 Task: Extract dialogue from a movie clip and use it as a vocal sample in an electronic music track.
Action: Mouse moved to (77, 5)
Screenshot: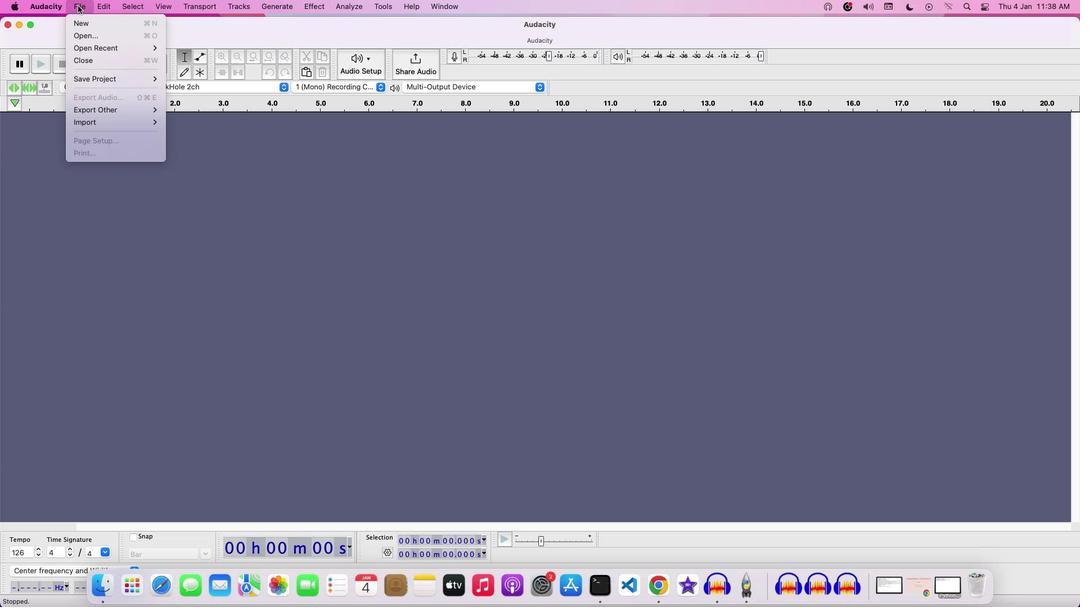 
Action: Mouse pressed left at (77, 5)
Screenshot: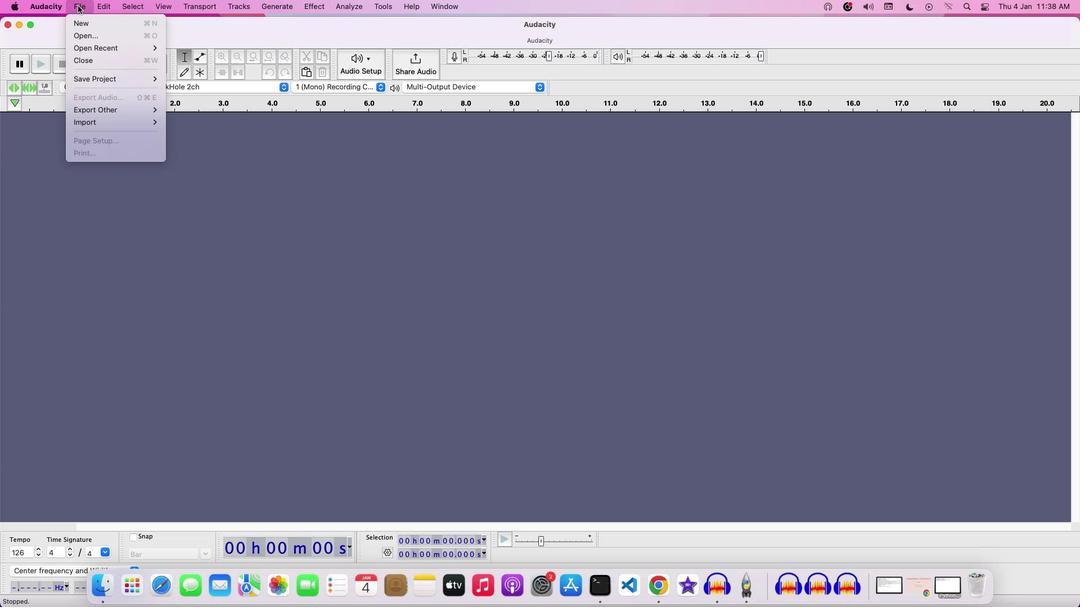 
Action: Mouse moved to (94, 40)
Screenshot: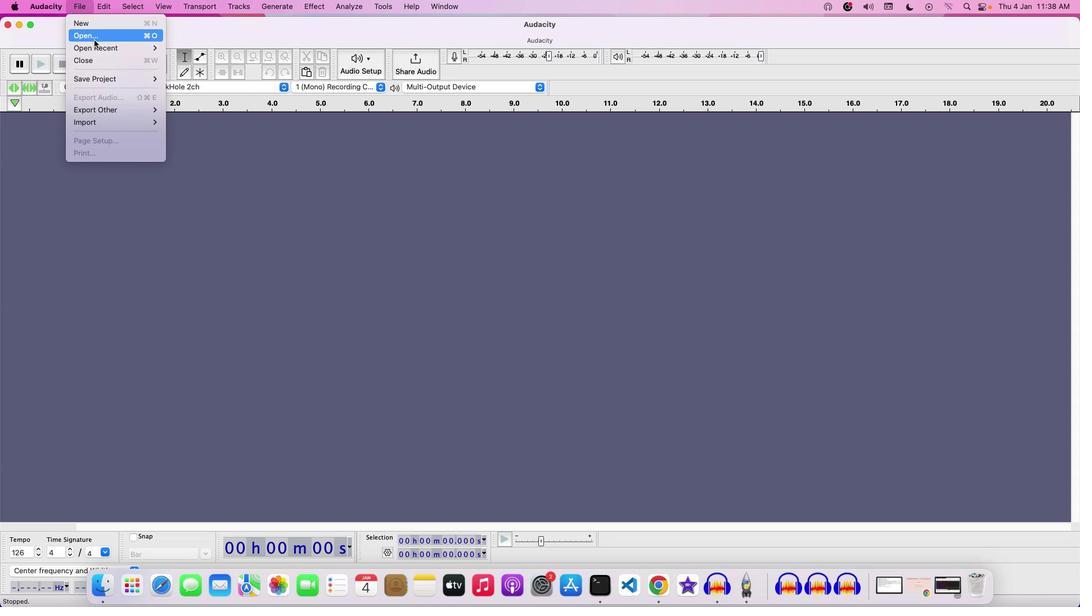 
Action: Mouse pressed left at (94, 40)
Screenshot: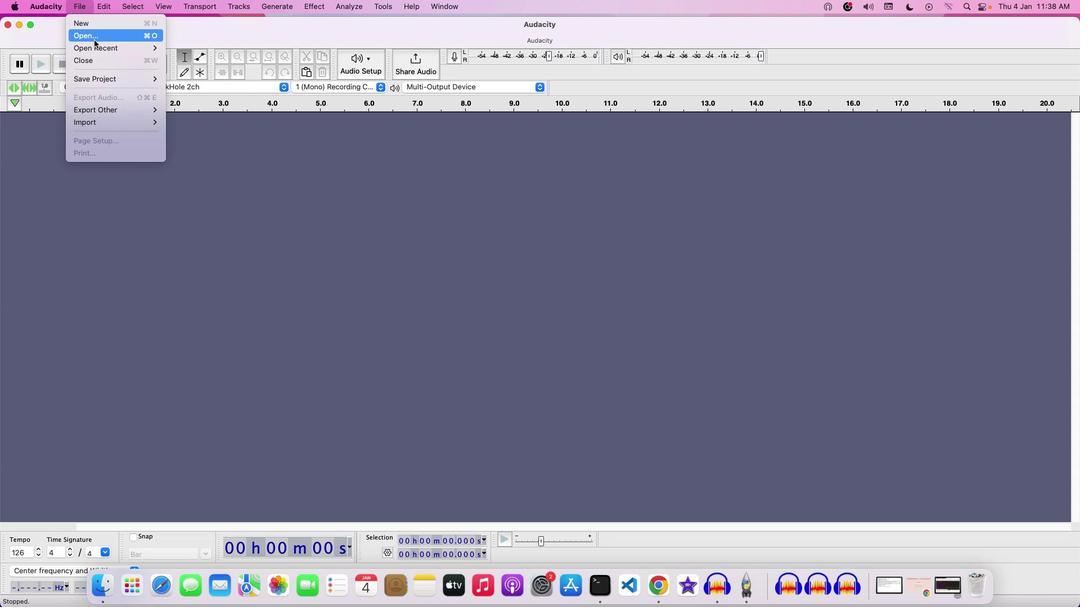 
Action: Mouse moved to (357, 143)
Screenshot: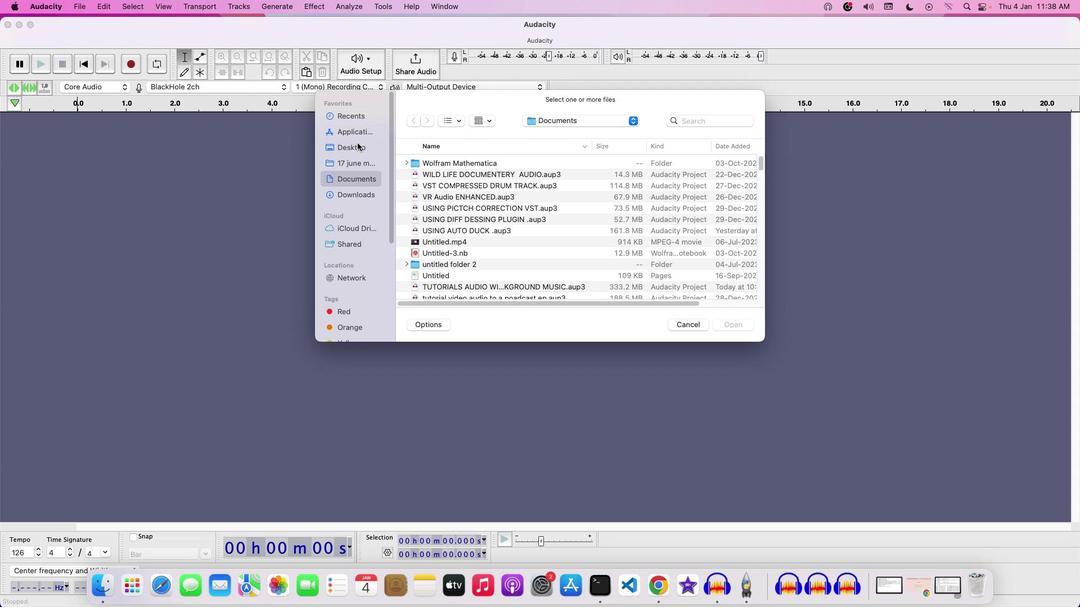 
Action: Mouse pressed left at (357, 143)
Screenshot: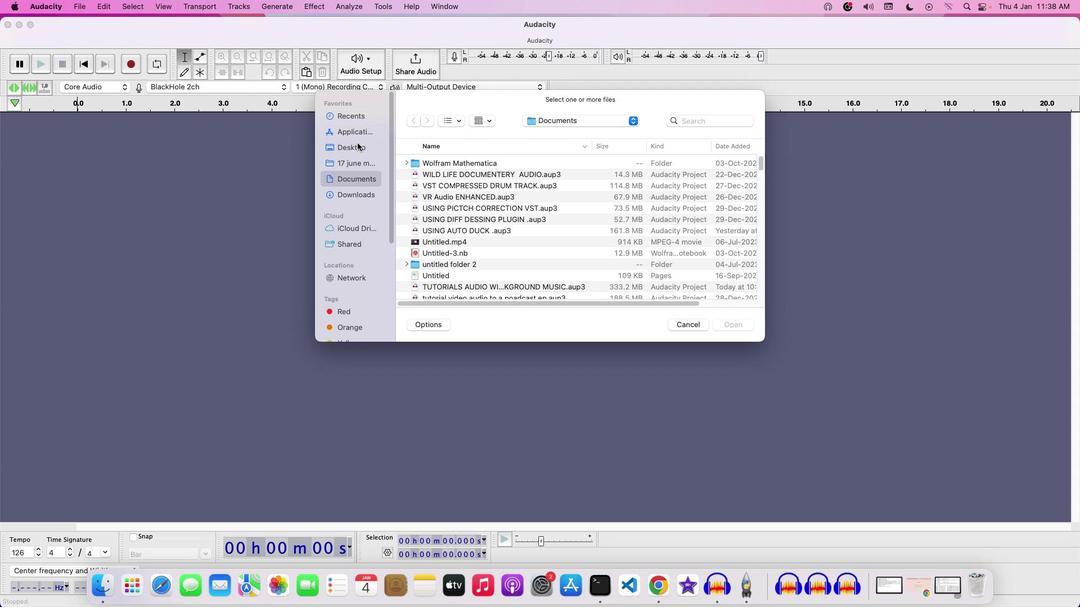 
Action: Mouse pressed left at (357, 143)
Screenshot: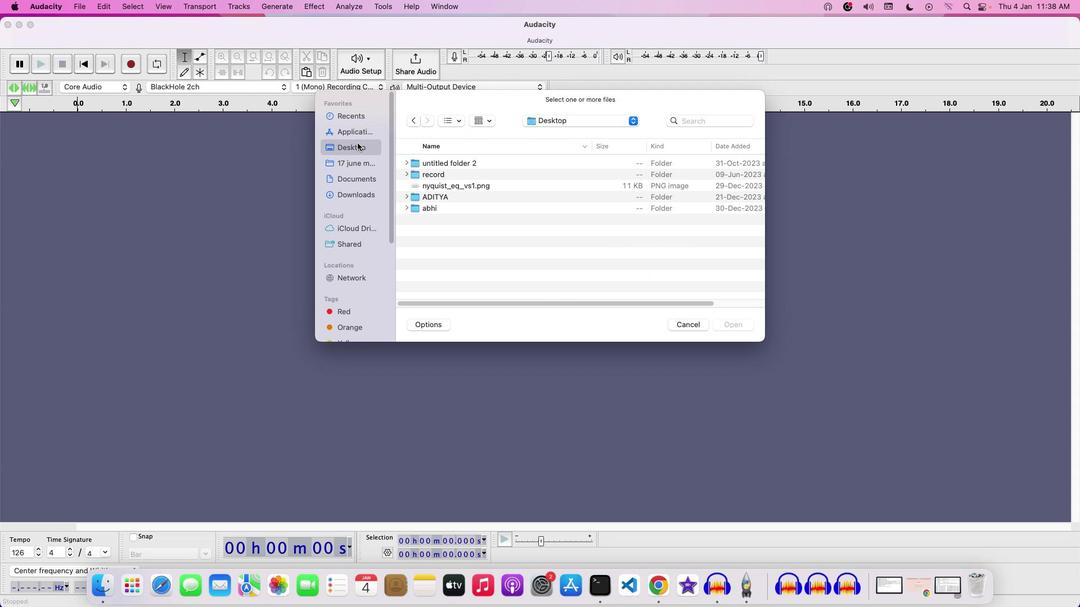 
Action: Mouse moved to (443, 198)
Screenshot: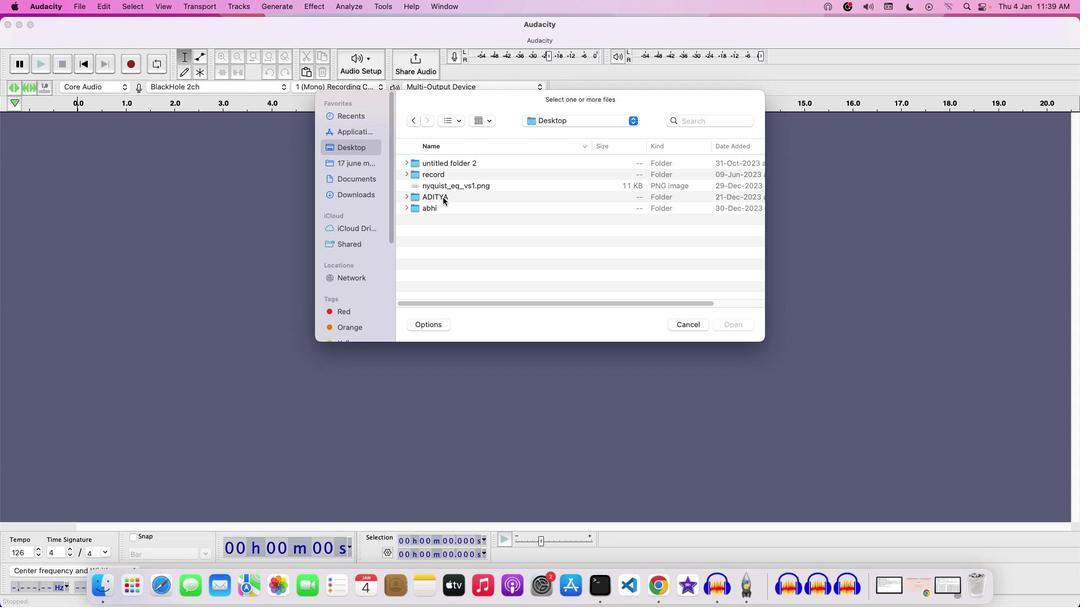 
Action: Mouse pressed left at (443, 198)
Screenshot: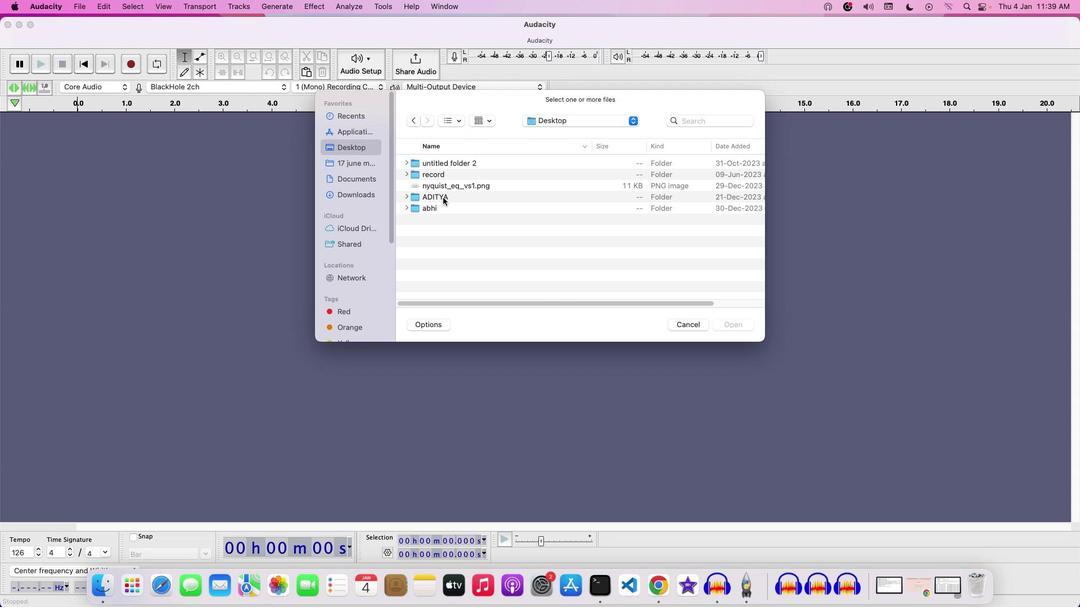 
Action: Mouse pressed left at (443, 198)
Screenshot: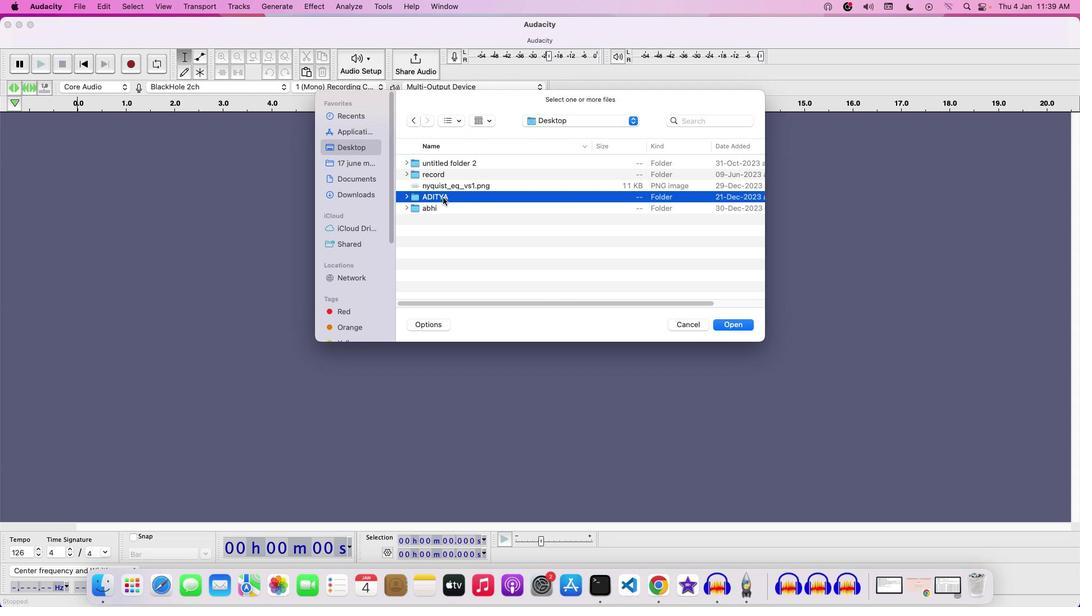 
Action: Mouse moved to (482, 225)
Screenshot: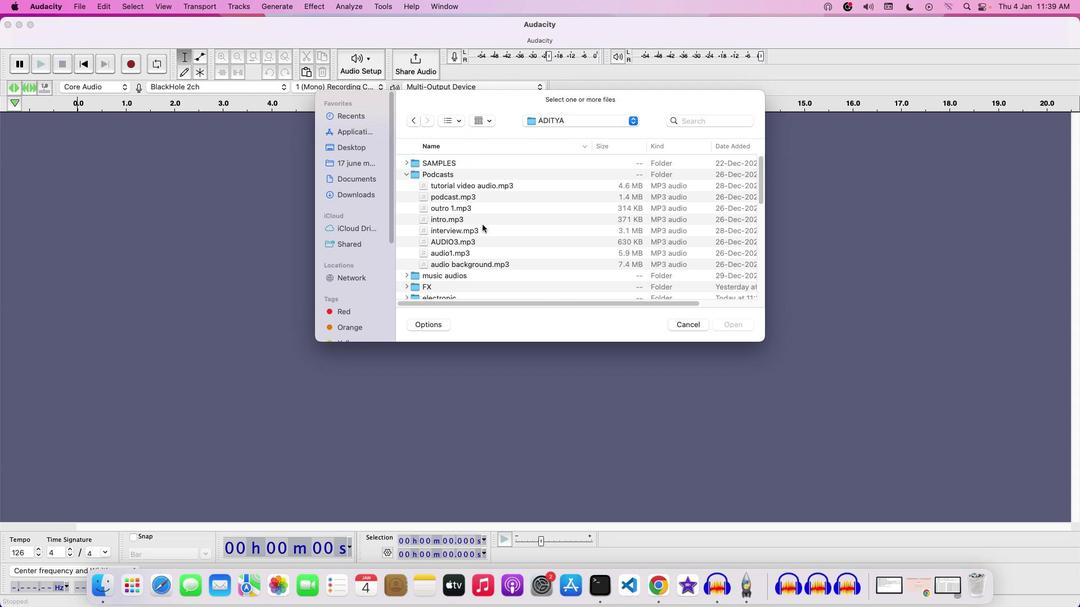 
Action: Mouse scrolled (482, 225) with delta (0, 0)
Screenshot: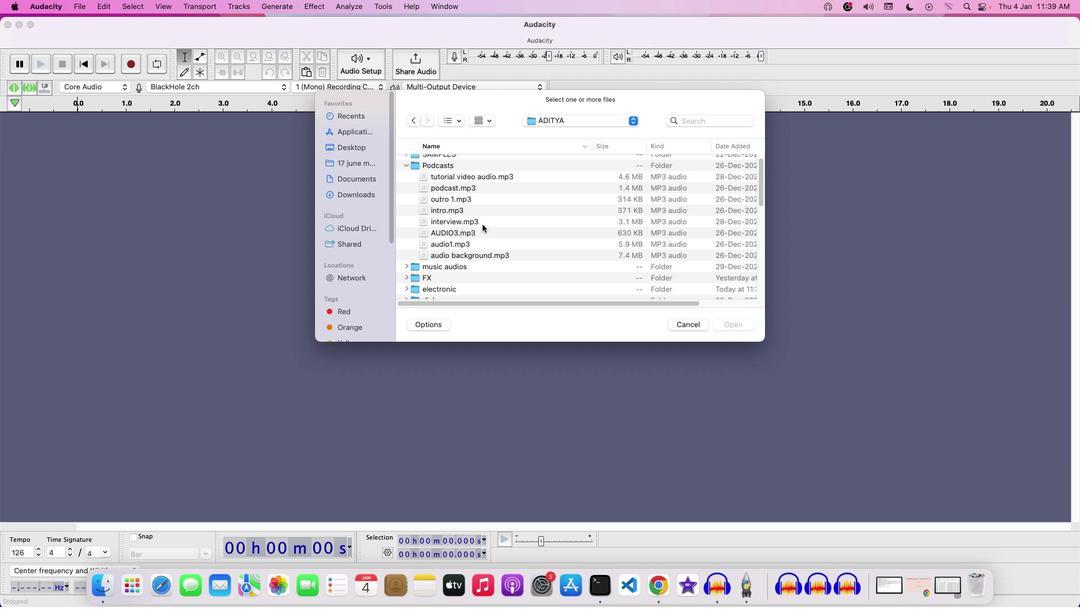 
Action: Mouse scrolled (482, 225) with delta (0, 0)
Screenshot: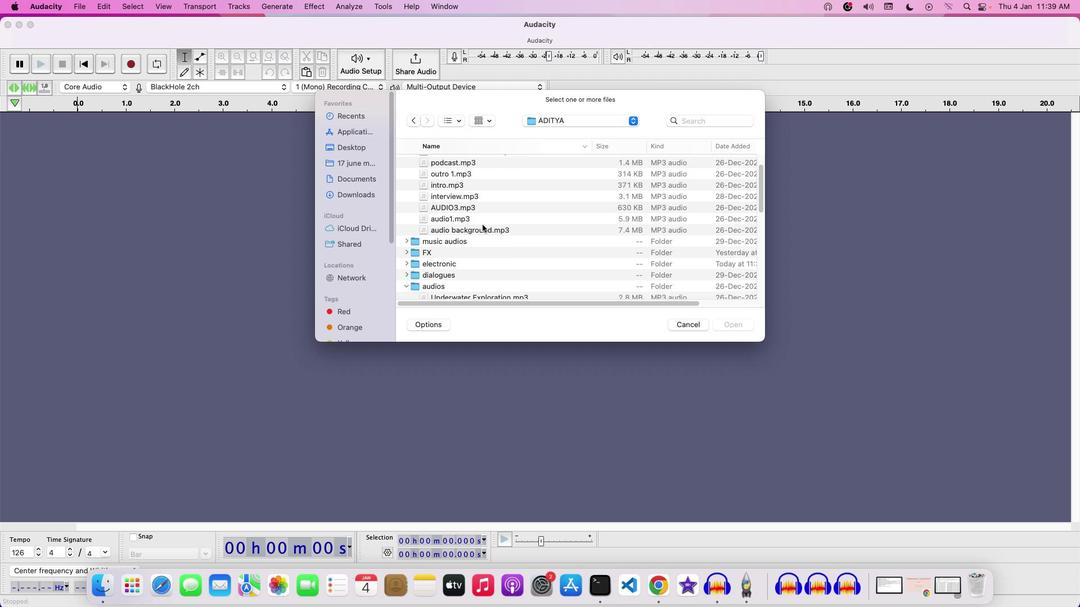 
Action: Mouse scrolled (482, 225) with delta (0, -1)
Screenshot: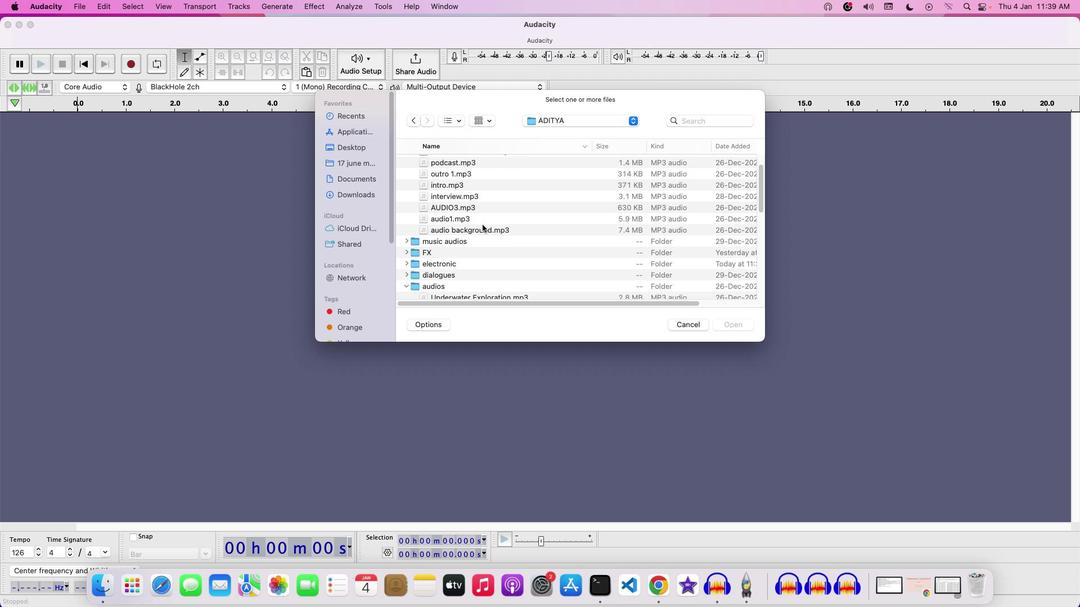 
Action: Mouse moved to (410, 264)
Screenshot: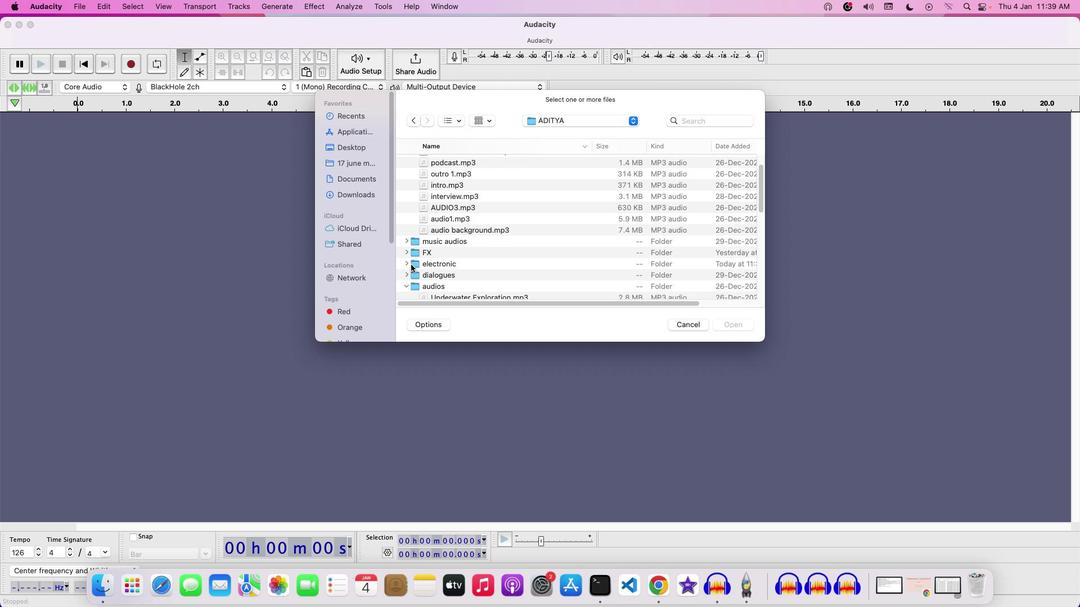 
Action: Mouse pressed left at (410, 264)
Screenshot: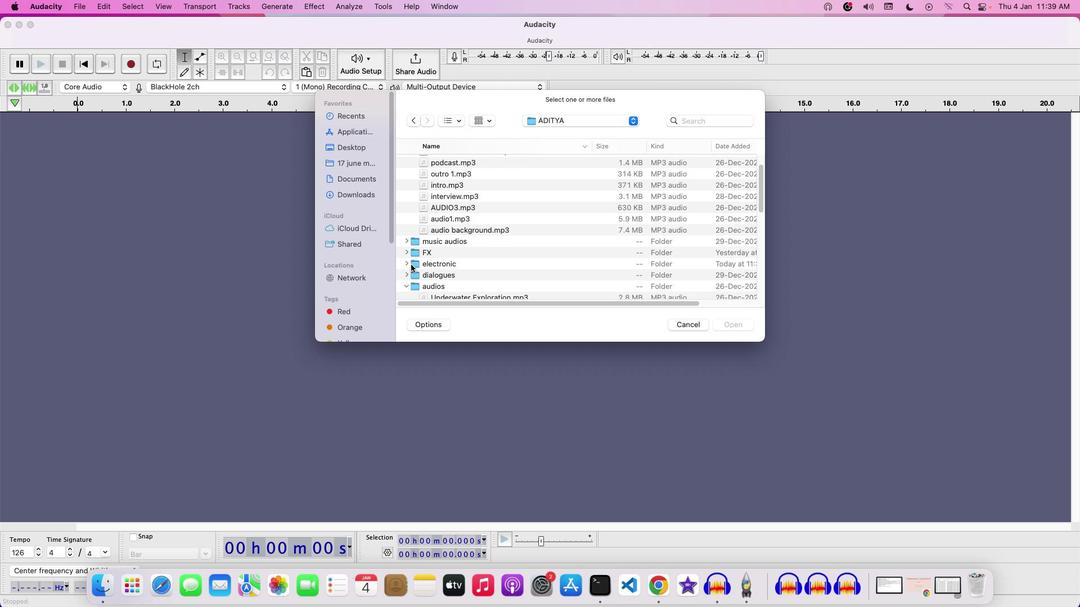 
Action: Mouse pressed left at (410, 264)
Screenshot: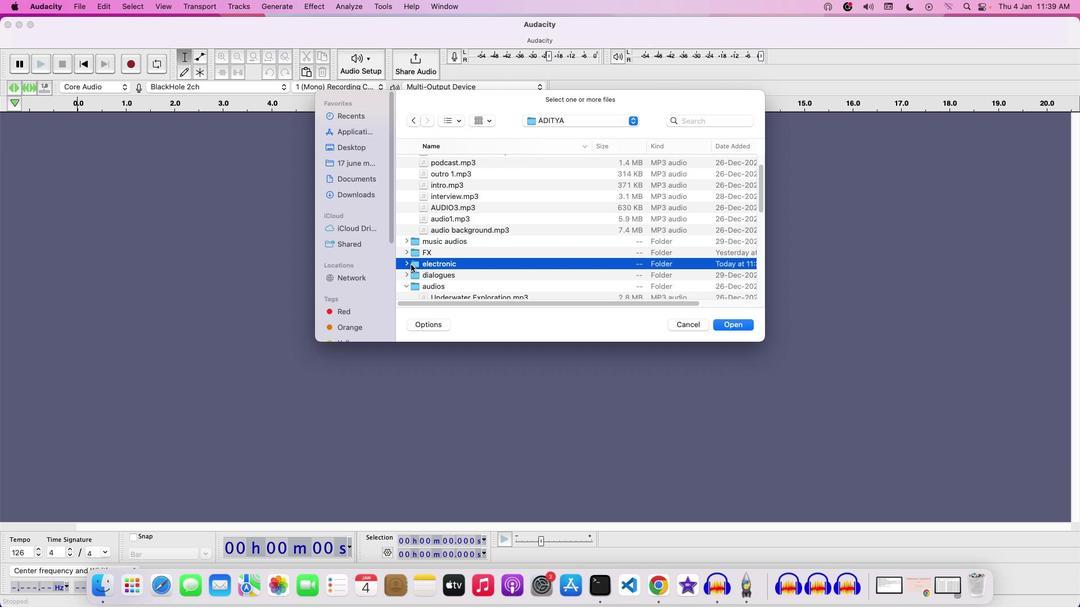 
Action: Mouse moved to (450, 200)
Screenshot: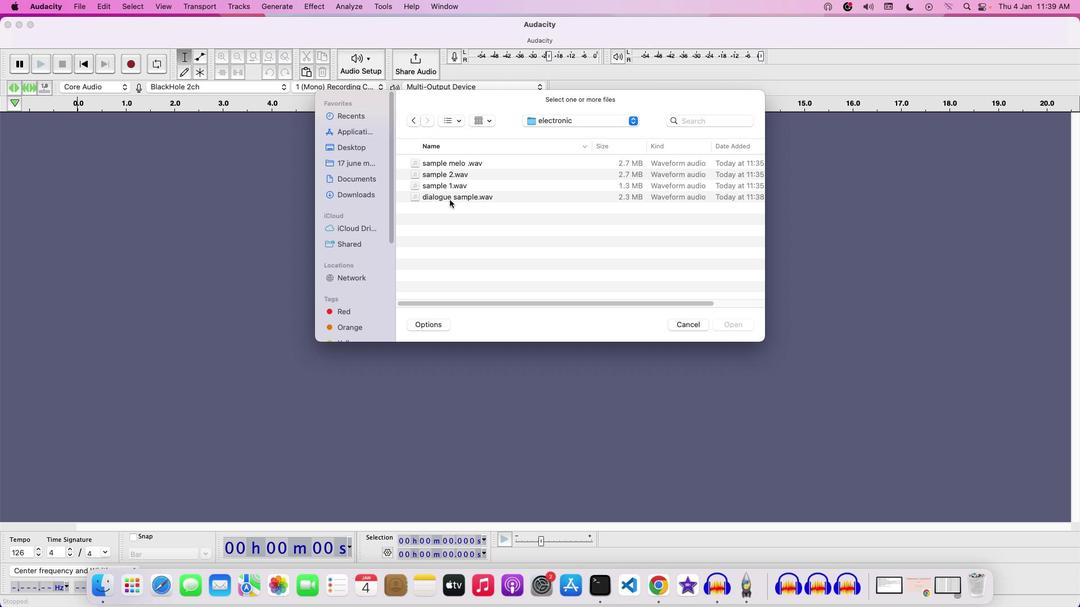 
Action: Mouse pressed left at (450, 200)
Screenshot: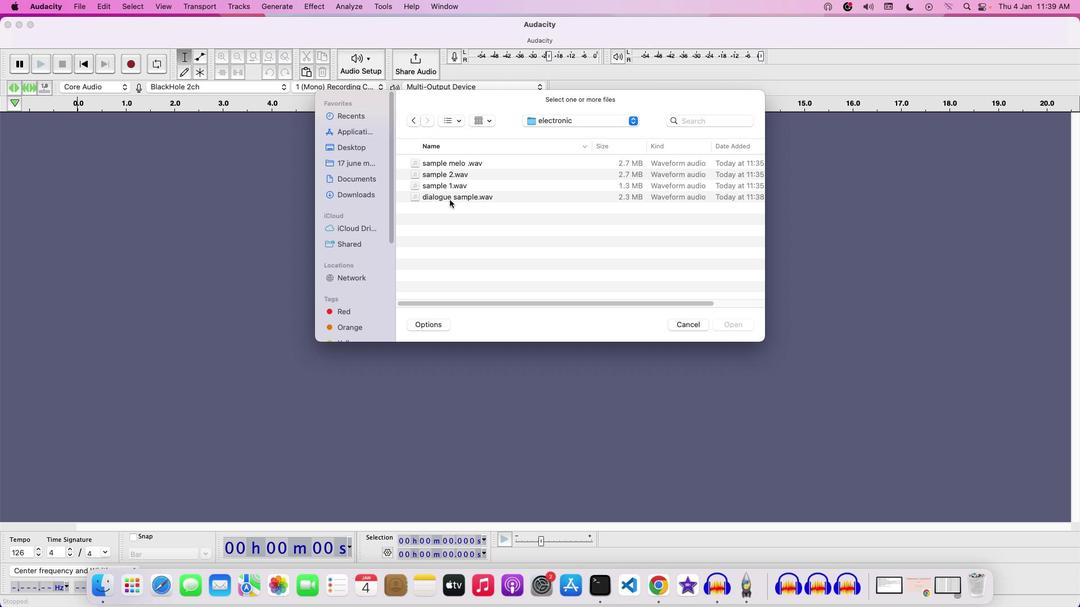 
Action: Mouse moved to (462, 186)
Screenshot: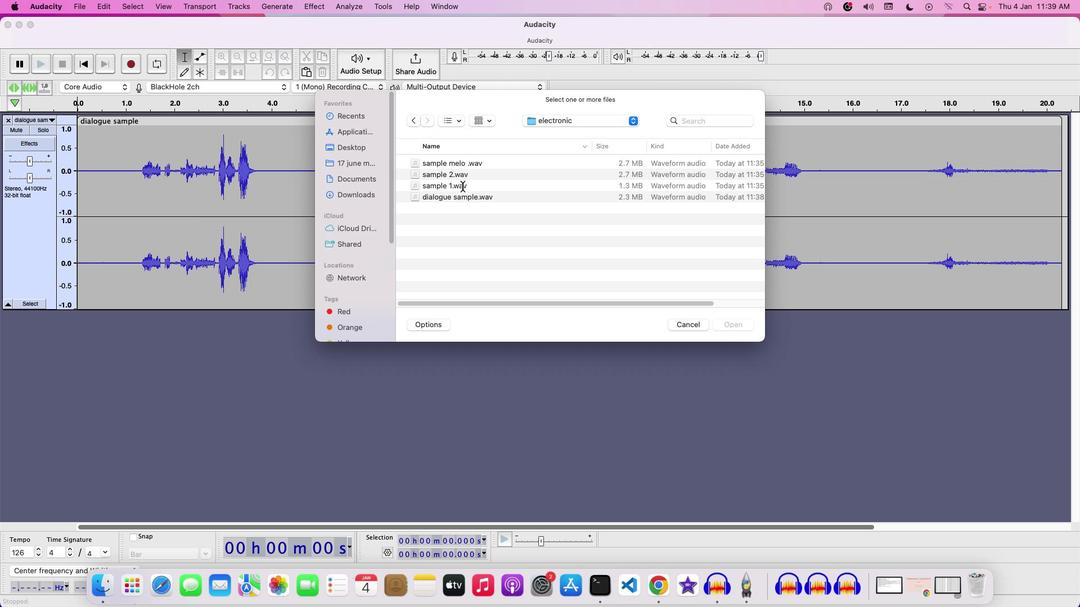 
Action: Mouse pressed left at (462, 186)
Screenshot: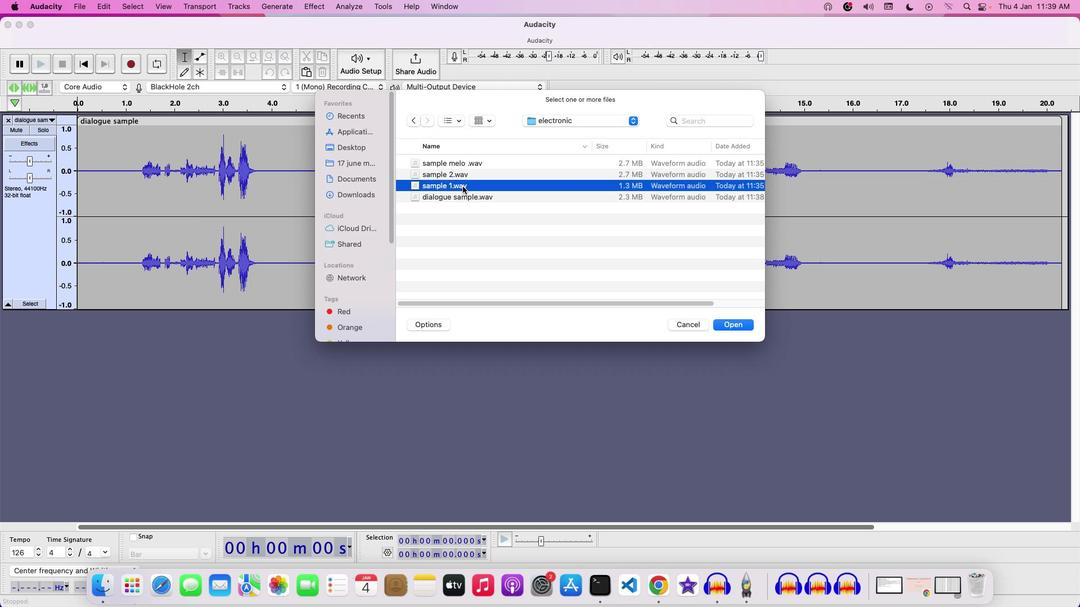 
Action: Mouse moved to (472, 185)
Screenshot: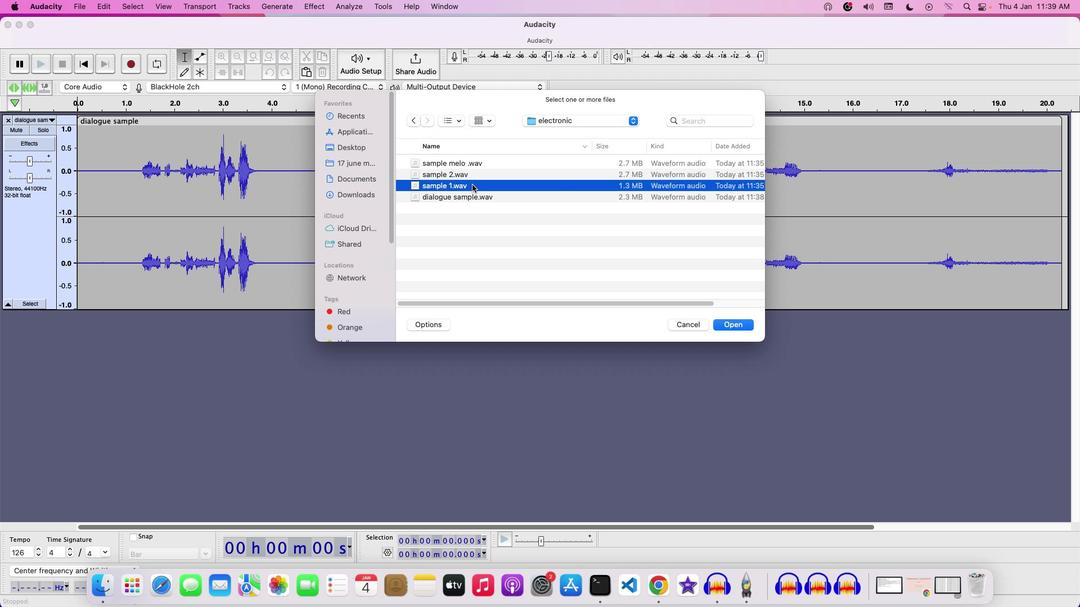 
Action: Mouse pressed left at (472, 185)
Screenshot: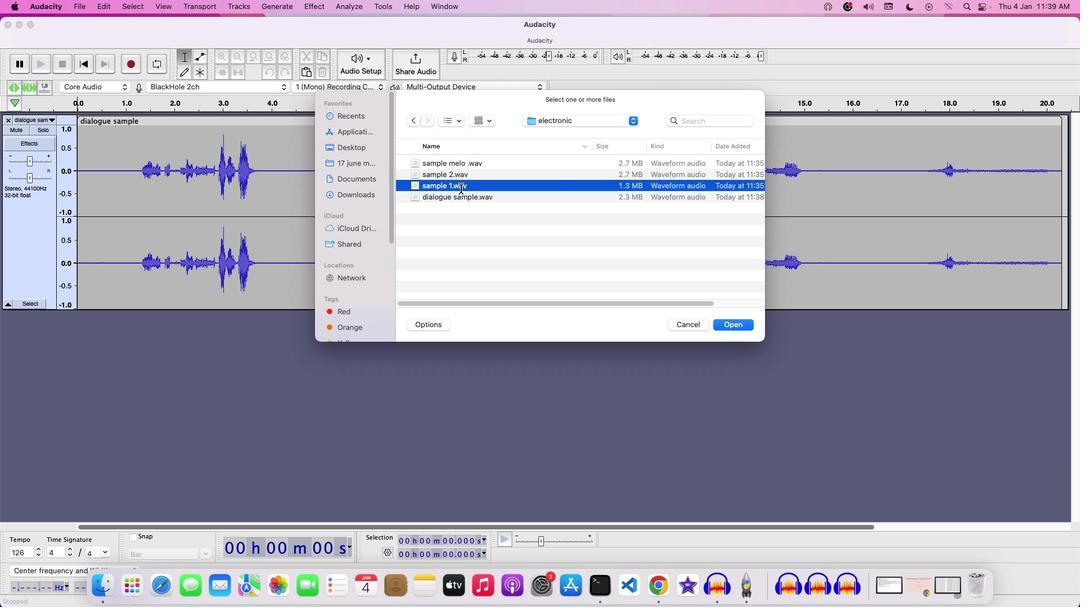 
Action: Mouse moved to (460, 162)
Screenshot: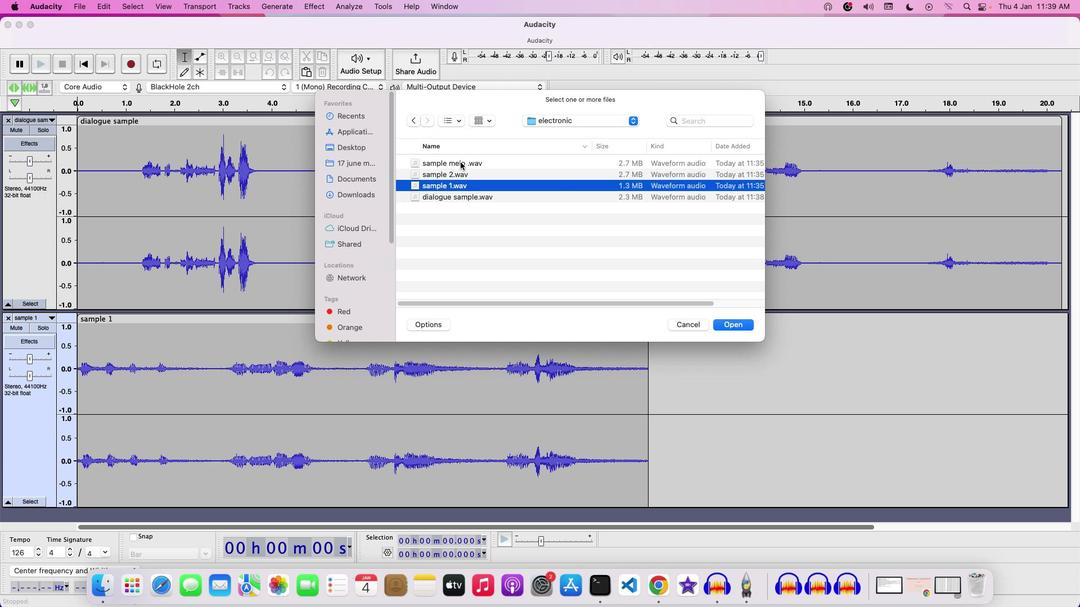 
Action: Mouse pressed left at (460, 162)
Screenshot: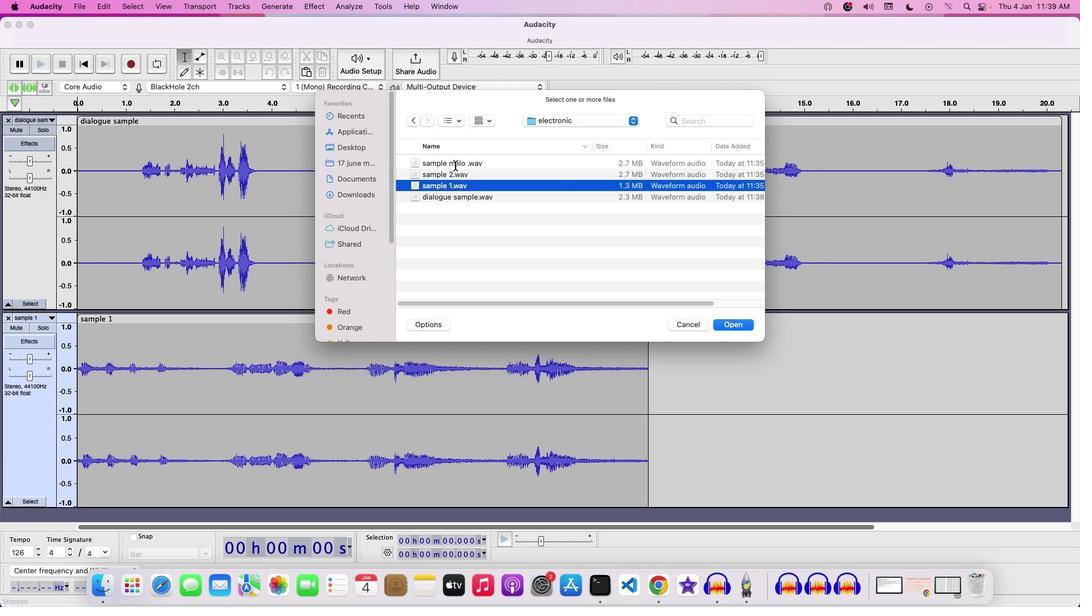 
Action: Mouse moved to (241, 351)
Screenshot: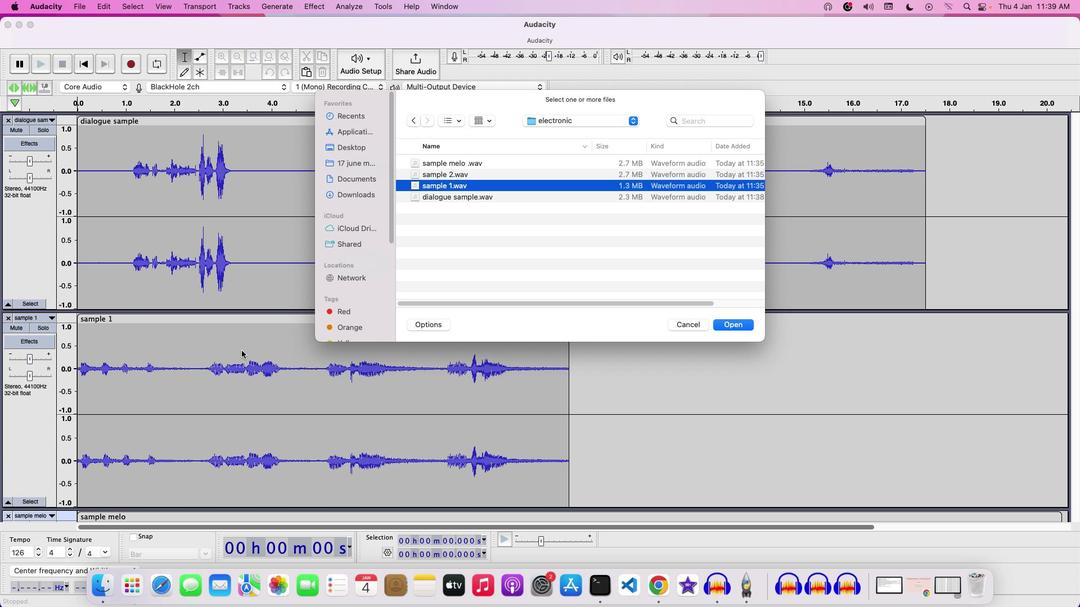 
Action: Mouse scrolled (241, 351) with delta (0, 0)
Screenshot: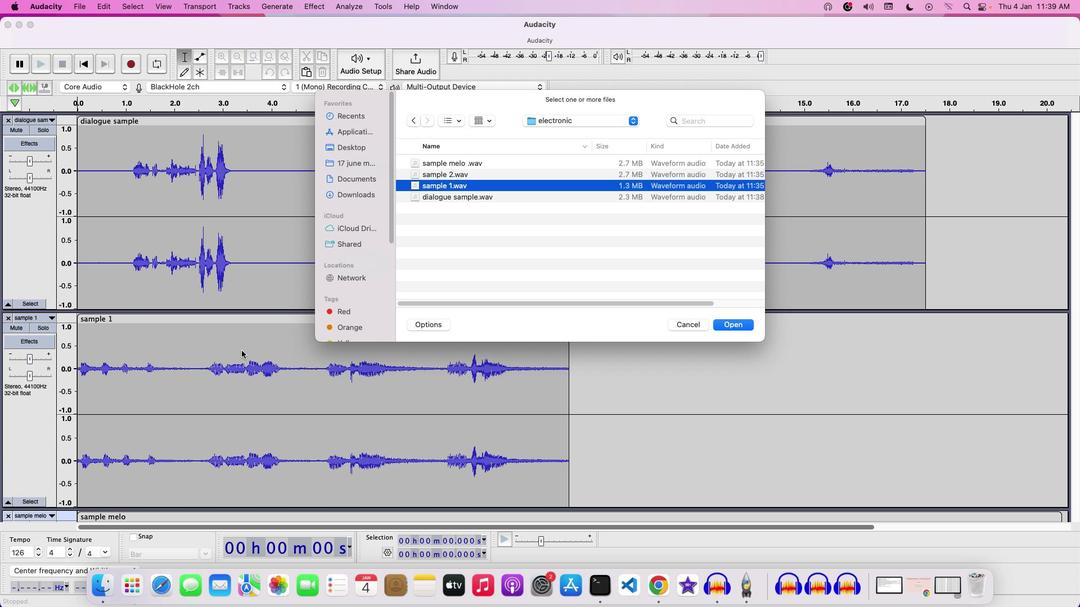 
Action: Mouse scrolled (241, 351) with delta (0, 0)
Screenshot: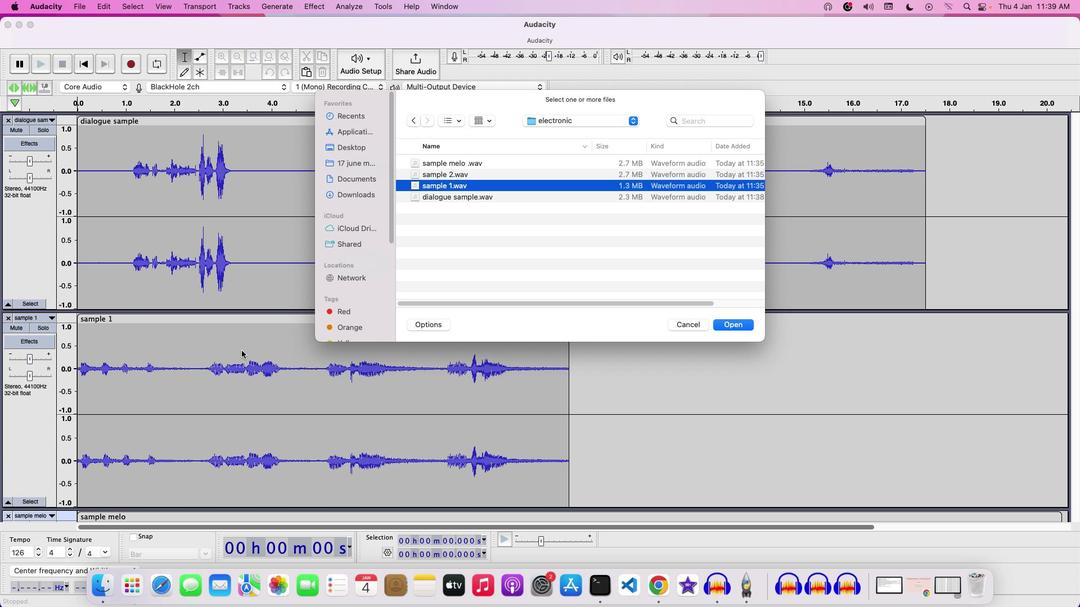 
Action: Mouse scrolled (241, 351) with delta (0, -1)
Screenshot: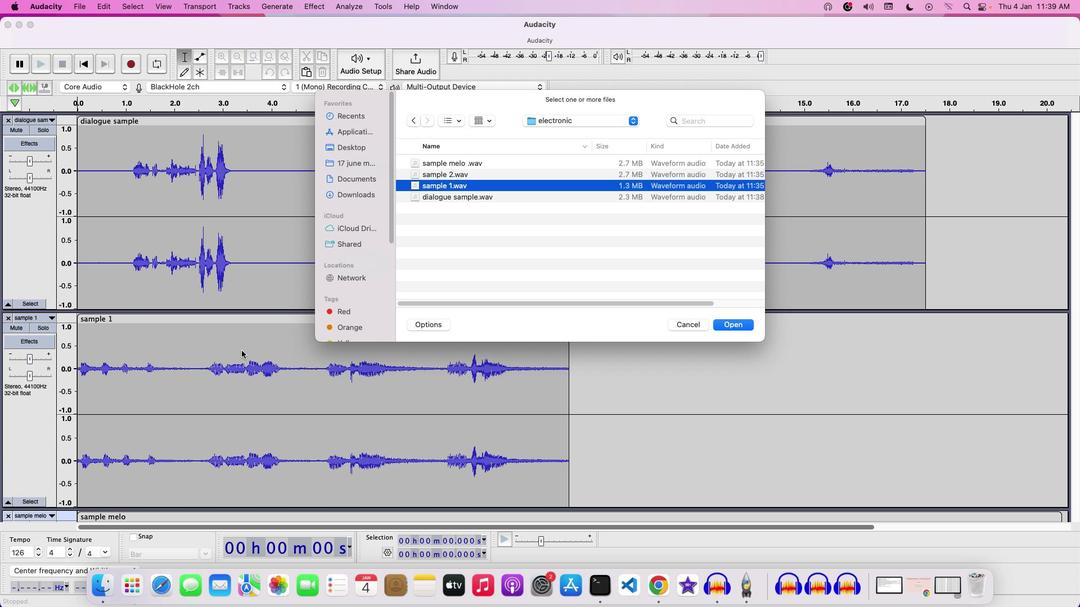 
Action: Mouse scrolled (241, 351) with delta (0, -2)
Screenshot: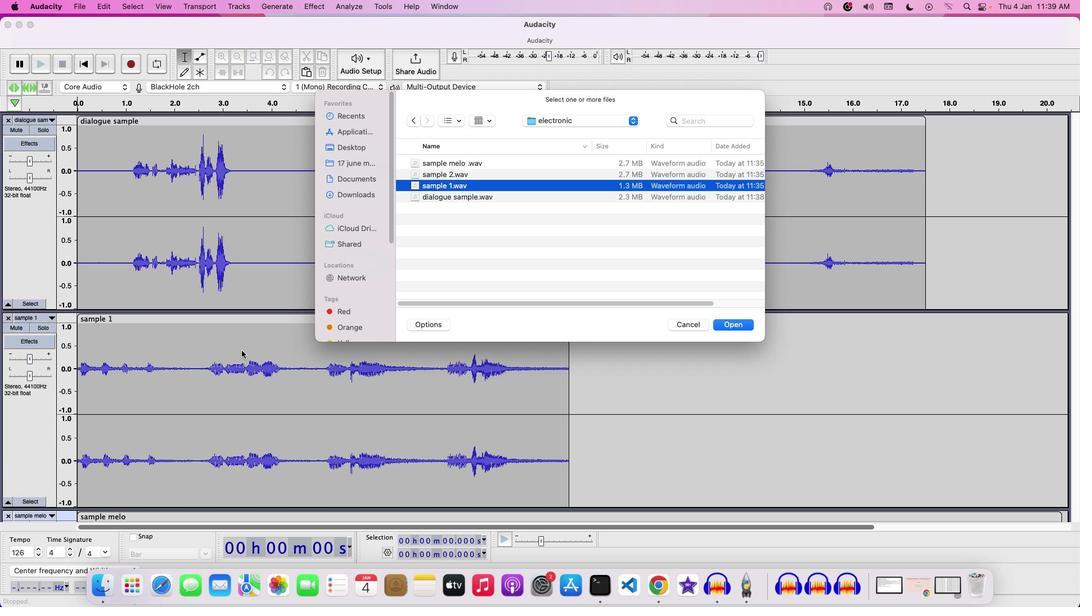 
Action: Mouse scrolled (241, 351) with delta (0, -2)
Screenshot: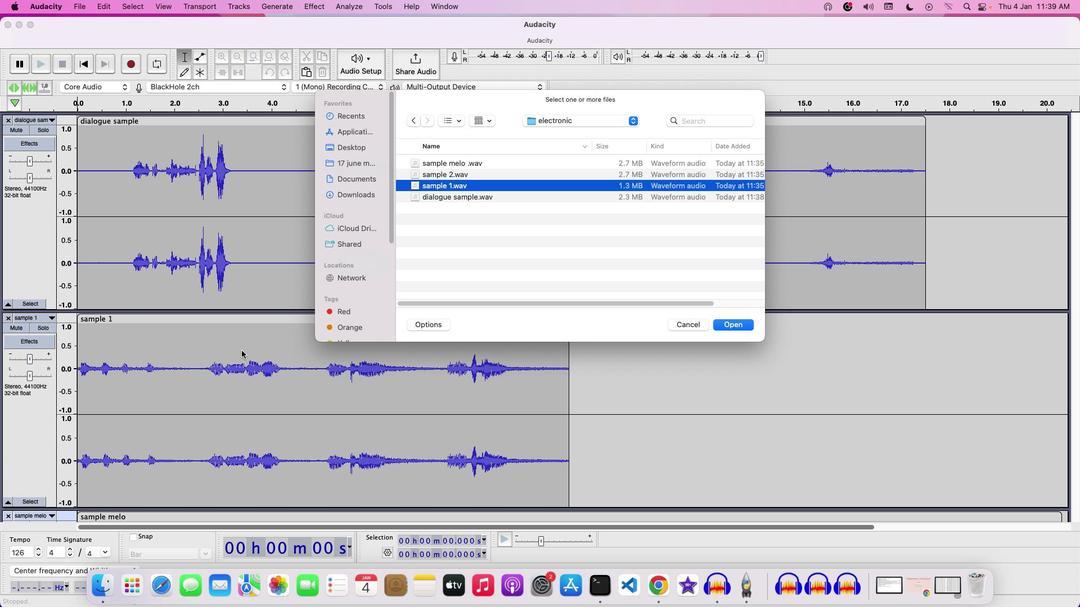 
Action: Mouse moved to (449, 180)
Screenshot: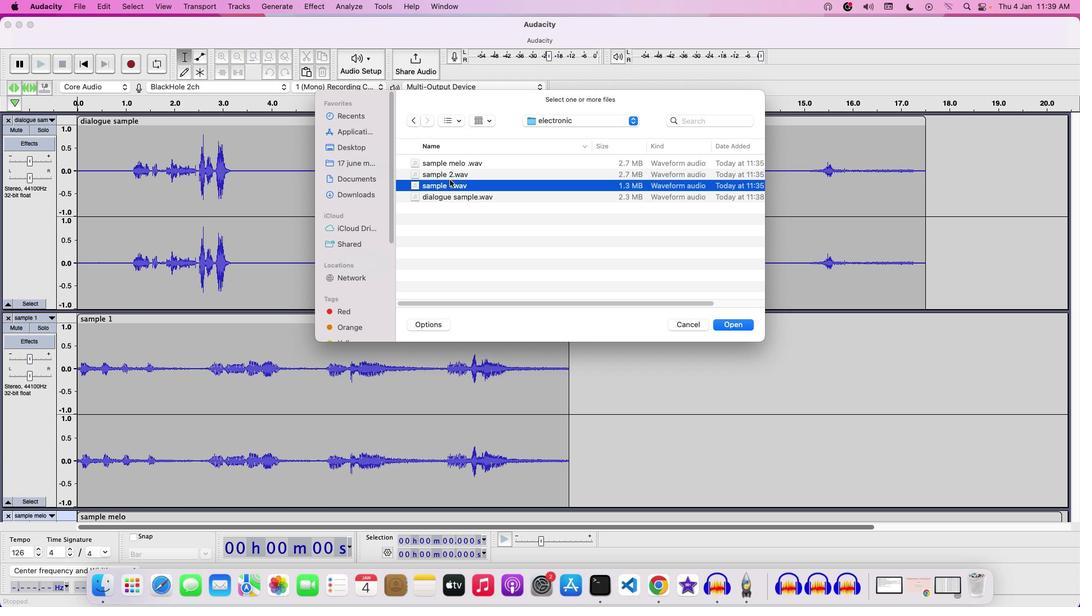 
Action: Mouse pressed left at (449, 180)
Screenshot: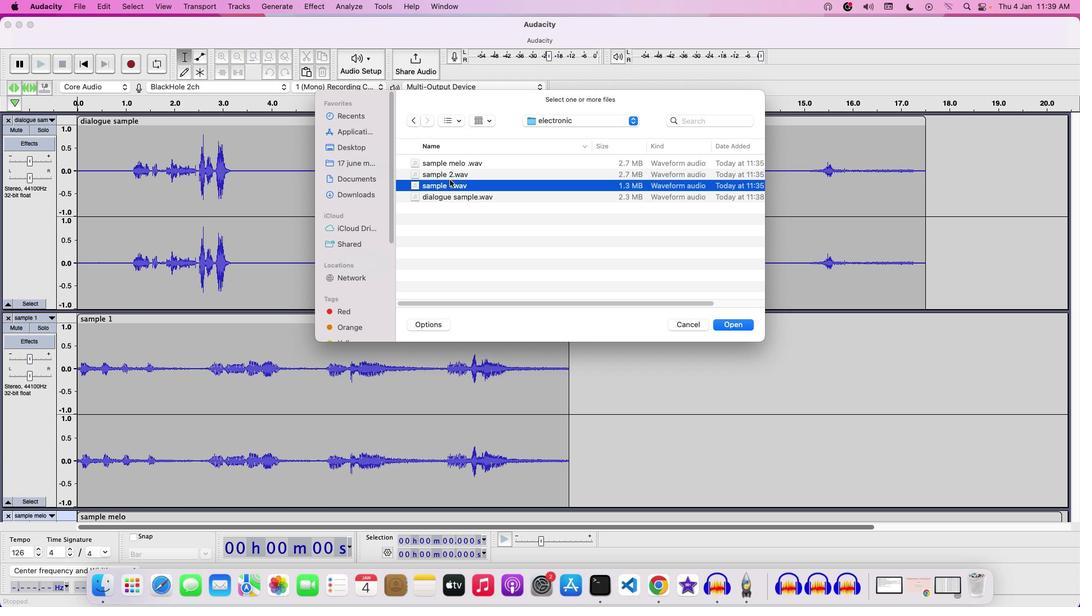 
Action: Mouse moved to (448, 177)
Screenshot: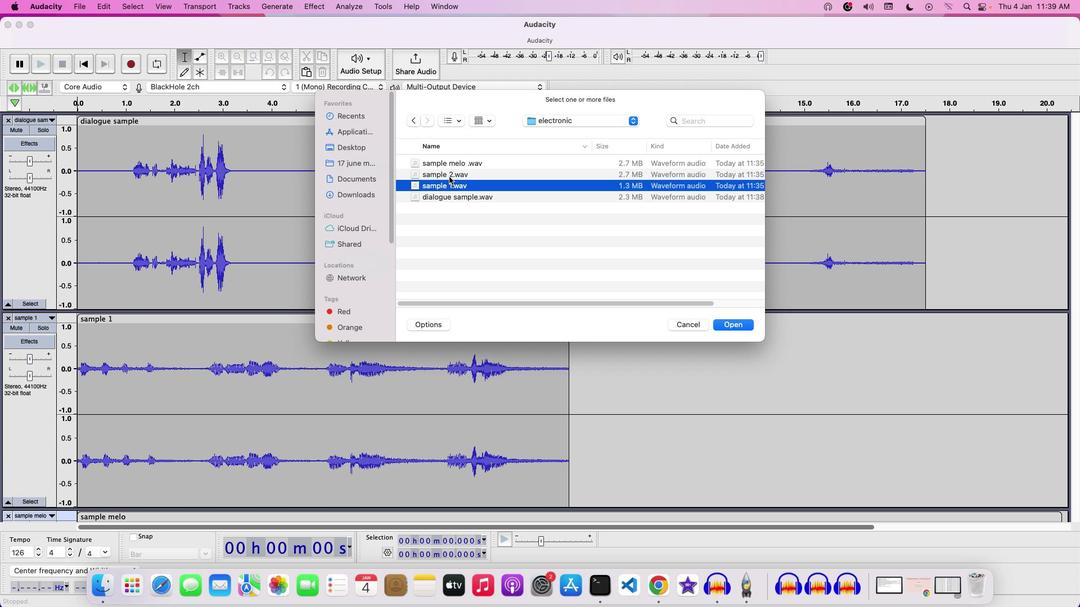
Action: Mouse pressed left at (448, 177)
Screenshot: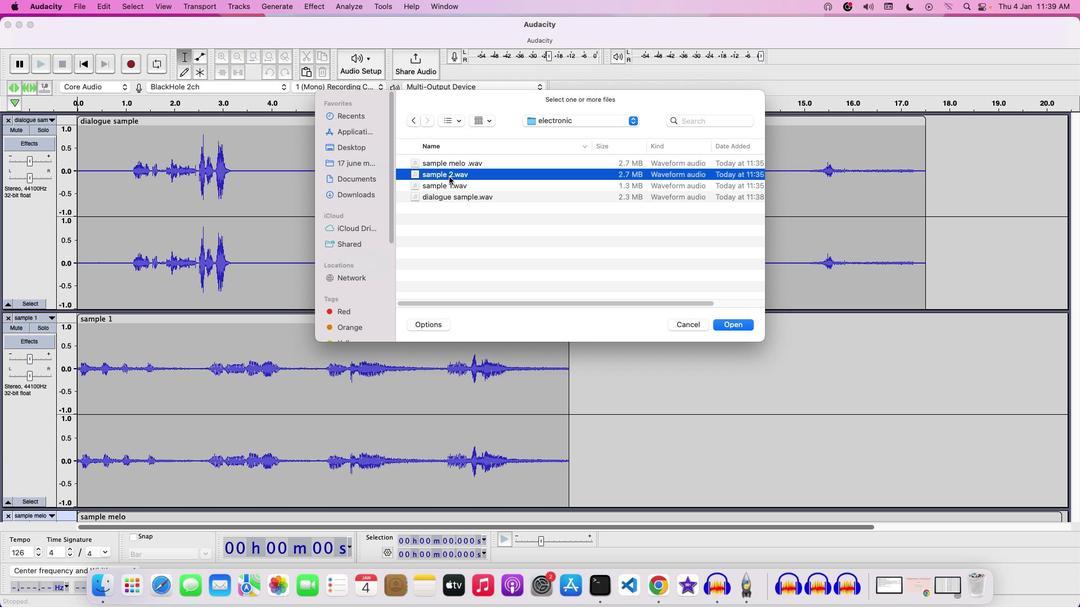 
Action: Mouse moved to (439, 176)
Screenshot: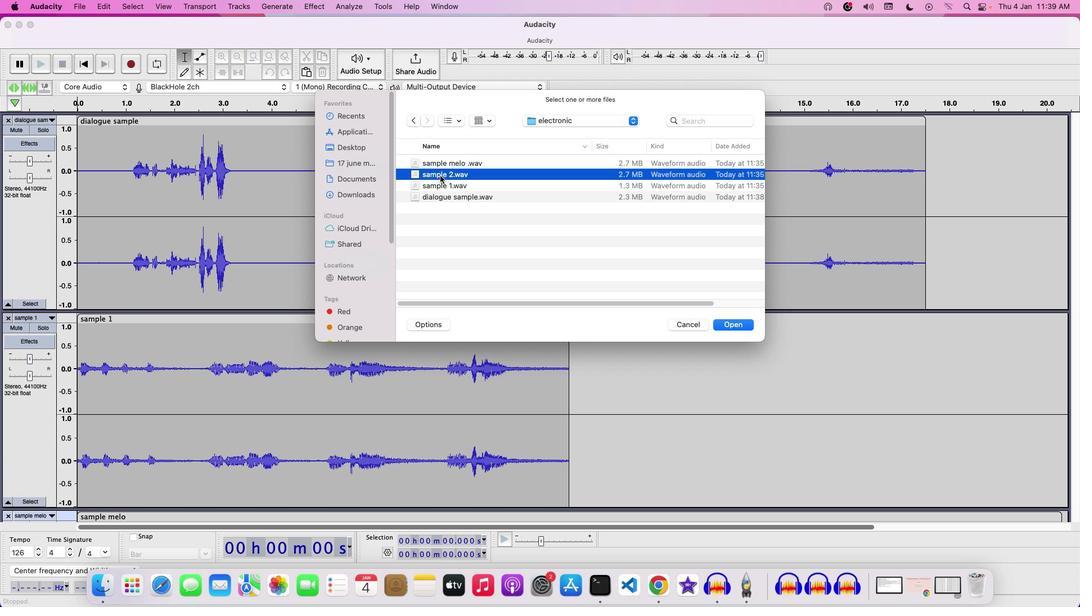 
Action: Mouse pressed left at (439, 176)
Screenshot: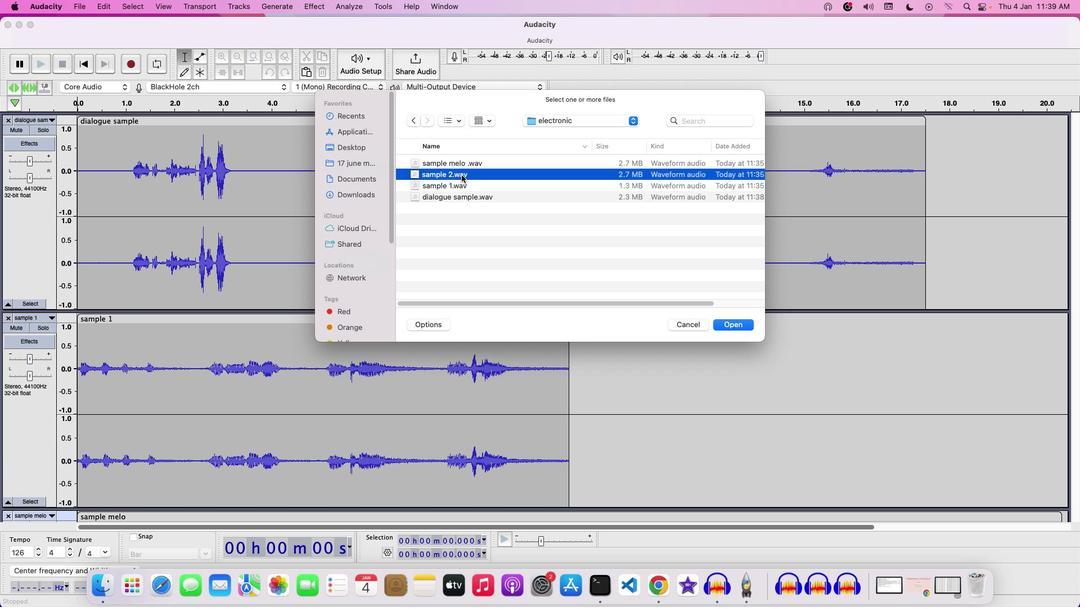 
Action: Mouse moved to (691, 324)
Screenshot: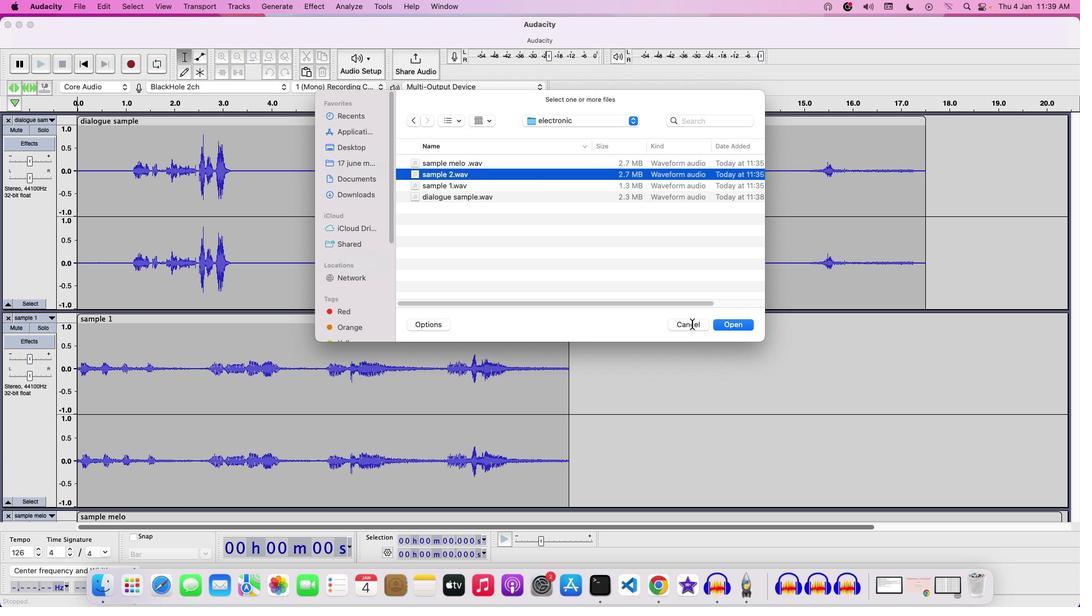 
Action: Mouse pressed left at (691, 324)
Screenshot: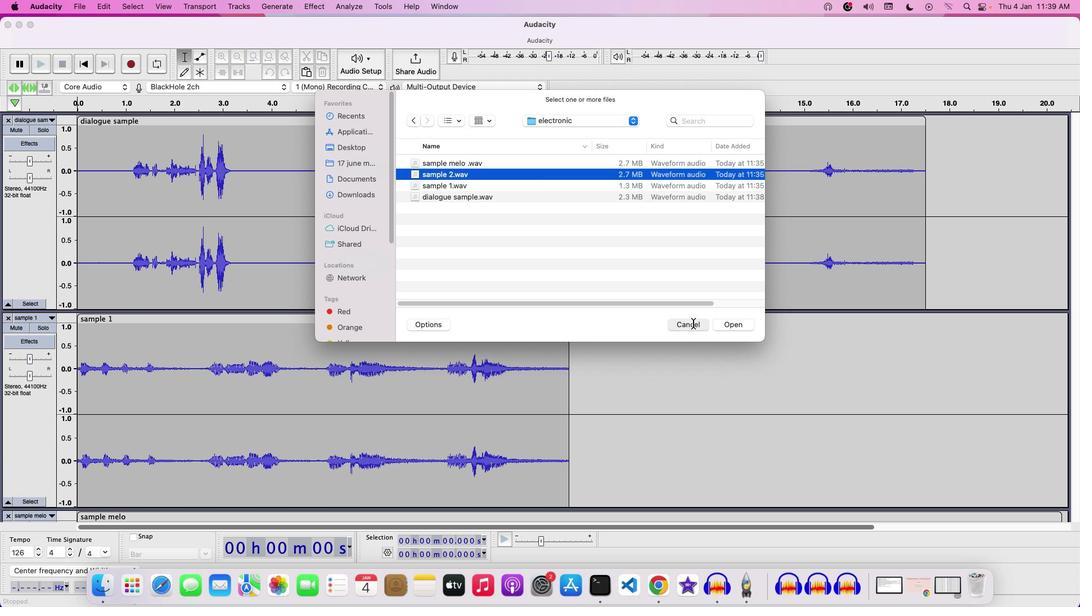 
Action: Mouse moved to (528, 363)
Screenshot: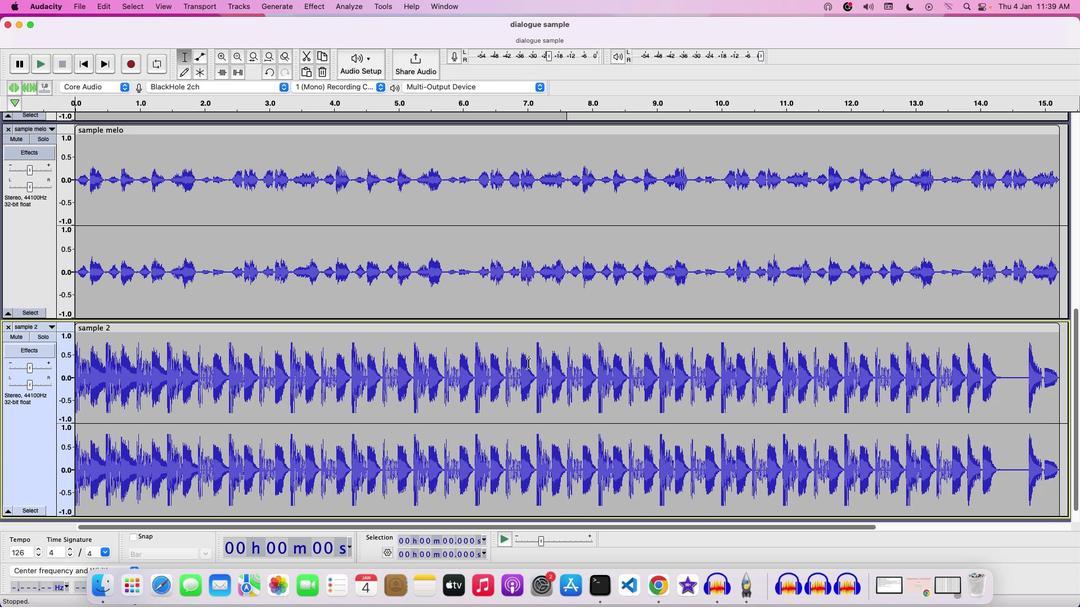 
Action: Mouse scrolled (528, 363) with delta (0, 0)
Screenshot: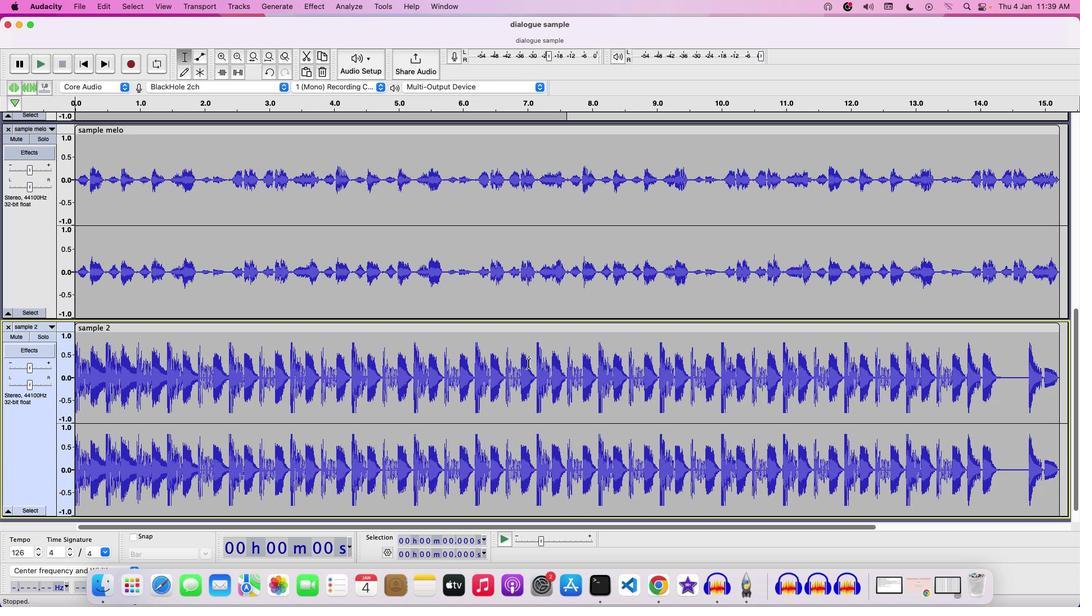 
Action: Mouse scrolled (528, 363) with delta (0, 0)
Screenshot: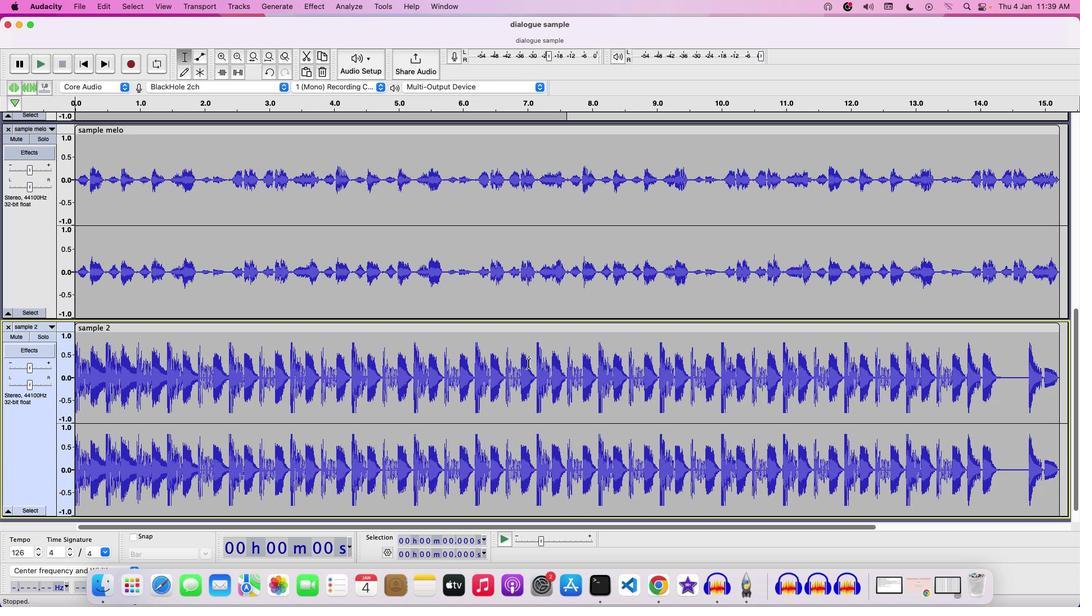 
Action: Mouse scrolled (528, 363) with delta (0, 1)
Screenshot: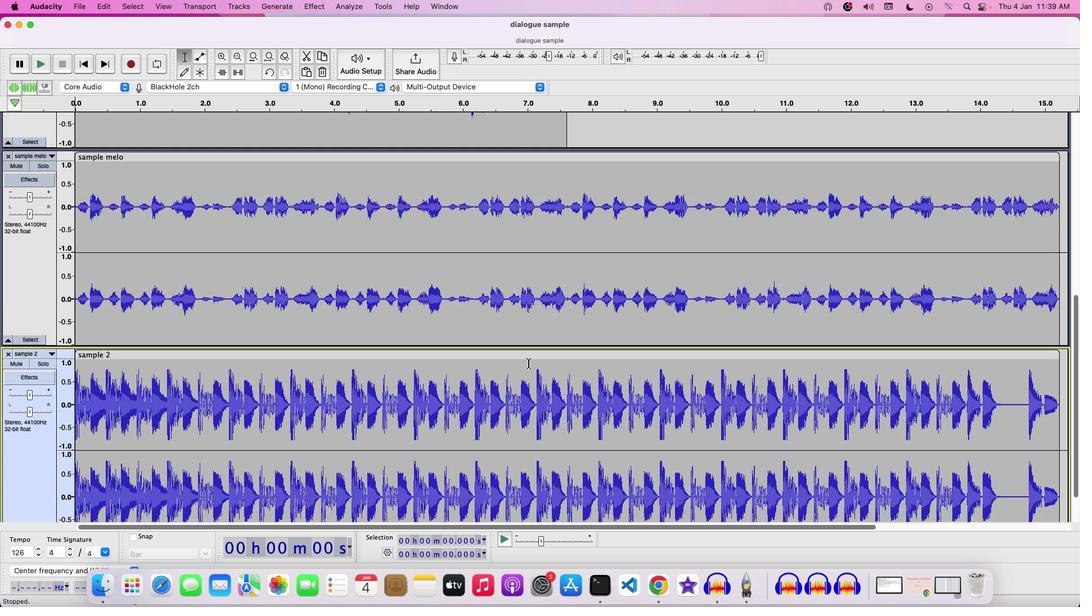 
Action: Mouse scrolled (528, 363) with delta (0, 2)
Screenshot: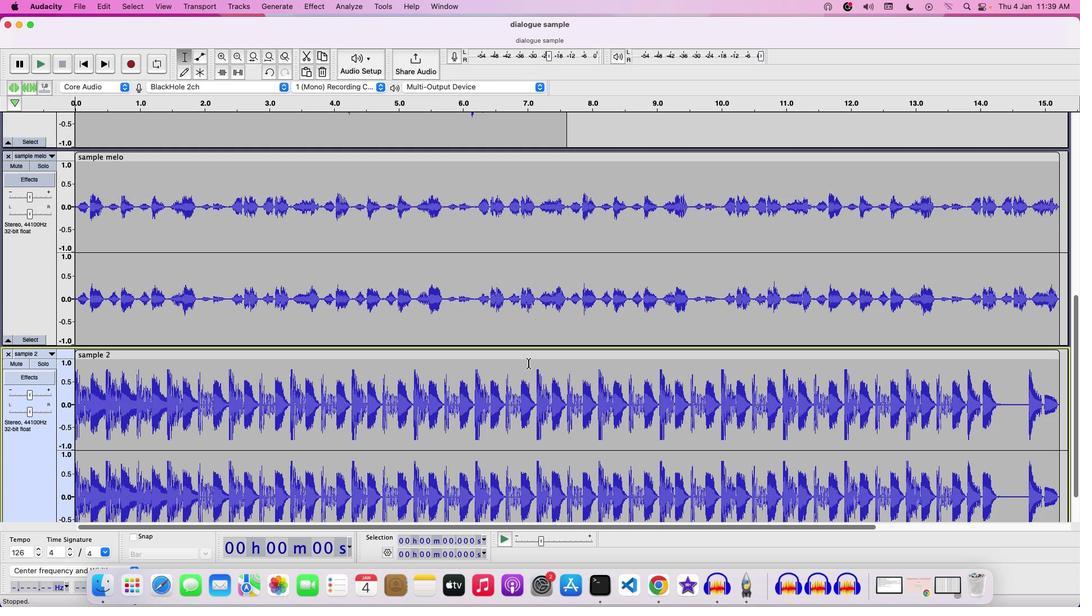 
Action: Mouse scrolled (528, 363) with delta (0, 0)
Screenshot: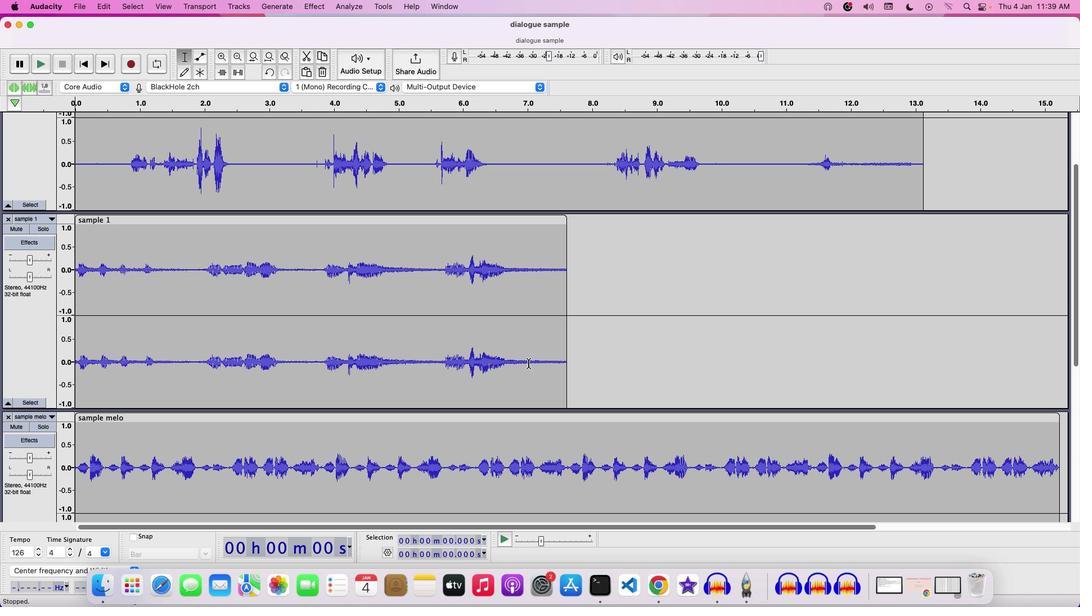 
Action: Mouse scrolled (528, 363) with delta (0, 0)
Screenshot: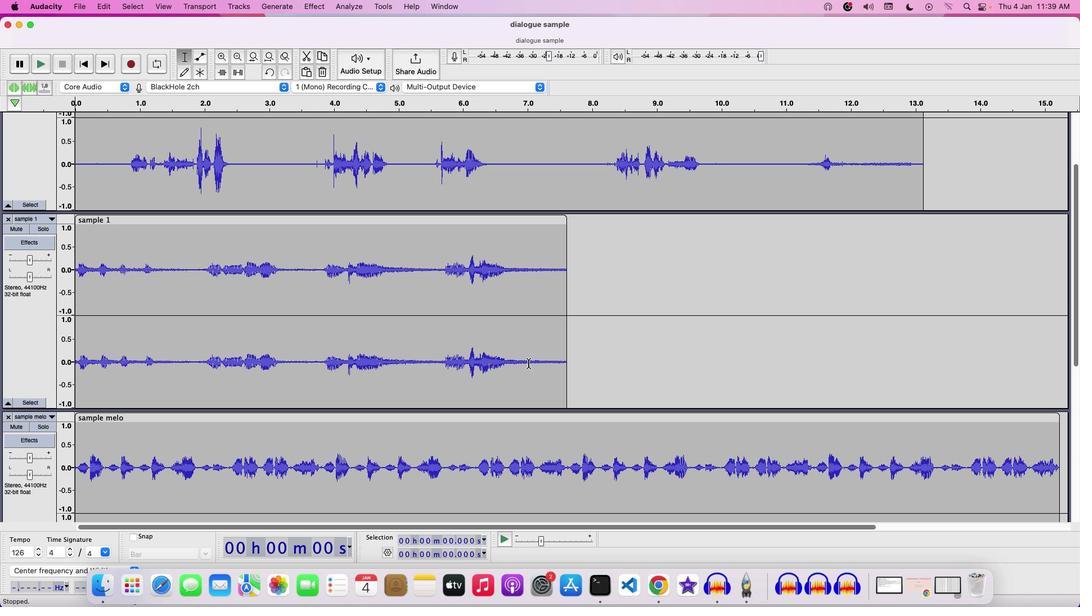 
Action: Mouse scrolled (528, 363) with delta (0, 1)
Screenshot: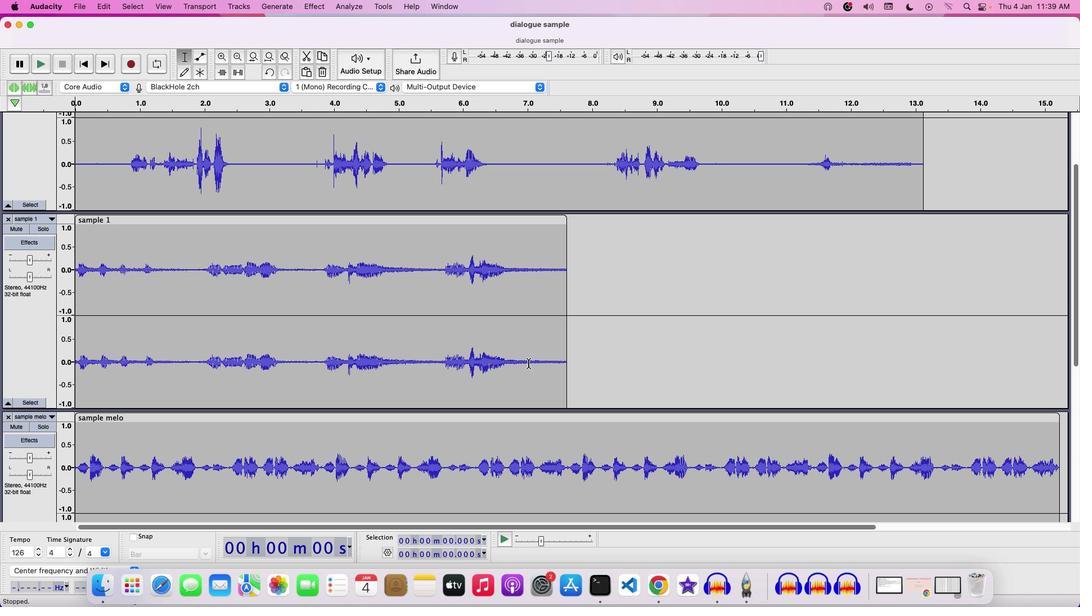 
Action: Mouse scrolled (528, 363) with delta (0, 2)
Screenshot: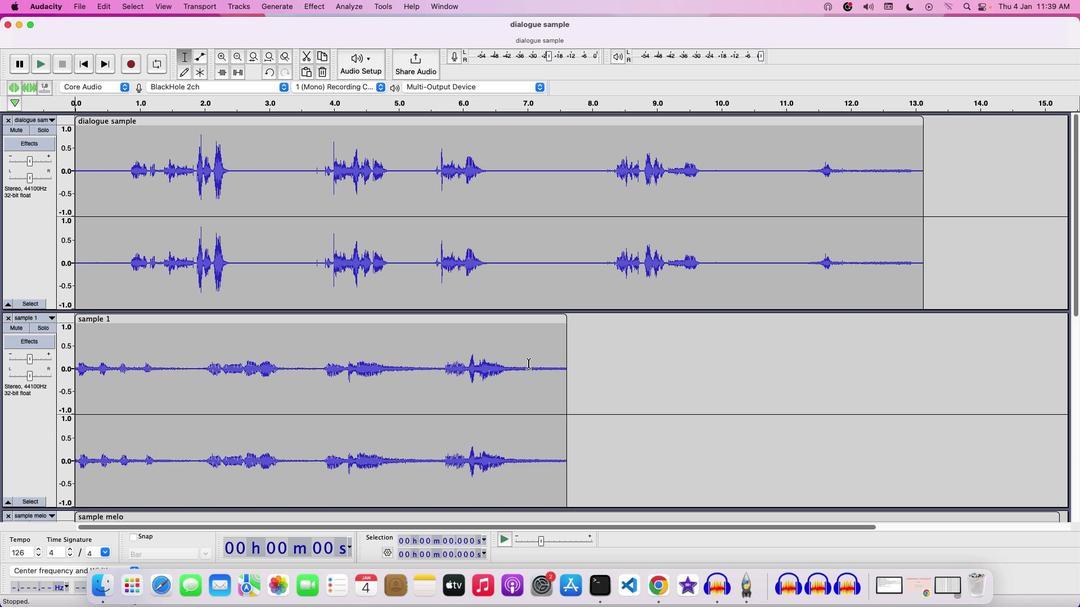 
Action: Mouse scrolled (528, 363) with delta (0, -1)
Screenshot: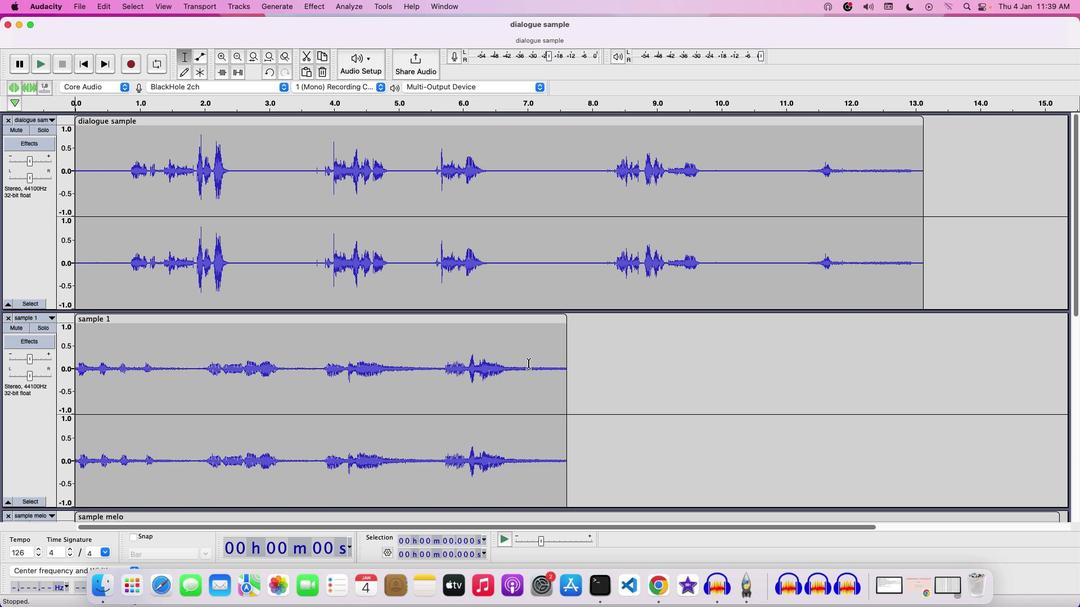 
Action: Mouse scrolled (528, 363) with delta (0, 0)
Screenshot: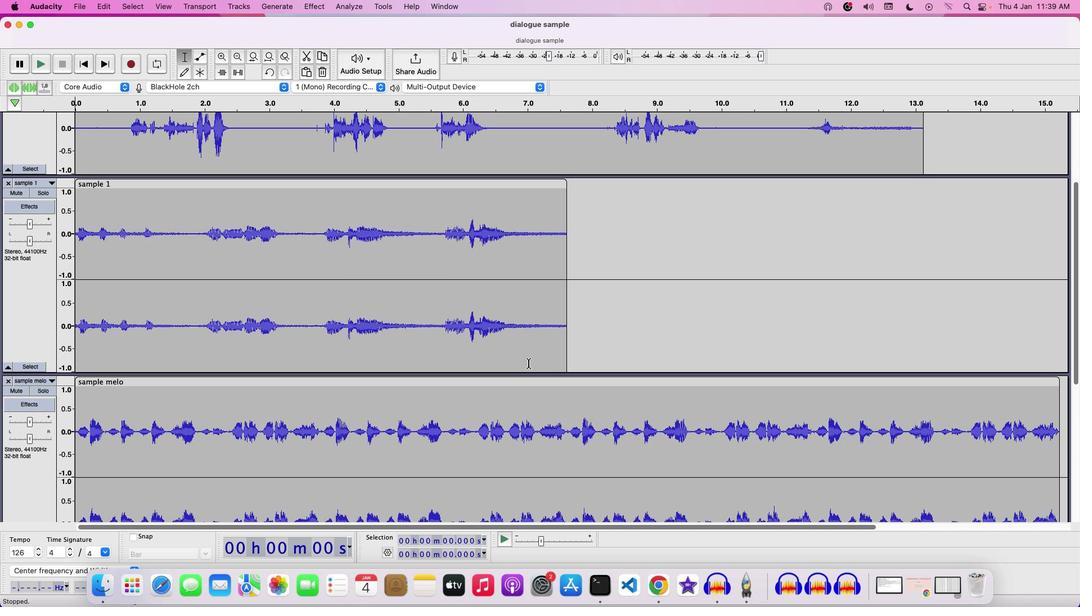 
Action: Mouse scrolled (528, 363) with delta (0, 0)
Screenshot: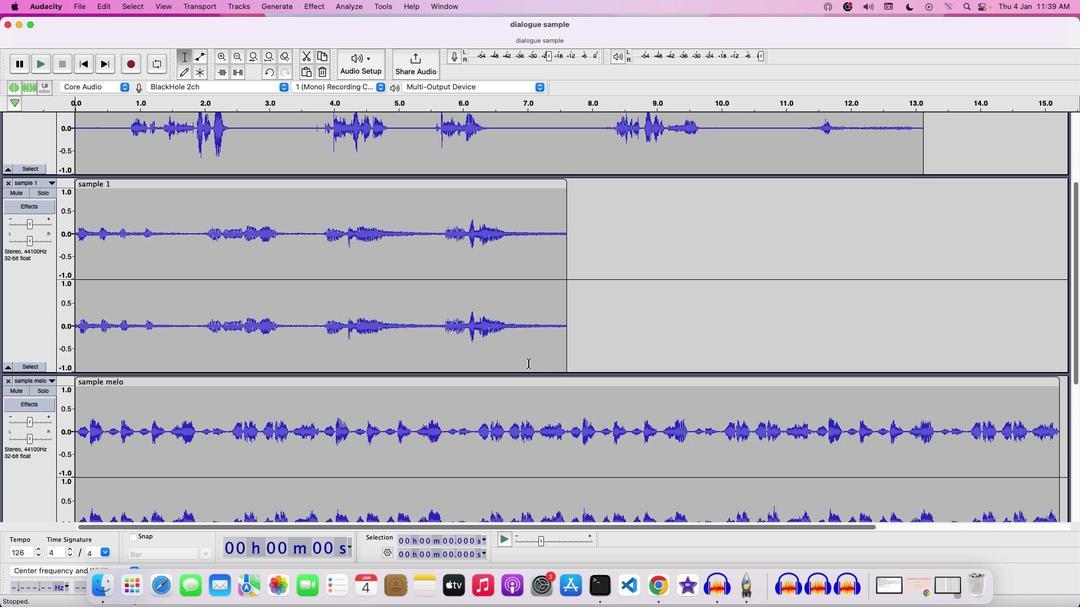 
Action: Mouse scrolled (528, 363) with delta (0, -1)
Screenshot: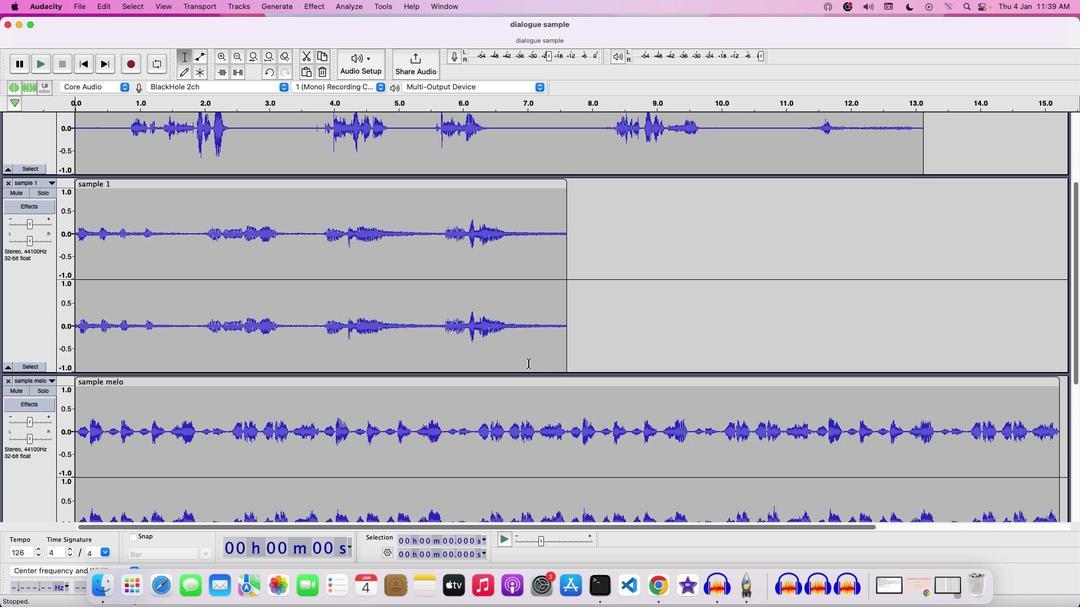 
Action: Mouse scrolled (528, 363) with delta (0, -2)
Screenshot: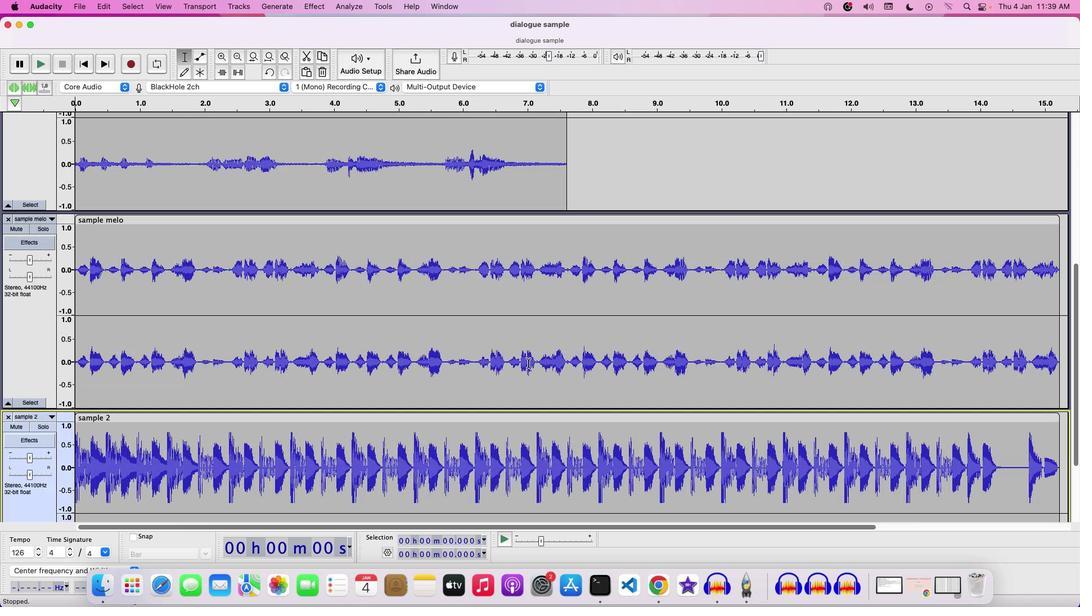 
Action: Mouse scrolled (528, 363) with delta (0, 0)
Screenshot: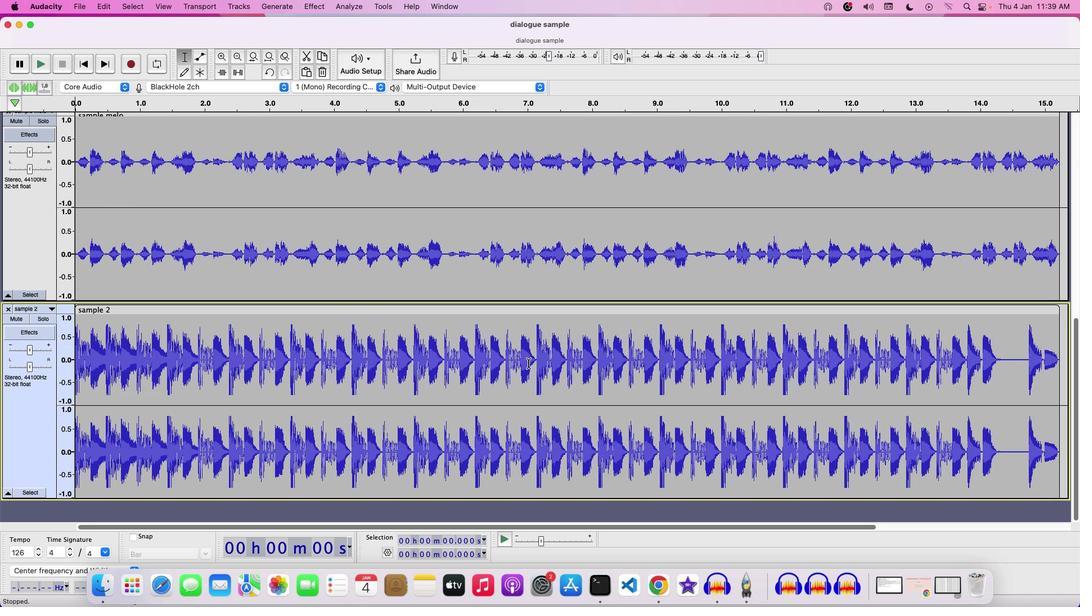 
Action: Mouse moved to (235, 57)
Screenshot: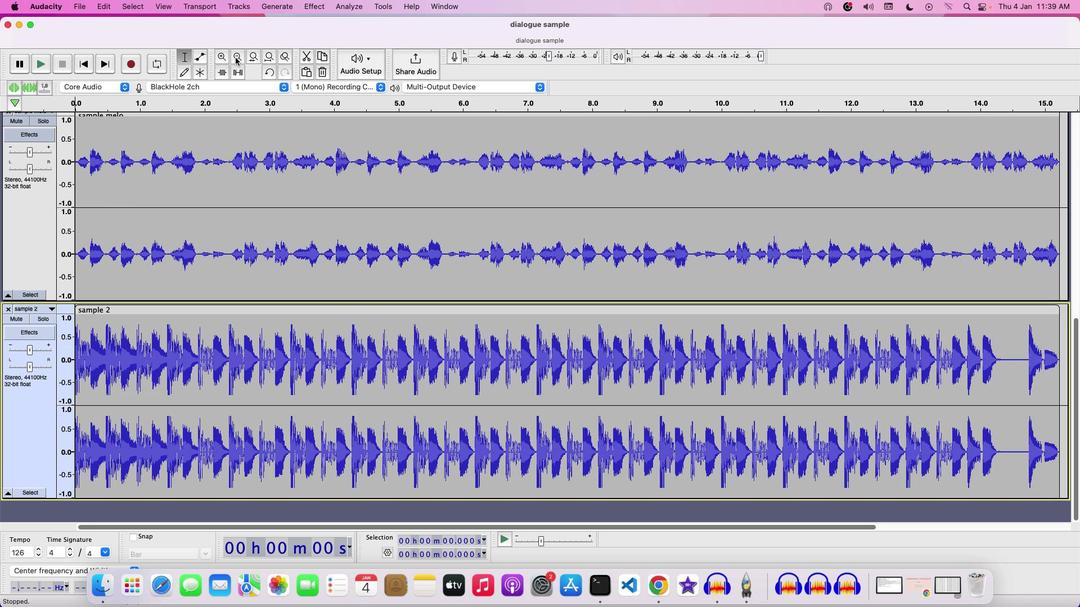 
Action: Mouse pressed left at (235, 57)
Screenshot: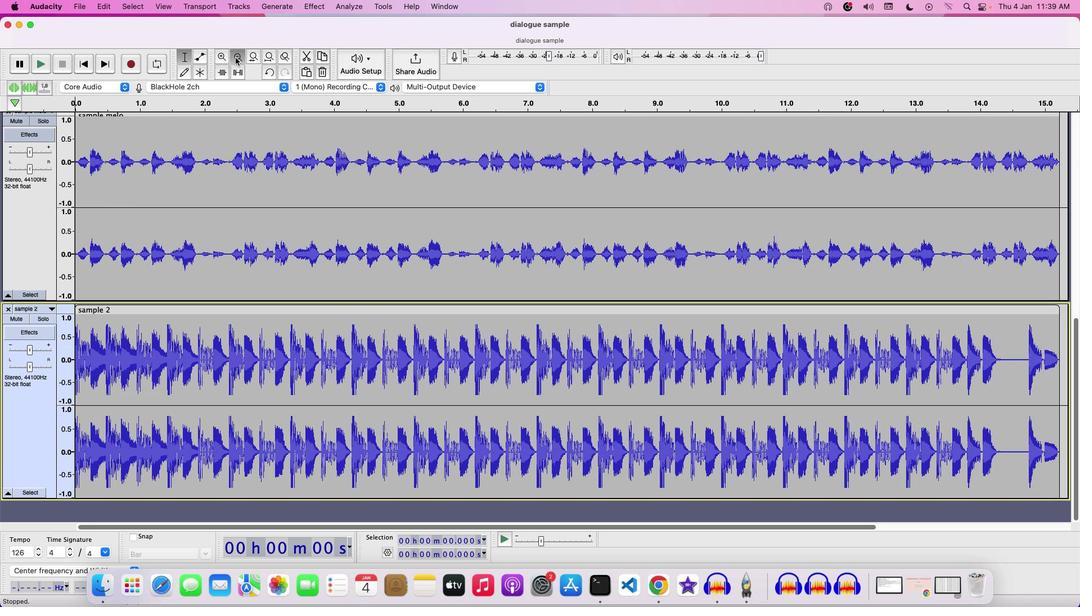 
Action: Mouse moved to (322, 317)
Screenshot: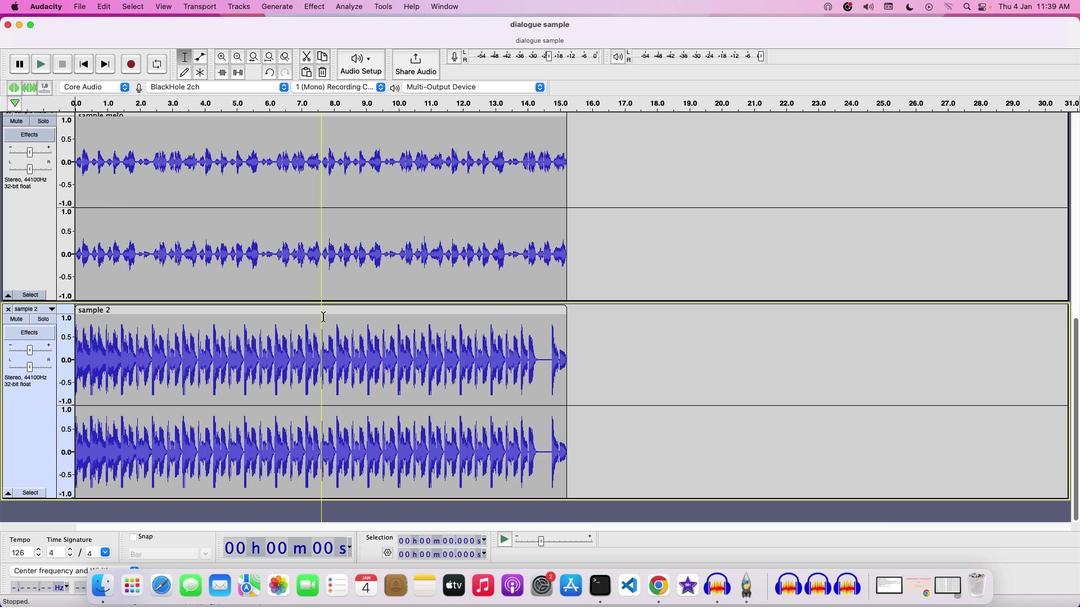 
Action: Mouse scrolled (322, 317) with delta (0, 0)
Screenshot: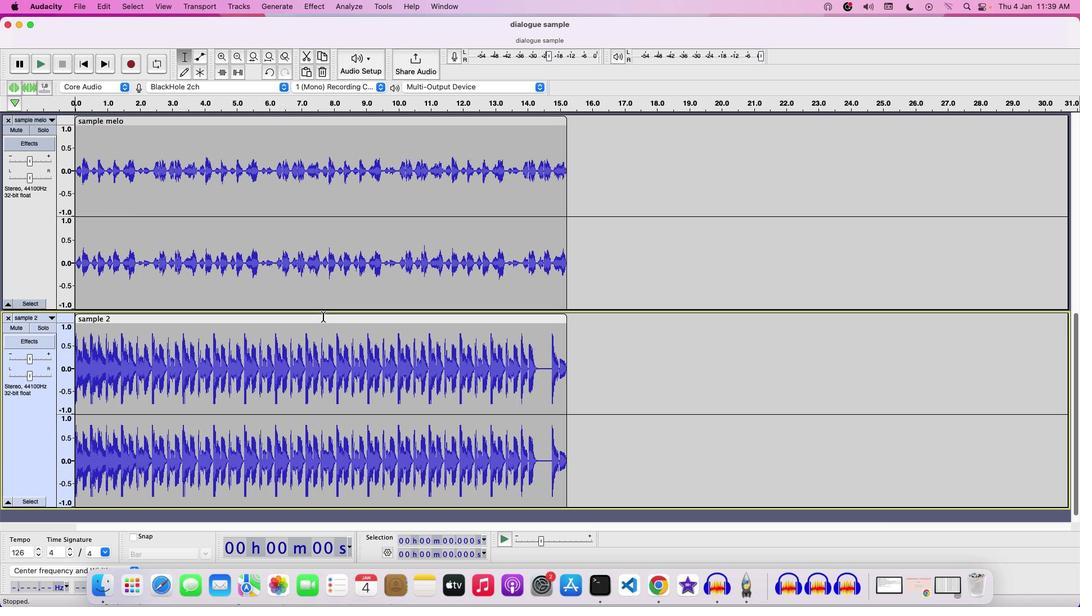 
Action: Mouse scrolled (322, 317) with delta (0, -2)
Screenshot: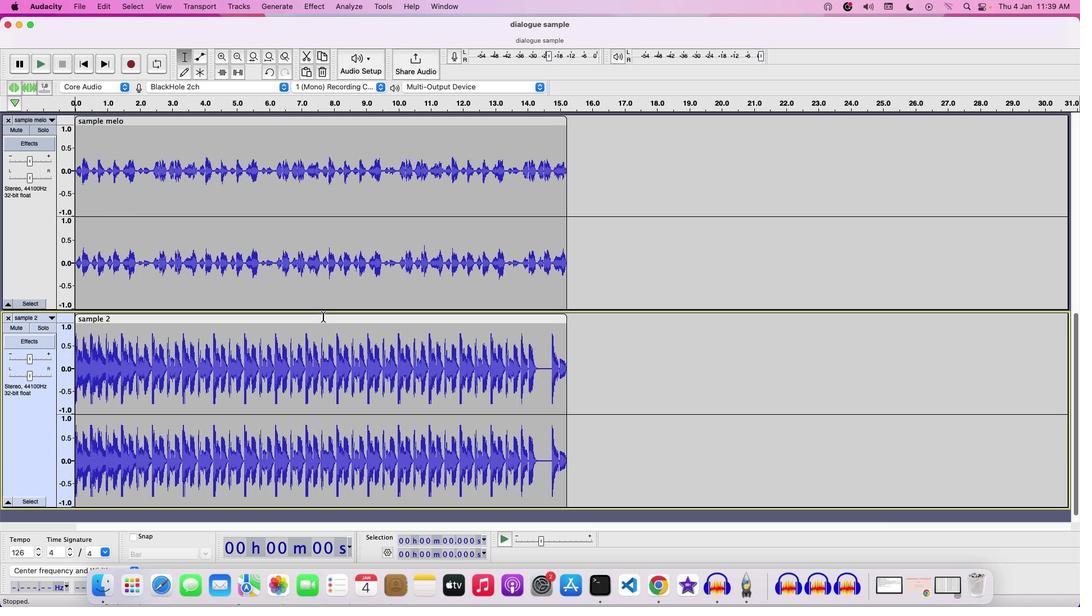 
Action: Mouse scrolled (322, 317) with delta (0, 2)
Screenshot: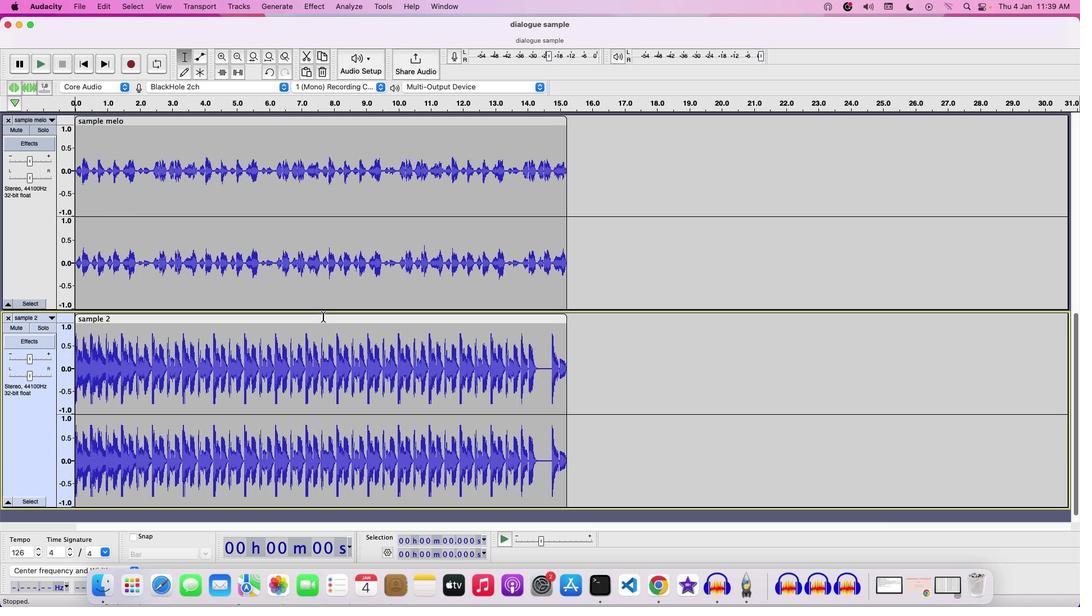 
Action: Mouse scrolled (322, 317) with delta (0, 1)
Screenshot: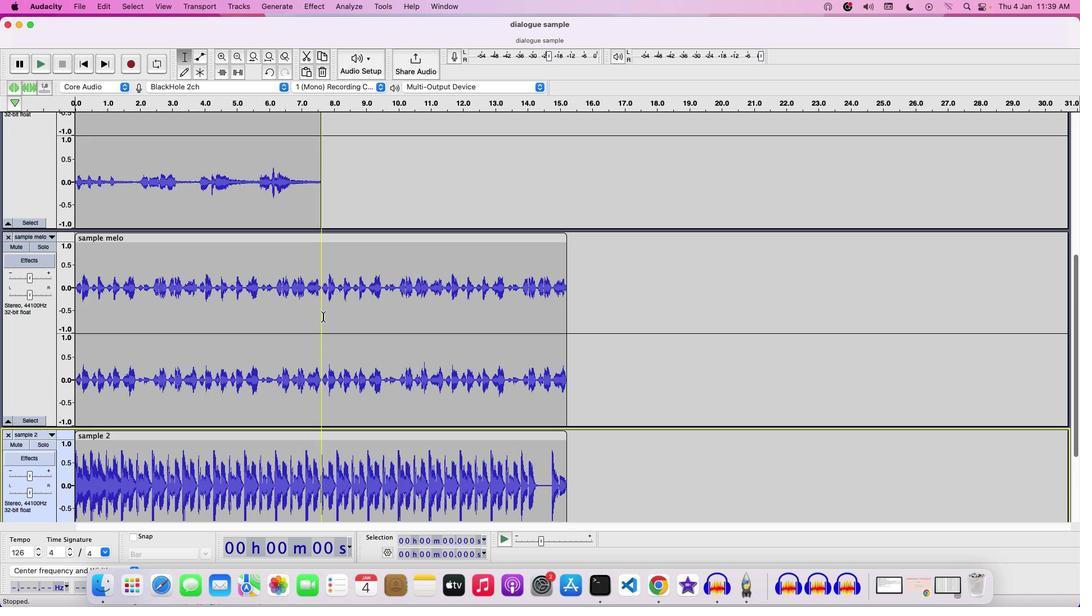
Action: Mouse scrolled (322, 317) with delta (0, 0)
Screenshot: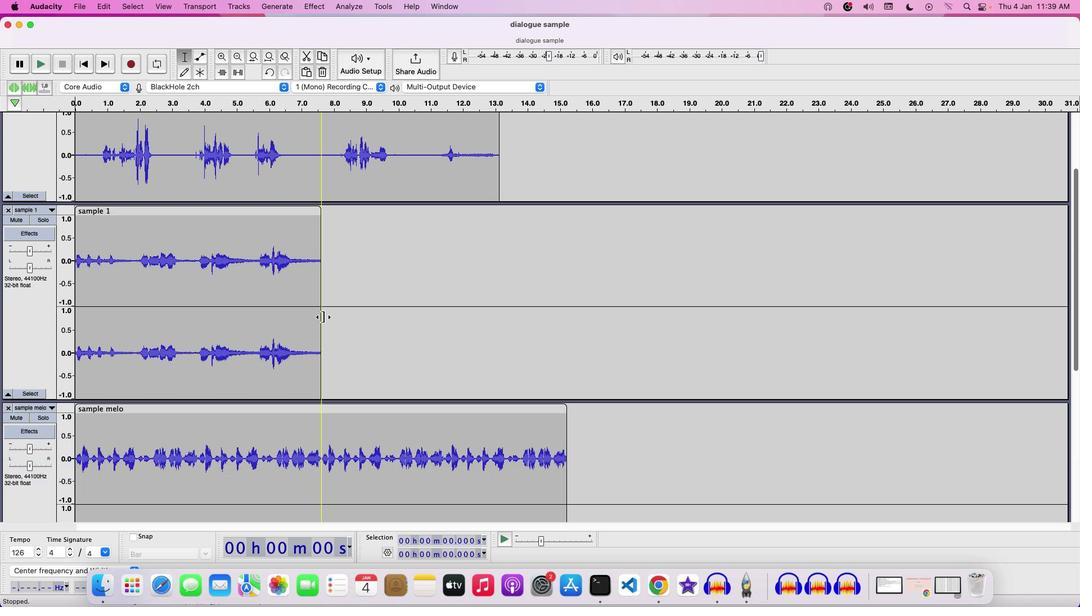 
Action: Mouse scrolled (322, 317) with delta (0, 0)
Screenshot: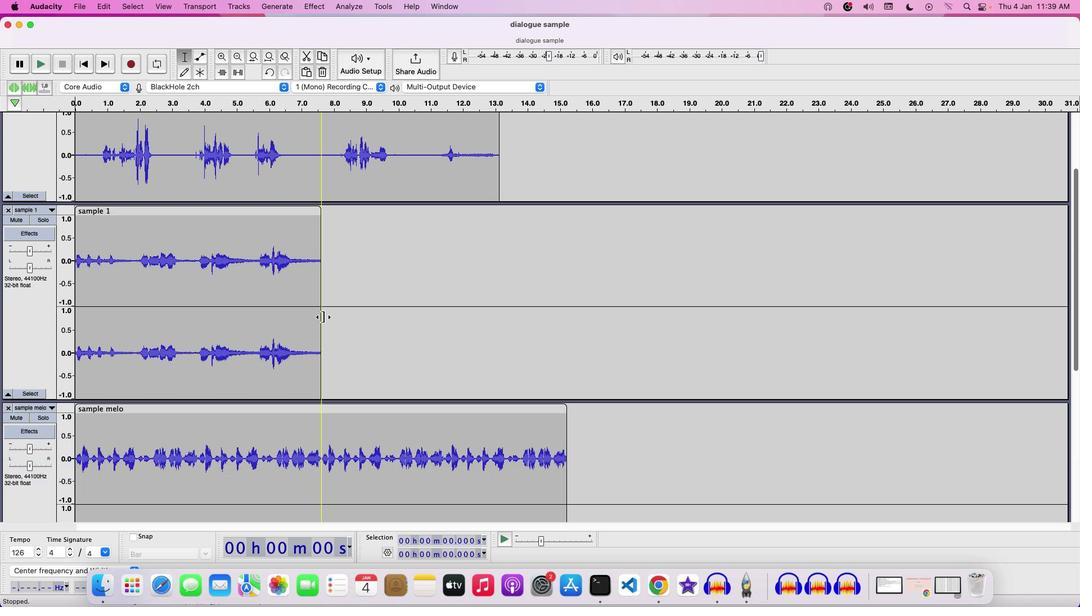 
Action: Mouse scrolled (322, 317) with delta (0, 1)
Screenshot: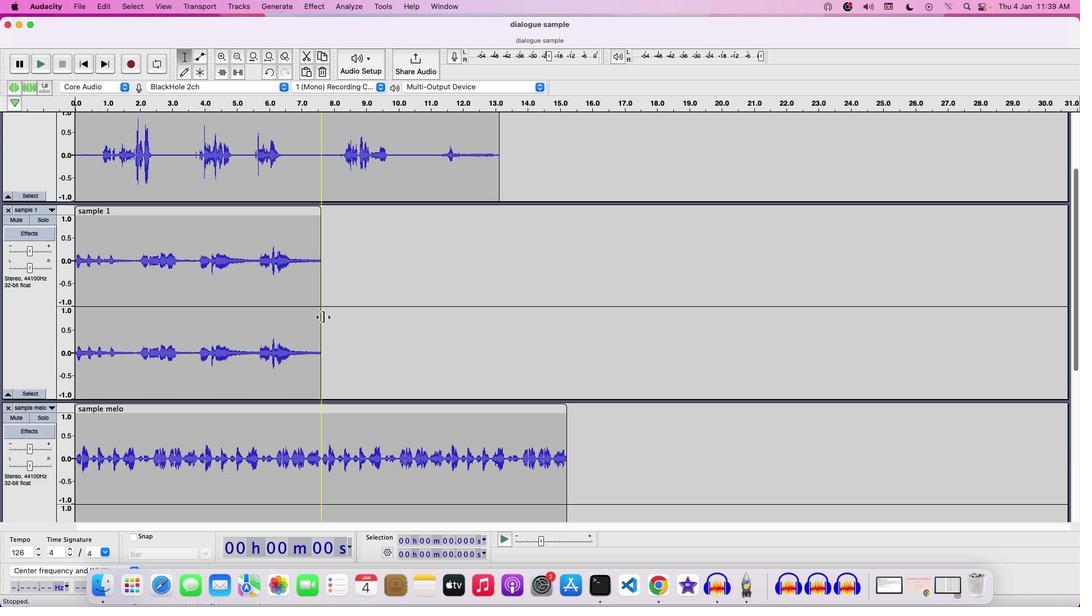 
Action: Mouse scrolled (322, 317) with delta (0, 2)
Screenshot: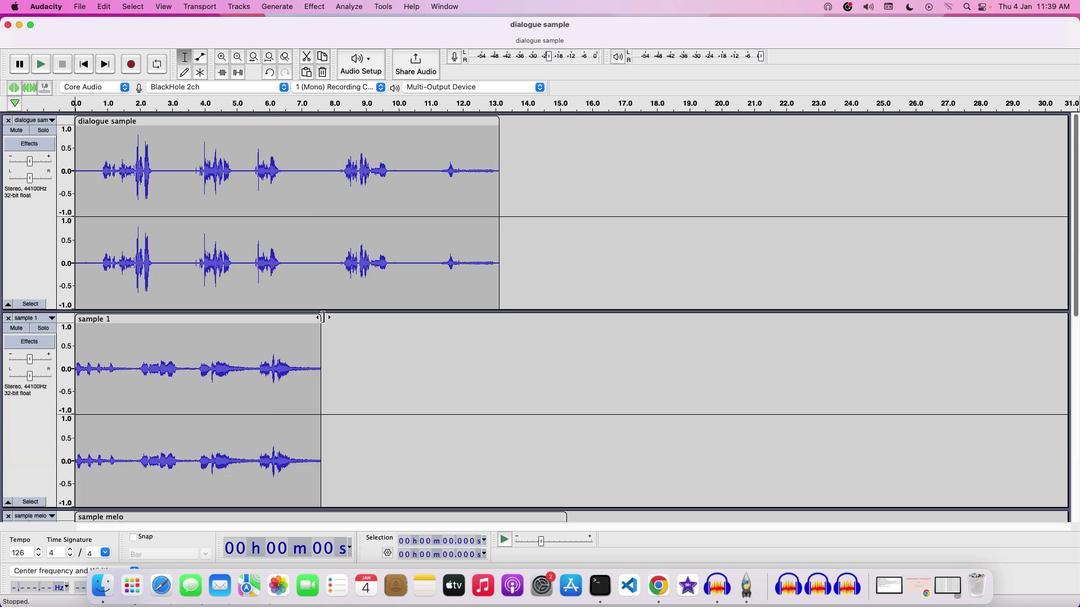 
Action: Mouse scrolled (322, 317) with delta (0, 3)
Screenshot: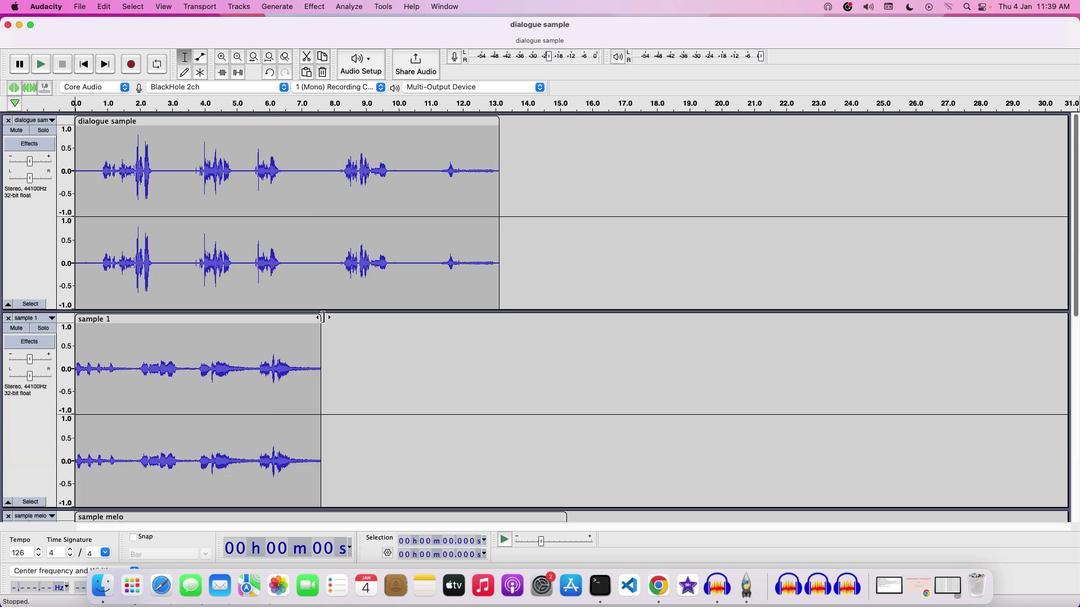 
Action: Mouse moved to (174, 318)
Screenshot: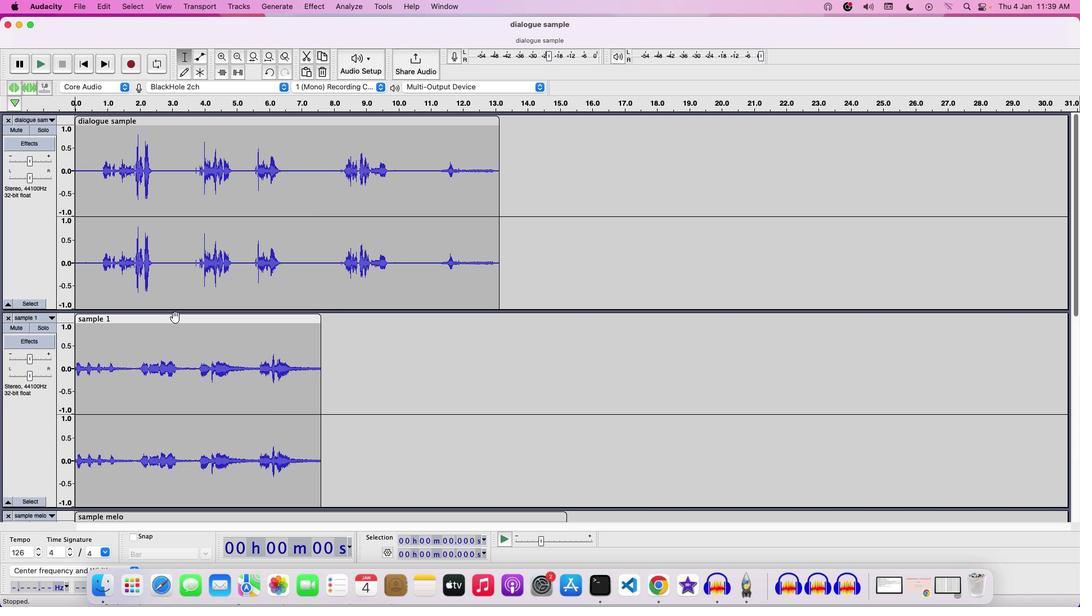 
Action: Mouse pressed left at (174, 318)
Screenshot: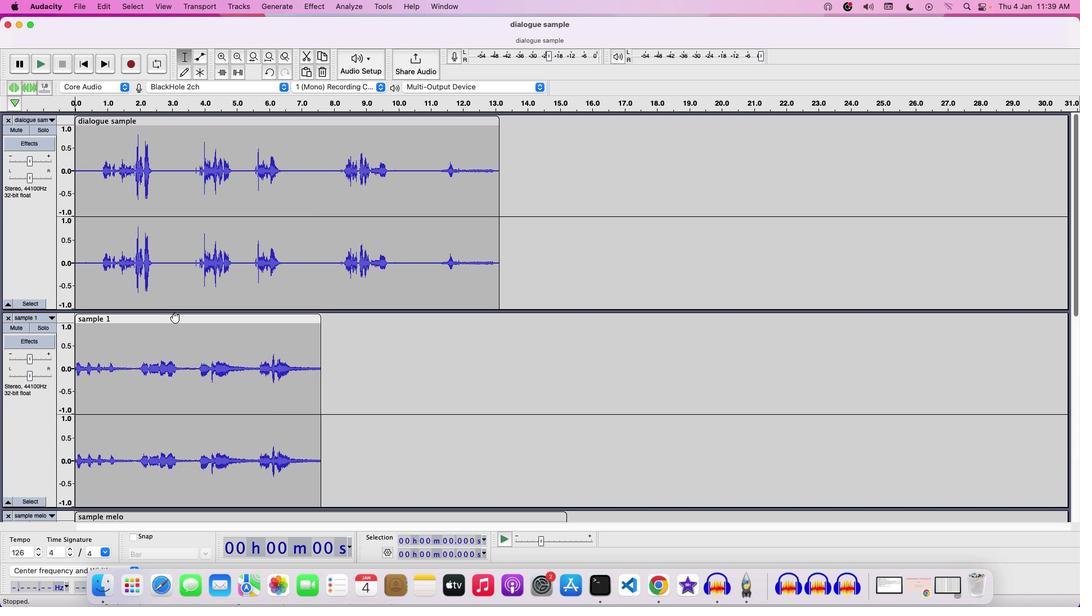 
Action: Mouse moved to (92, 158)
Screenshot: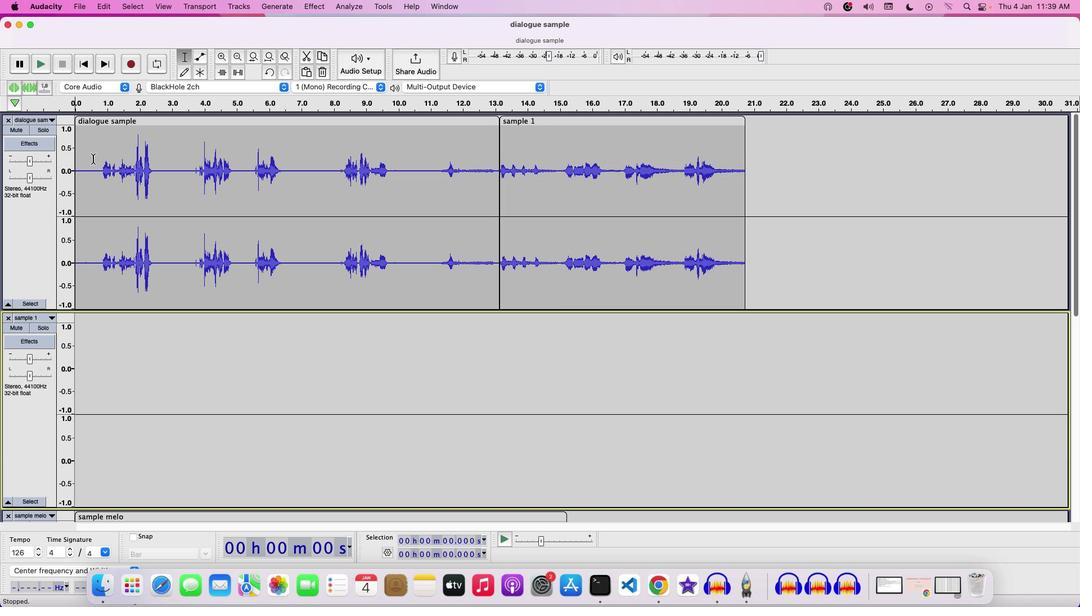
Action: Mouse pressed left at (92, 158)
Screenshot: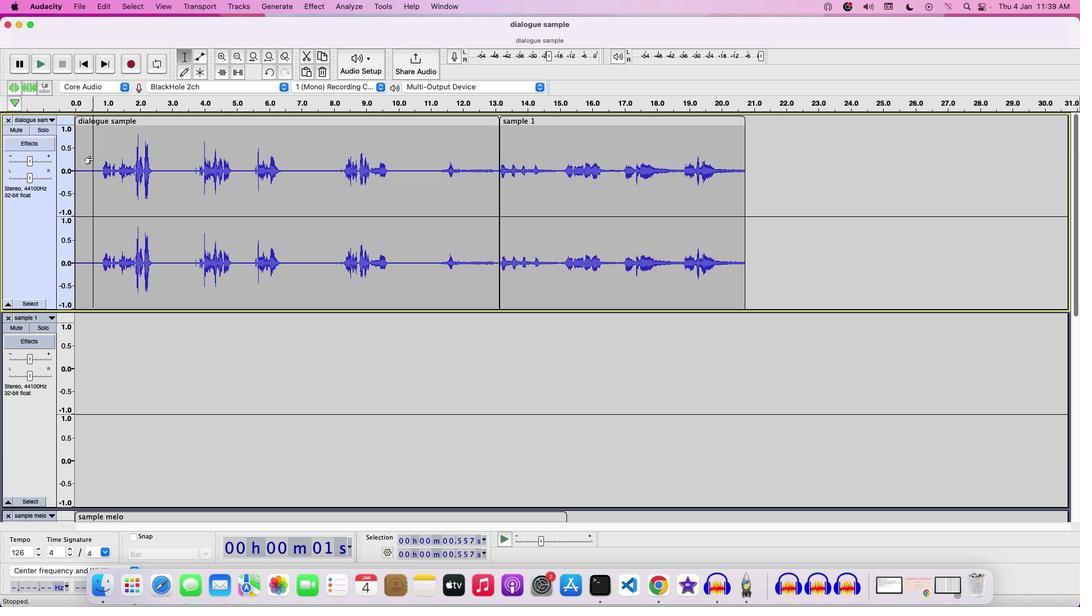 
Action: Key pressed Key.space
Screenshot: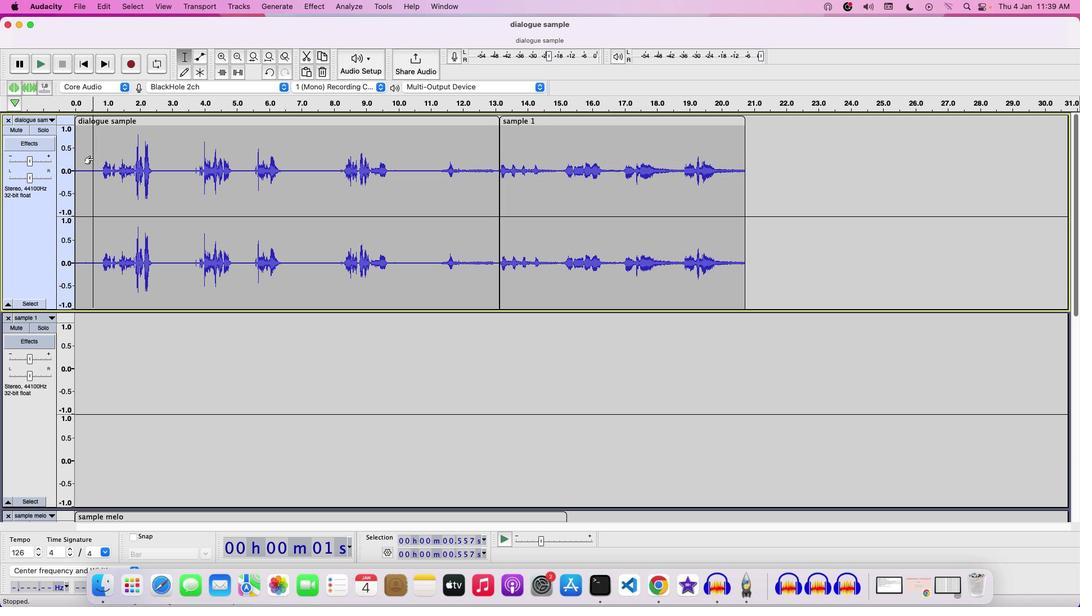 
Action: Mouse moved to (143, 213)
Screenshot: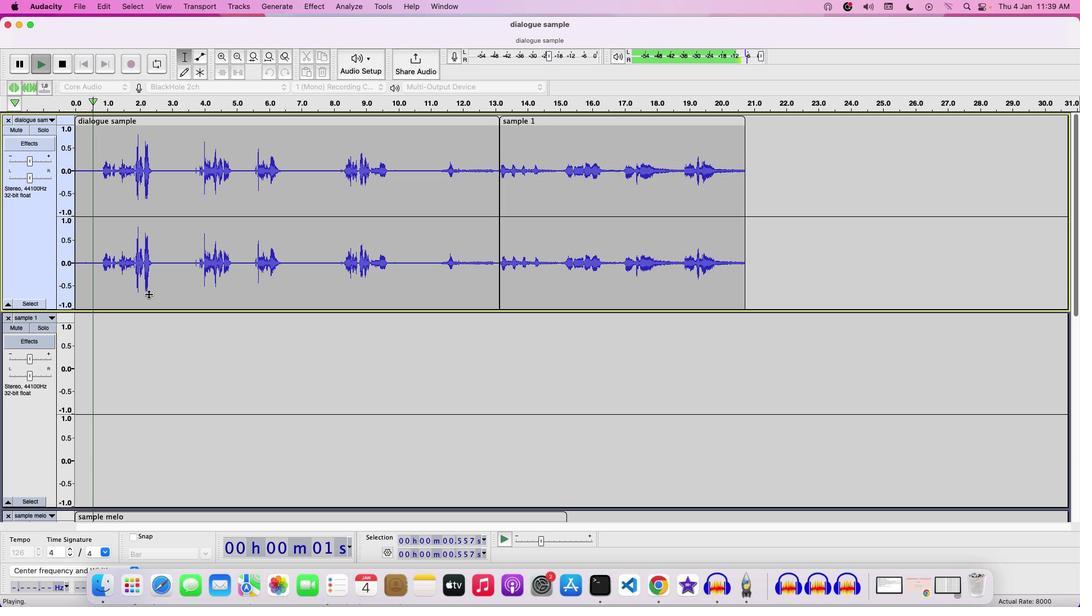 
Action: Key pressed Key.space
Screenshot: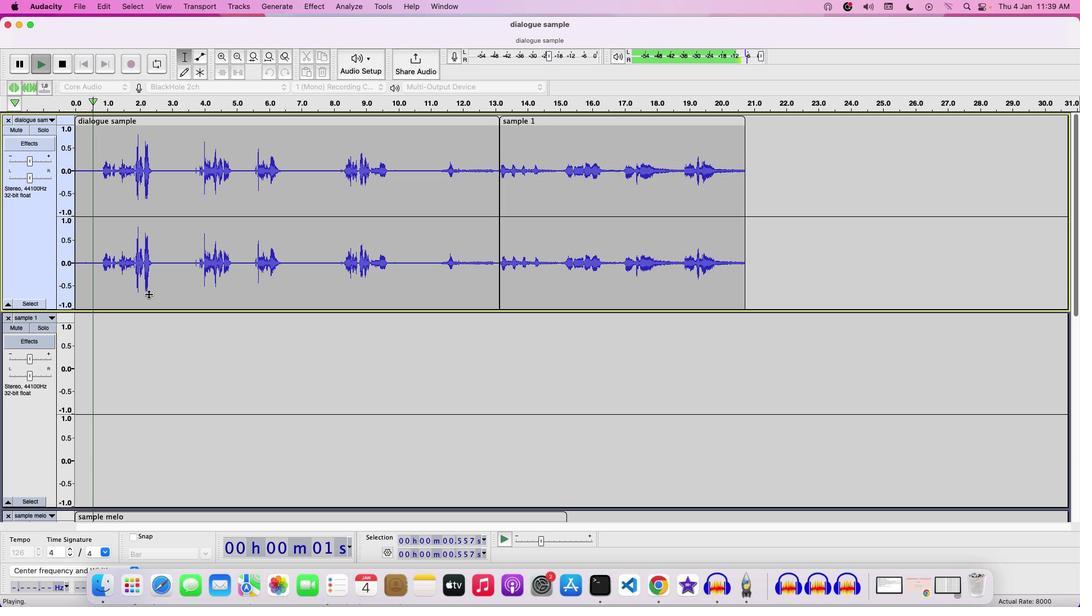 
Action: Mouse moved to (205, 322)
Screenshot: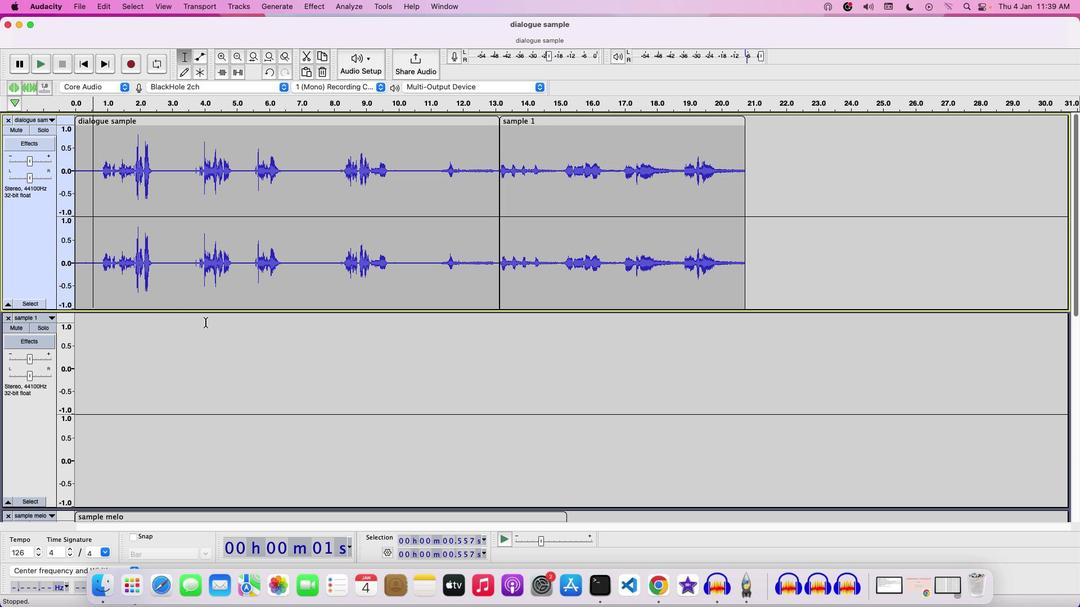 
Action: Mouse scrolled (205, 322) with delta (0, 0)
Screenshot: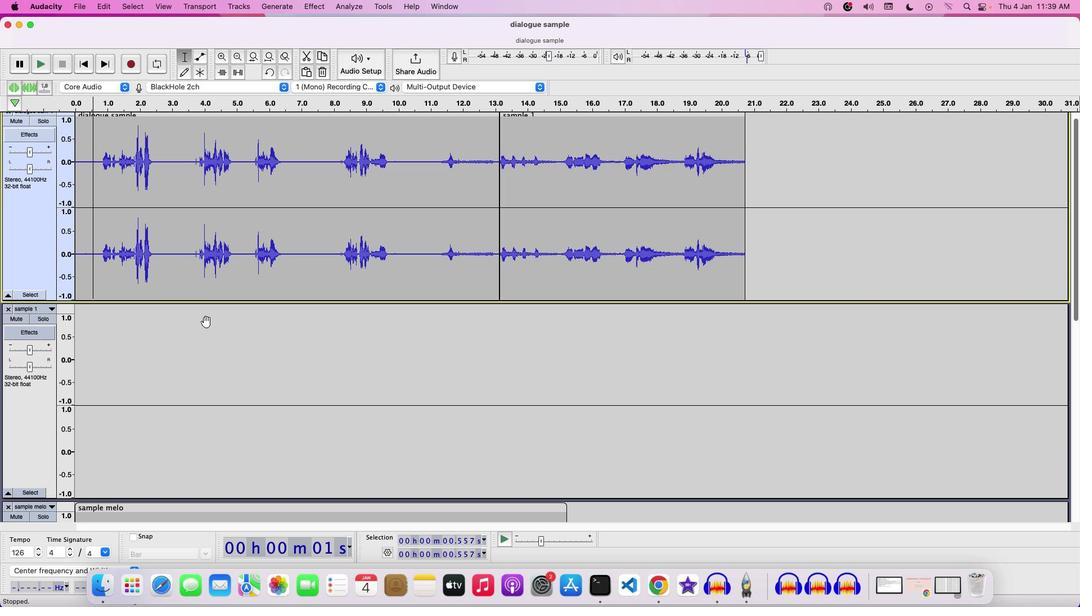 
Action: Mouse scrolled (205, 322) with delta (0, 0)
Screenshot: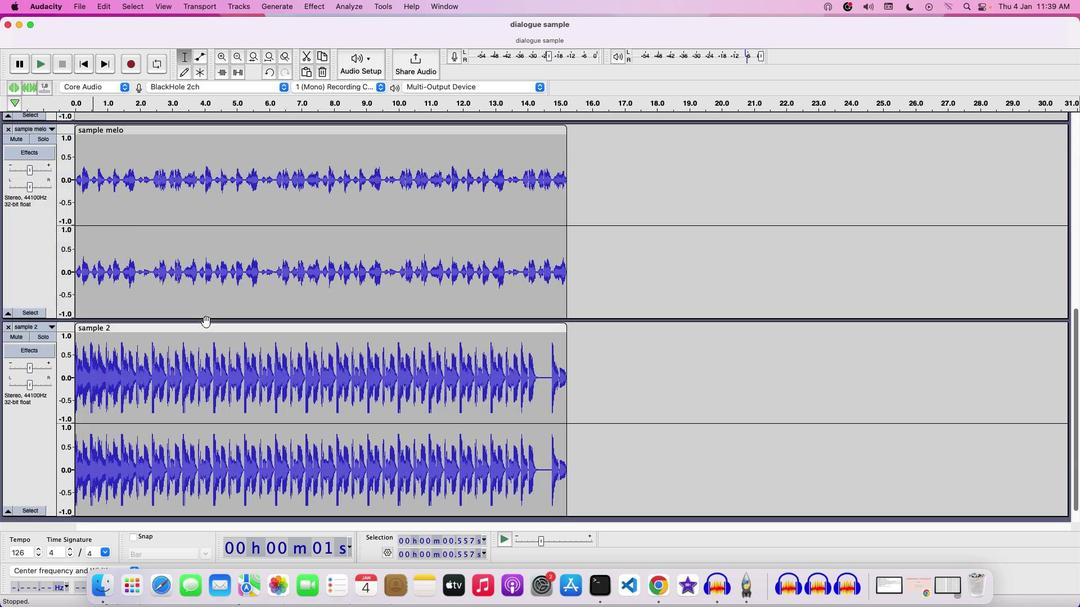 
Action: Mouse scrolled (205, 322) with delta (0, -1)
Screenshot: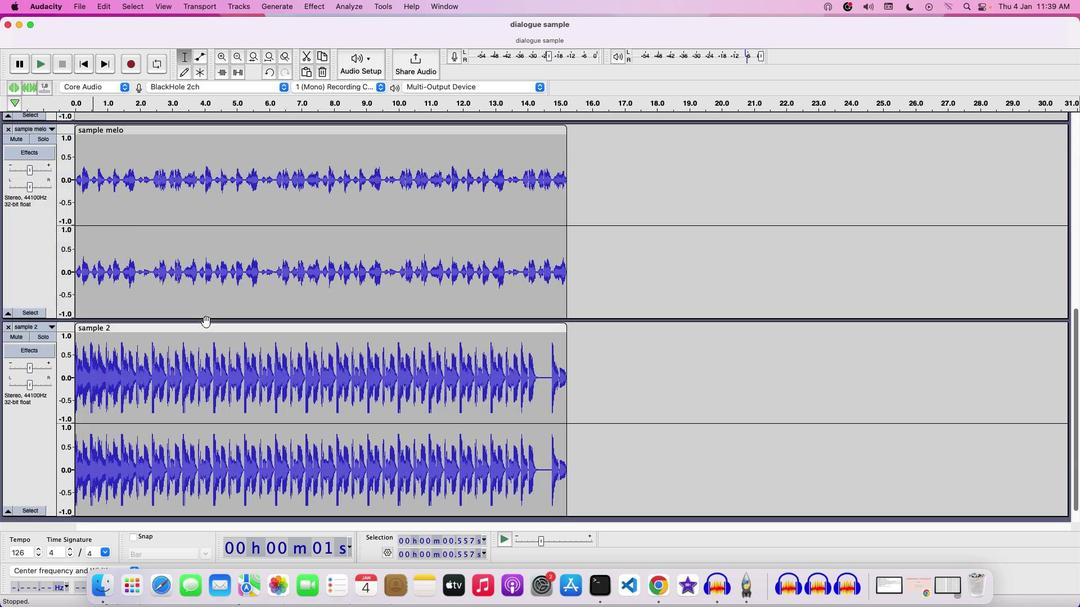 
Action: Mouse scrolled (205, 322) with delta (0, -2)
Screenshot: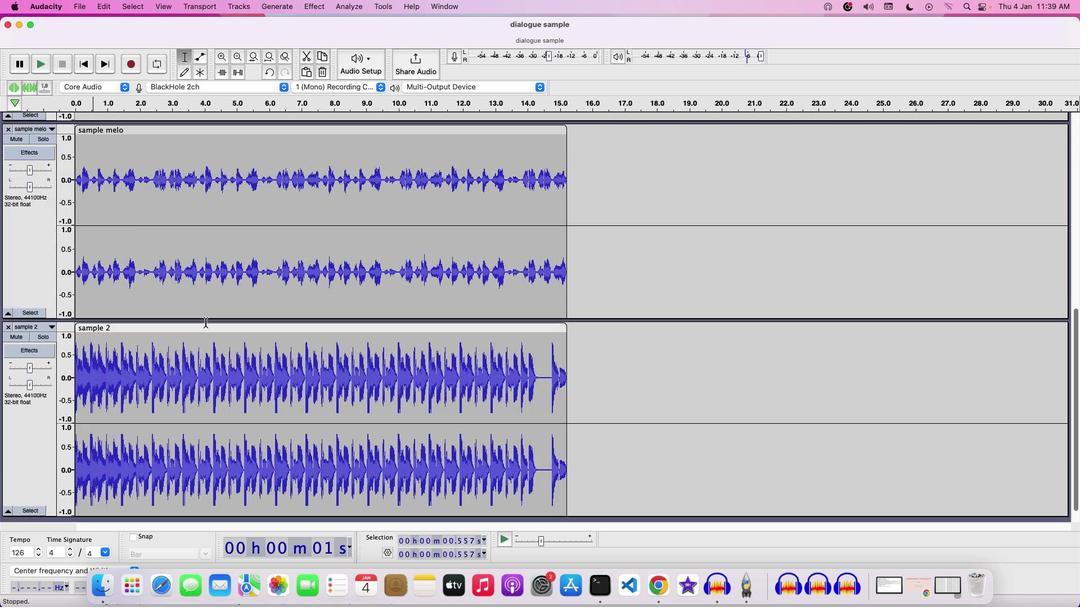 
Action: Mouse scrolled (205, 322) with delta (0, -2)
Screenshot: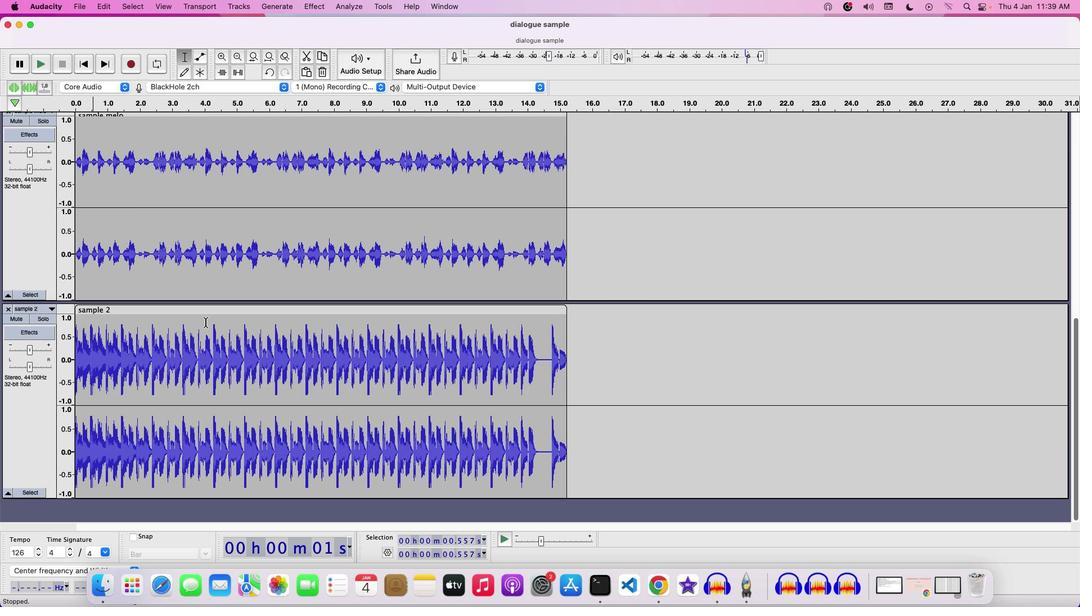 
Action: Mouse moved to (19, 121)
Screenshot: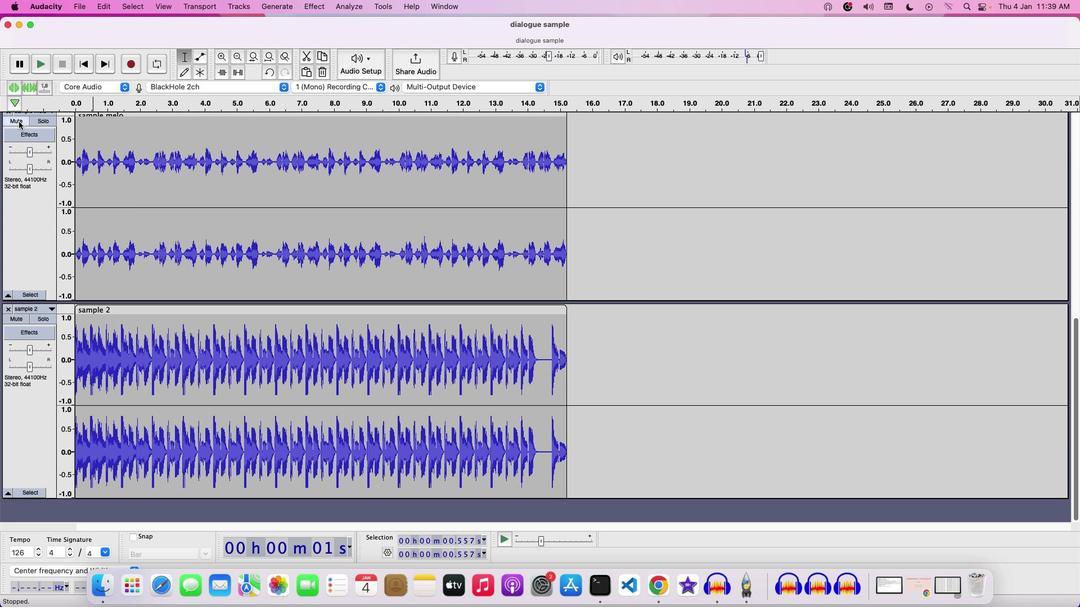 
Action: Mouse pressed left at (19, 121)
Screenshot: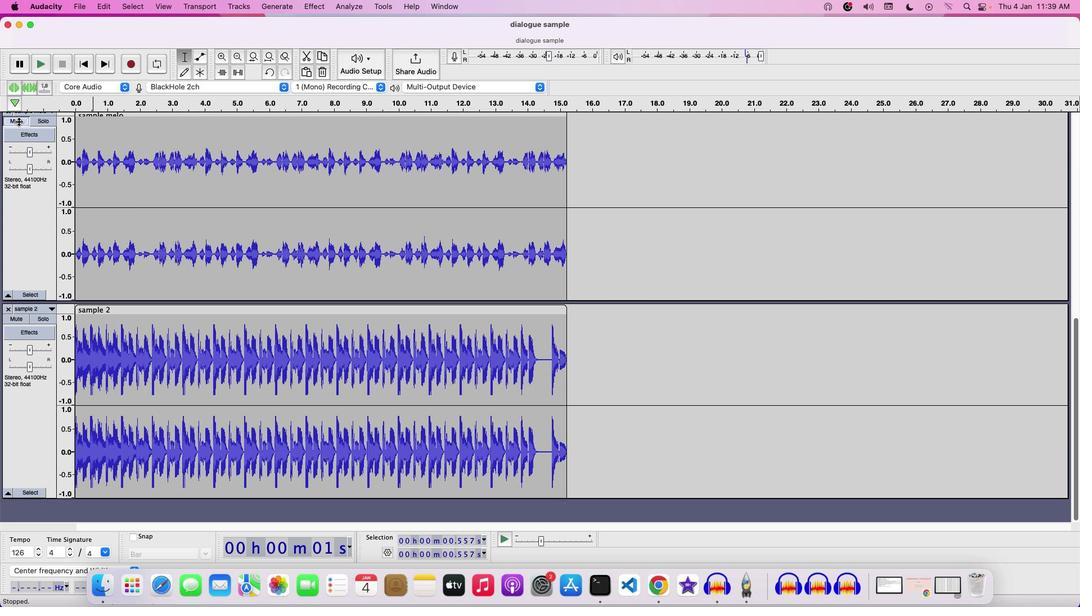 
Action: Mouse moved to (24, 337)
Screenshot: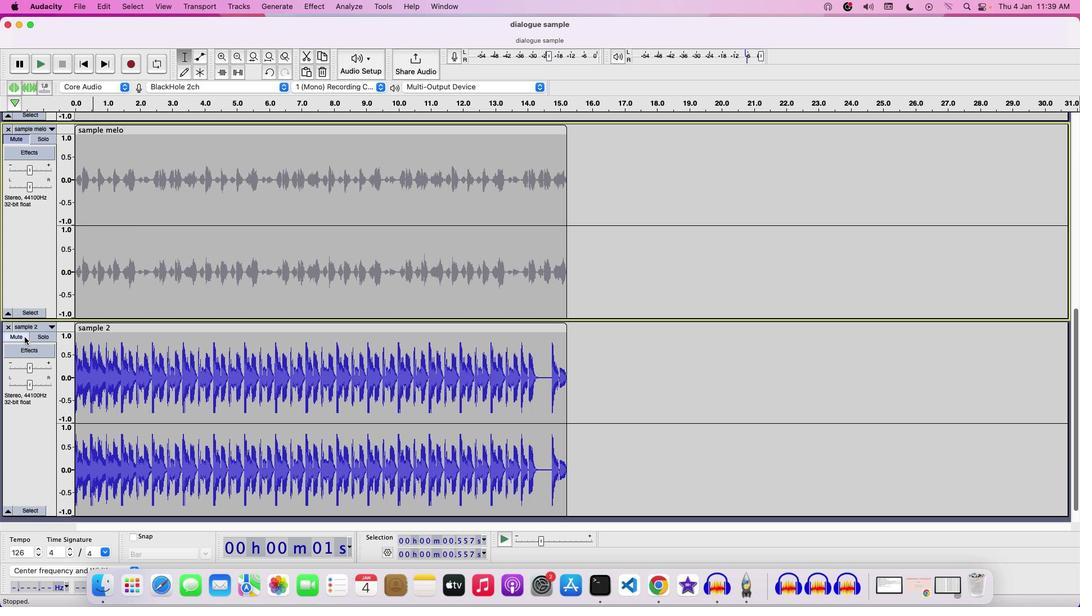 
Action: Mouse pressed left at (24, 337)
Screenshot: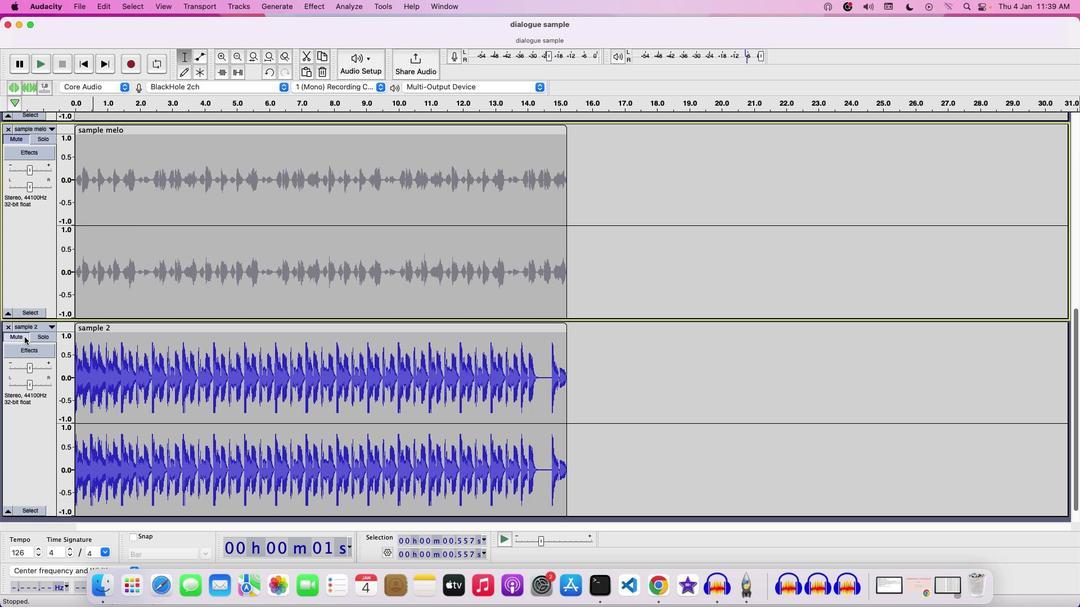 
Action: Mouse moved to (237, 297)
Screenshot: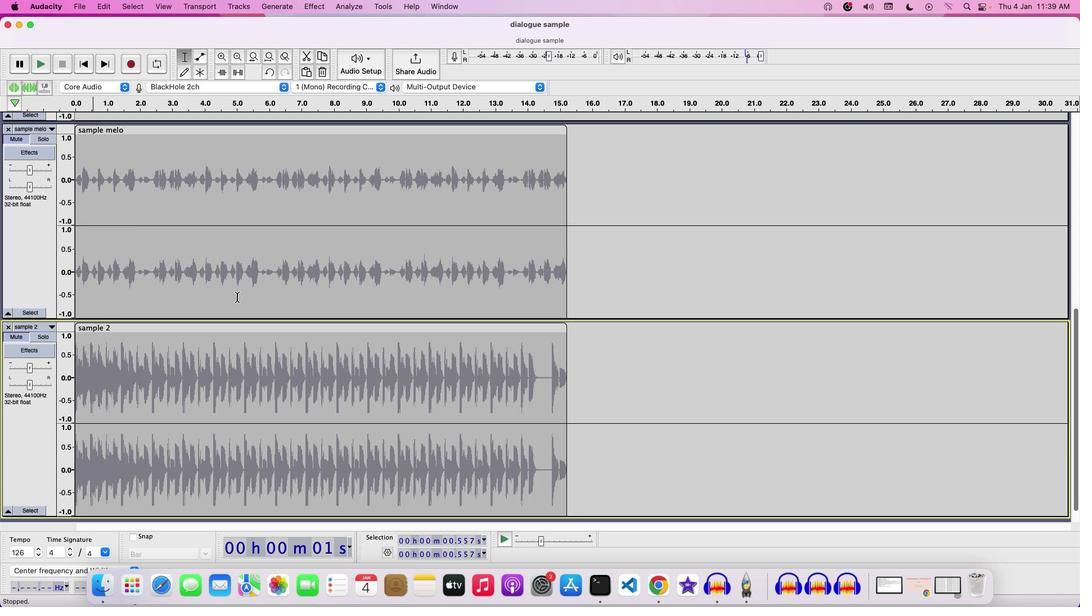 
Action: Mouse scrolled (237, 297) with delta (0, 0)
Screenshot: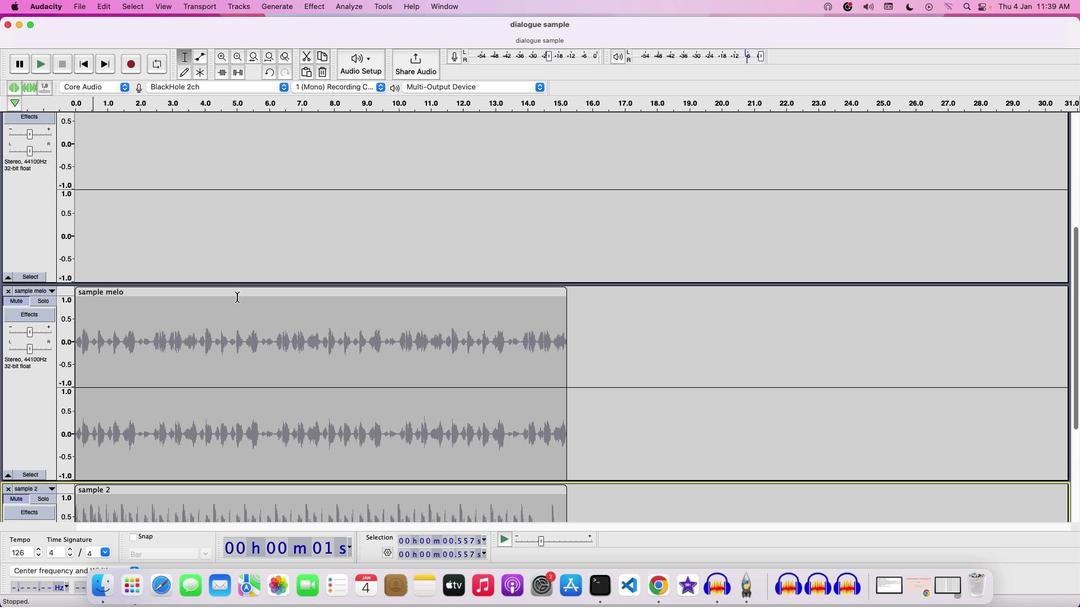 
Action: Mouse scrolled (237, 297) with delta (0, 0)
Screenshot: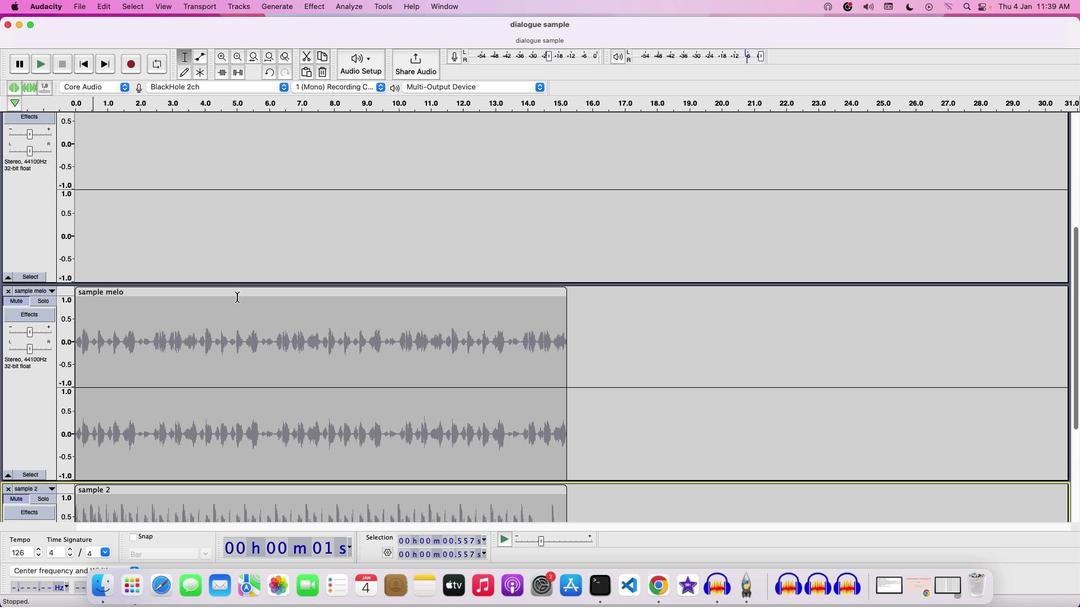 
Action: Mouse scrolled (237, 297) with delta (0, 1)
Screenshot: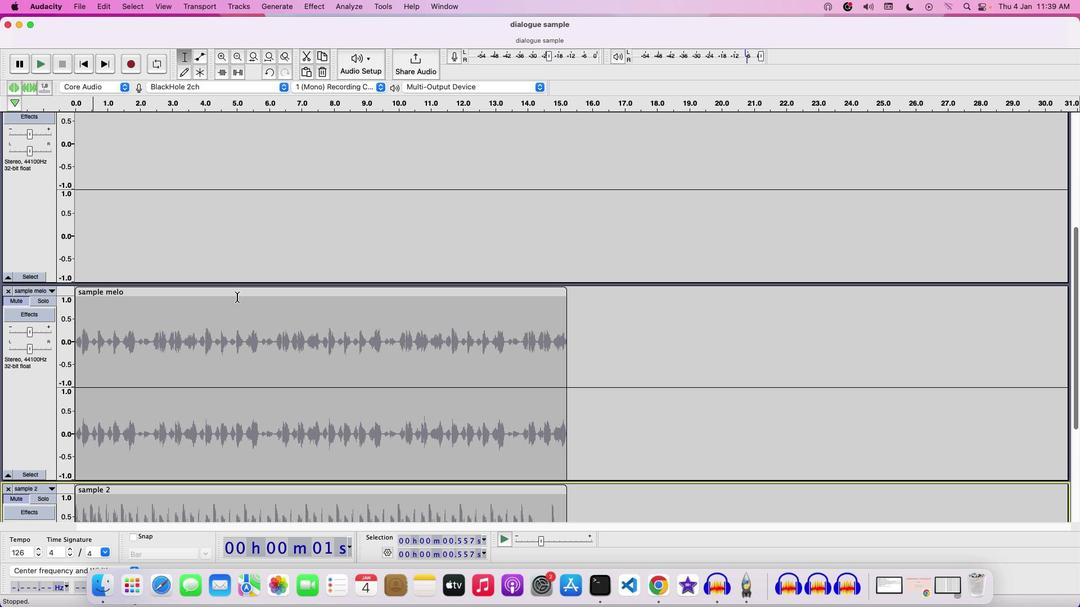 
Action: Mouse scrolled (237, 297) with delta (0, 2)
Screenshot: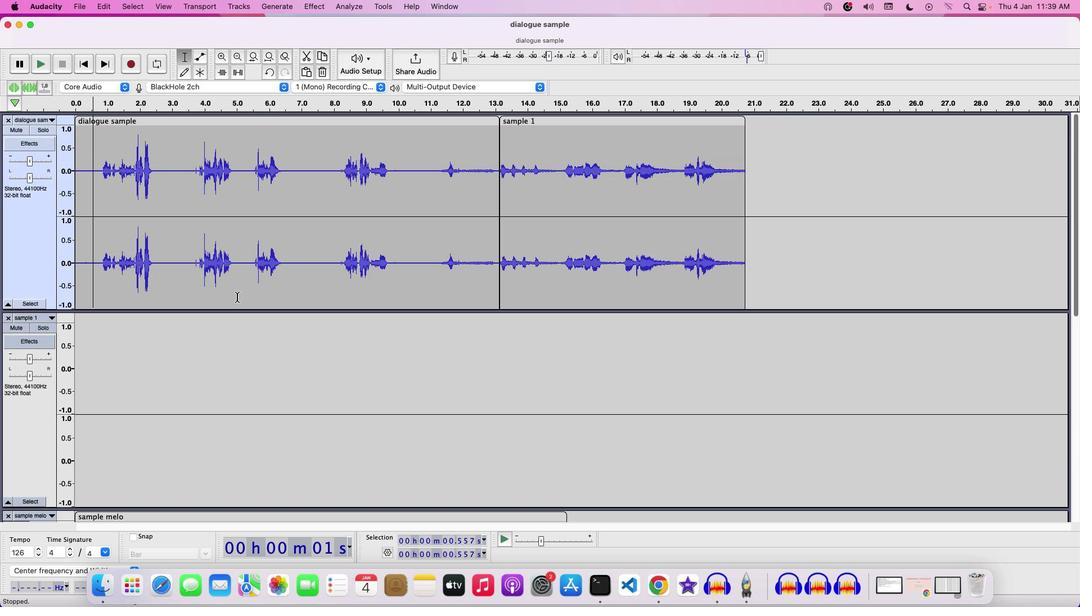 
Action: Mouse scrolled (237, 297) with delta (0, 3)
Screenshot: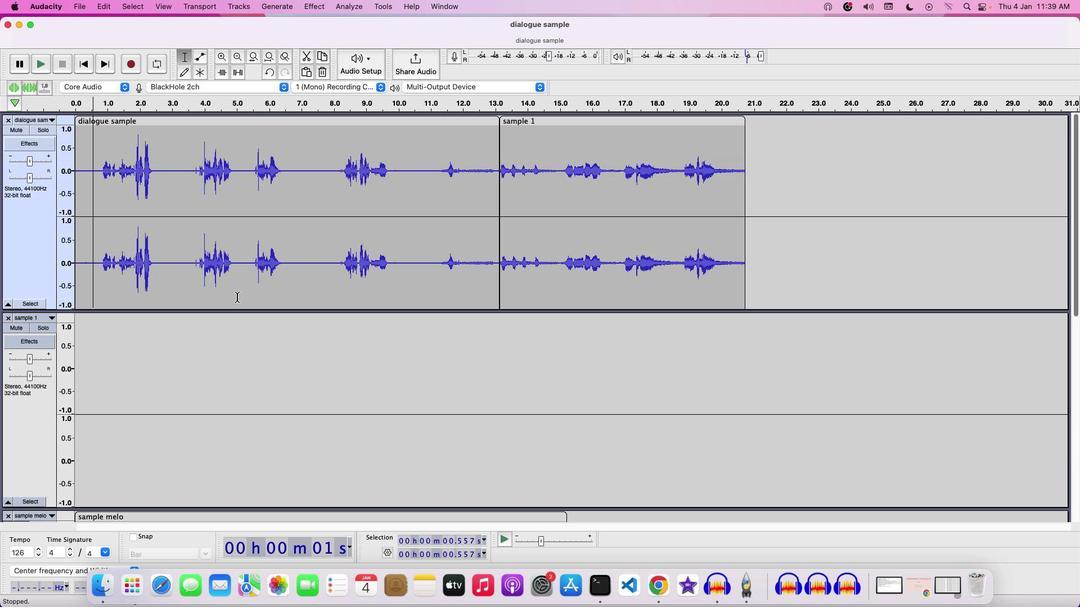 
Action: Mouse scrolled (237, 297) with delta (0, 0)
Screenshot: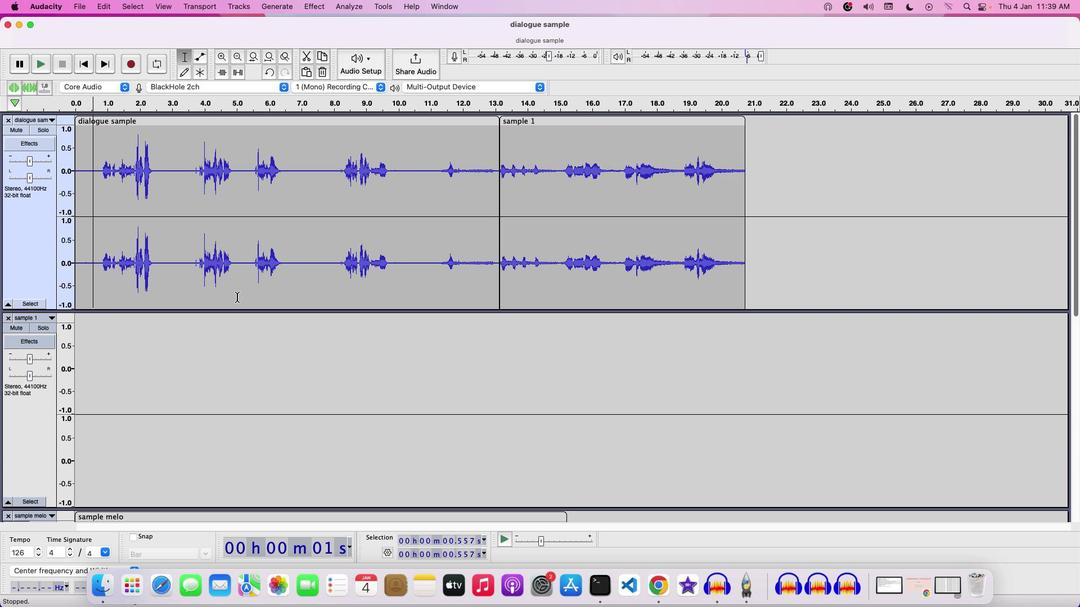 
Action: Mouse scrolled (237, 297) with delta (0, 0)
Screenshot: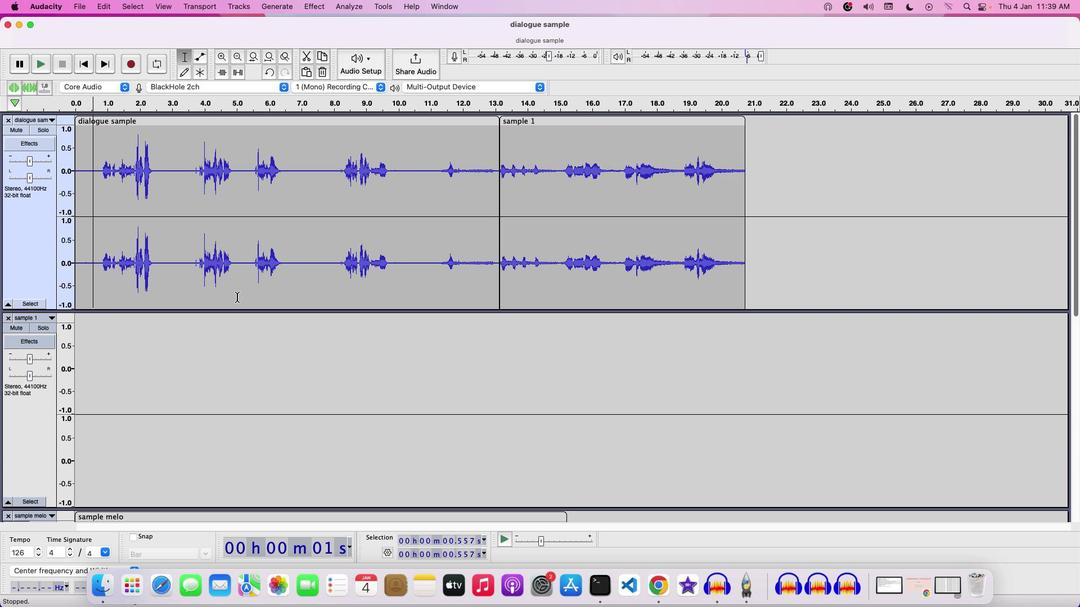 
Action: Mouse scrolled (237, 297) with delta (0, 1)
Screenshot: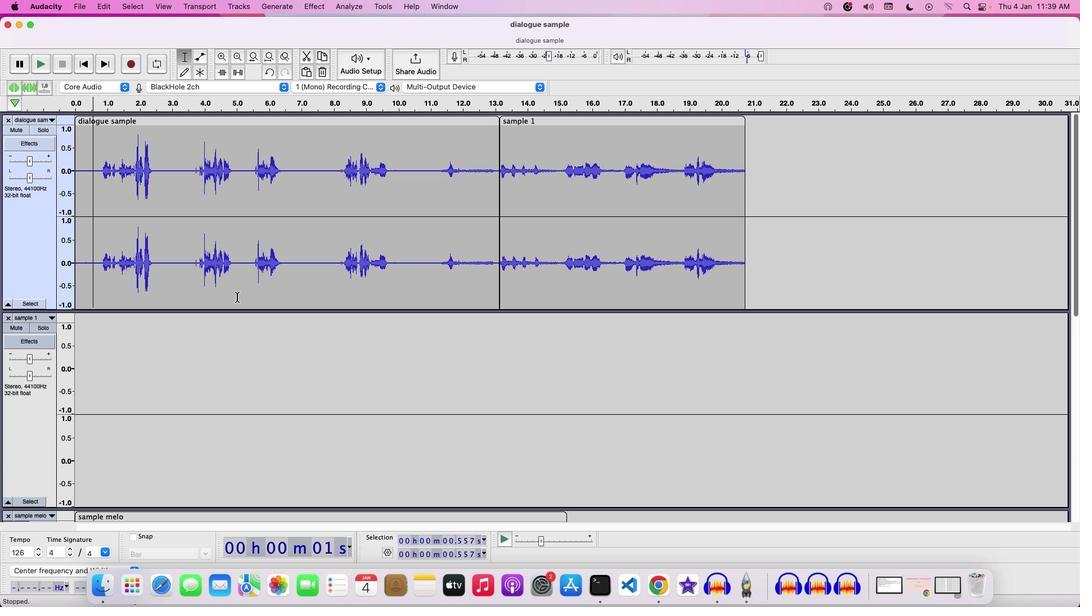 
Action: Key pressed Key.space
Screenshot: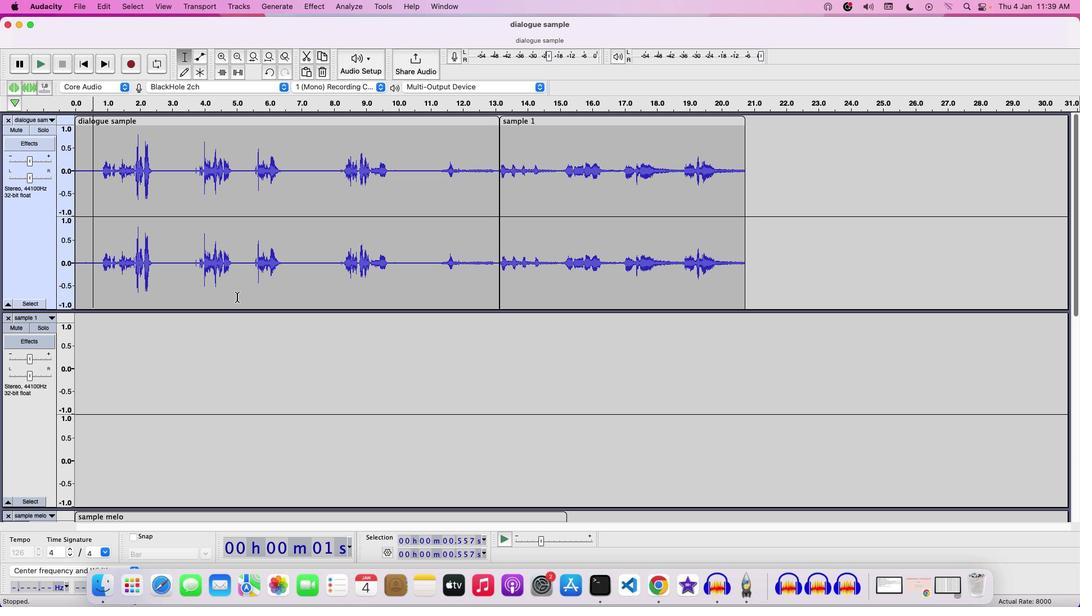 
Action: Mouse moved to (32, 164)
Screenshot: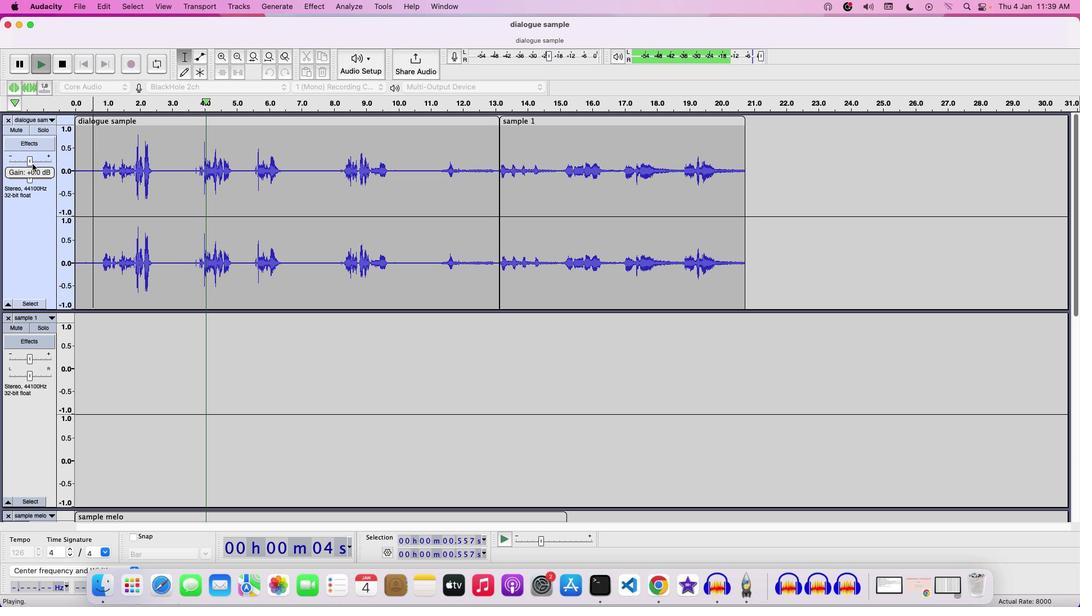 
Action: Mouse pressed left at (32, 164)
Screenshot: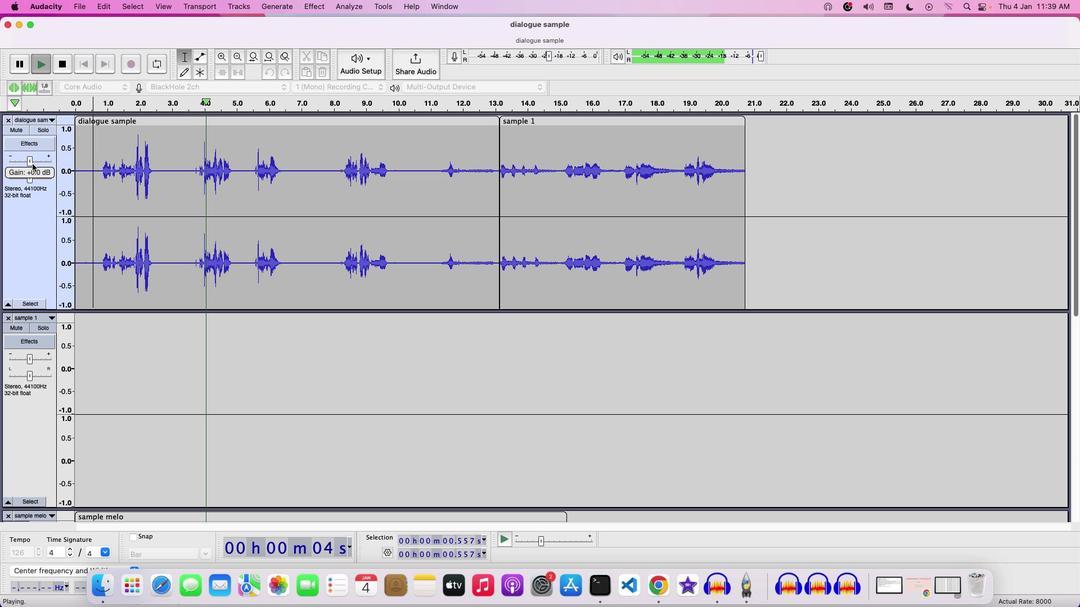 
Action: Mouse moved to (678, 233)
Screenshot: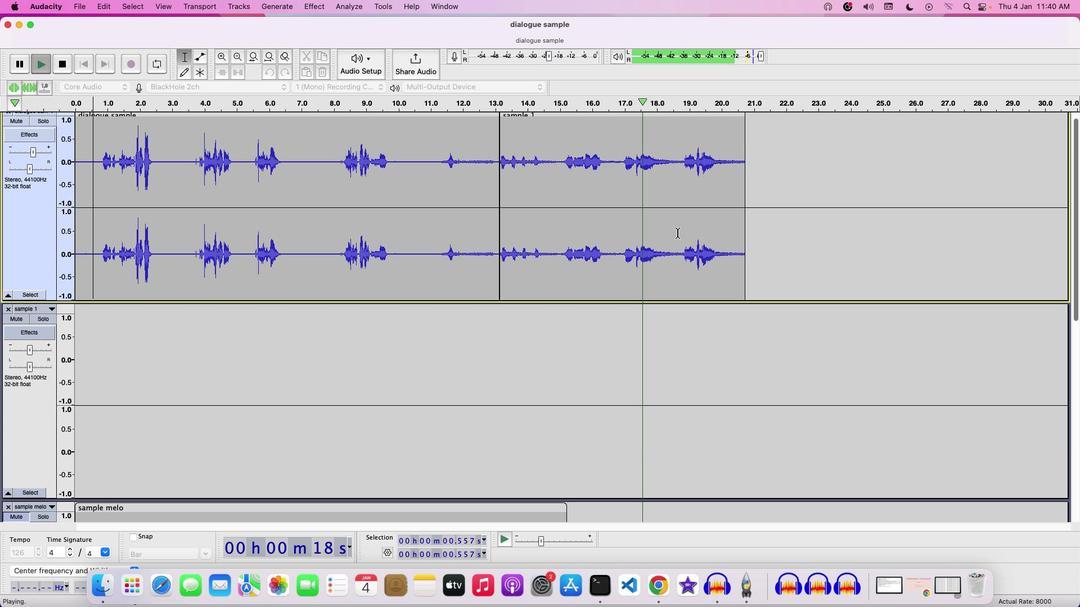 
Action: Mouse scrolled (678, 233) with delta (0, 0)
Screenshot: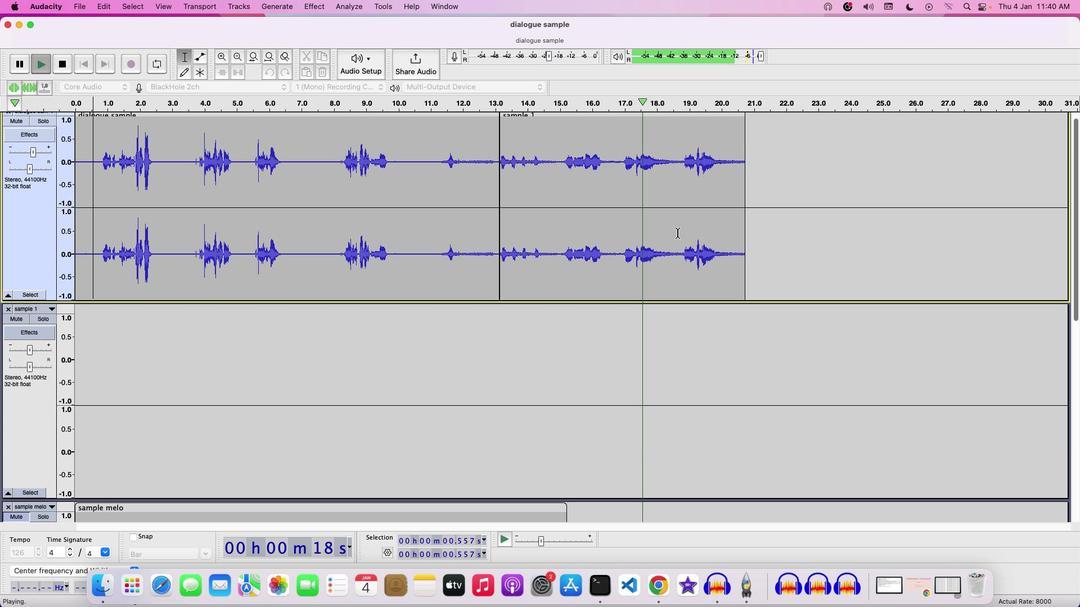 
Action: Mouse moved to (677, 232)
Screenshot: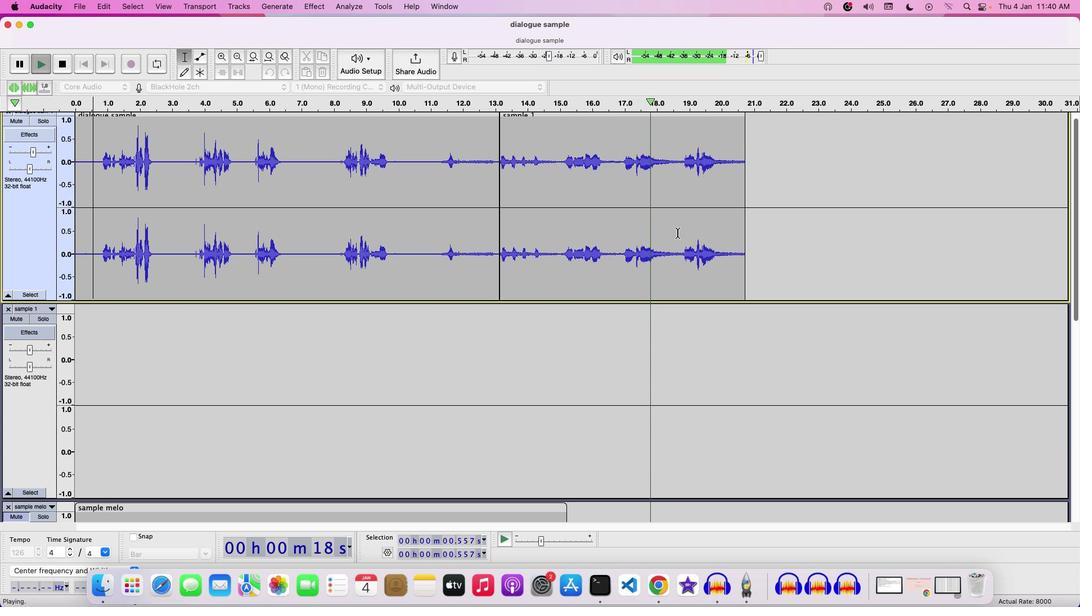 
Action: Mouse scrolled (677, 232) with delta (0, 0)
Screenshot: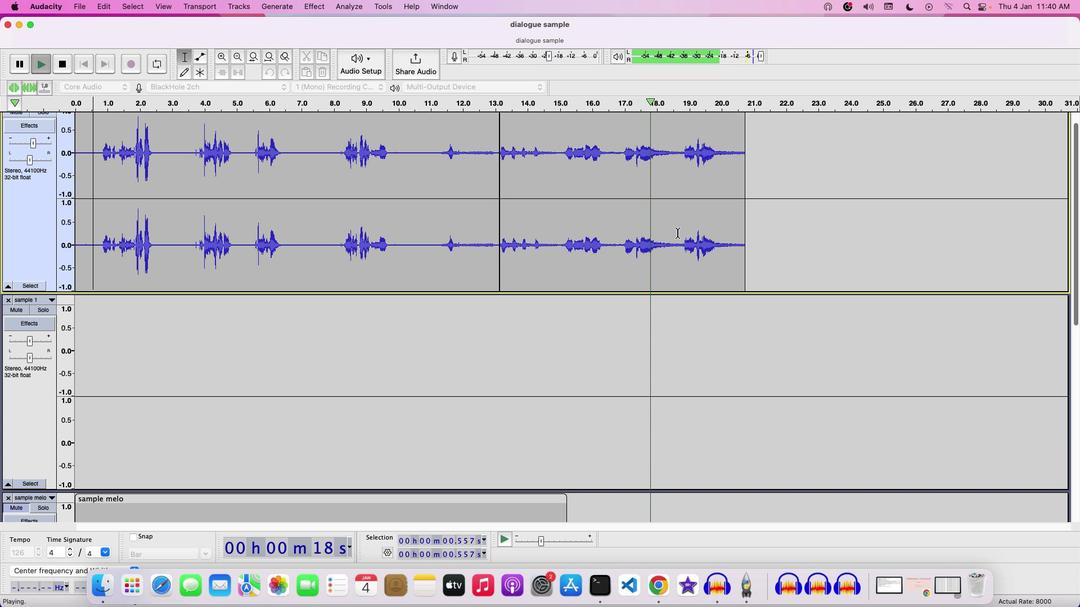 
Action: Mouse scrolled (677, 232) with delta (0, 0)
Screenshot: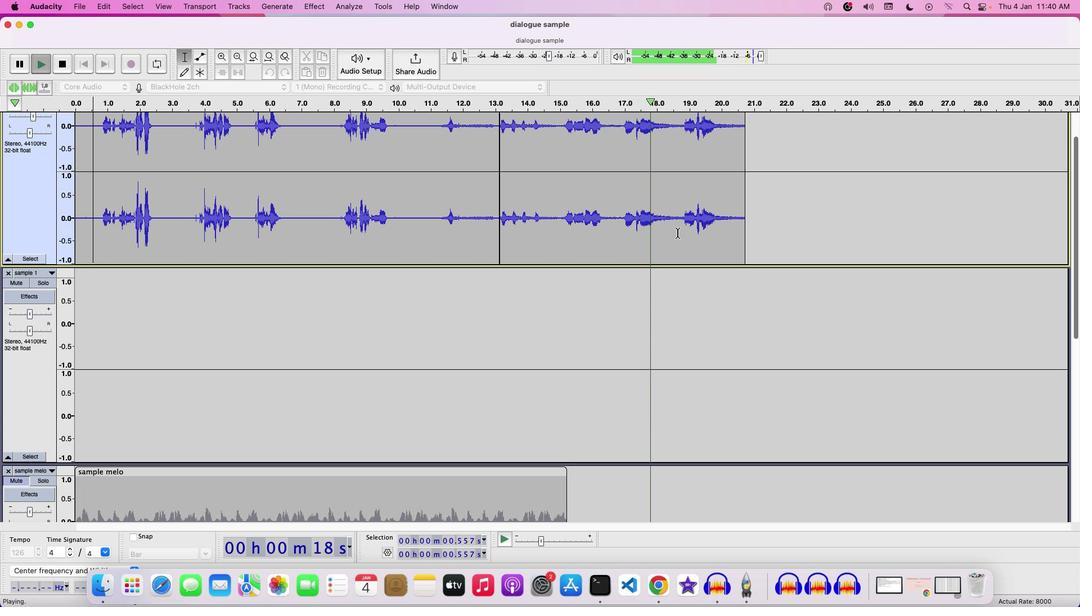 
Action: Mouse scrolled (677, 232) with delta (0, 0)
Screenshot: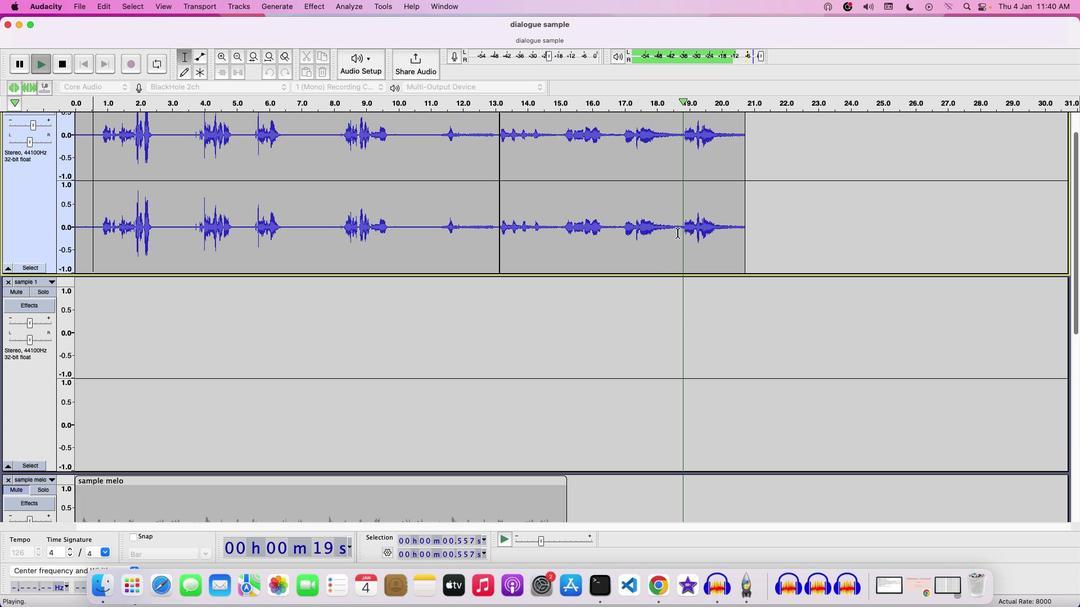 
Action: Mouse scrolled (677, 232) with delta (0, 0)
Screenshot: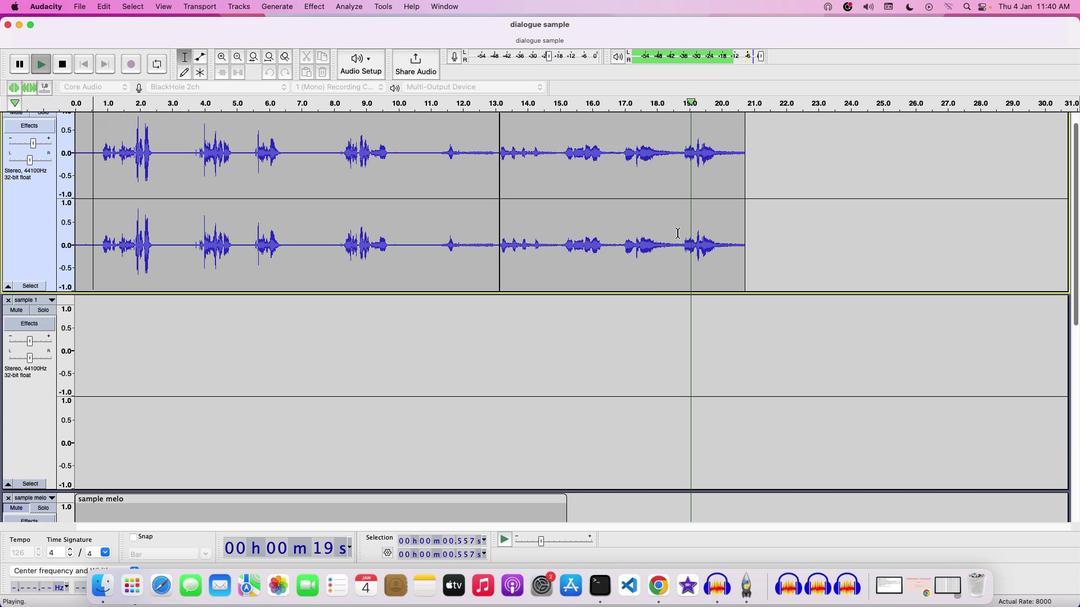 
Action: Mouse scrolled (677, 232) with delta (0, 1)
Screenshot: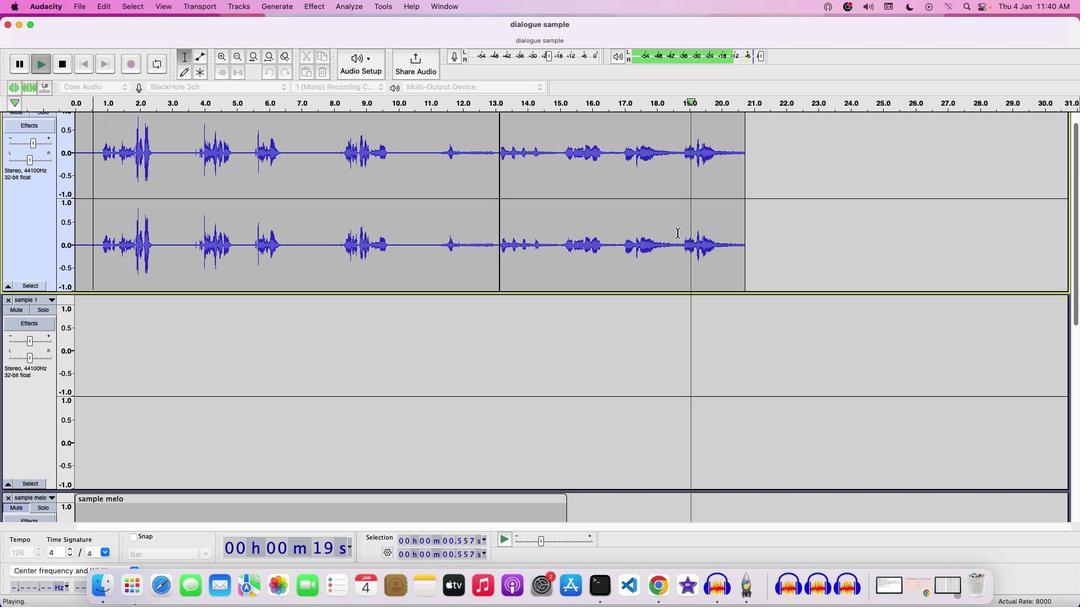 
Action: Mouse scrolled (677, 232) with delta (0, 2)
Screenshot: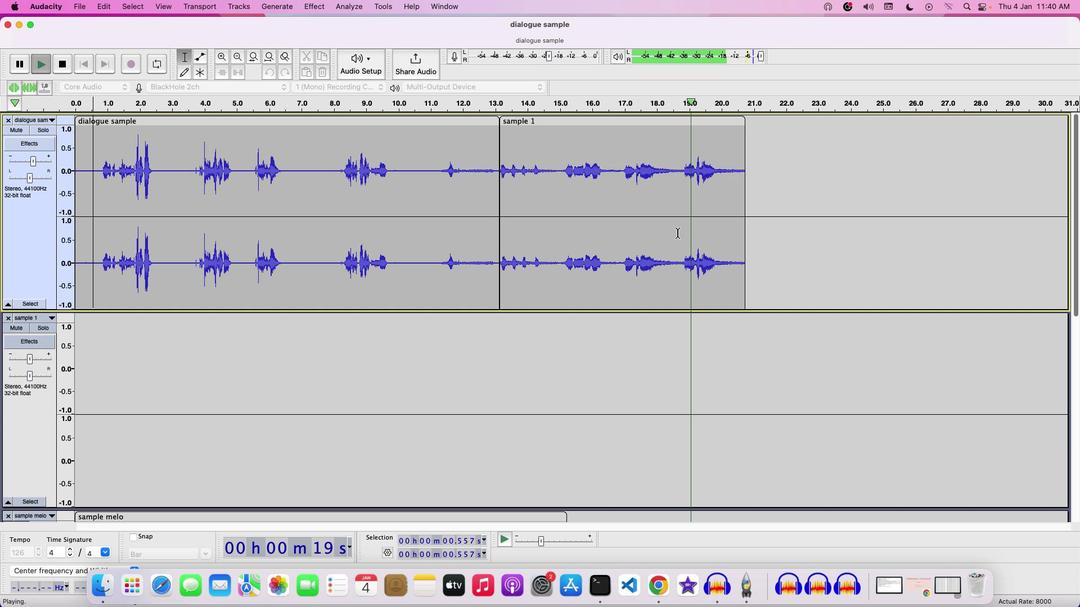 
Action: Mouse moved to (677, 233)
Screenshot: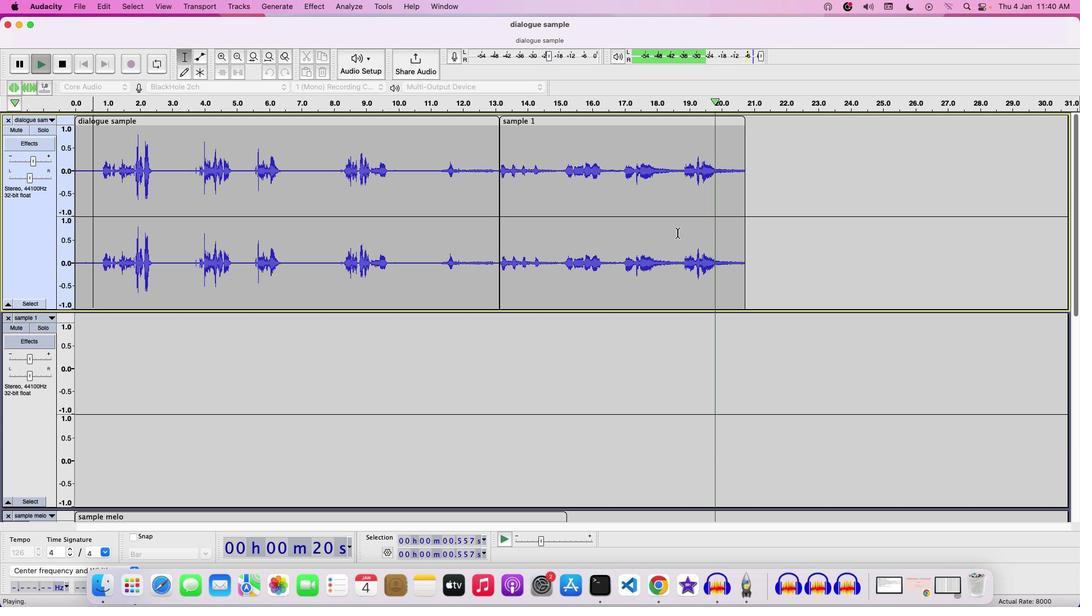 
Action: Mouse scrolled (677, 233) with delta (0, 0)
Screenshot: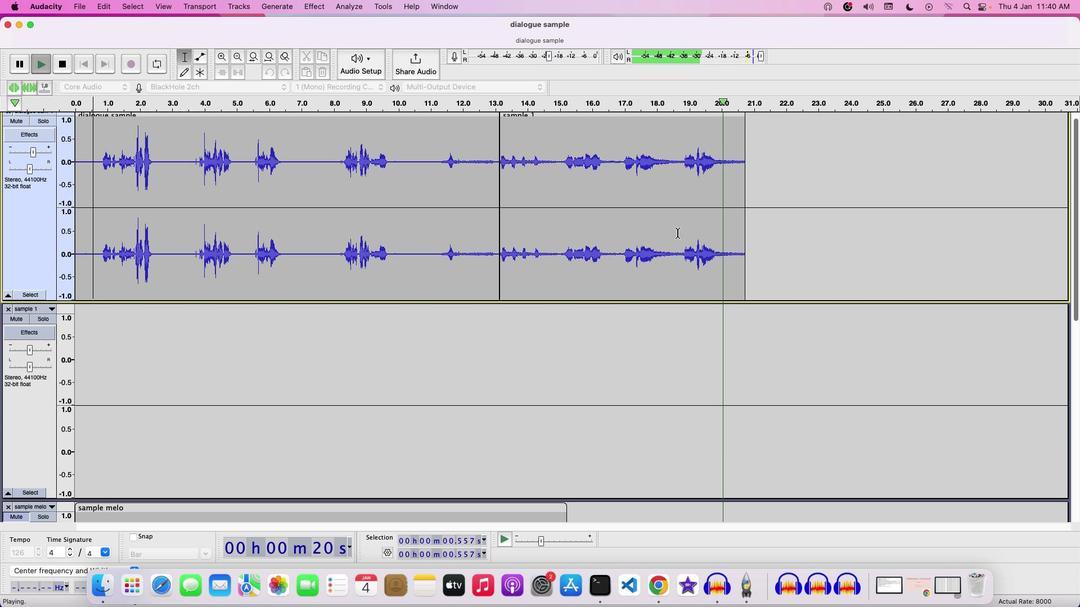 
Action: Mouse scrolled (677, 233) with delta (0, 0)
Screenshot: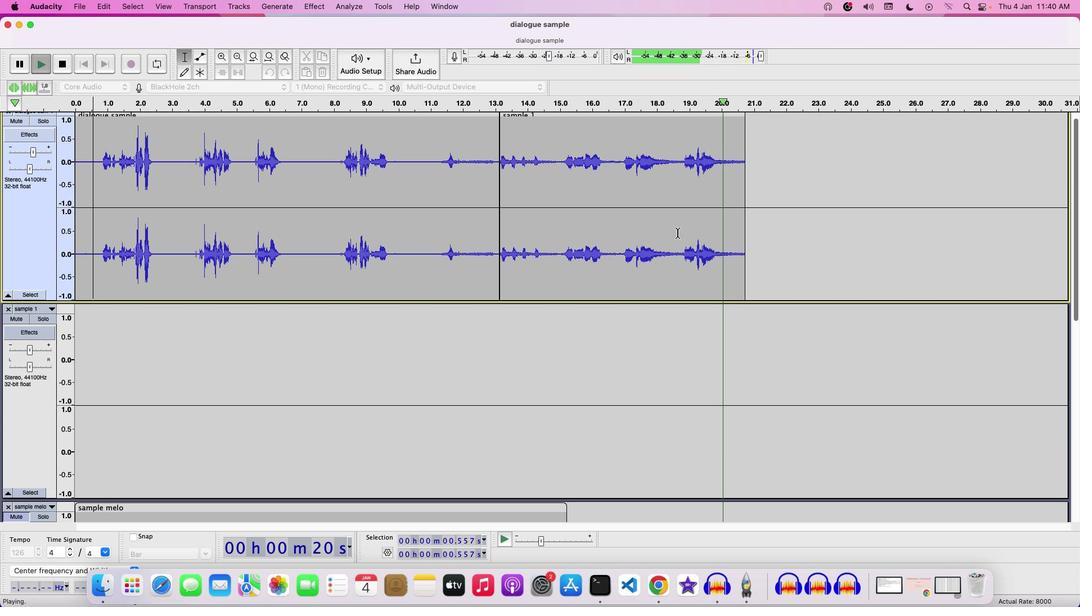 
Action: Mouse scrolled (677, 233) with delta (0, -1)
Screenshot: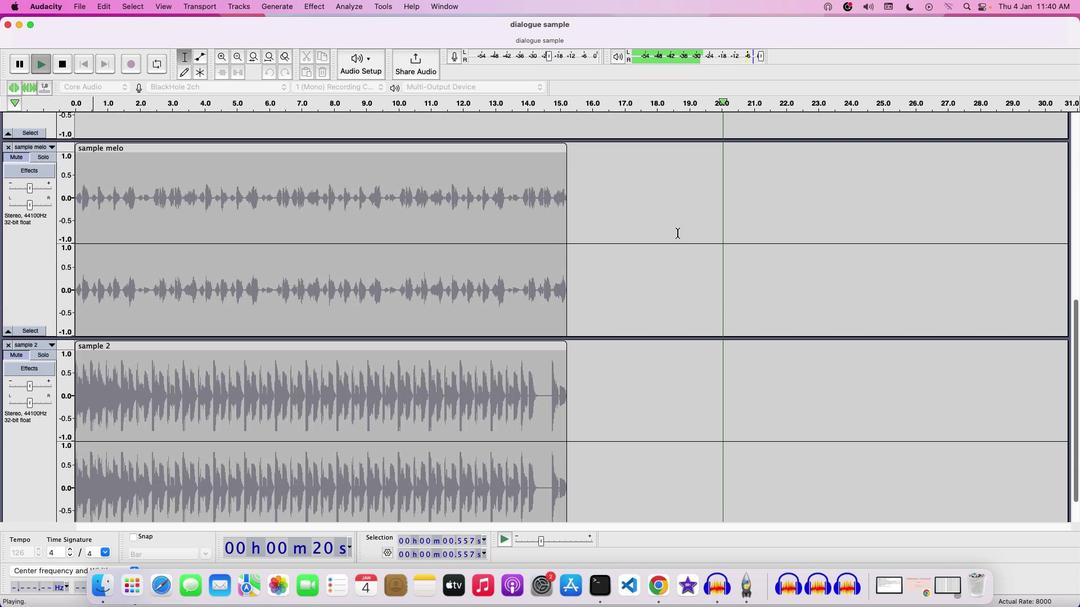 
Action: Mouse scrolled (677, 233) with delta (0, -2)
Screenshot: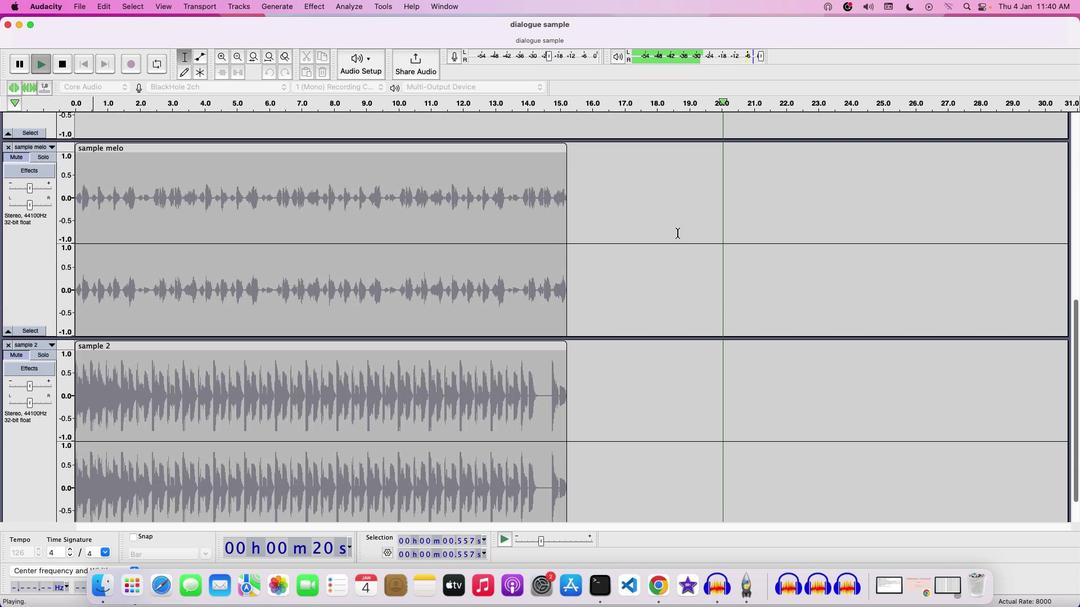 
Action: Mouse scrolled (677, 233) with delta (0, -2)
Screenshot: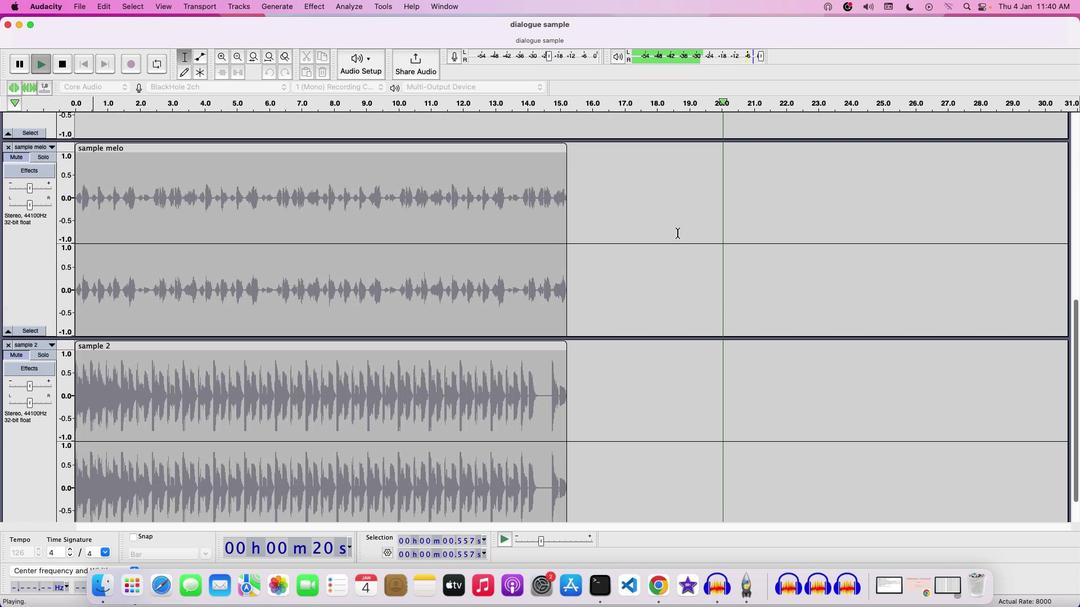 
Action: Mouse moved to (613, 232)
Screenshot: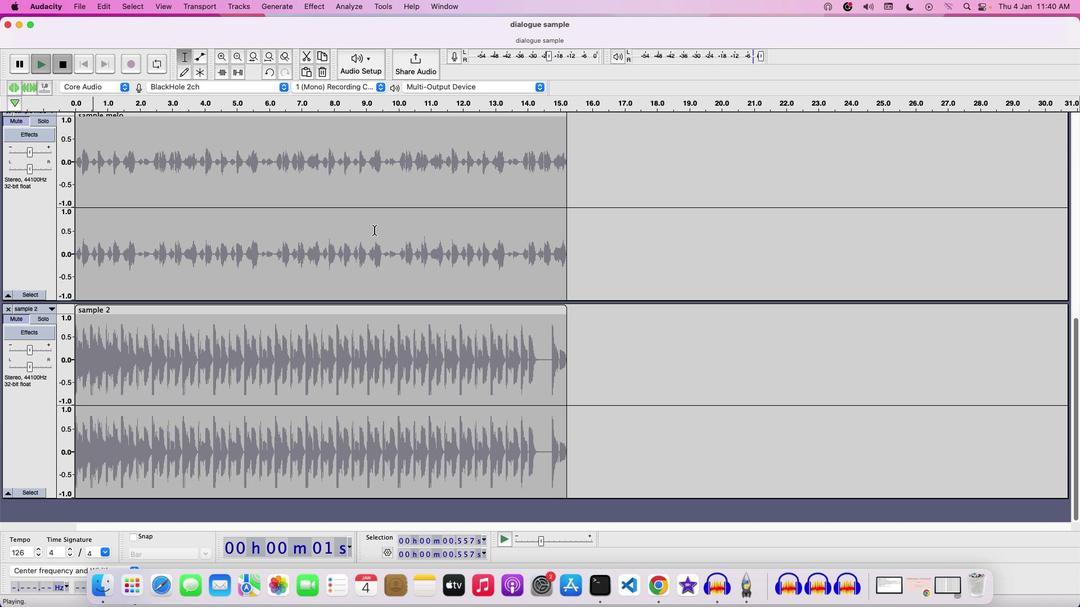 
Action: Key pressed Key.space
Screenshot: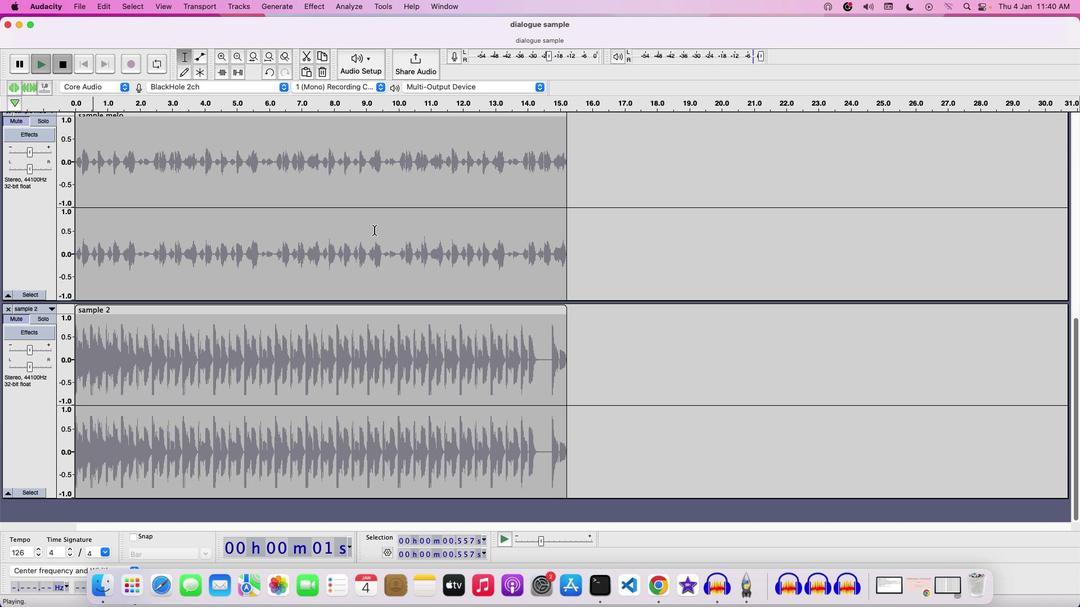 
Action: Mouse moved to (197, 235)
Screenshot: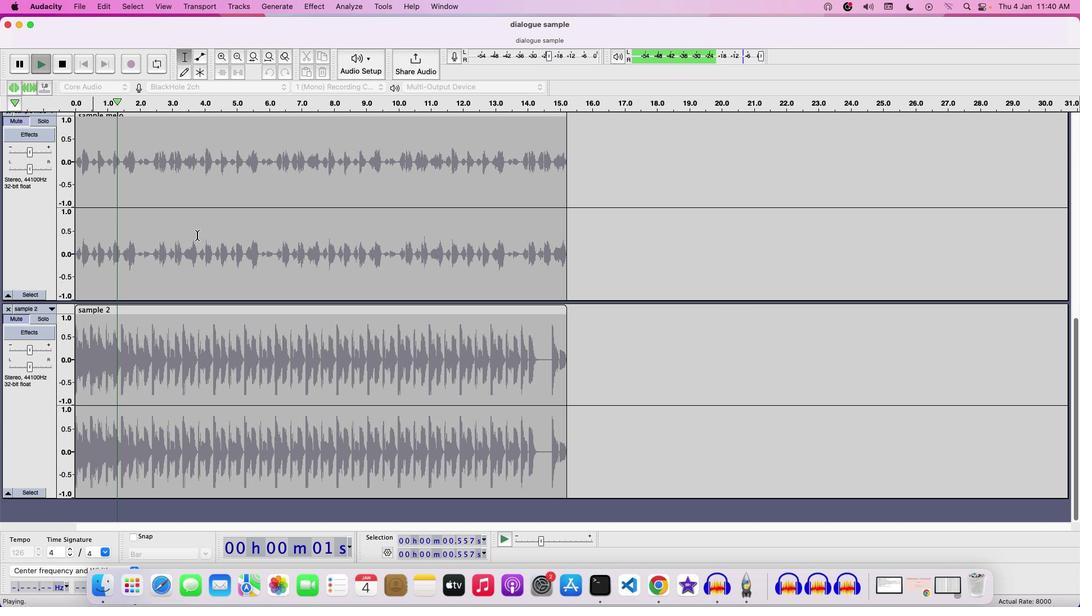
Action: Key pressed Key.space
Screenshot: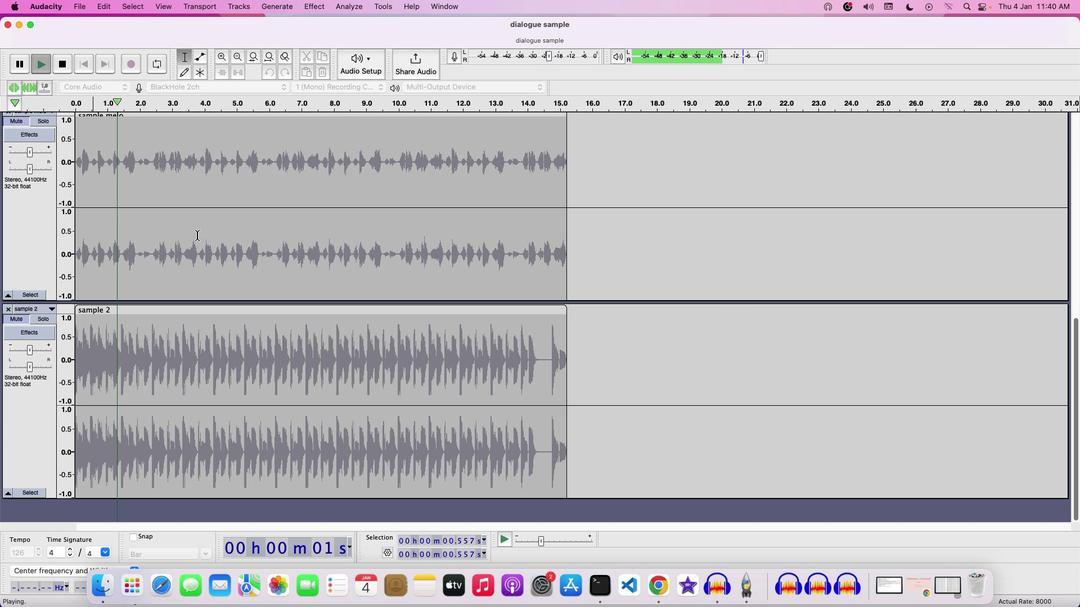 
Action: Mouse scrolled (197, 235) with delta (0, 0)
Screenshot: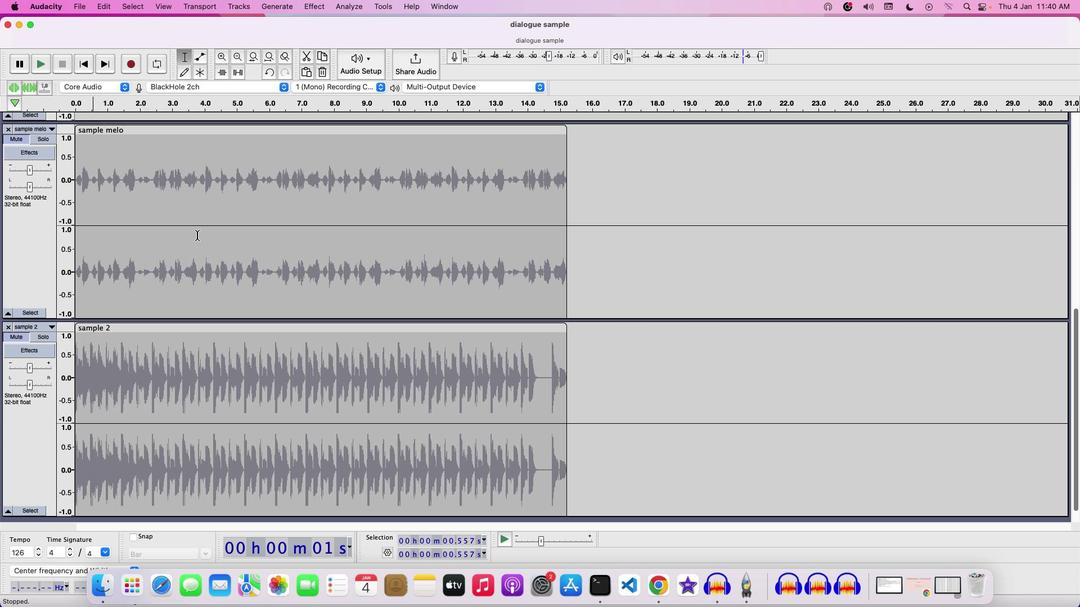 
Action: Mouse scrolled (197, 235) with delta (0, 0)
Screenshot: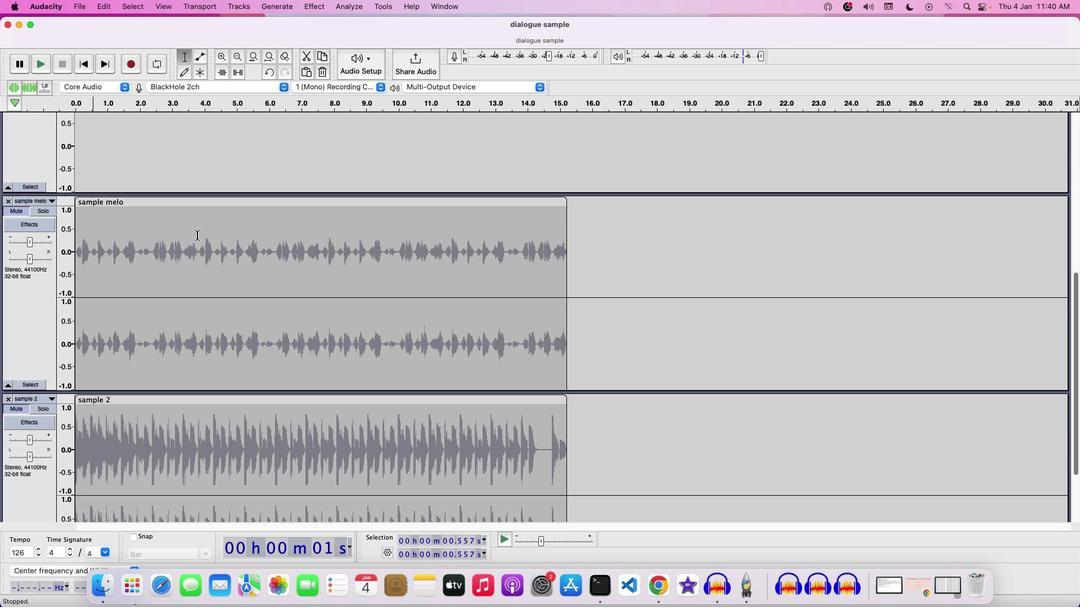 
Action: Mouse scrolled (197, 235) with delta (0, 0)
Screenshot: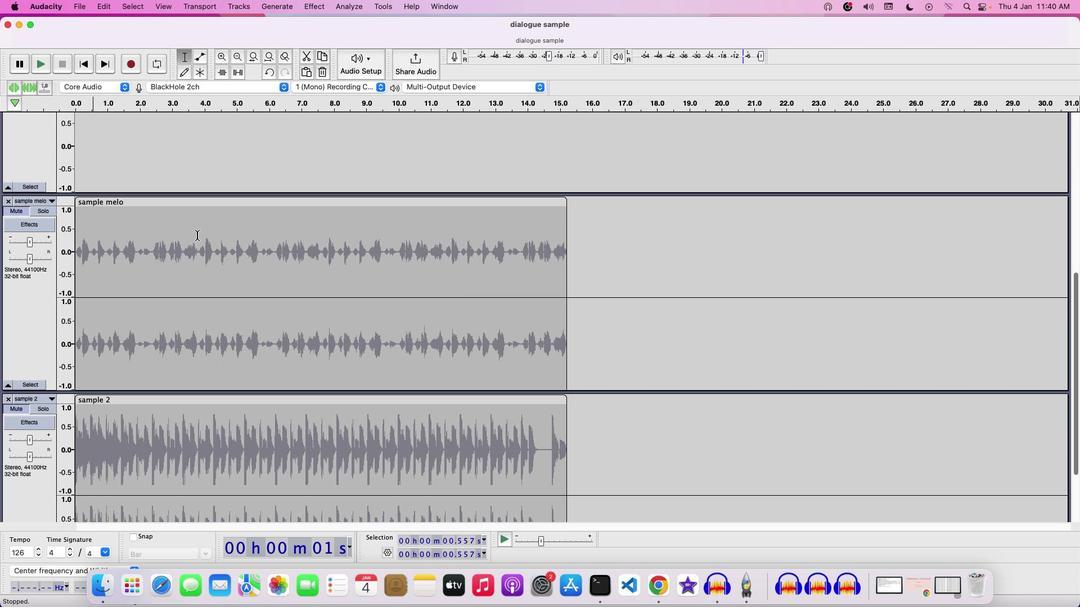 
Action: Mouse scrolled (197, 235) with delta (0, 1)
Screenshot: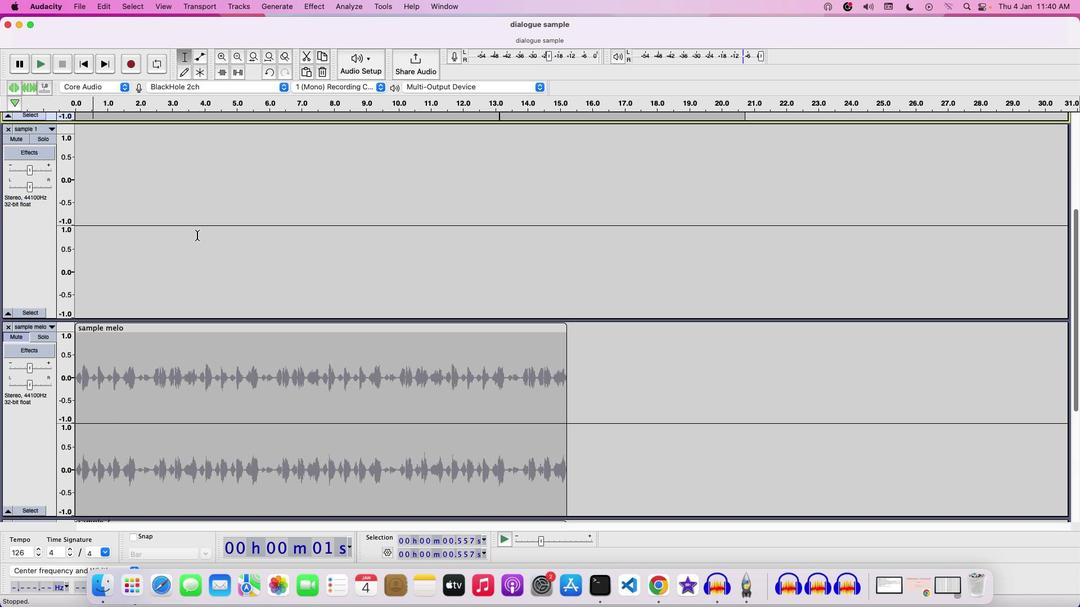 
Action: Mouse scrolled (197, 235) with delta (0, 0)
Screenshot: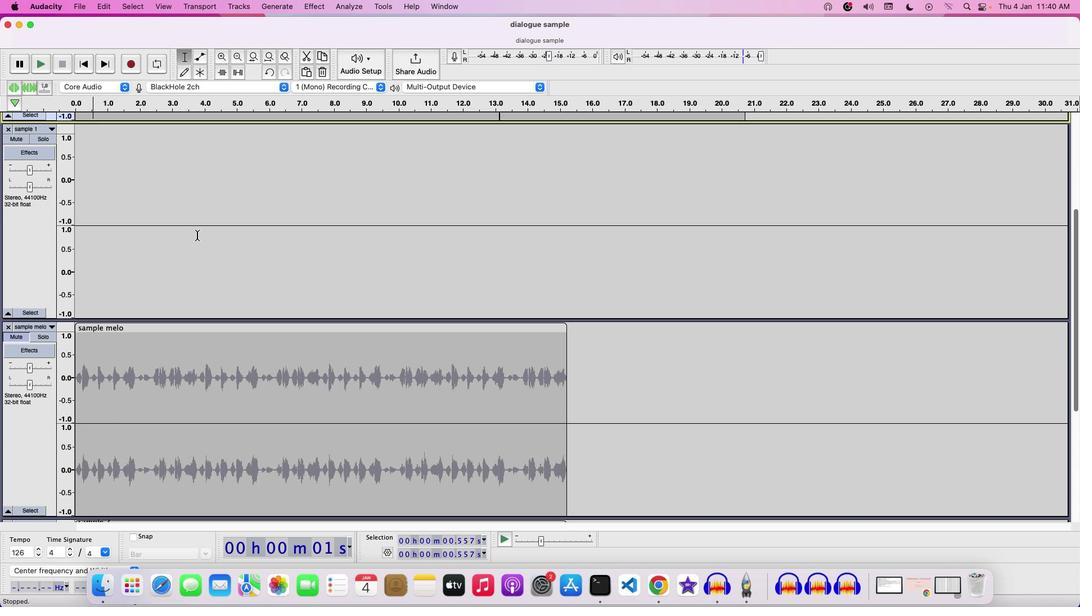 
Action: Mouse moved to (14, 339)
Screenshot: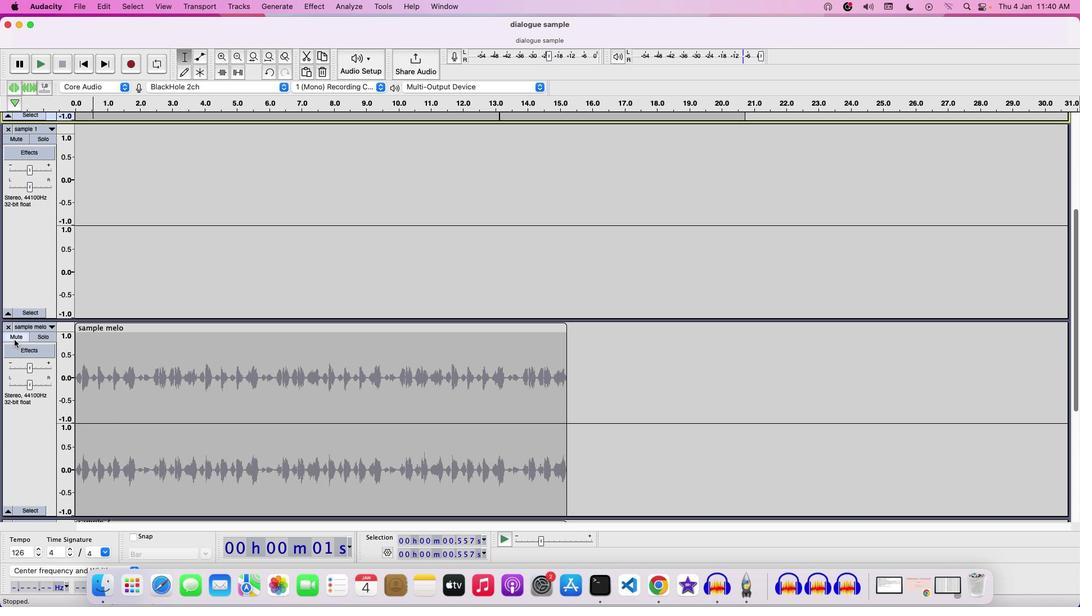 
Action: Mouse pressed left at (14, 339)
Screenshot: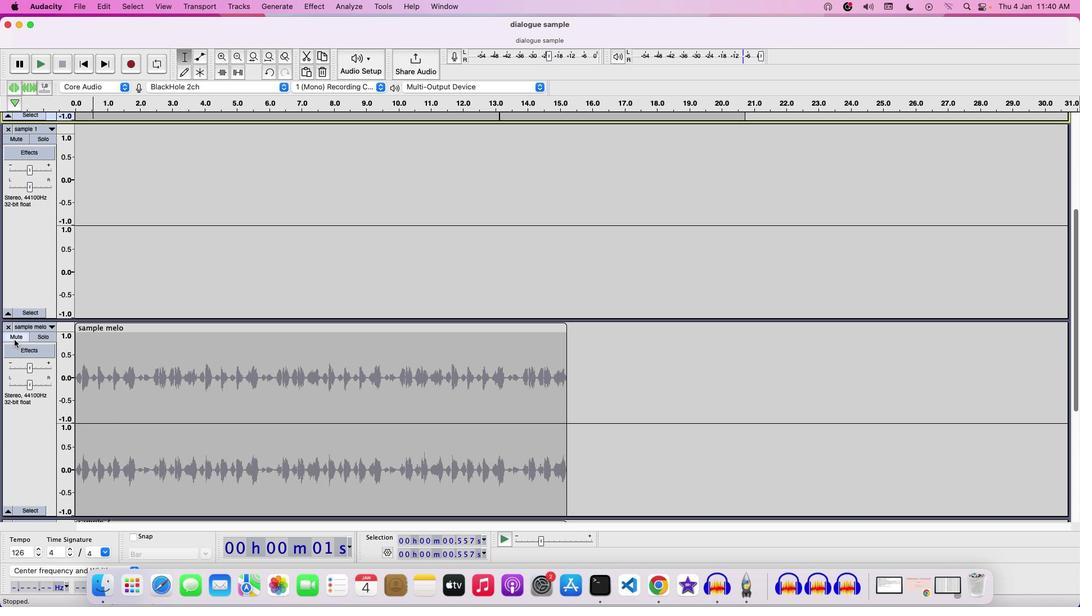 
Action: Mouse moved to (119, 327)
Screenshot: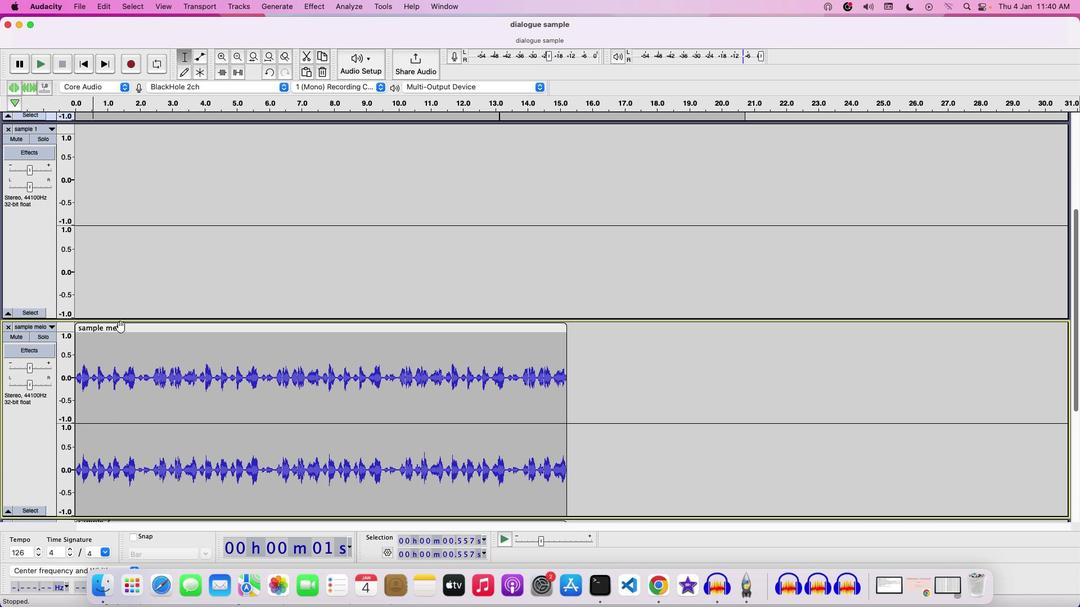 
Action: Mouse pressed left at (119, 327)
Screenshot: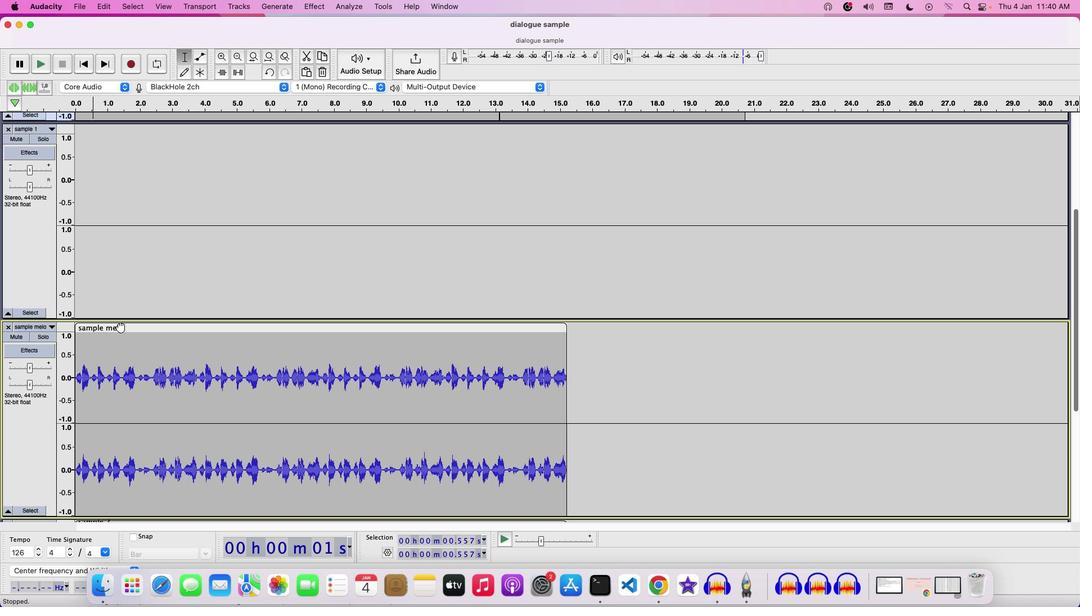 
Action: Mouse moved to (459, 280)
Screenshot: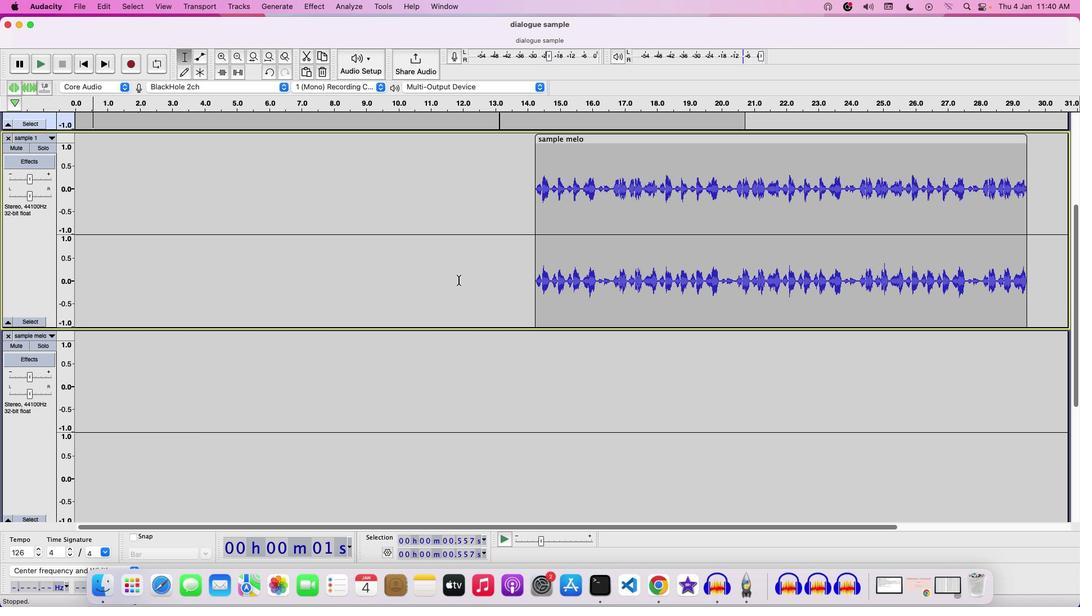 
Action: Mouse scrolled (459, 280) with delta (0, 0)
Screenshot: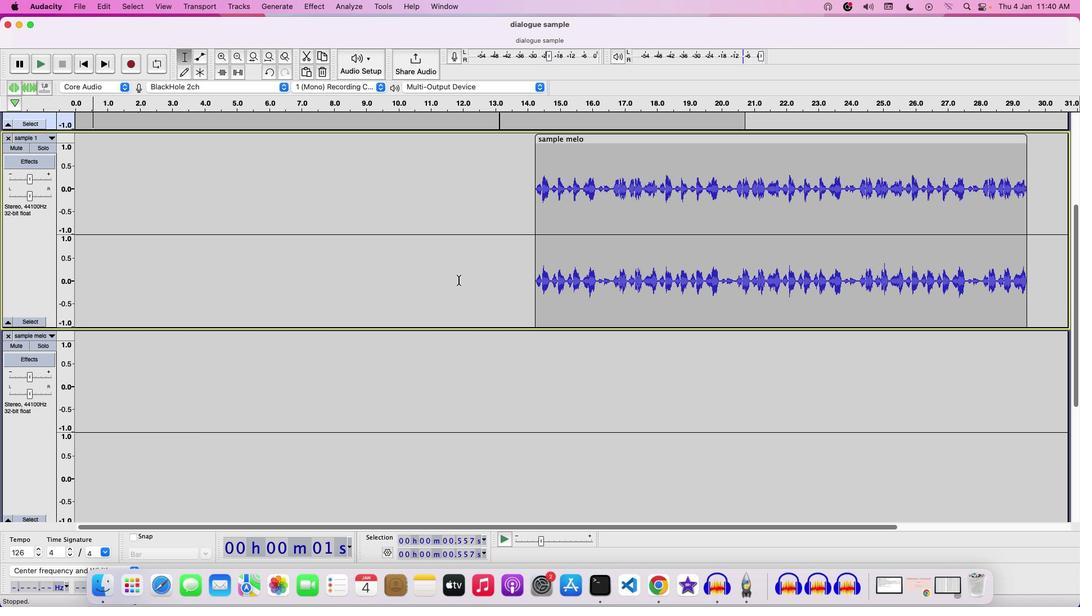 
Action: Mouse scrolled (459, 280) with delta (0, 0)
Screenshot: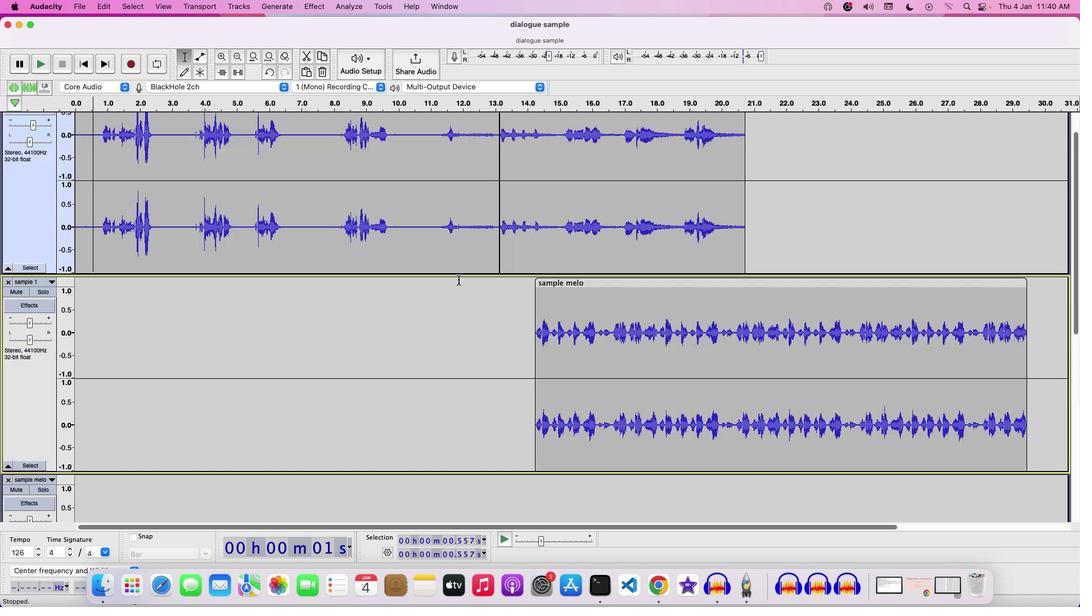 
Action: Mouse scrolled (459, 280) with delta (0, 1)
Screenshot: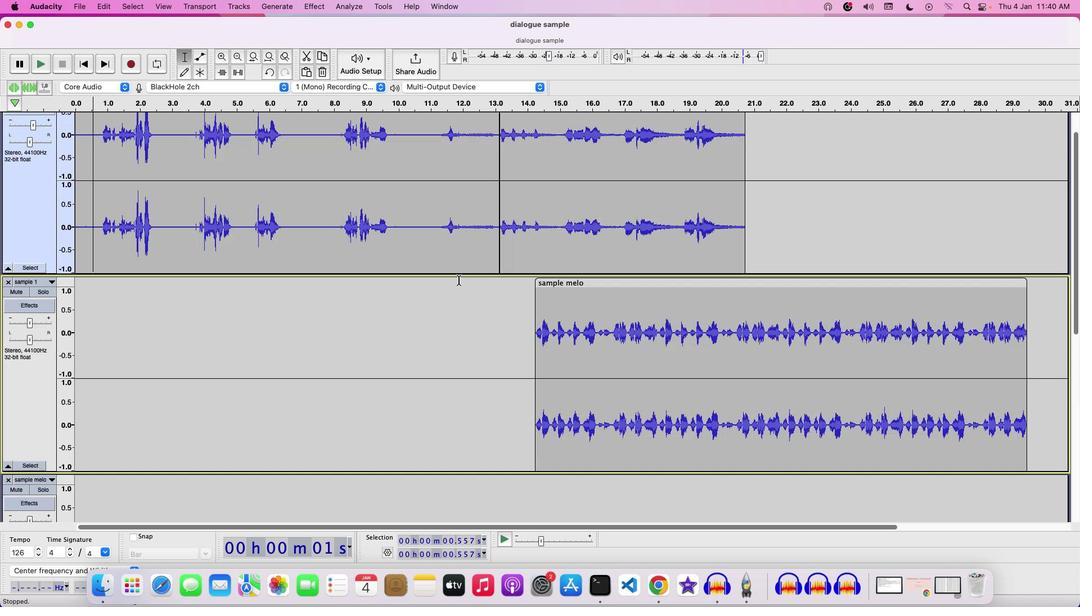 
Action: Mouse scrolled (459, 280) with delta (0, 2)
Screenshot: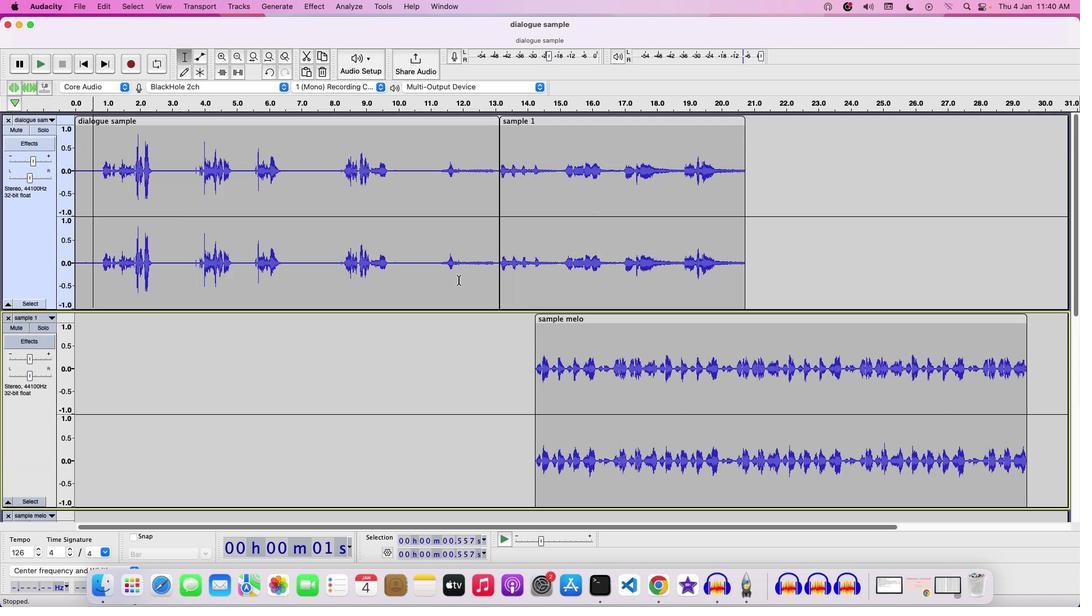 
Action: Mouse scrolled (459, 280) with delta (0, 2)
Screenshot: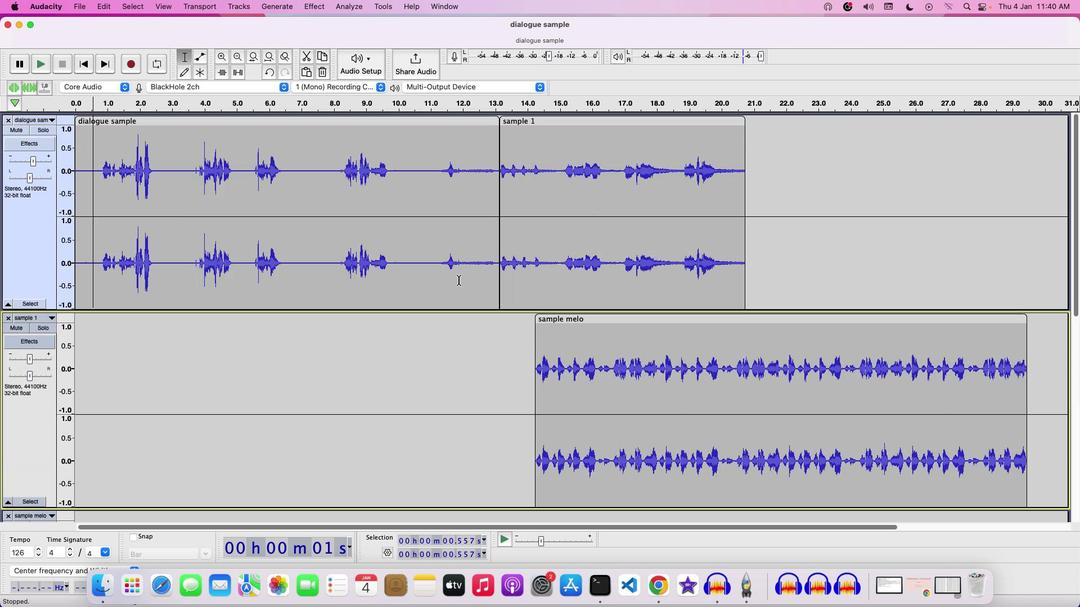
Action: Mouse moved to (621, 315)
Screenshot: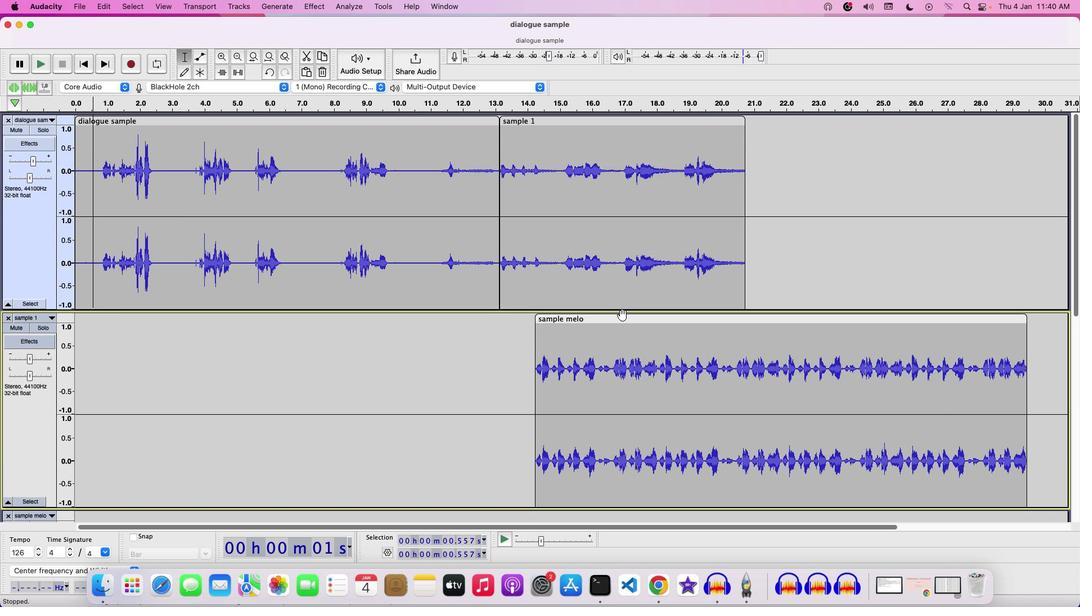 
Action: Mouse pressed left at (621, 315)
Screenshot: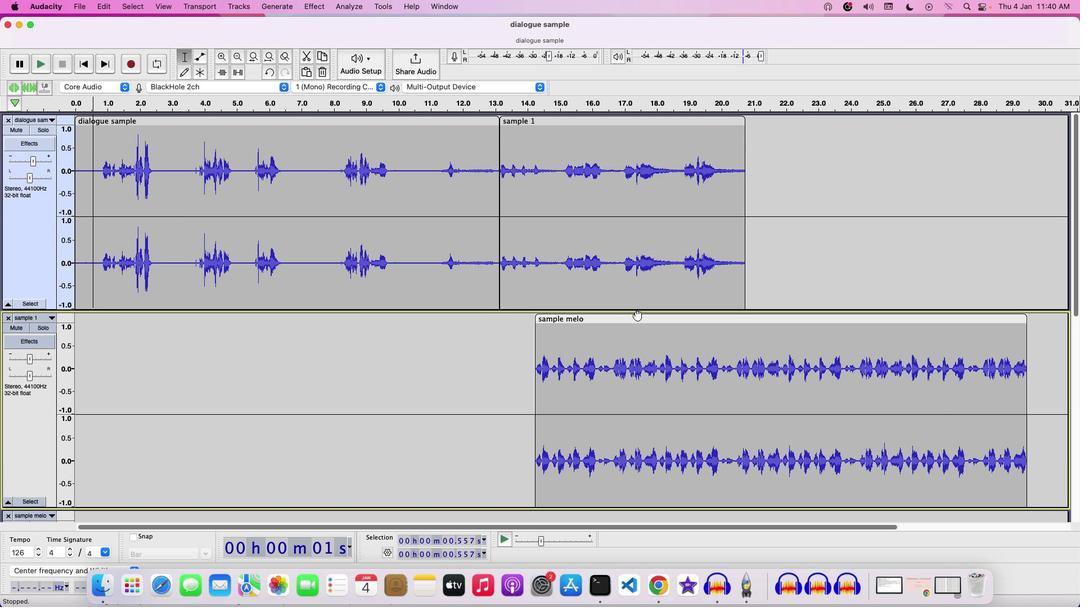 
Action: Mouse moved to (632, 348)
Screenshot: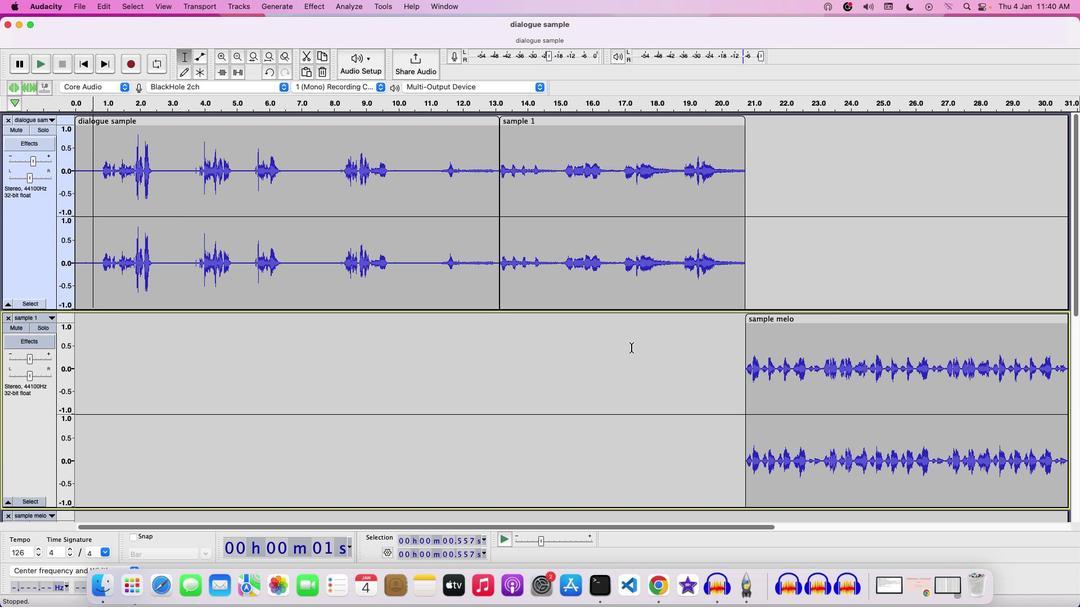 
Action: Mouse scrolled (632, 348) with delta (0, 0)
Screenshot: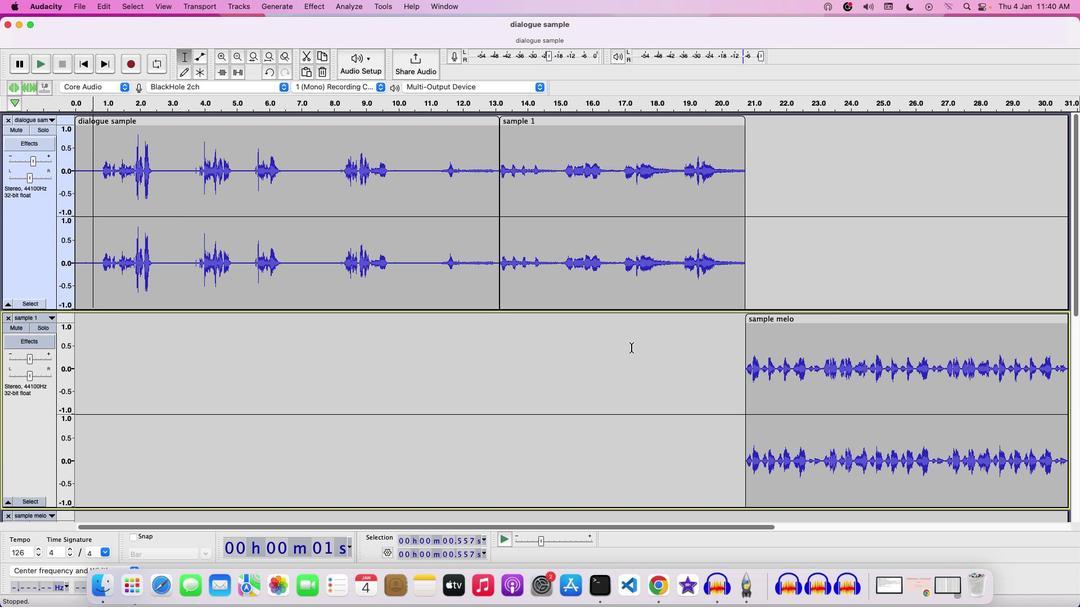 
Action: Mouse moved to (631, 348)
Screenshot: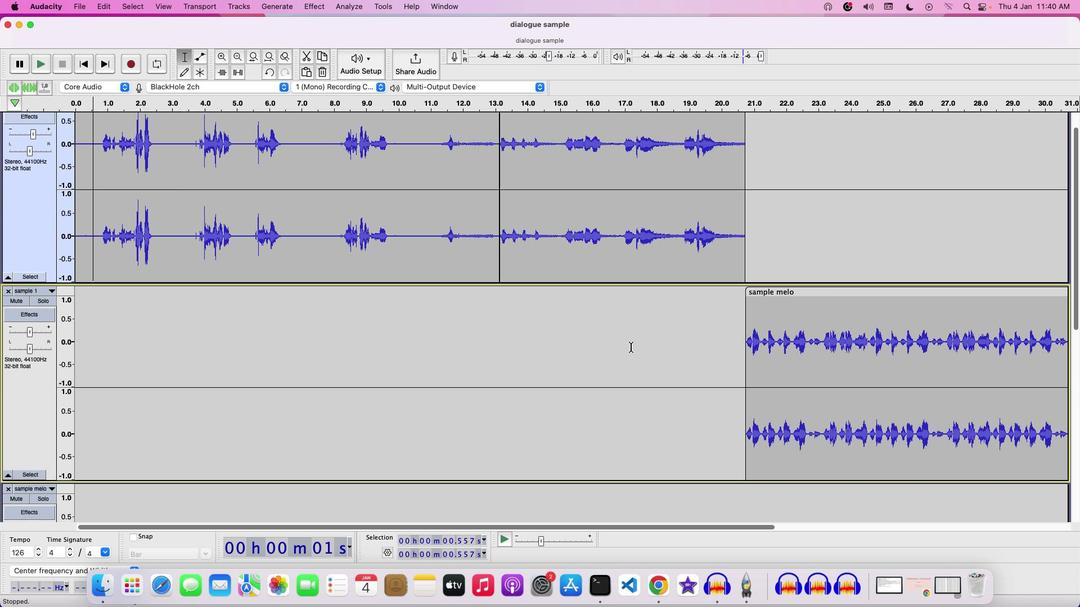 
Action: Mouse scrolled (631, 348) with delta (0, 0)
Screenshot: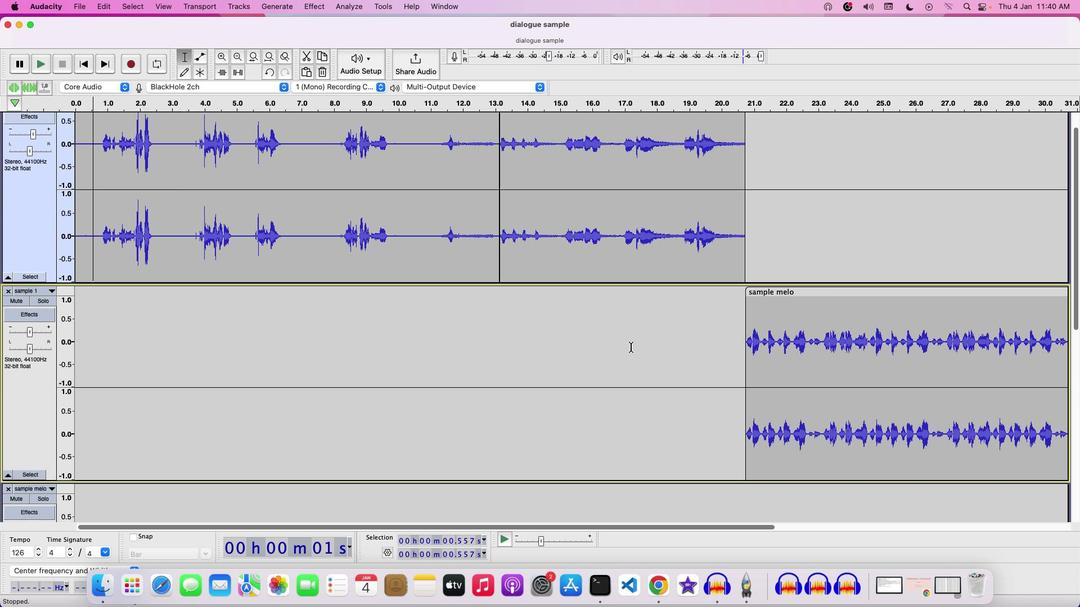 
Action: Mouse moved to (631, 348)
Screenshot: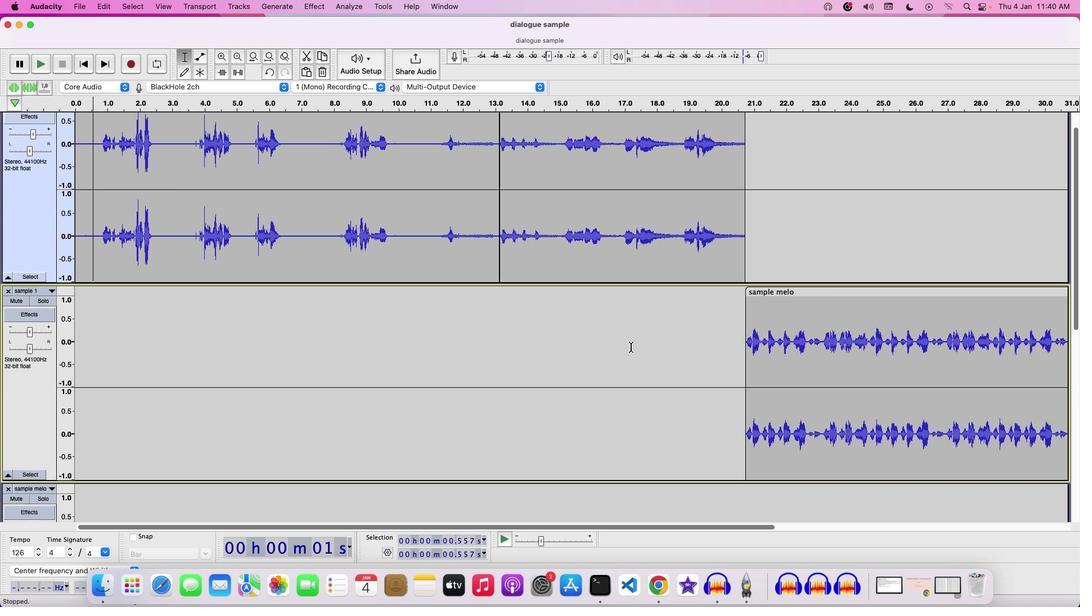 
Action: Mouse scrolled (631, 348) with delta (0, -1)
Screenshot: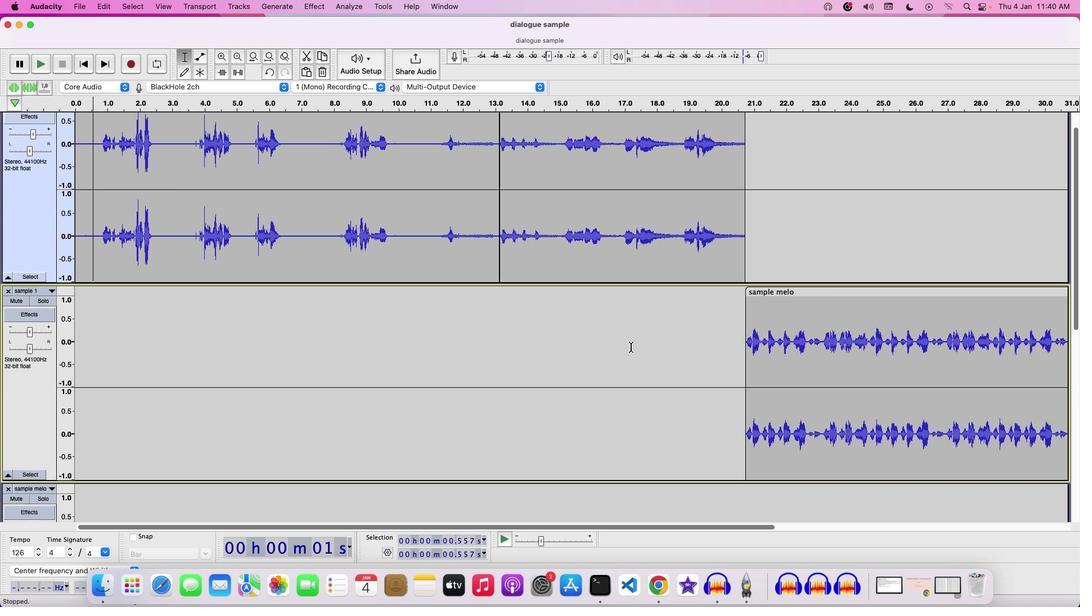 
Action: Mouse moved to (631, 347)
Screenshot: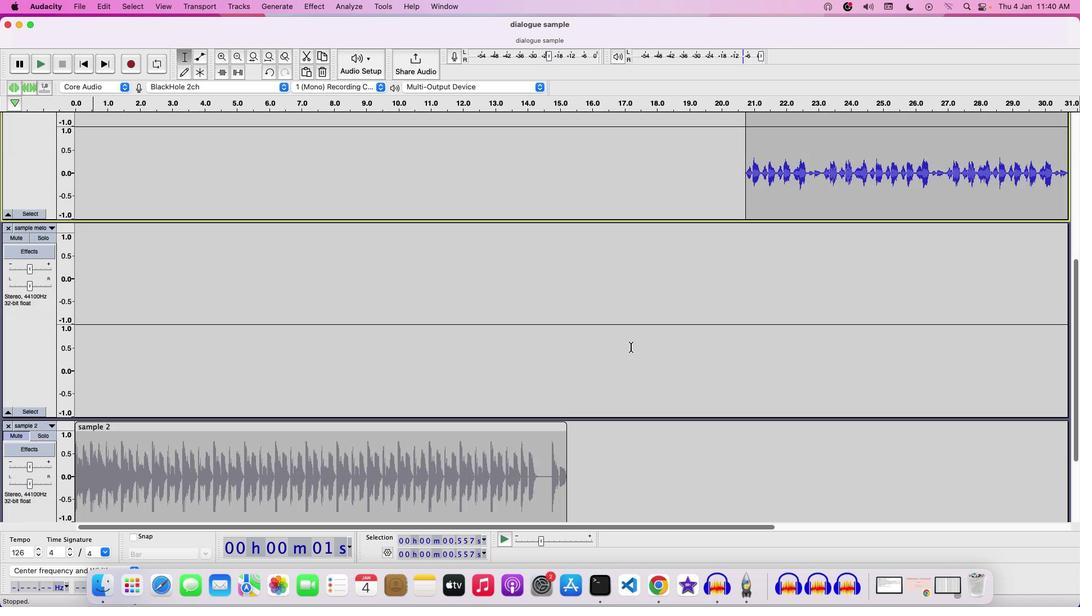 
Action: Mouse scrolled (631, 347) with delta (0, -2)
Screenshot: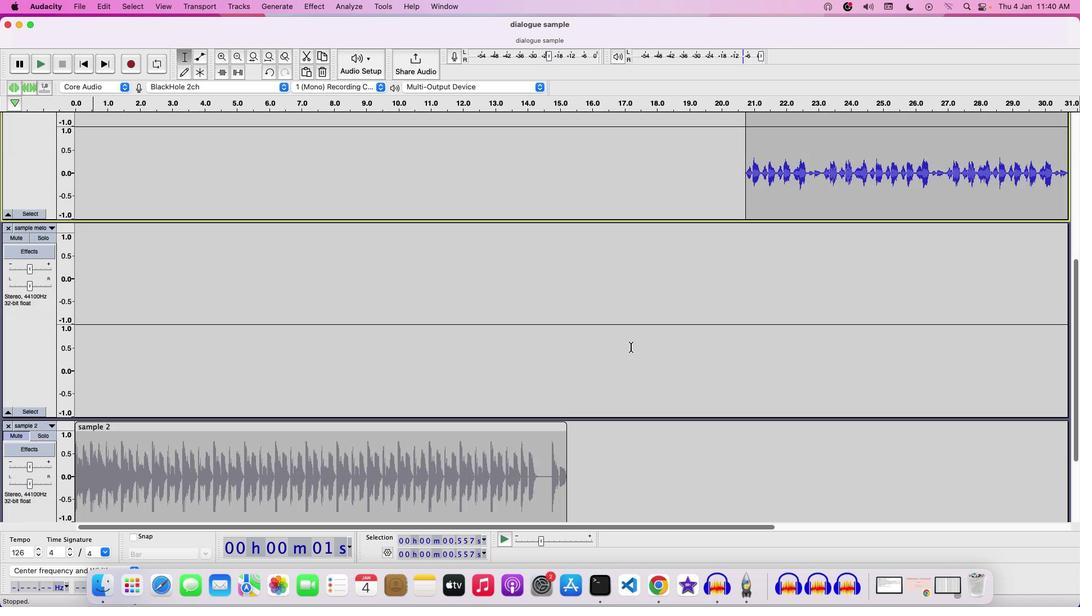 
Action: Mouse moved to (428, 289)
Screenshot: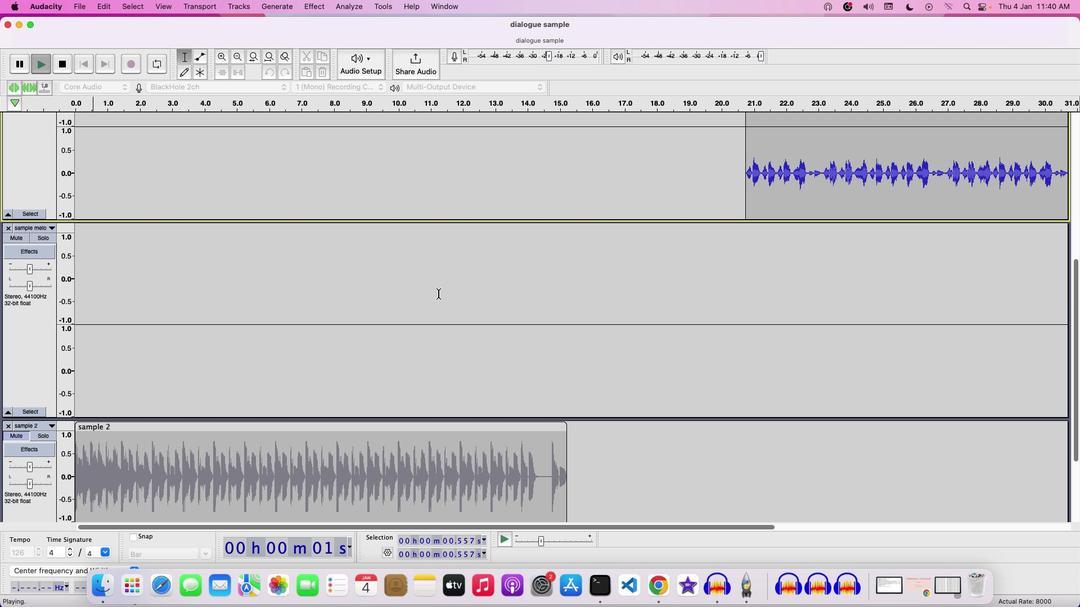 
Action: Key pressed Key.space
Screenshot: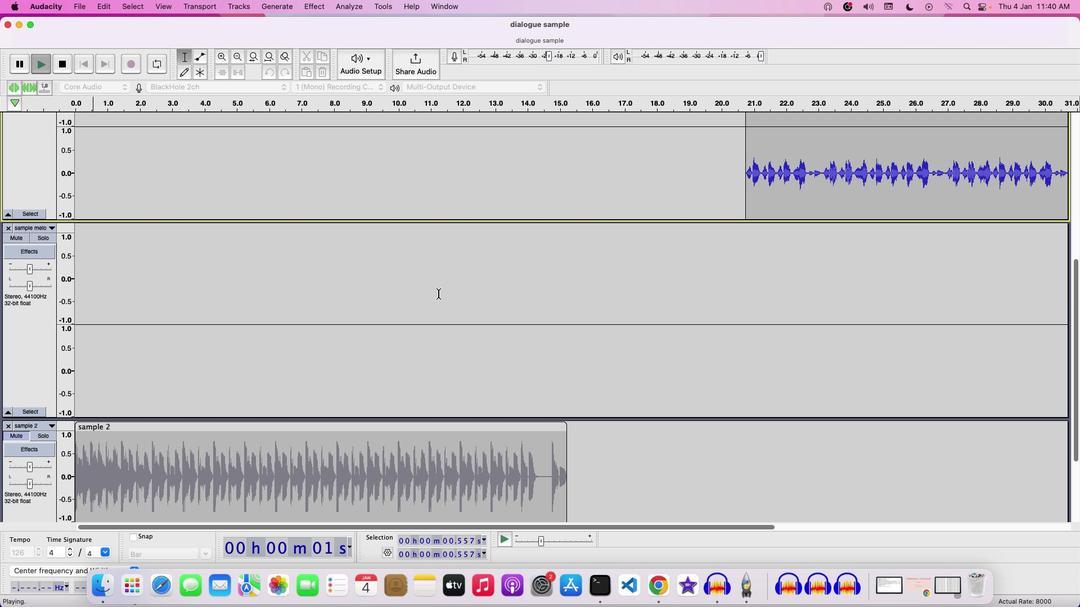 
Action: Mouse moved to (439, 294)
Screenshot: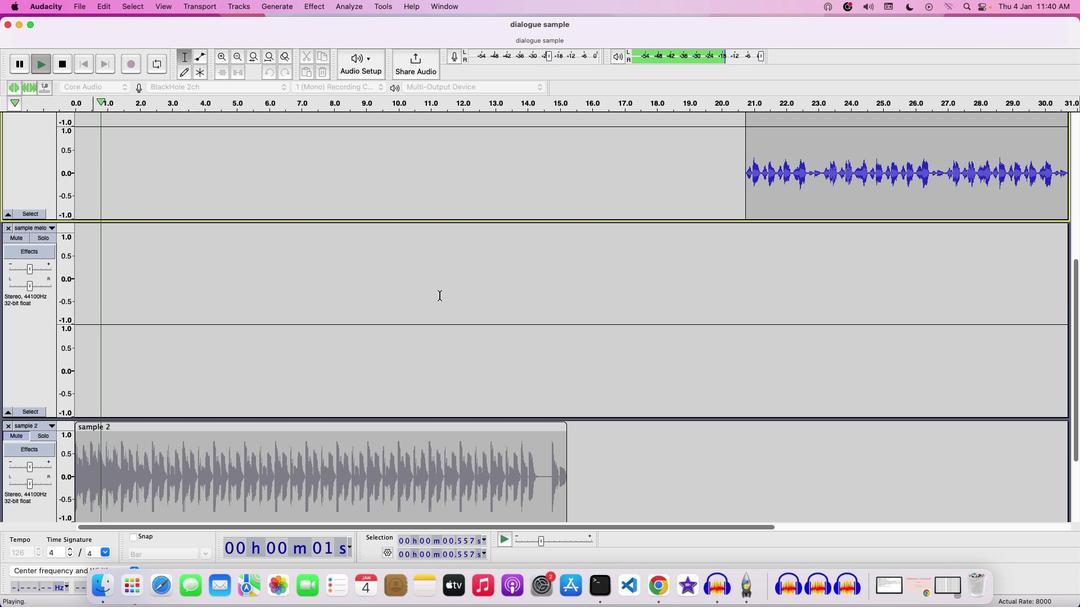 
Action: Mouse scrolled (439, 294) with delta (0, 0)
Screenshot: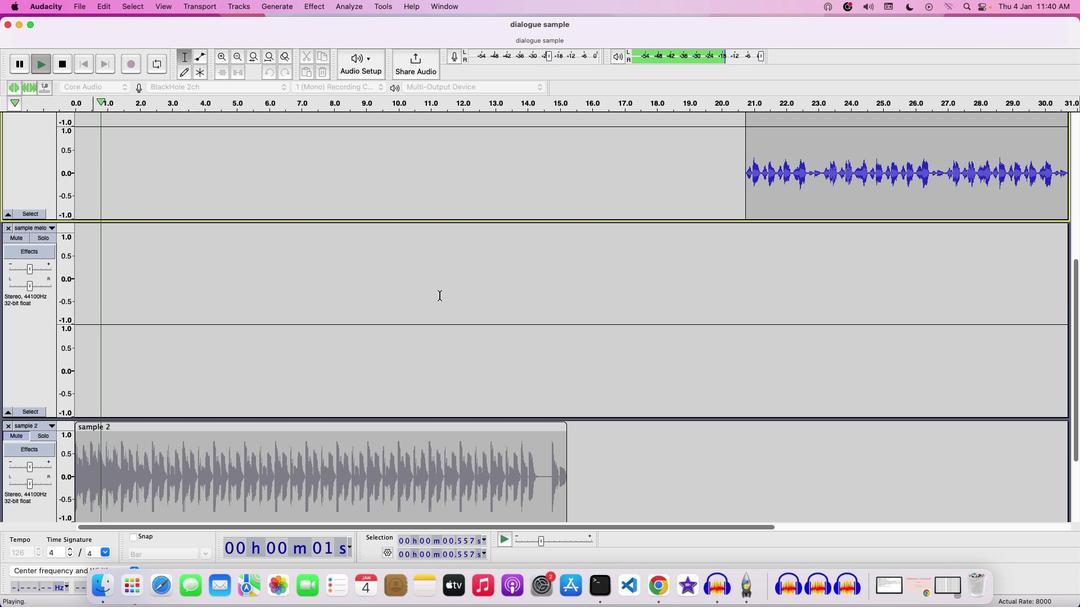 
Action: Mouse moved to (439, 295)
Screenshot: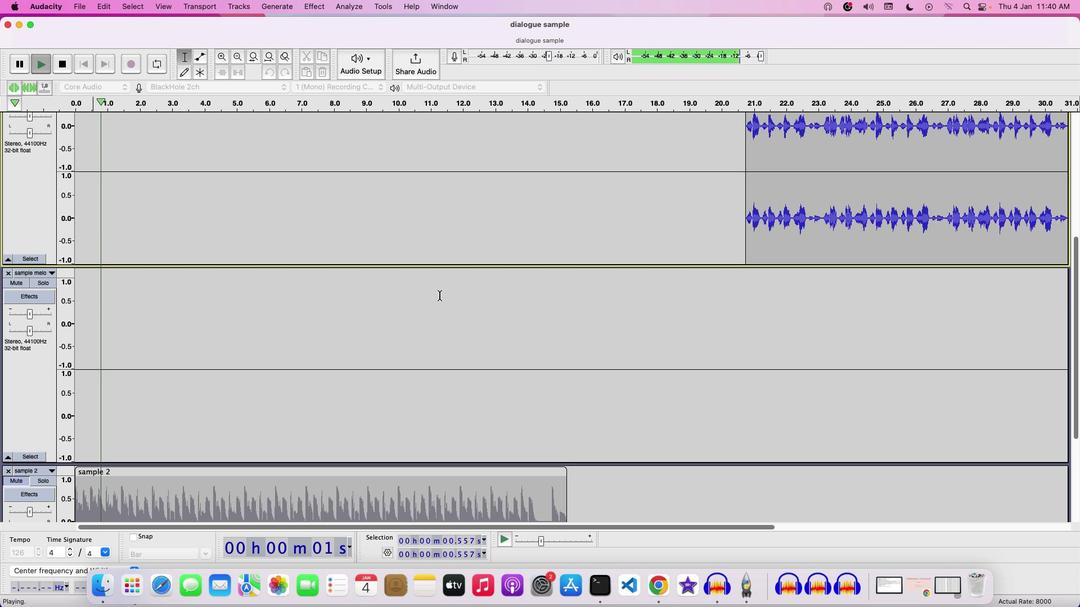 
Action: Mouse scrolled (439, 295) with delta (0, 0)
Screenshot: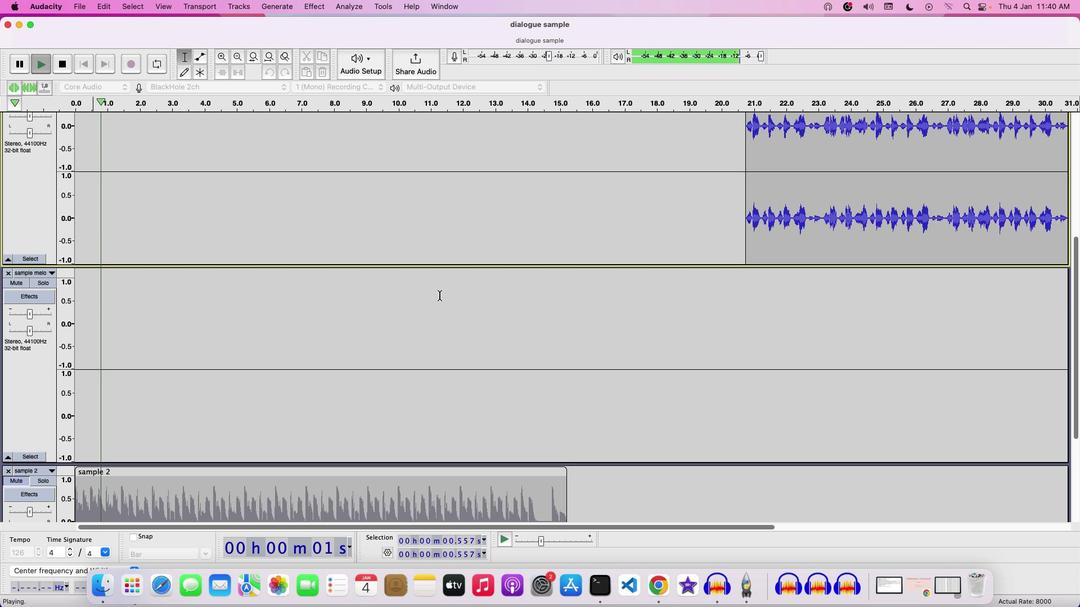 
Action: Mouse scrolled (439, 295) with delta (0, -2)
Screenshot: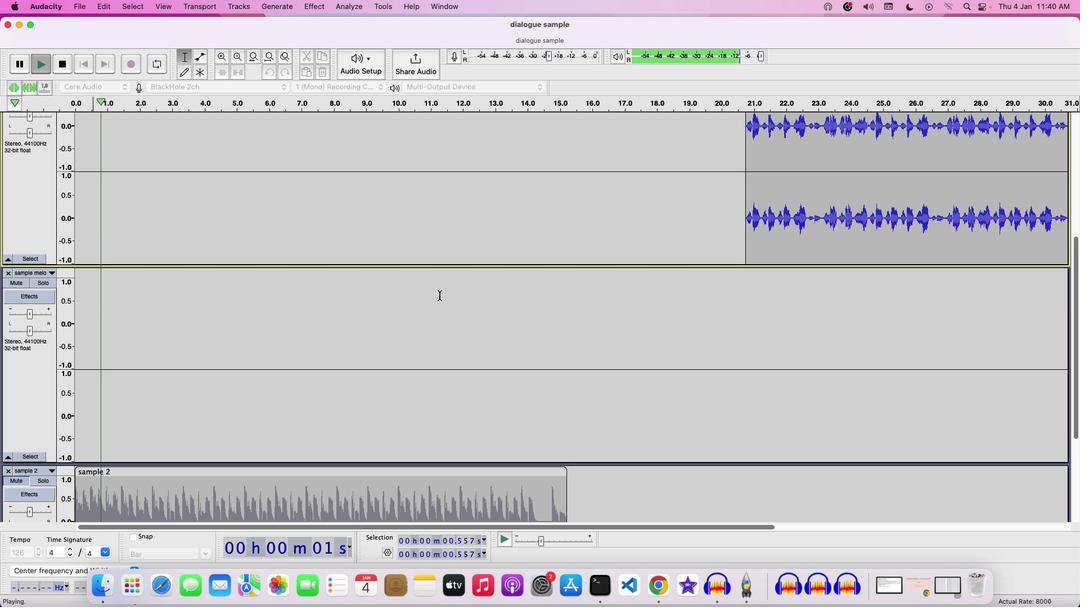 
Action: Mouse scrolled (439, 295) with delta (0, 2)
Screenshot: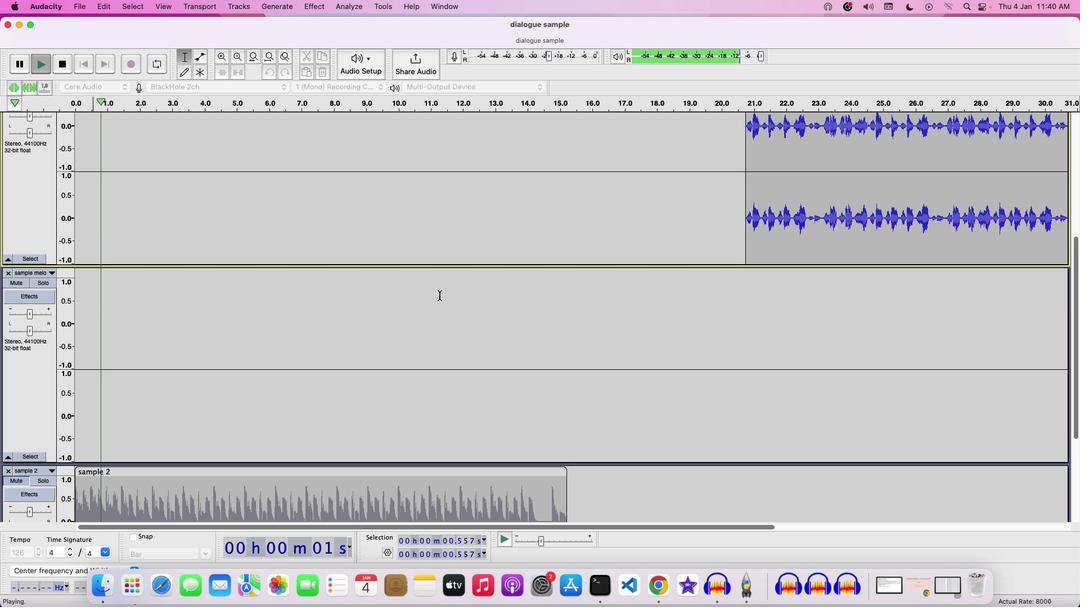 
Action: Mouse scrolled (439, 295) with delta (0, 2)
Screenshot: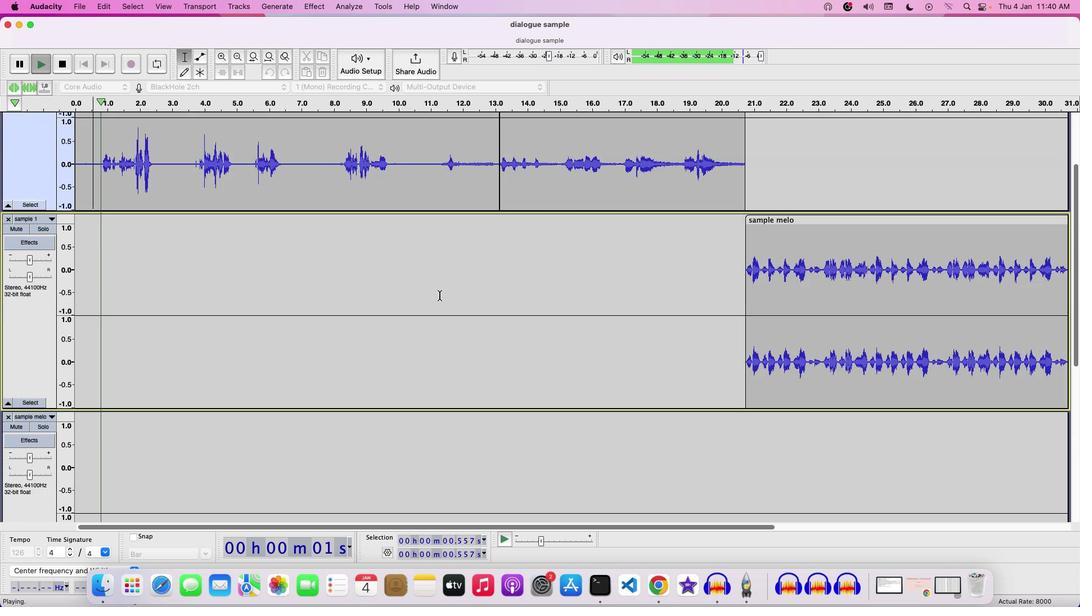 
Action: Mouse moved to (439, 295)
Screenshot: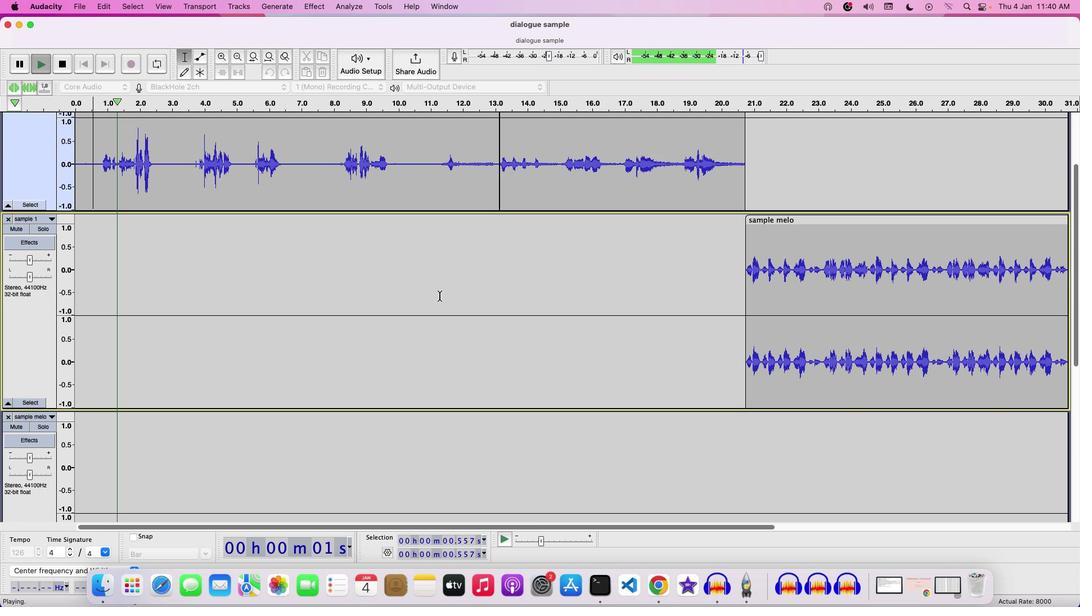 
Action: Mouse scrolled (439, 295) with delta (0, 0)
Screenshot: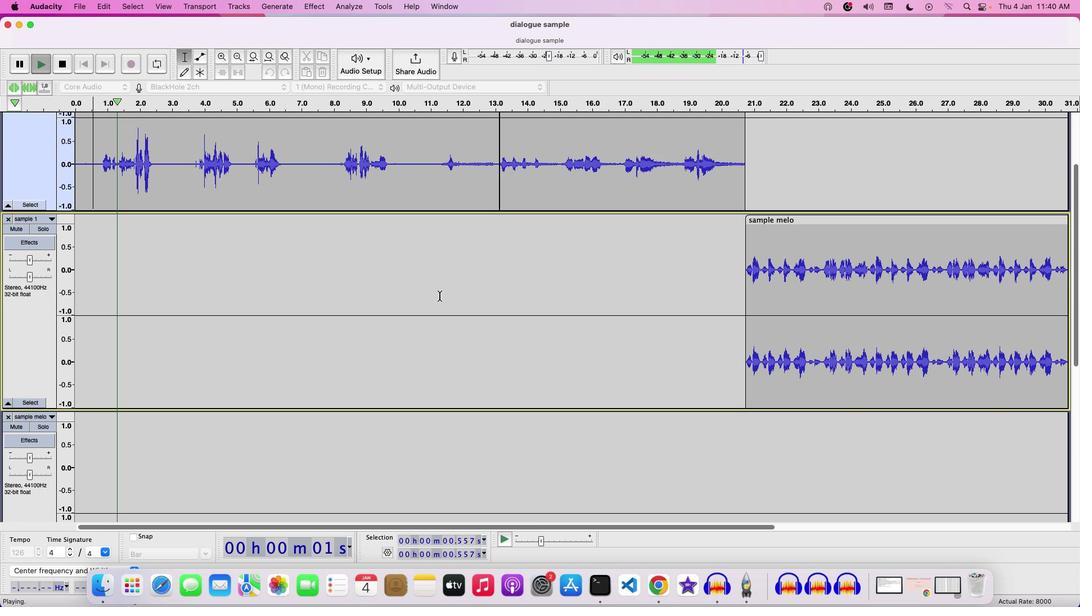 
Action: Mouse scrolled (439, 295) with delta (0, 0)
Screenshot: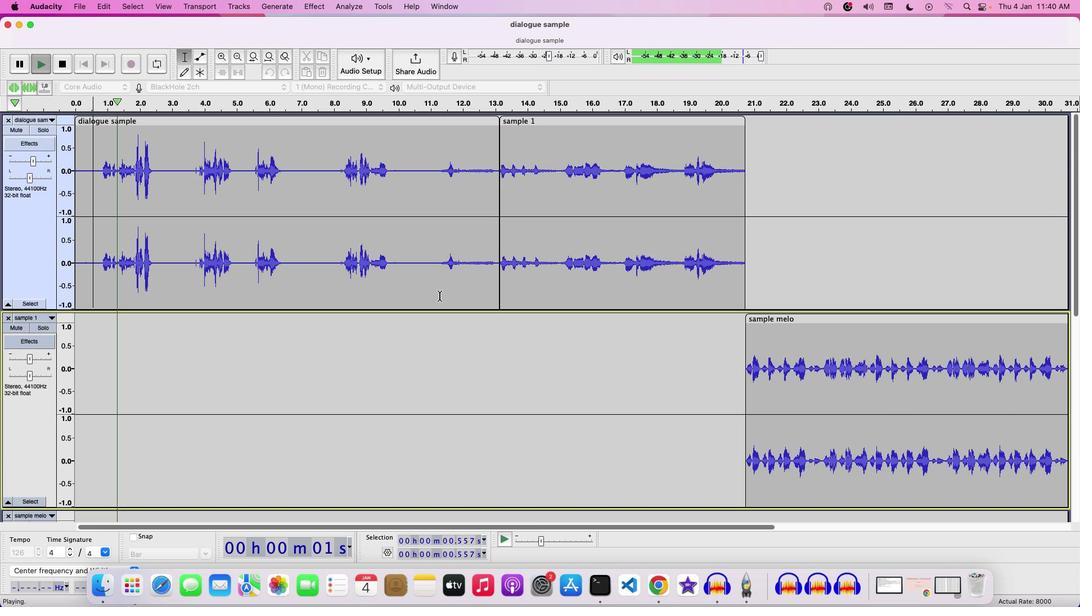
Action: Mouse scrolled (439, 295) with delta (0, 1)
Screenshot: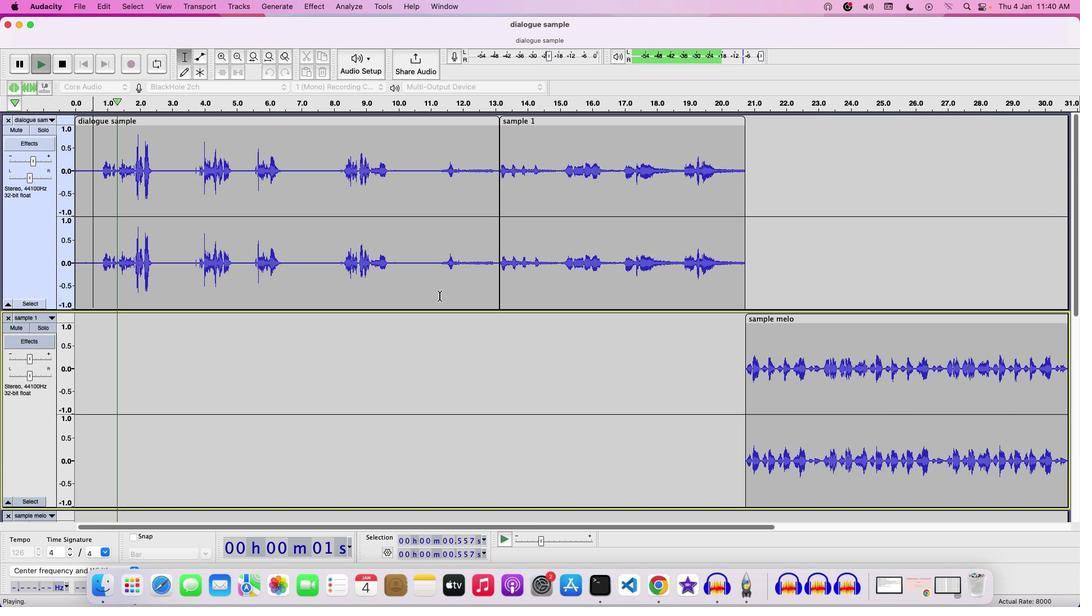 
Action: Mouse scrolled (439, 295) with delta (0, 2)
Screenshot: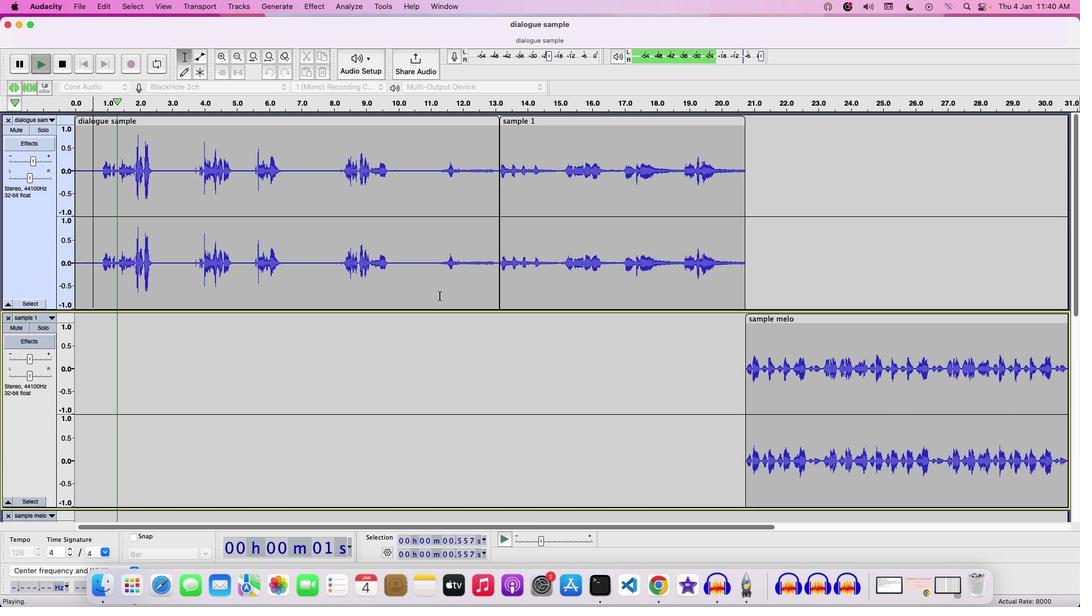 
Action: Mouse scrolled (439, 295) with delta (0, 2)
Screenshot: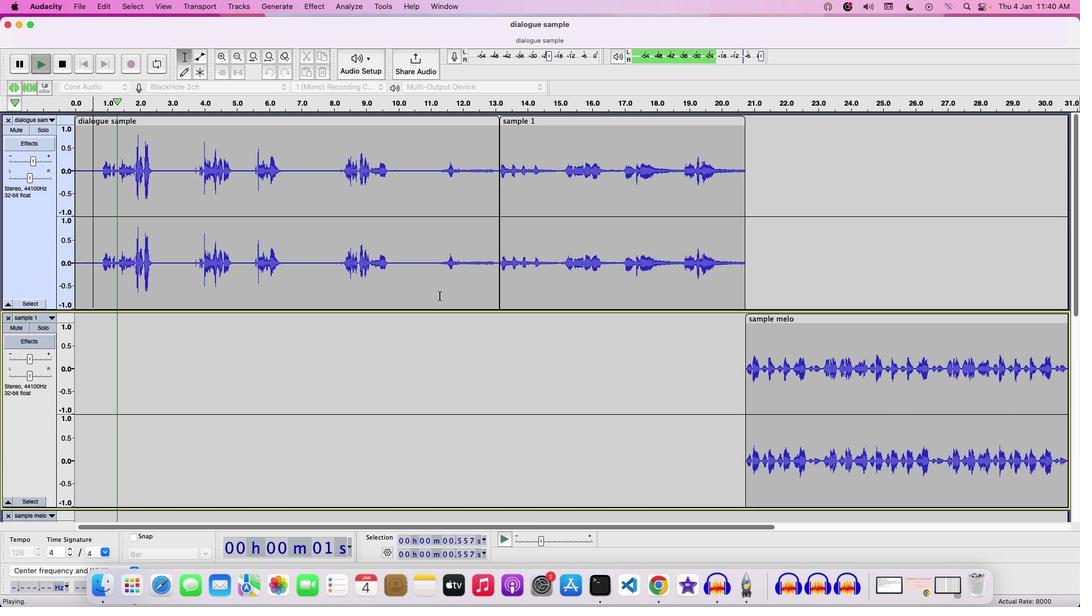 
Action: Mouse scrolled (439, 295) with delta (0, 3)
Screenshot: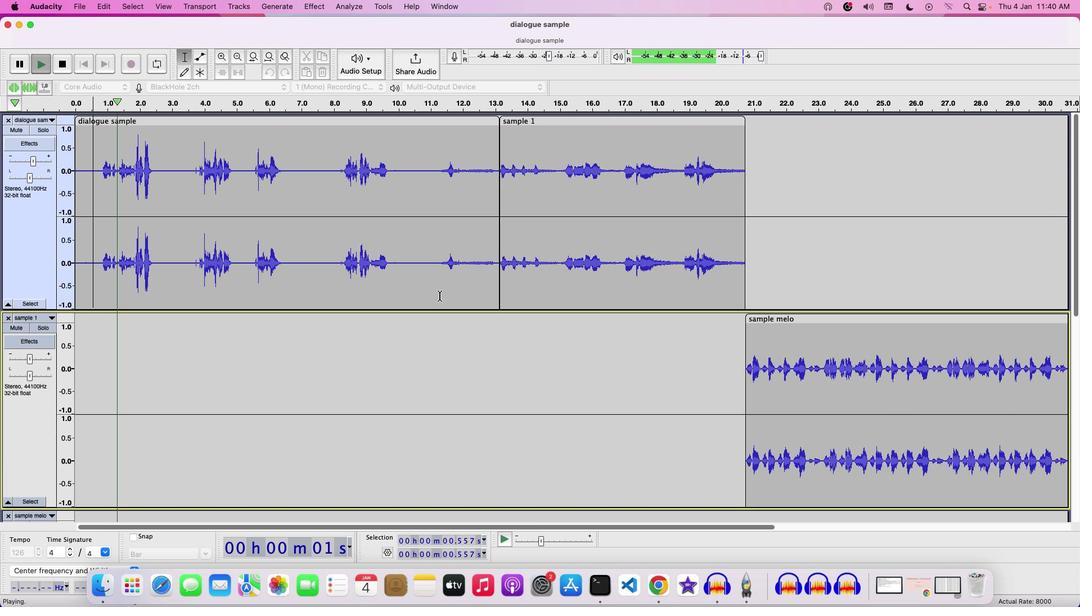 
Action: Mouse moved to (32, 161)
Screenshot: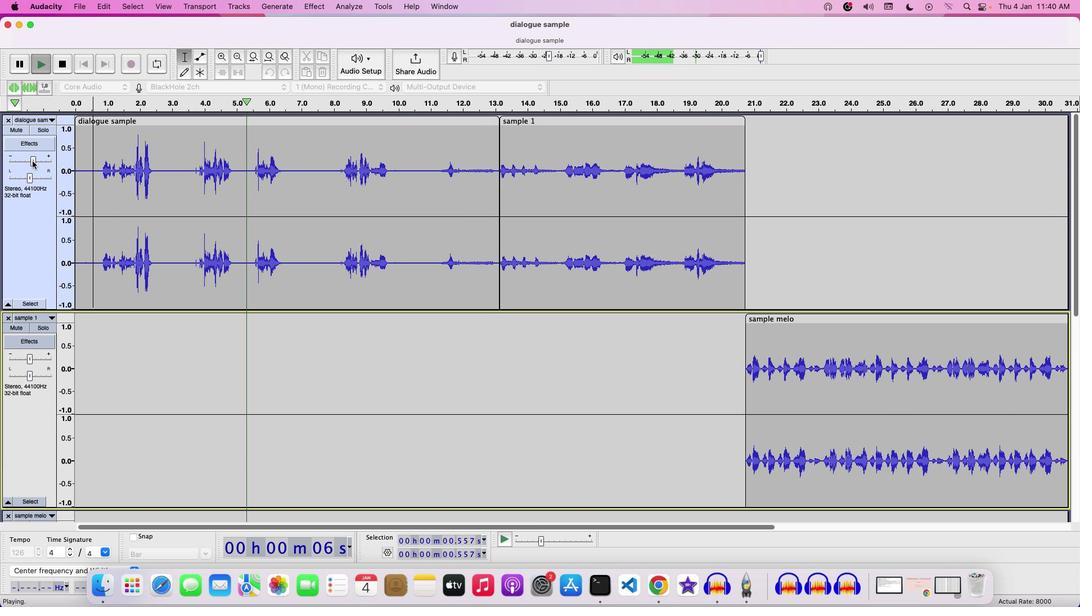 
Action: Mouse pressed left at (32, 161)
Screenshot: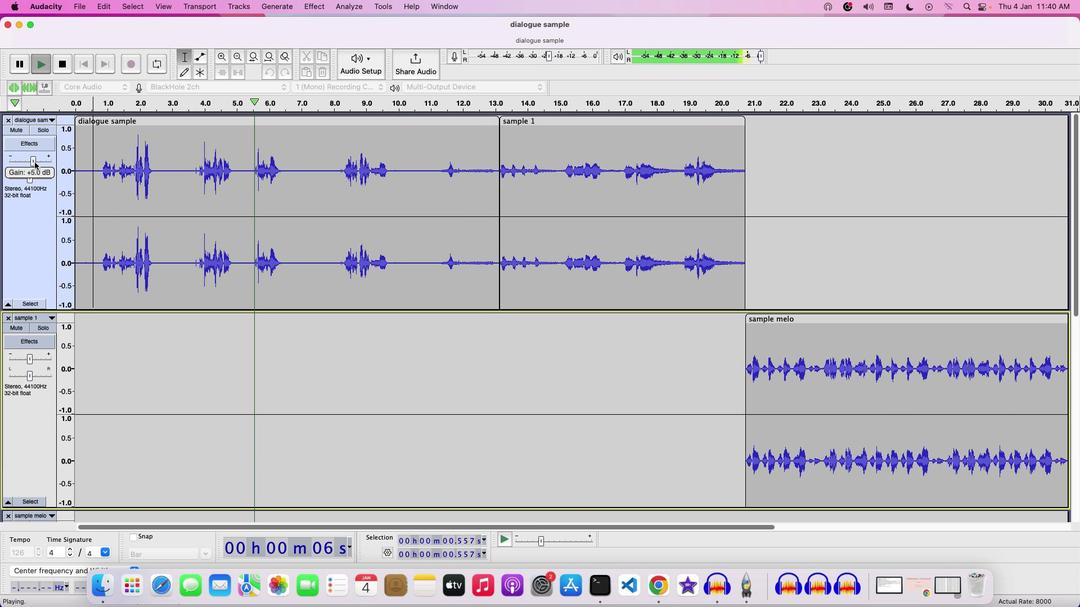 
Action: Mouse moved to (765, 261)
Screenshot: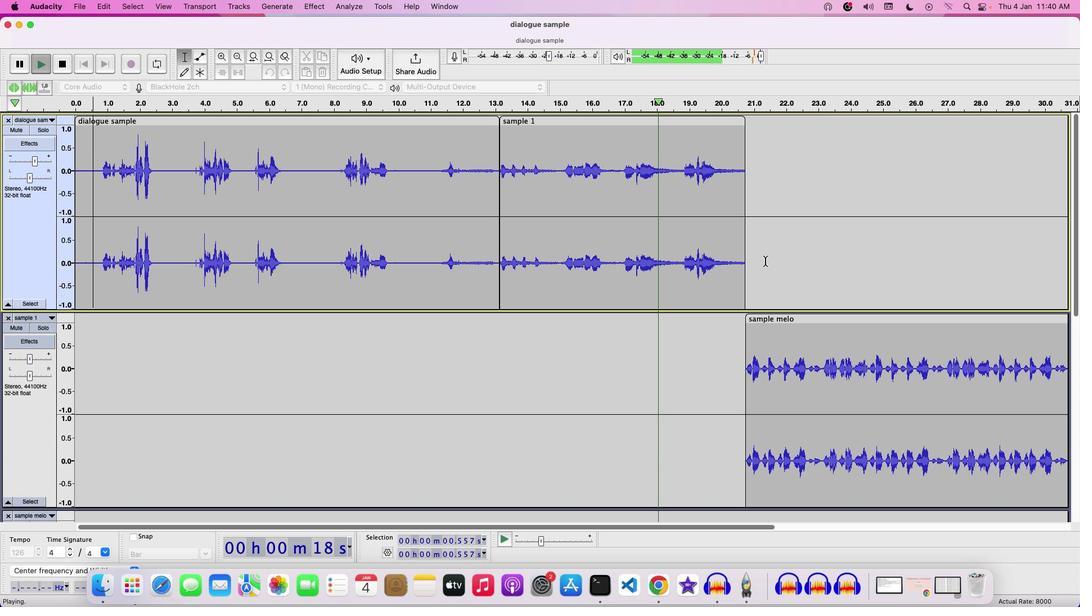 
Action: Mouse scrolled (765, 261) with delta (0, 0)
Screenshot: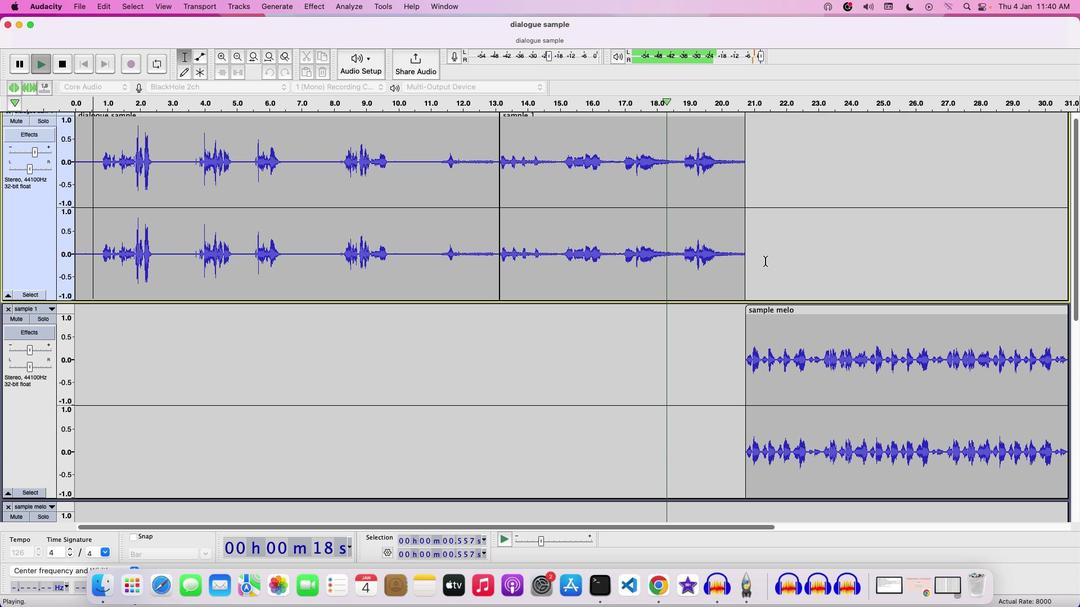 
Action: Mouse scrolled (765, 261) with delta (0, 0)
Screenshot: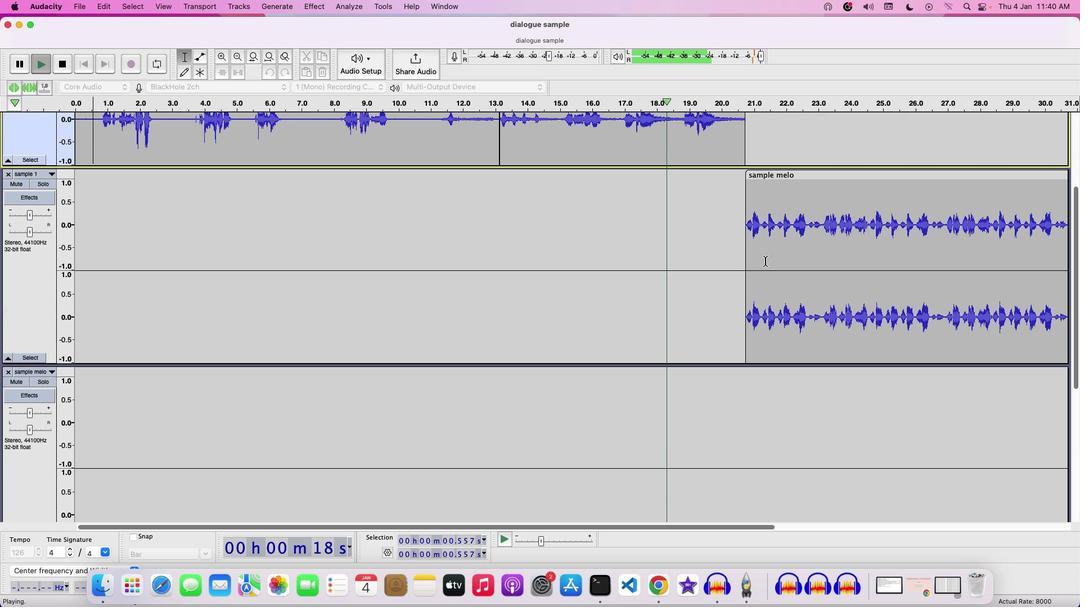 
Action: Mouse scrolled (765, 261) with delta (0, -1)
Screenshot: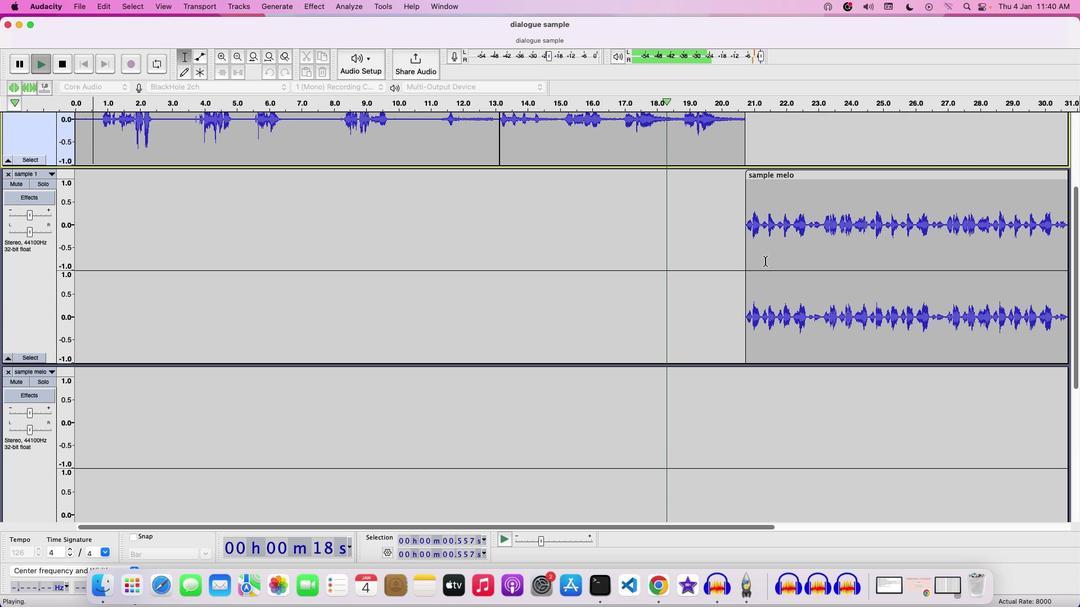 
Action: Mouse scrolled (765, 261) with delta (0, -2)
Screenshot: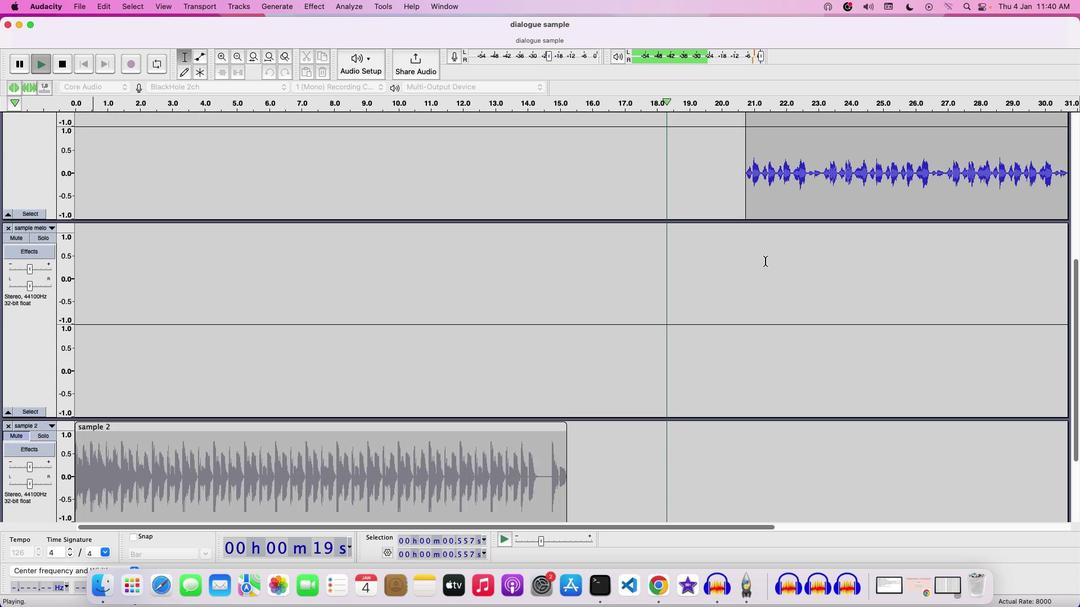 
Action: Mouse scrolled (765, 261) with delta (0, 0)
Screenshot: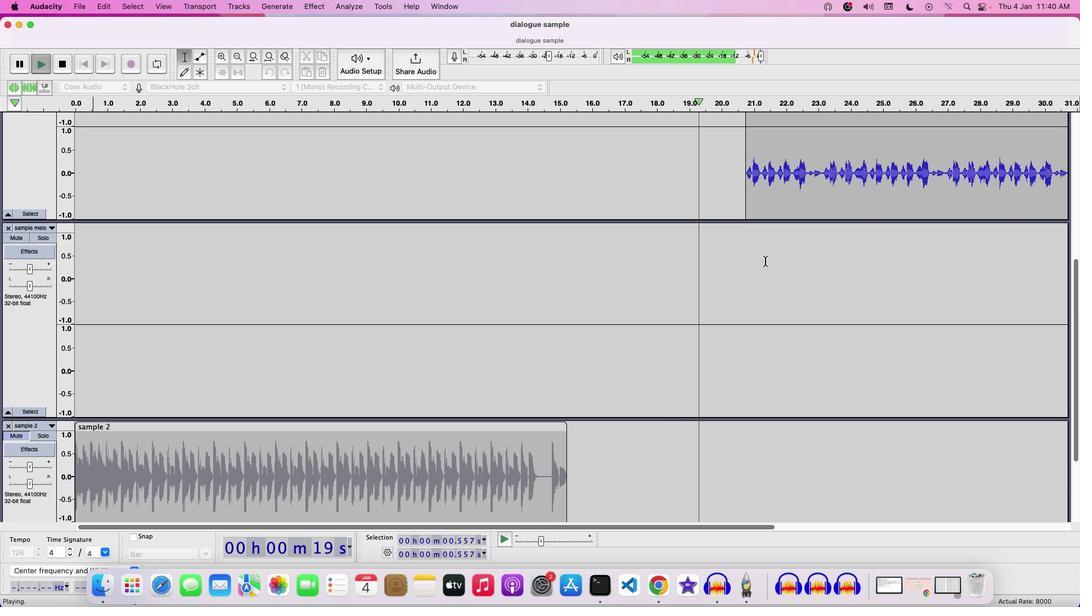
Action: Mouse scrolled (765, 261) with delta (0, 0)
Screenshot: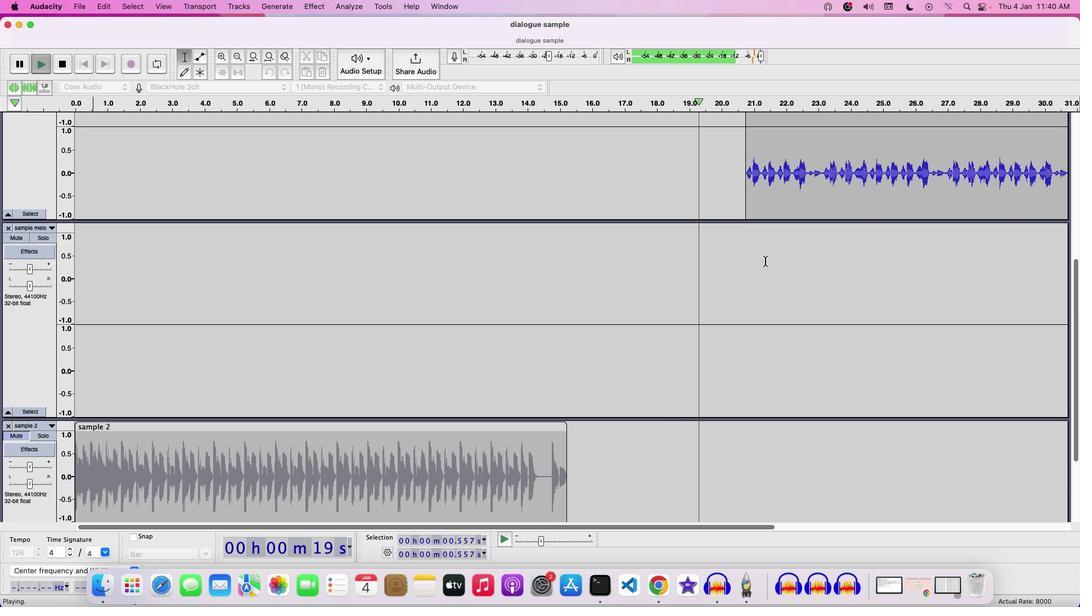 
Action: Mouse scrolled (765, 261) with delta (0, 1)
Screenshot: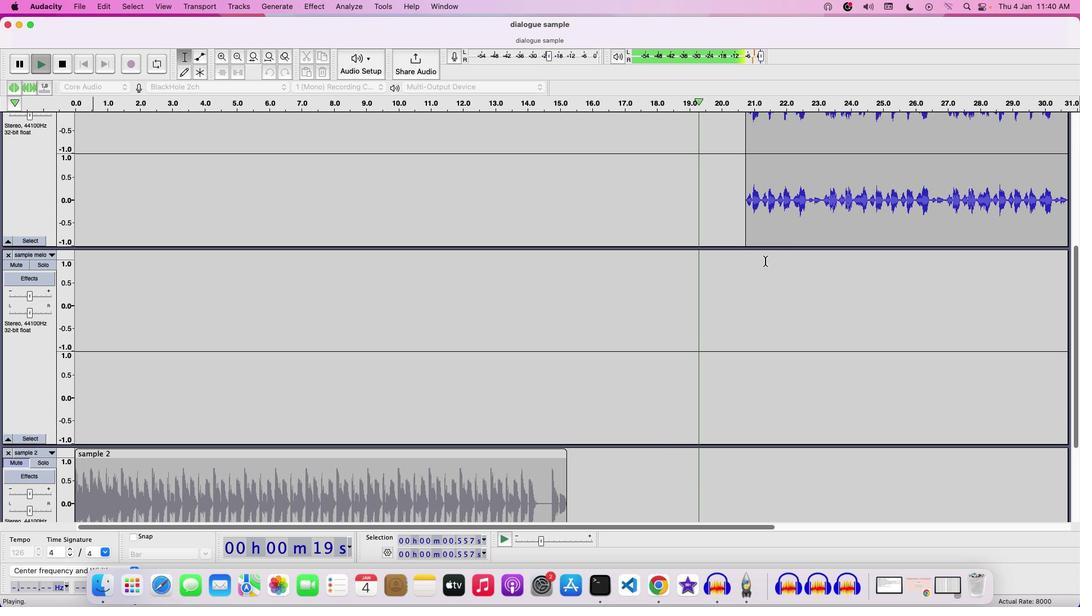 
Action: Mouse scrolled (765, 261) with delta (0, -1)
Screenshot: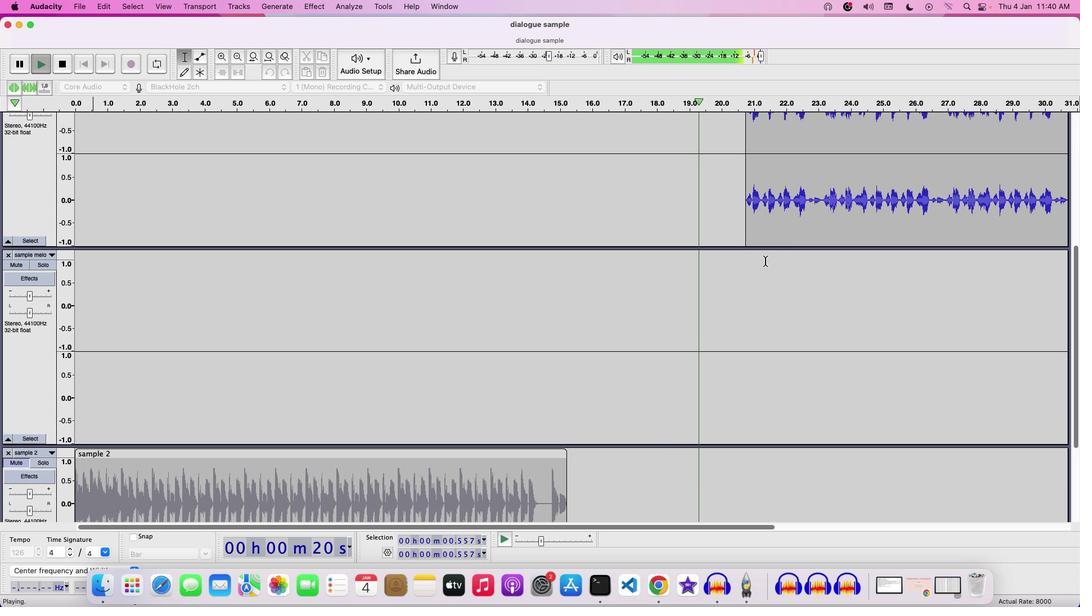 
Action: Mouse scrolled (765, 261) with delta (0, 0)
Screenshot: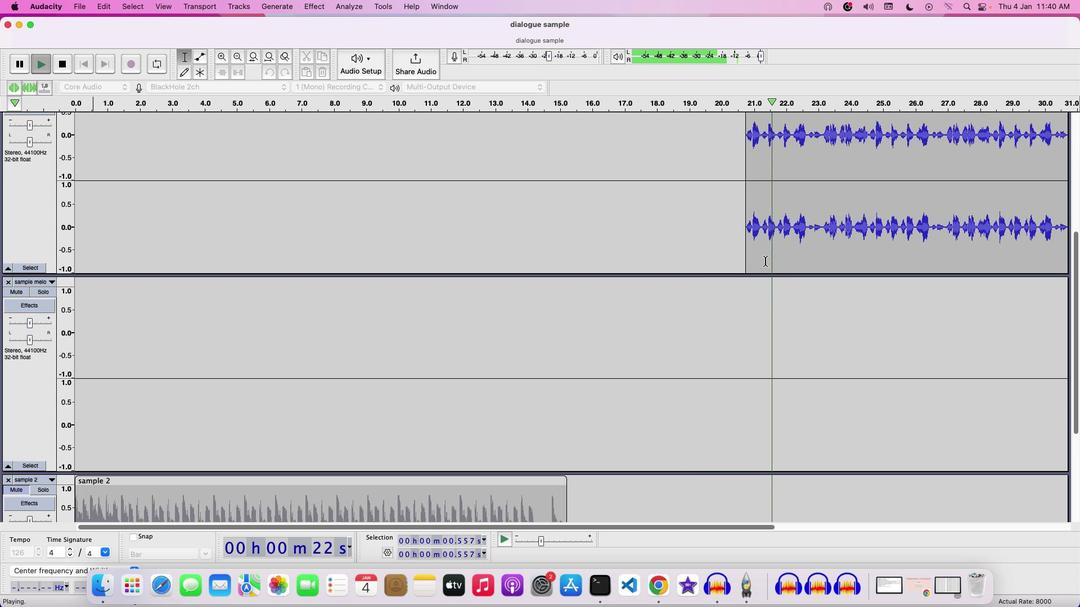 
Action: Mouse scrolled (765, 261) with delta (0, 0)
Screenshot: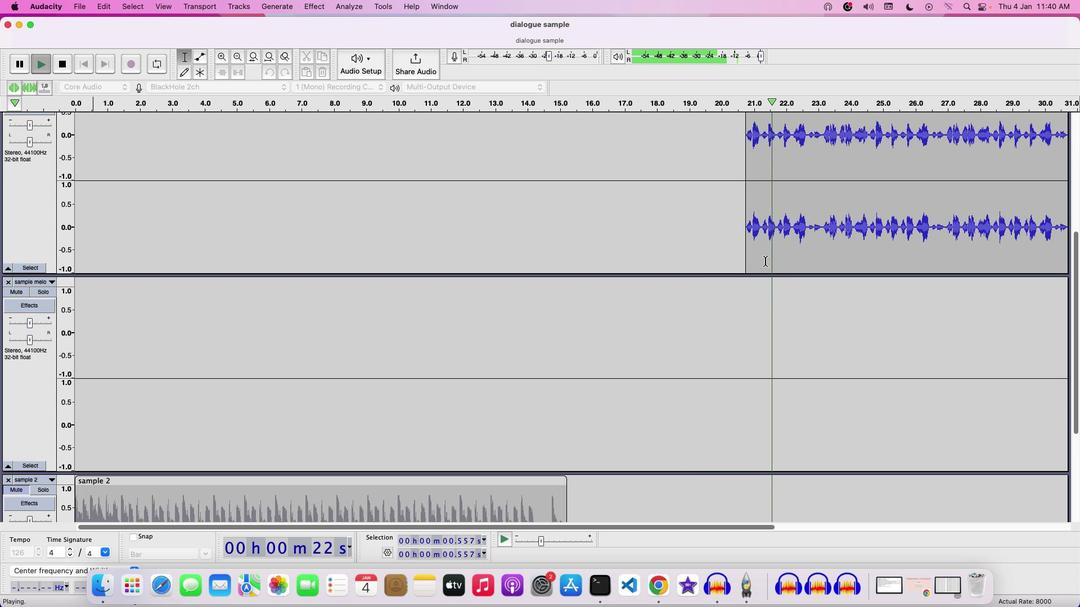 
Action: Mouse scrolled (765, 261) with delta (0, 1)
Screenshot: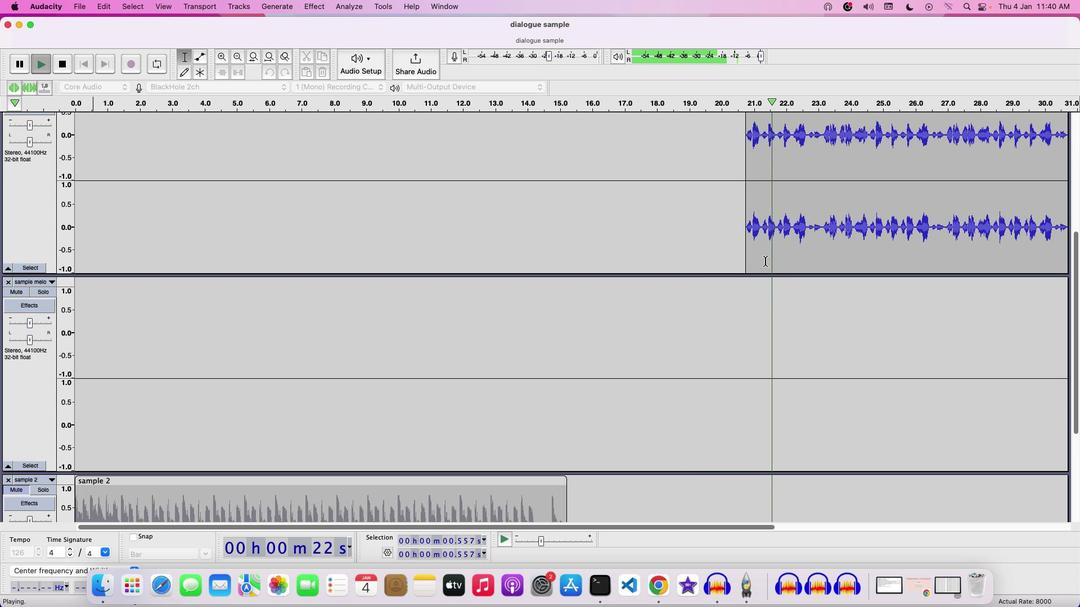 
Action: Mouse scrolled (765, 261) with delta (0, 2)
Screenshot: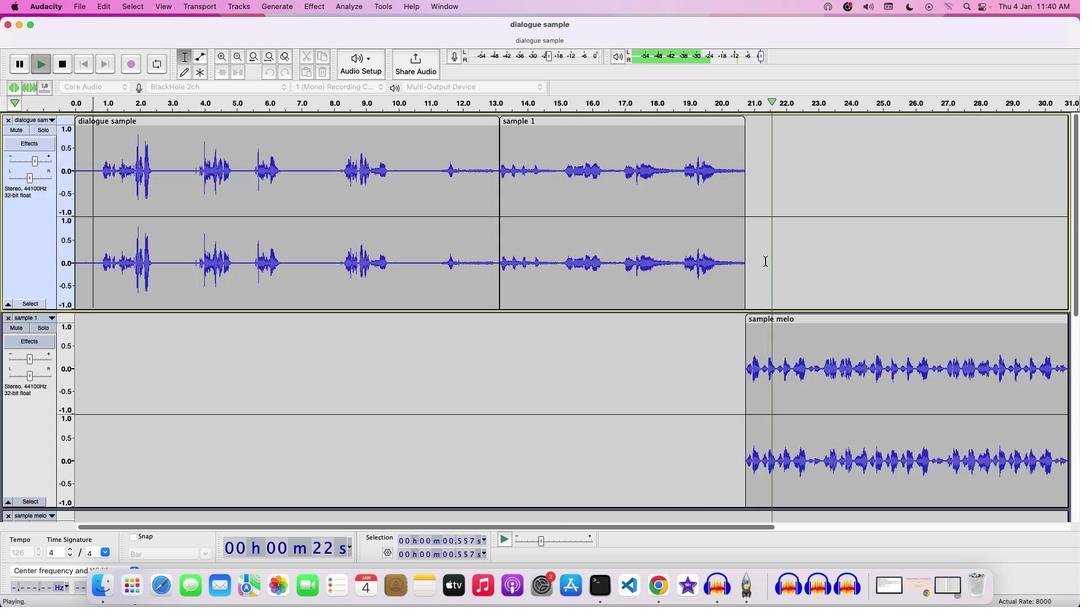 
Action: Mouse moved to (232, 56)
Screenshot: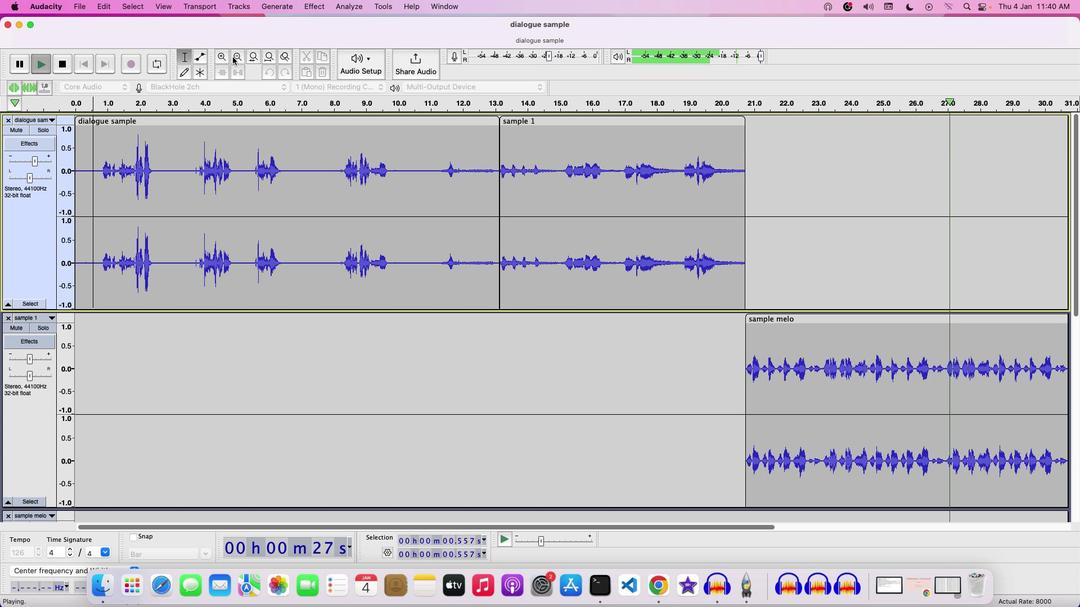 
Action: Mouse pressed left at (232, 56)
Screenshot: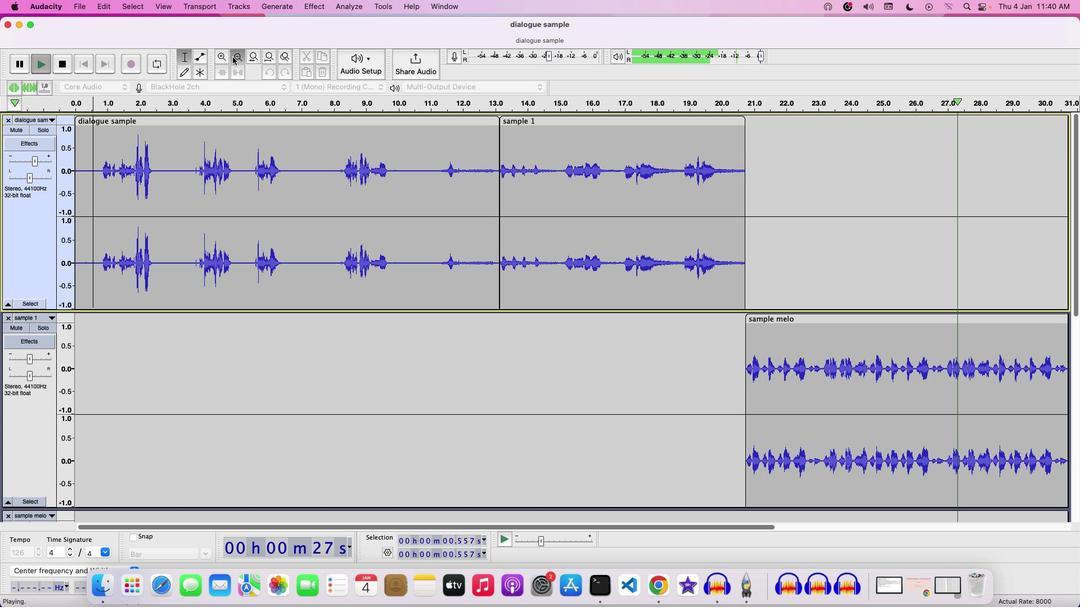 
Action: Mouse moved to (515, 245)
Screenshot: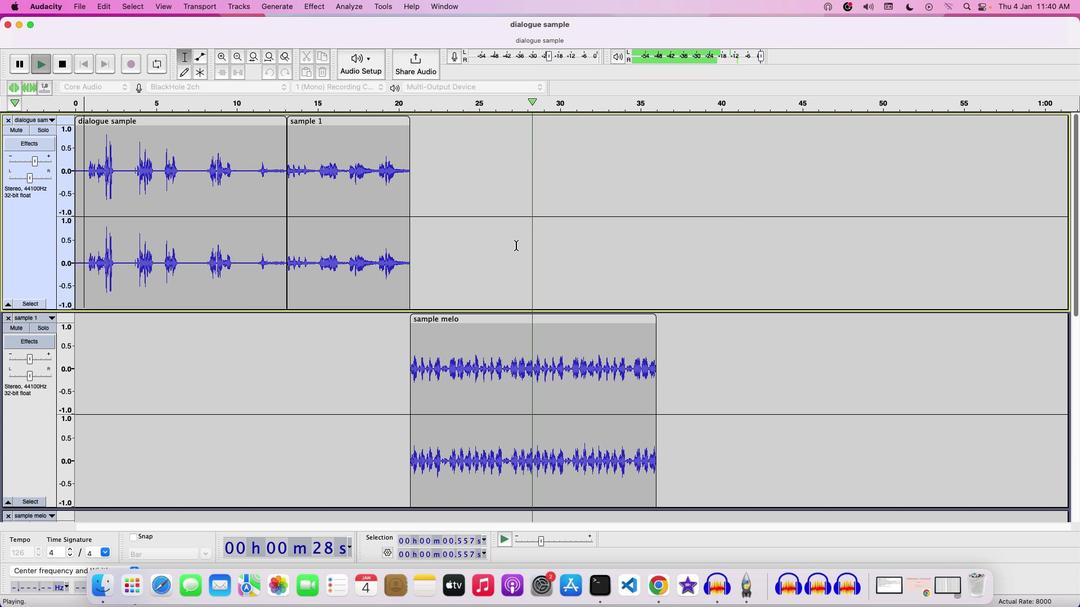 
Action: Mouse scrolled (515, 245) with delta (0, 0)
Screenshot: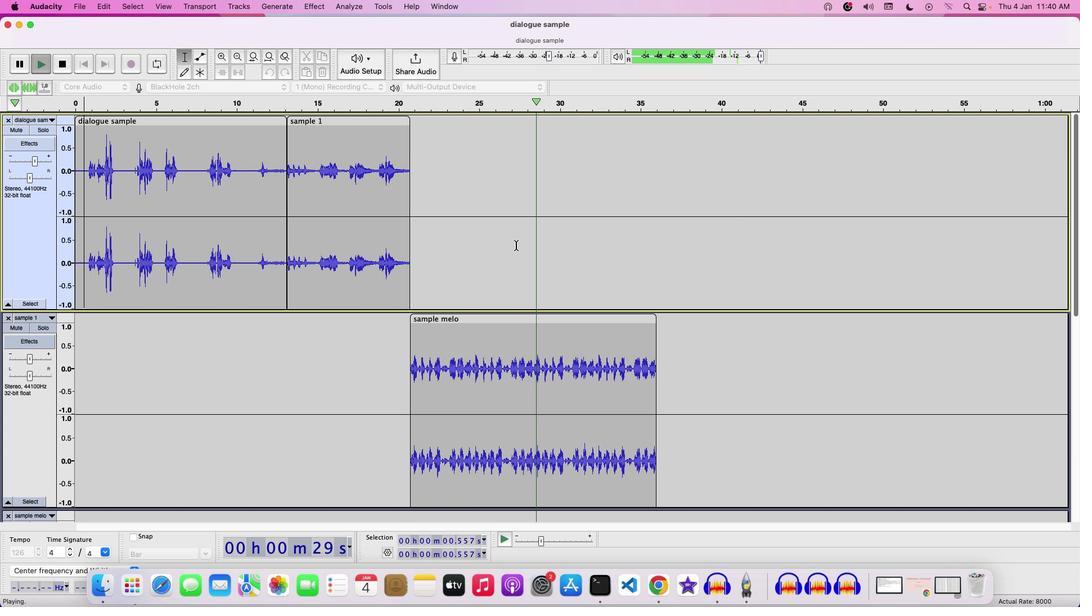 
Action: Mouse scrolled (515, 245) with delta (0, 0)
Screenshot: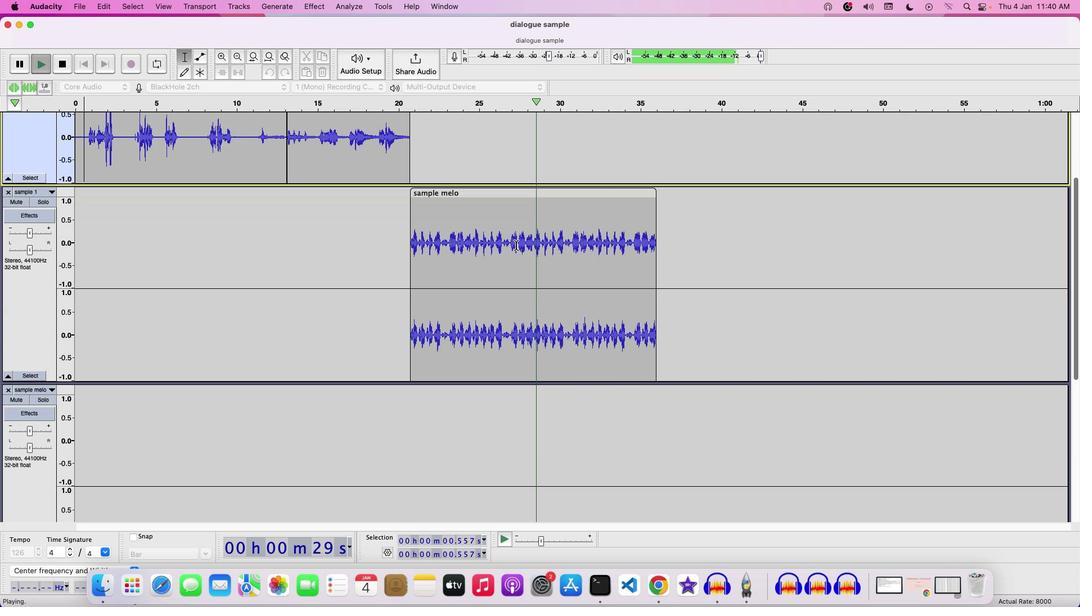
Action: Mouse scrolled (515, 245) with delta (0, -1)
Screenshot: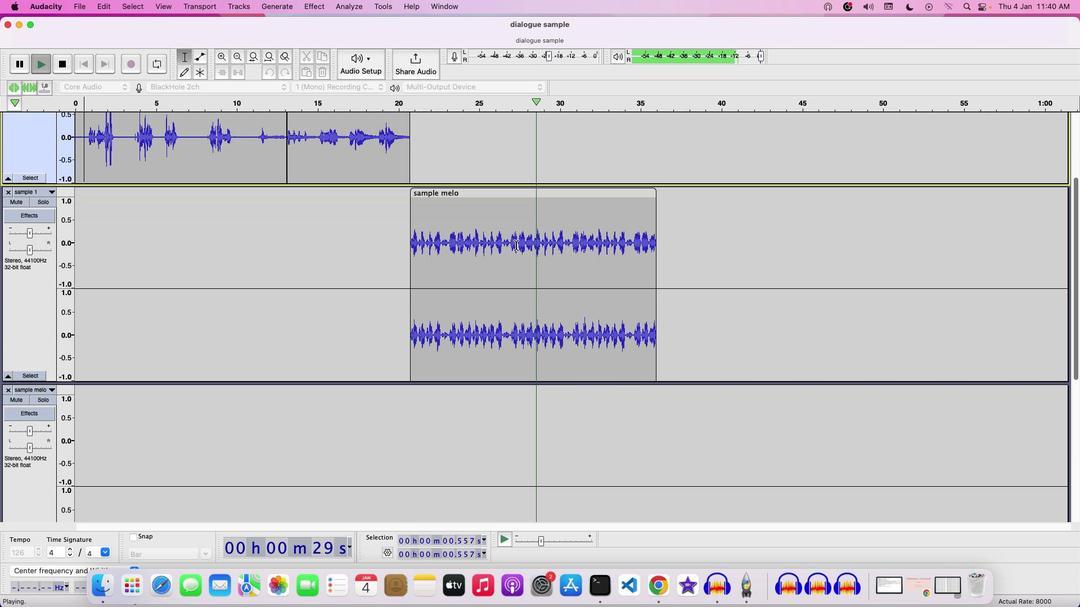 
Action: Mouse scrolled (515, 245) with delta (0, -1)
Screenshot: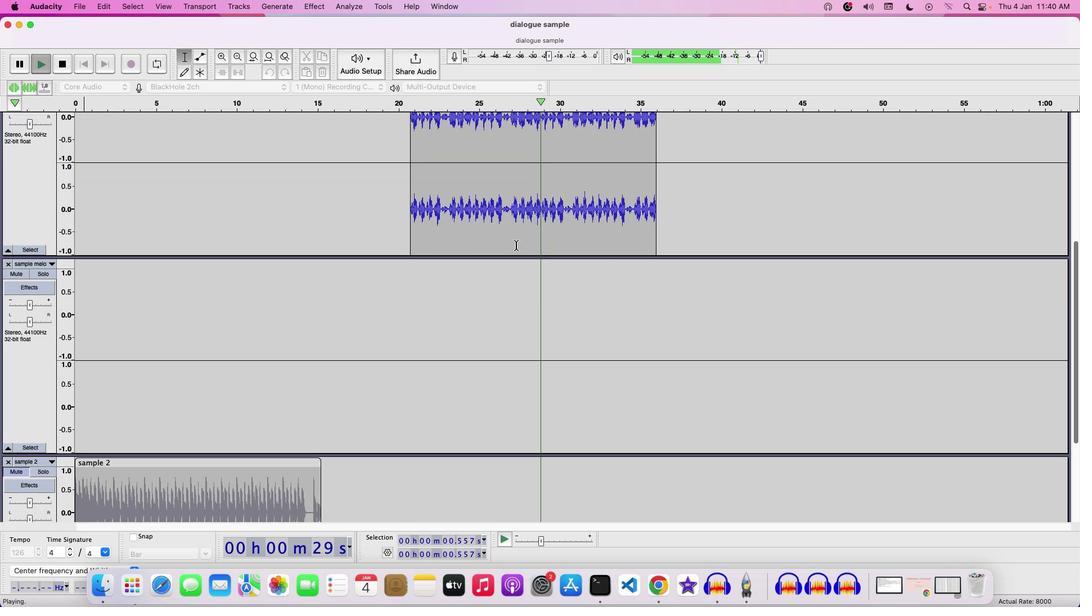 
Action: Mouse moved to (246, 461)
Screenshot: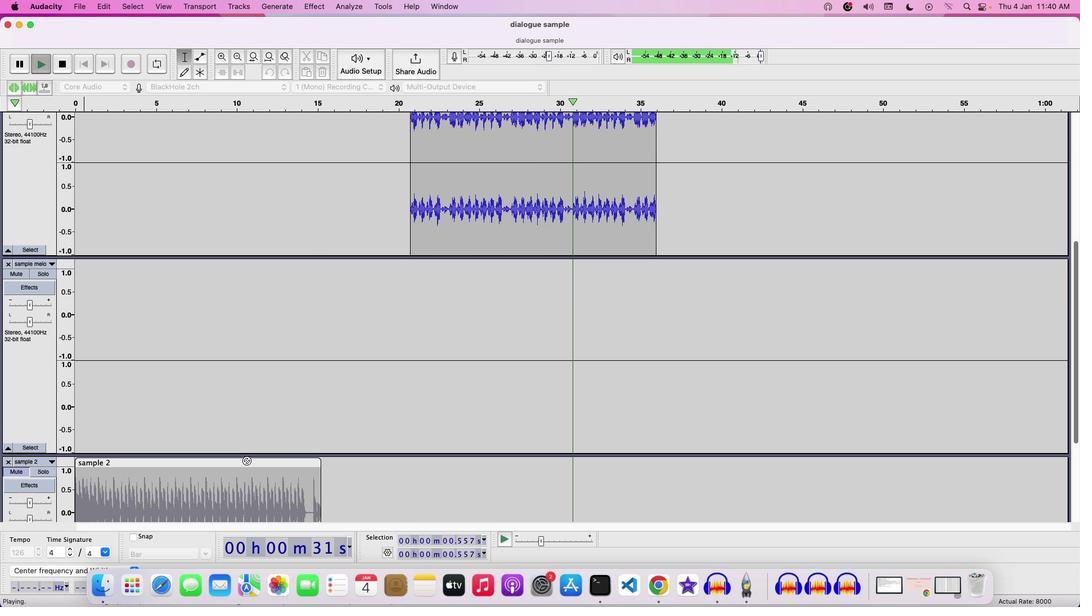 
Action: Mouse pressed left at (246, 461)
Screenshot: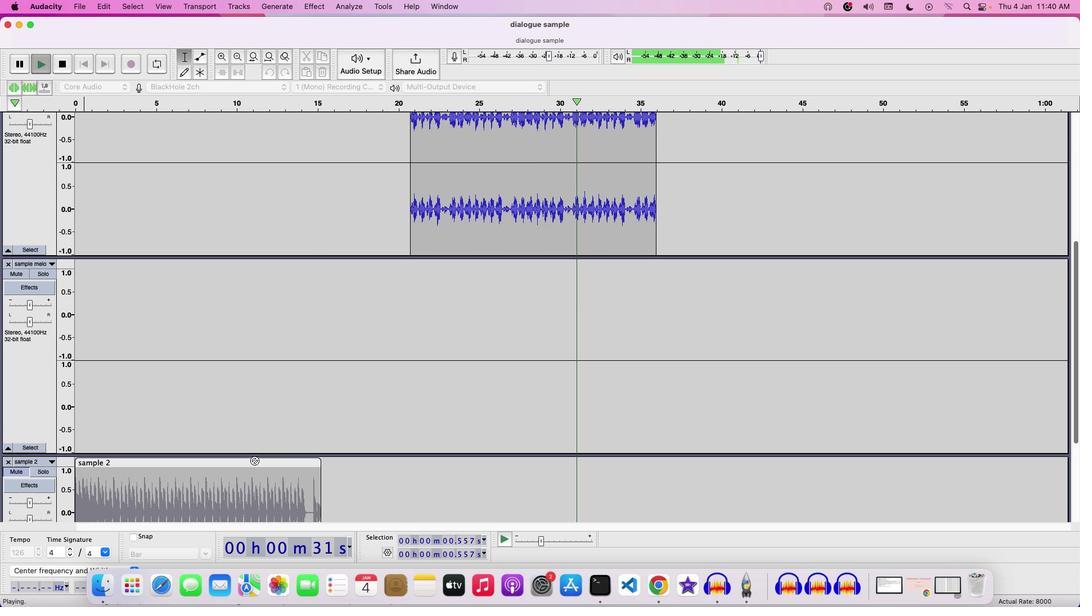 
Action: Mouse moved to (510, 294)
Screenshot: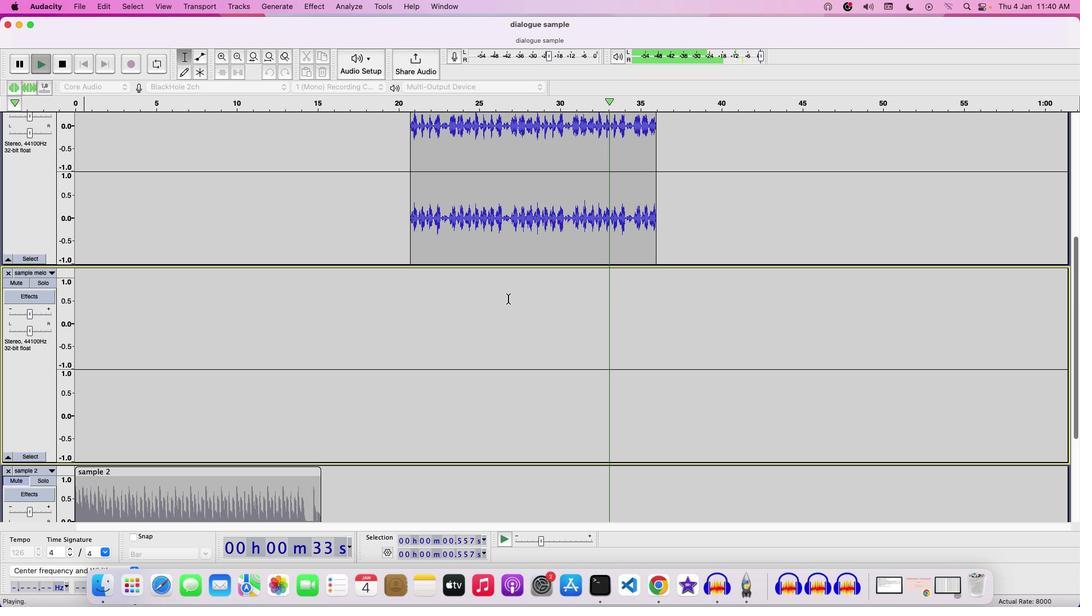 
Action: Mouse scrolled (510, 294) with delta (0, 0)
Screenshot: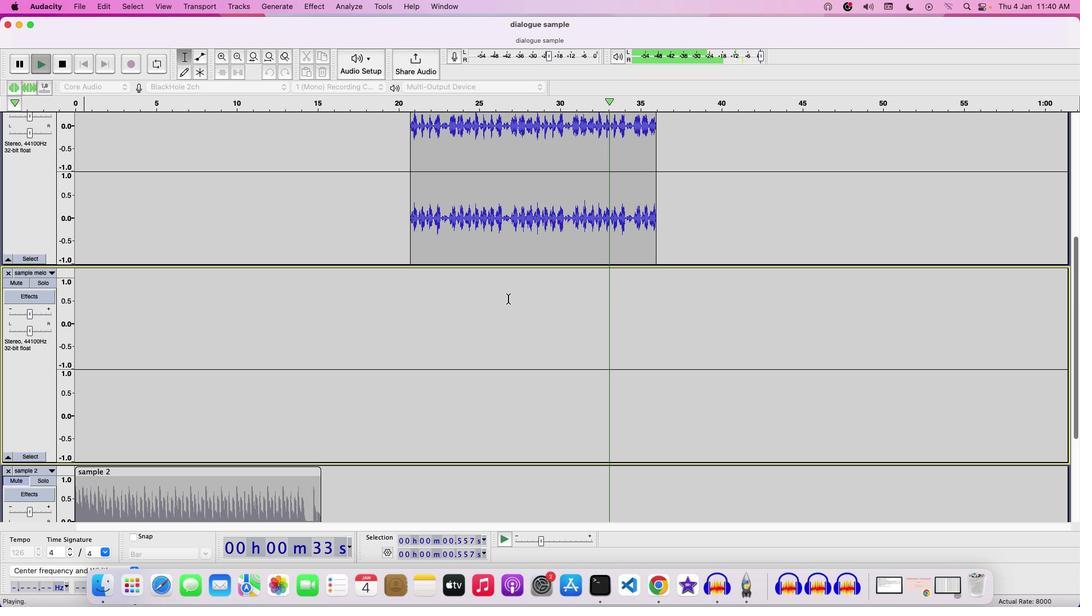 
Action: Mouse moved to (509, 297)
Screenshot: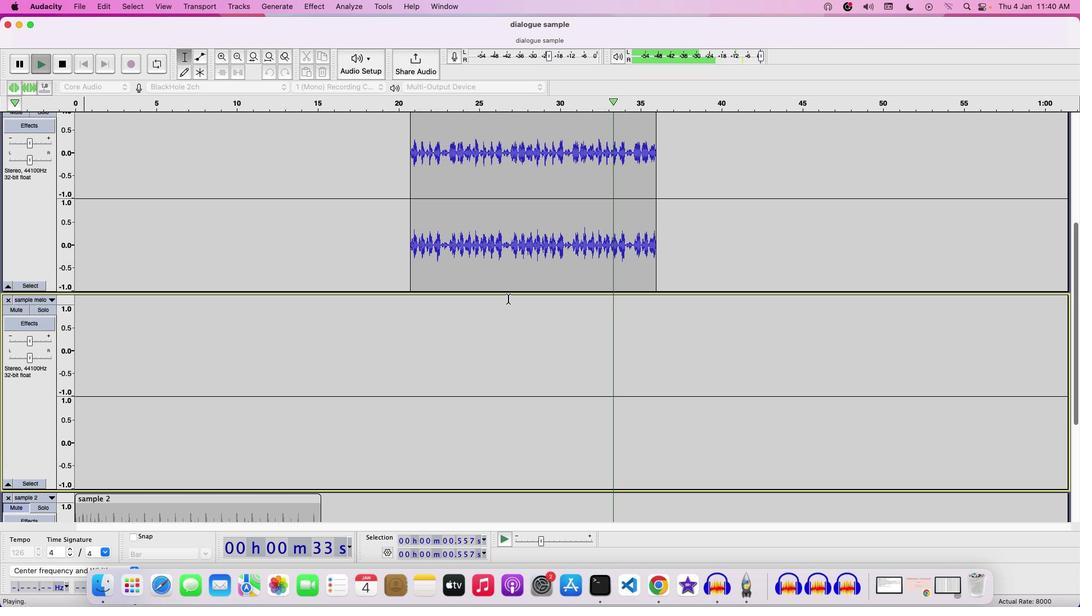 
Action: Mouse scrolled (509, 297) with delta (0, 0)
Screenshot: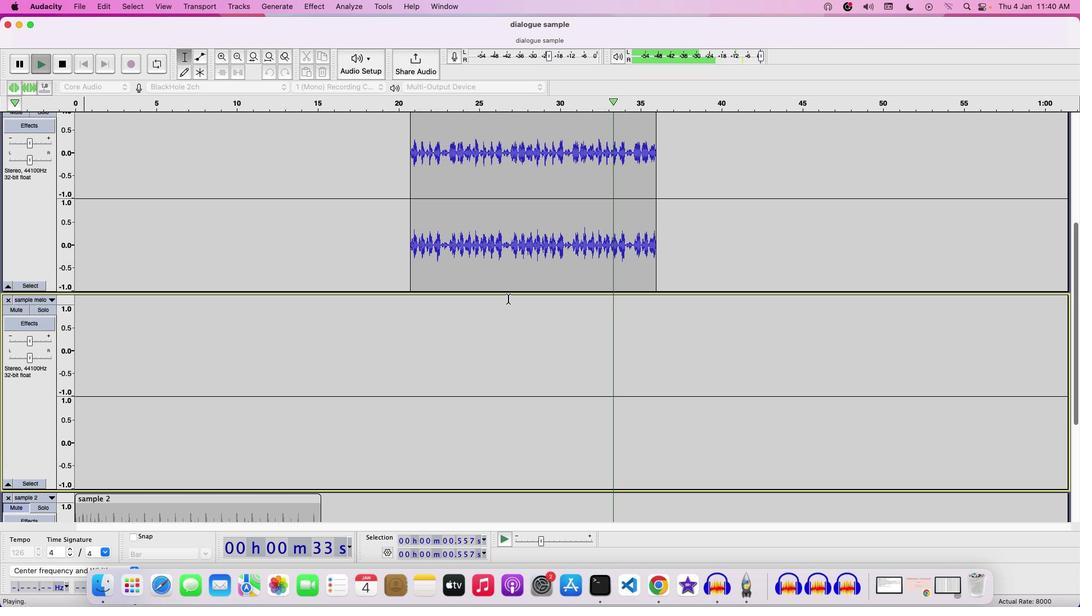 
Action: Mouse moved to (509, 298)
Screenshot: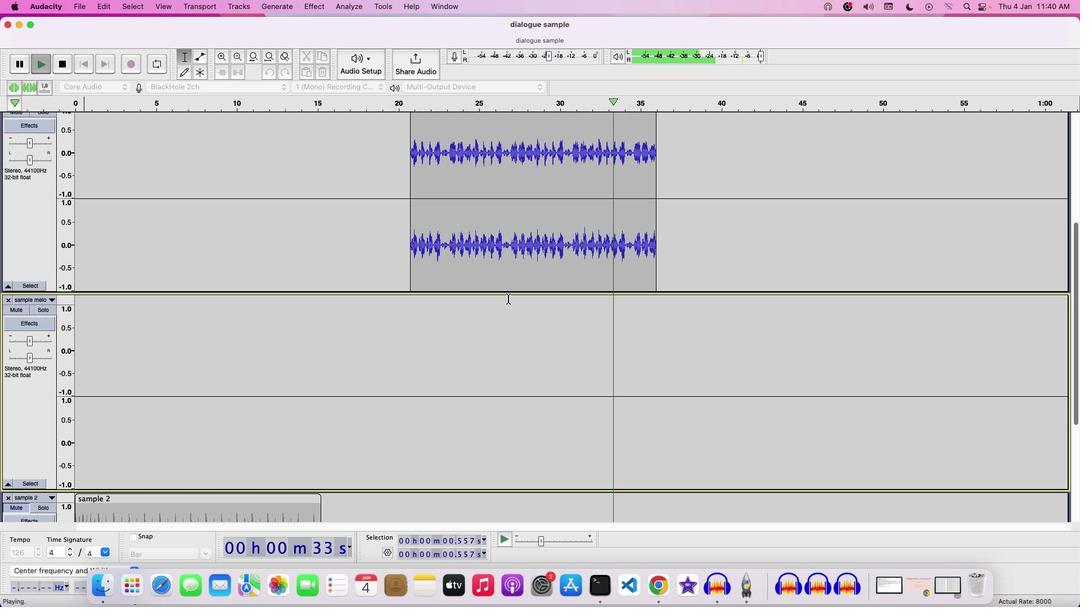 
Action: Mouse scrolled (509, 298) with delta (0, 1)
Screenshot: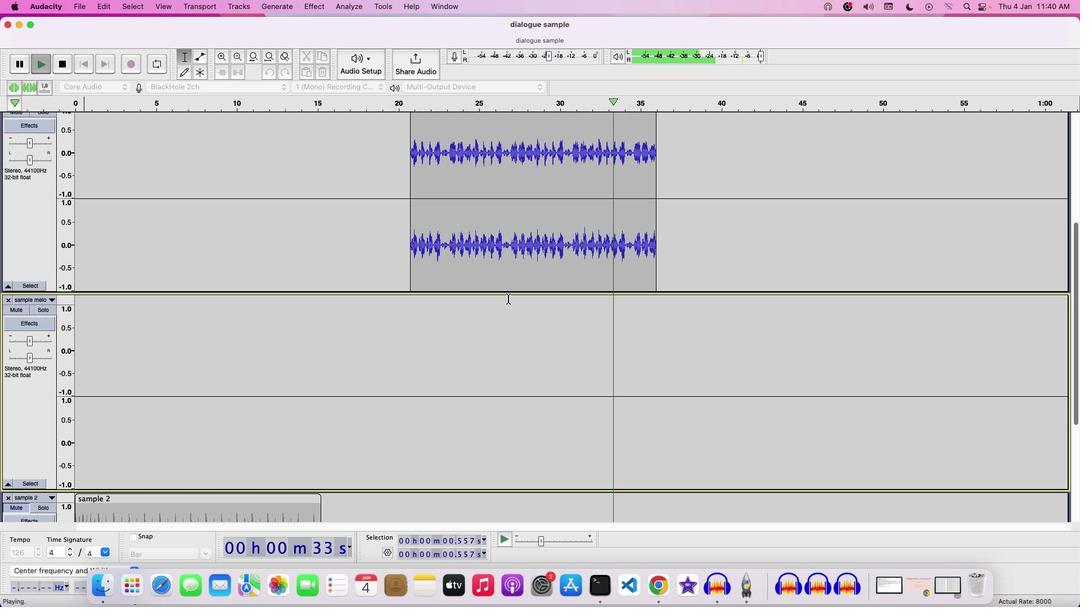 
Action: Mouse moved to (508, 298)
Screenshot: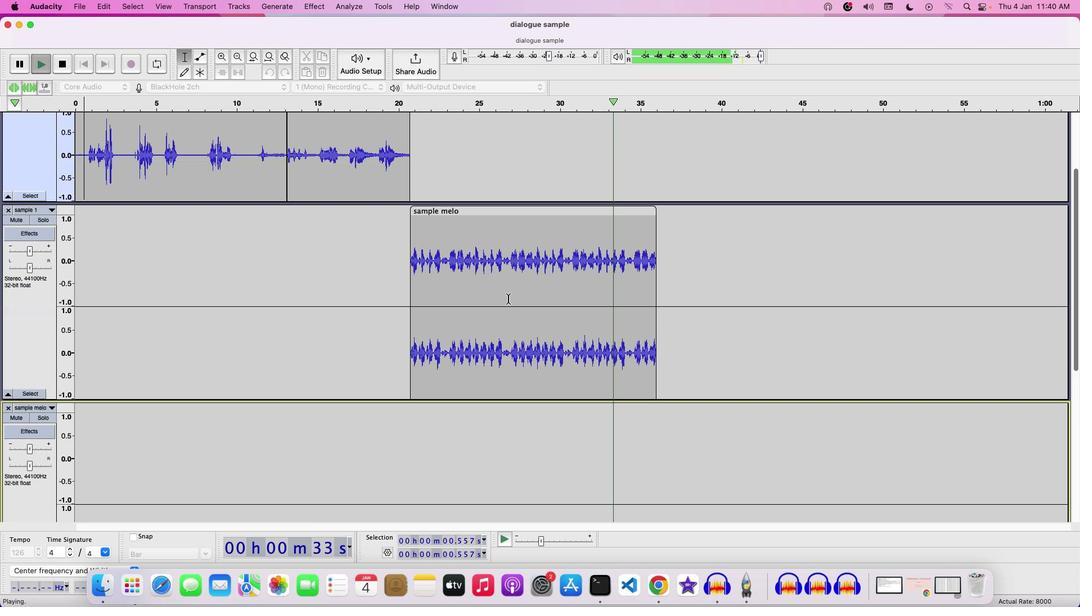 
Action: Mouse scrolled (508, 298) with delta (0, 0)
Screenshot: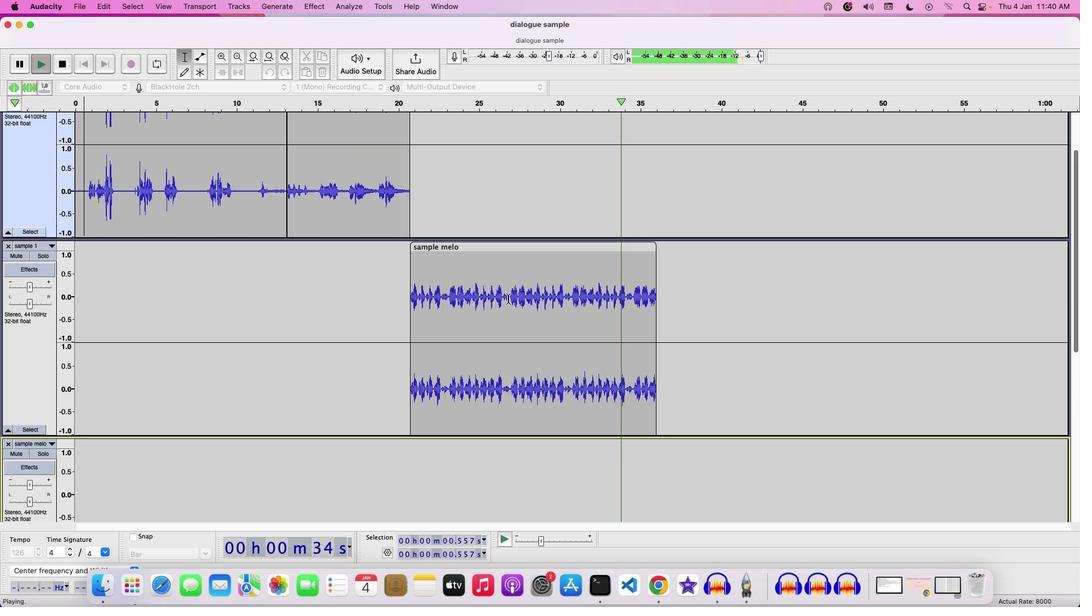 
Action: Mouse scrolled (508, 298) with delta (0, 0)
Screenshot: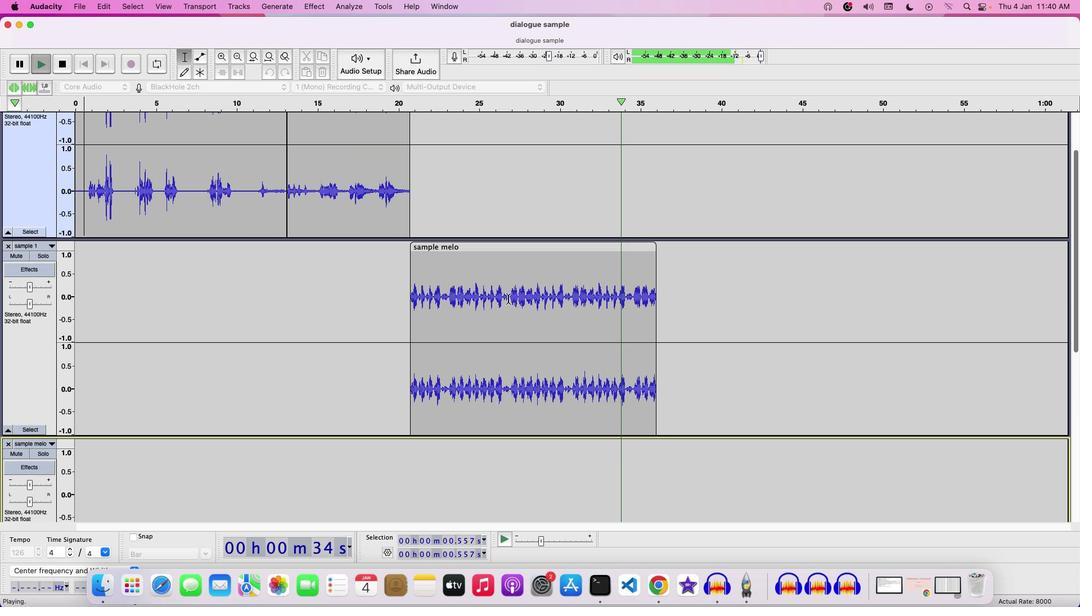 
Action: Mouse scrolled (508, 298) with delta (0, -1)
Screenshot: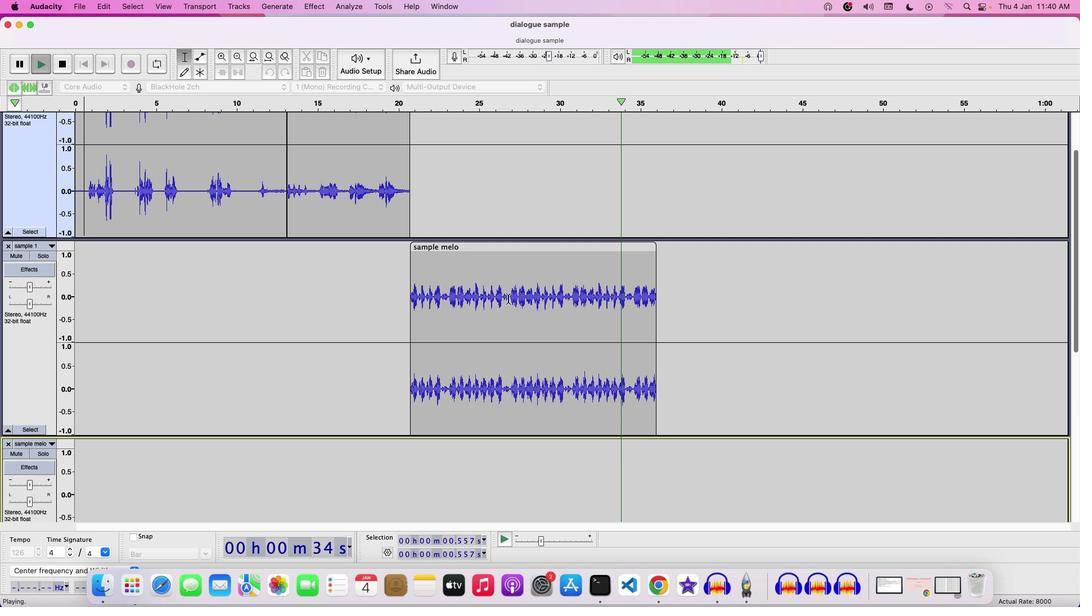 
Action: Mouse scrolled (508, 298) with delta (0, 1)
Screenshot: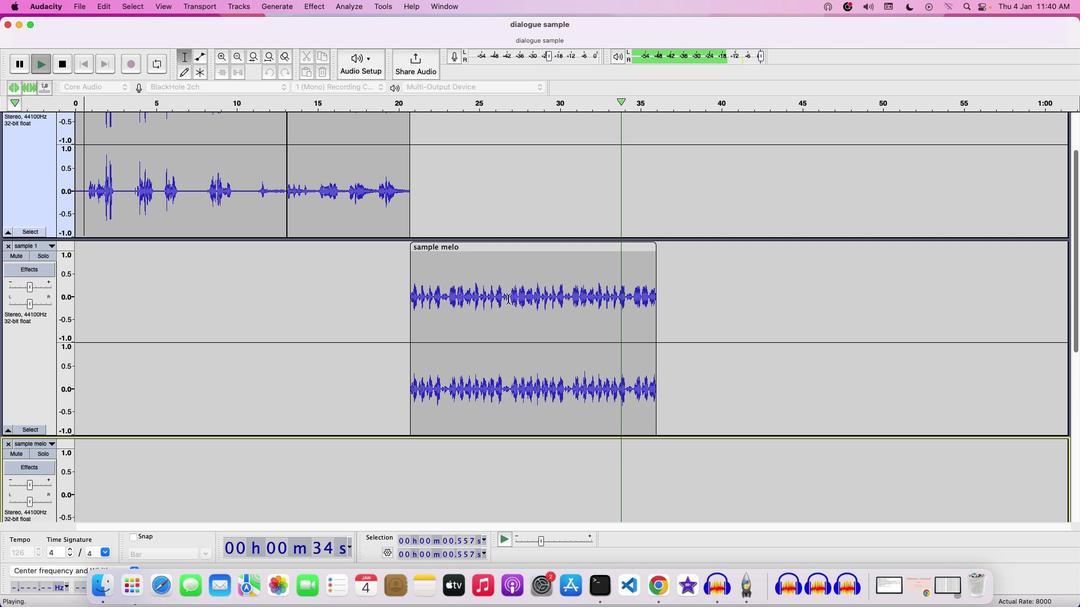 
Action: Mouse scrolled (508, 298) with delta (0, 0)
Screenshot: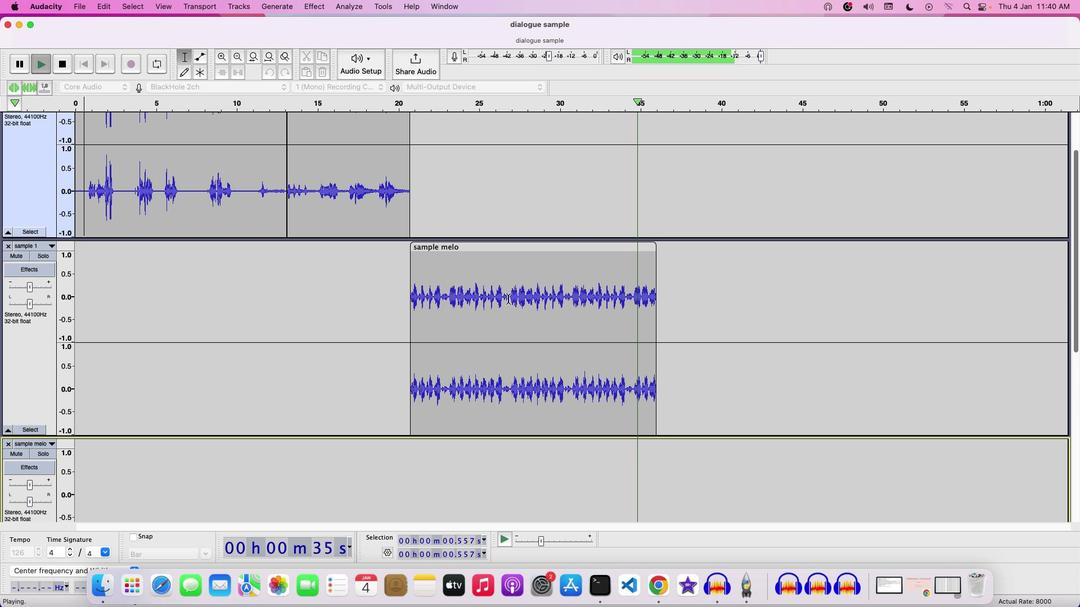 
Action: Mouse scrolled (508, 298) with delta (0, 0)
Screenshot: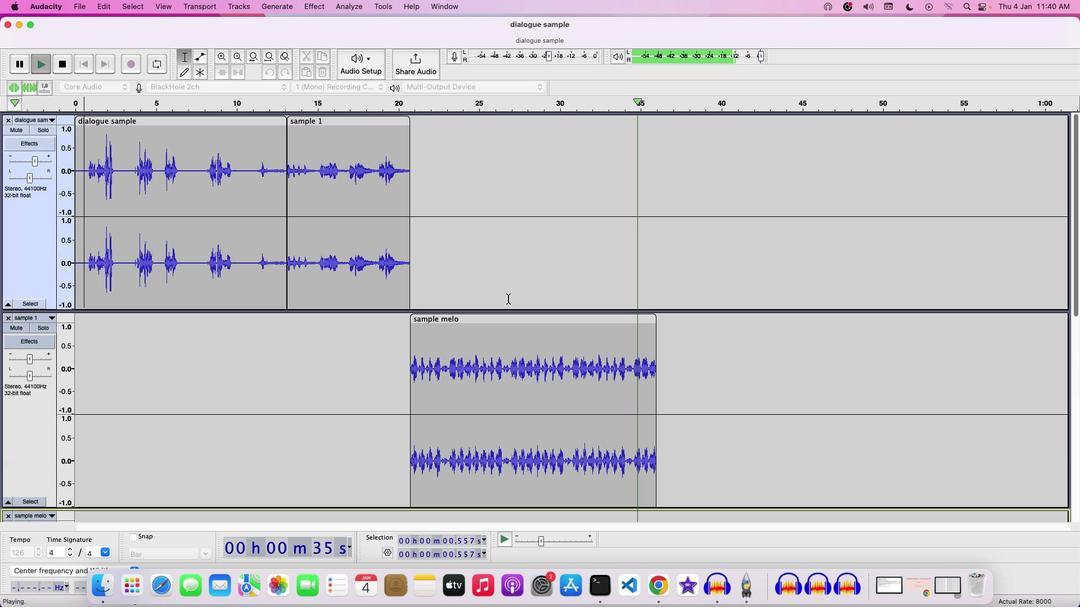 
Action: Mouse scrolled (508, 298) with delta (0, 1)
Screenshot: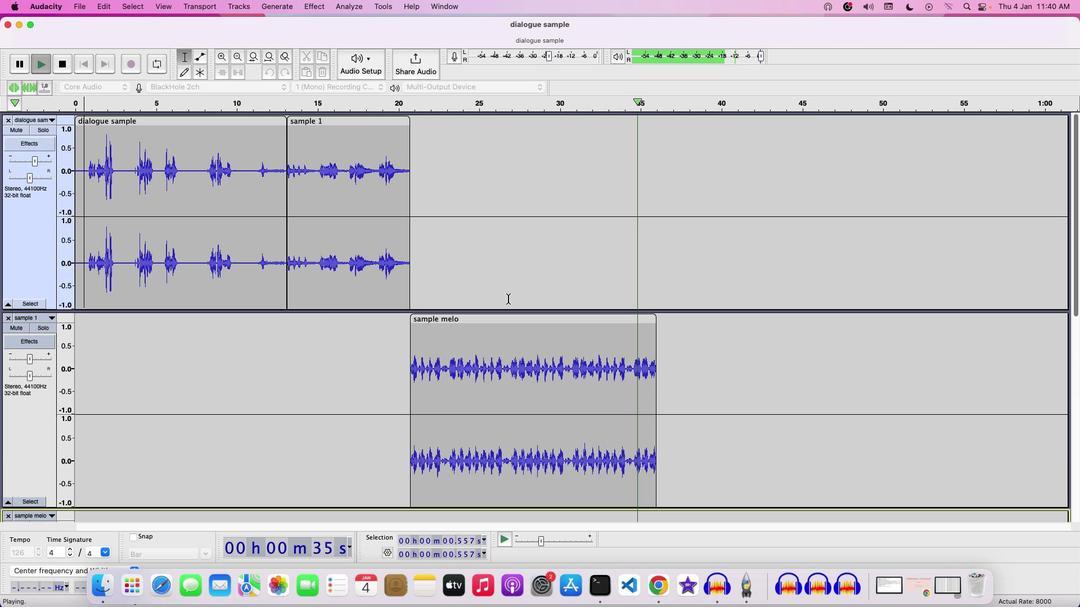 
Action: Mouse moved to (550, 279)
Screenshot: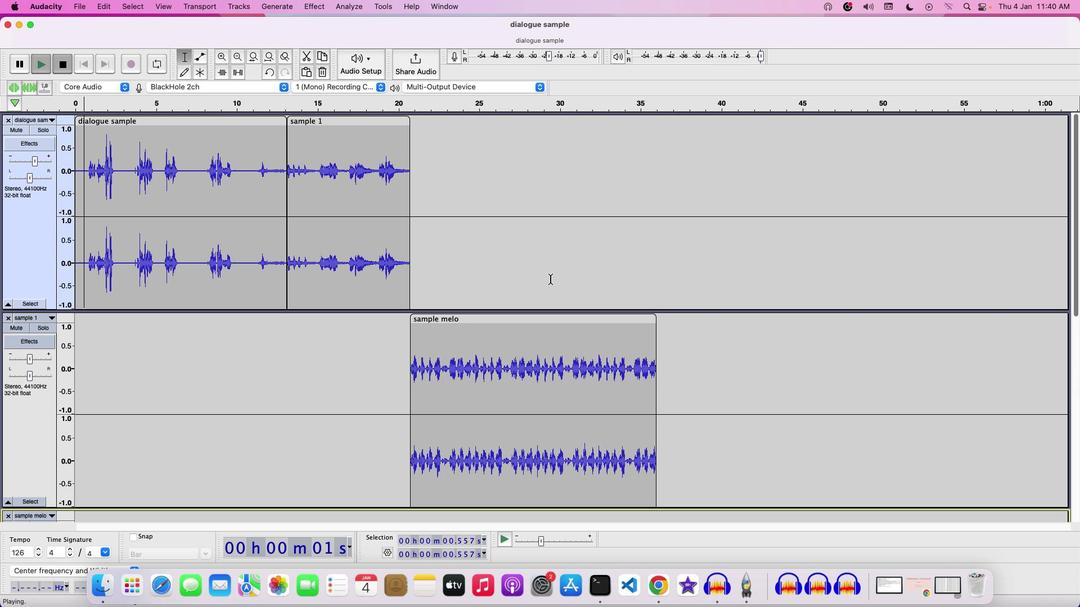 
Action: Key pressed Key.space
Screenshot: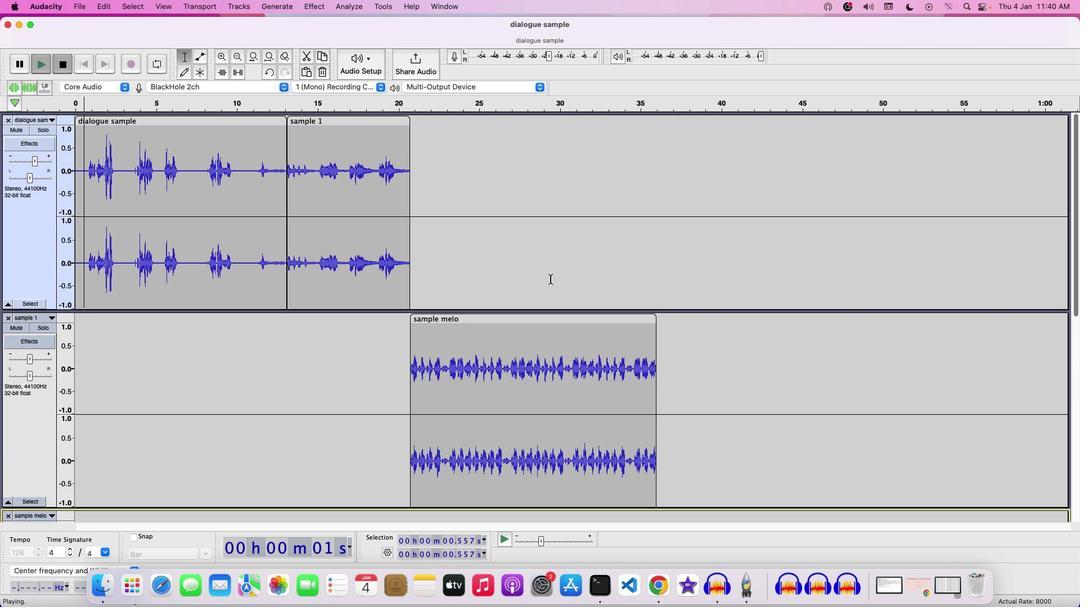 
Action: Mouse moved to (549, 277)
Screenshot: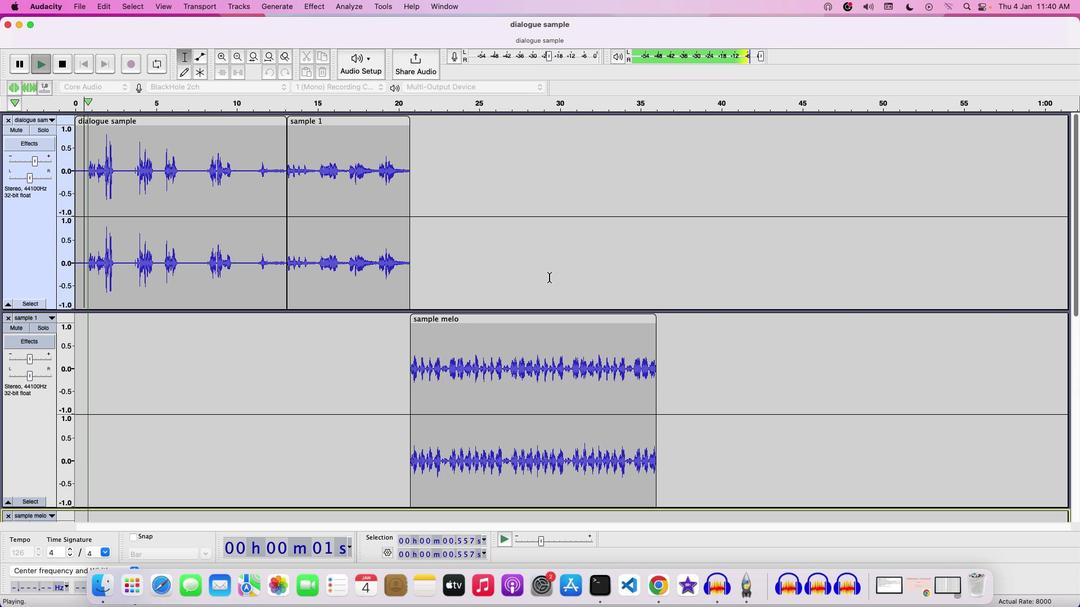 
Action: Mouse scrolled (549, 277) with delta (0, 0)
Screenshot: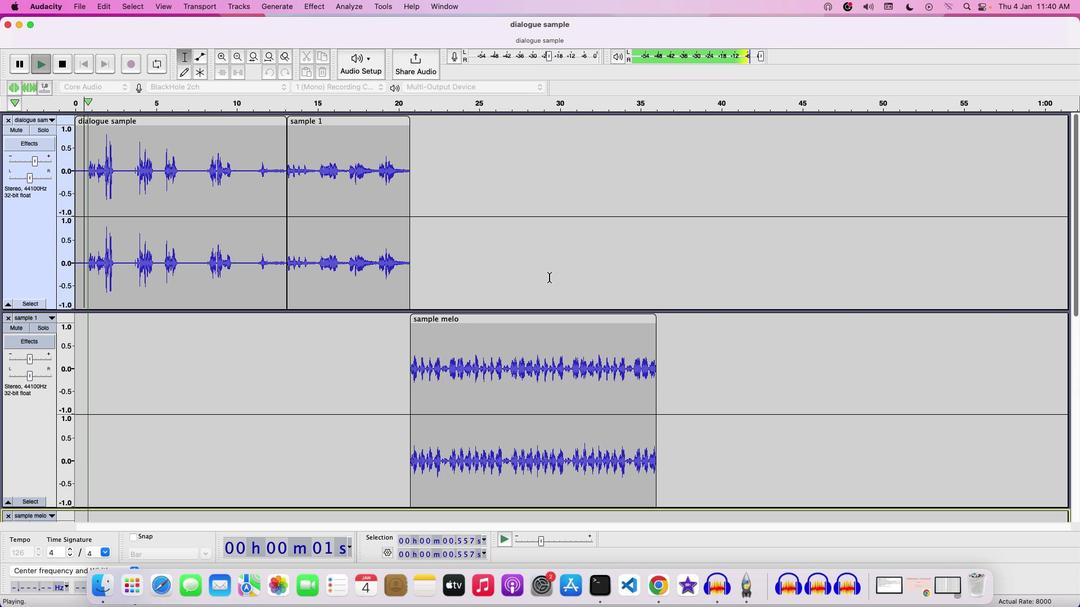 
Action: Mouse moved to (549, 277)
Screenshot: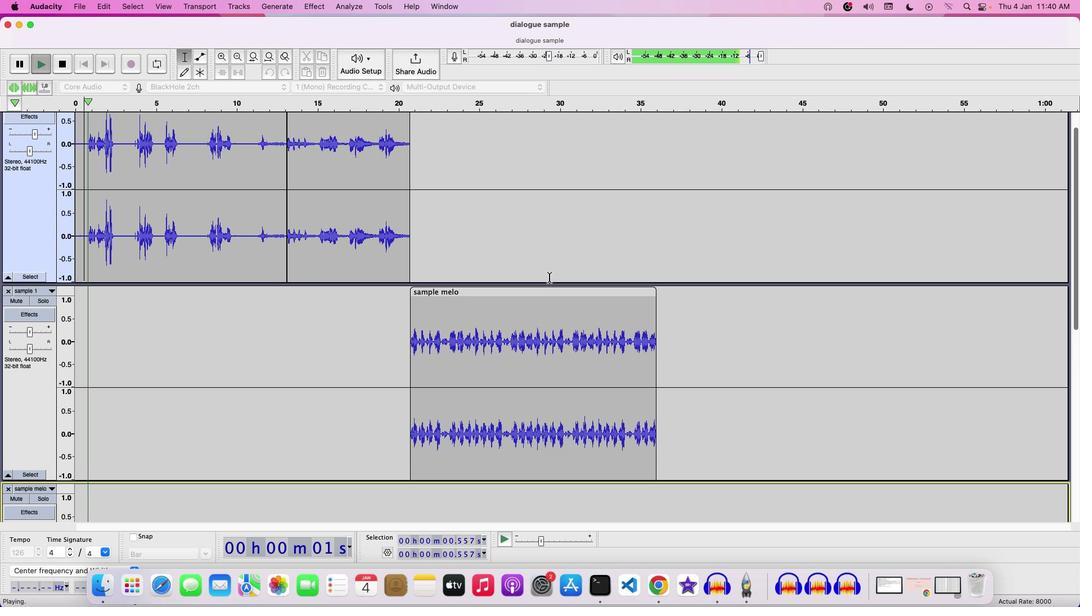
Action: Mouse scrolled (549, 277) with delta (0, 0)
Screenshot: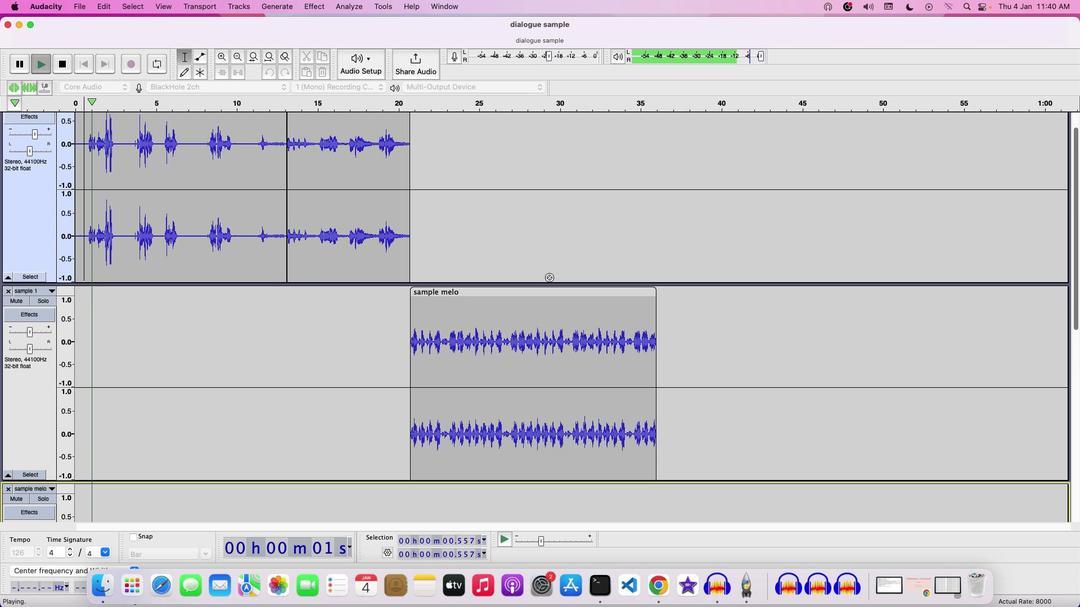 
Action: Mouse scrolled (549, 277) with delta (0, 0)
Screenshot: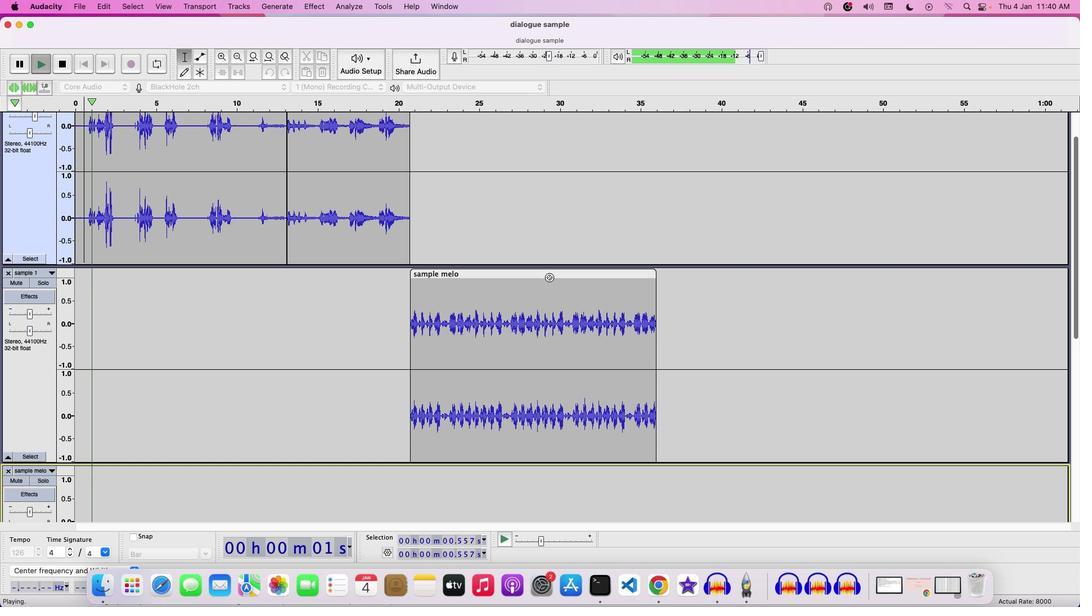 
Action: Key pressed Key.space
Screenshot: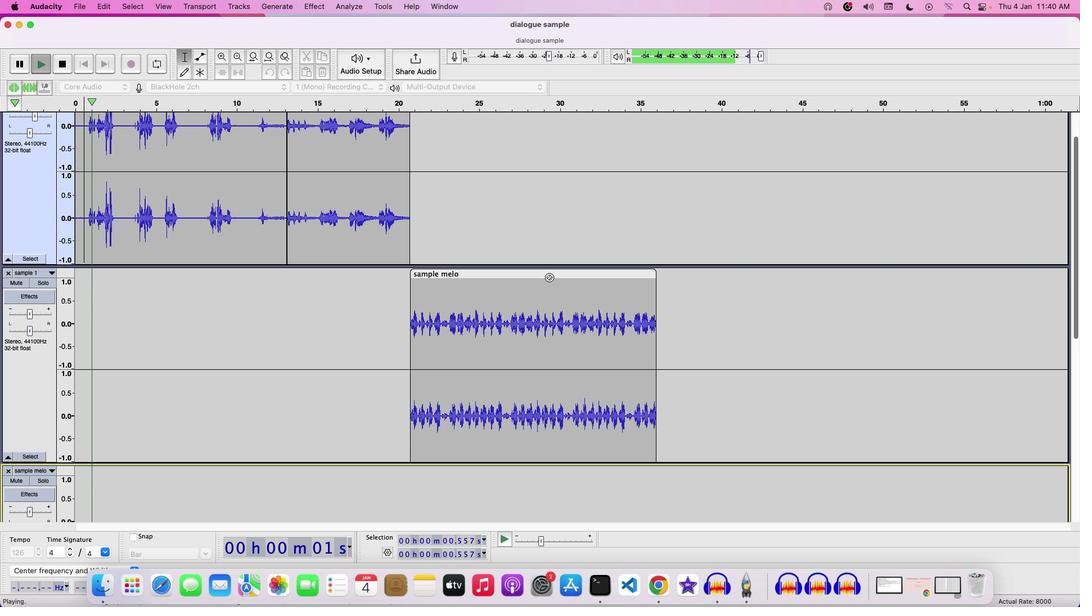 
Action: Mouse moved to (549, 277)
Screenshot: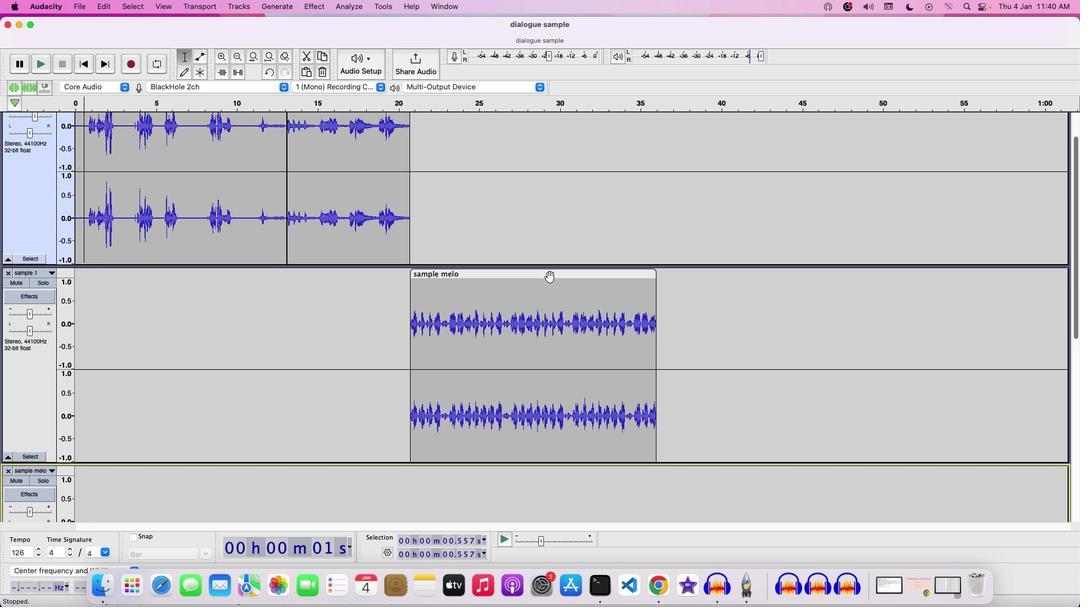 
Action: Mouse scrolled (549, 277) with delta (0, 0)
Screenshot: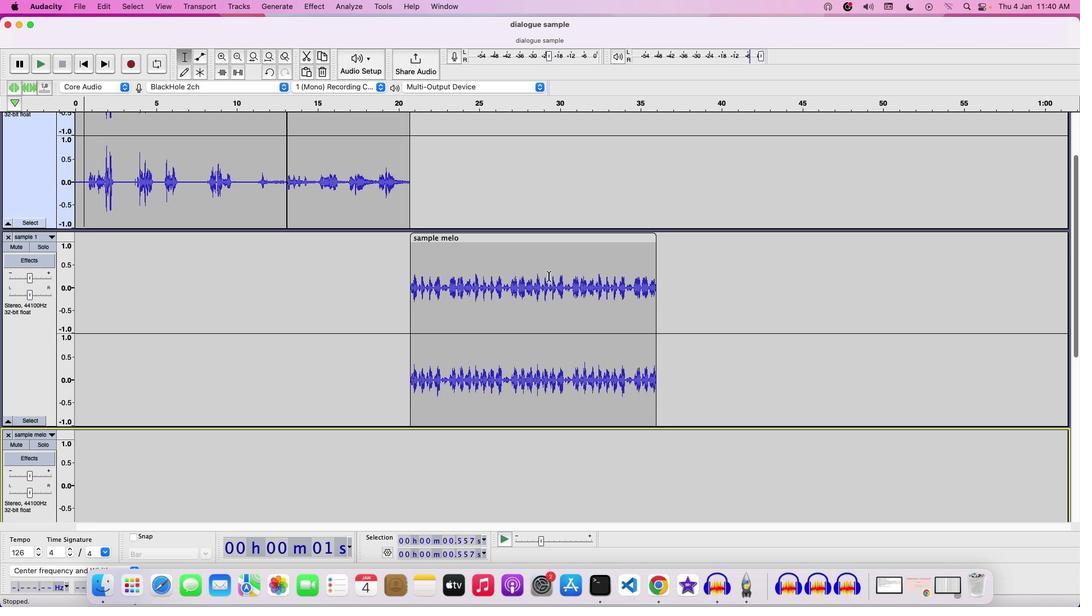 
Action: Mouse moved to (549, 276)
Screenshot: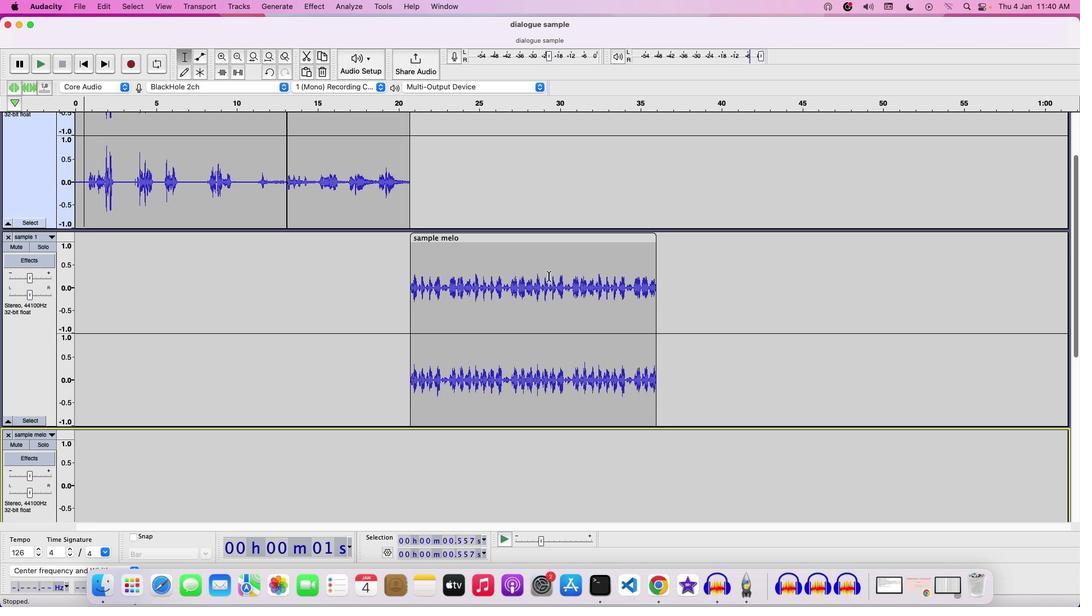 
Action: Mouse scrolled (549, 276) with delta (0, 0)
Screenshot: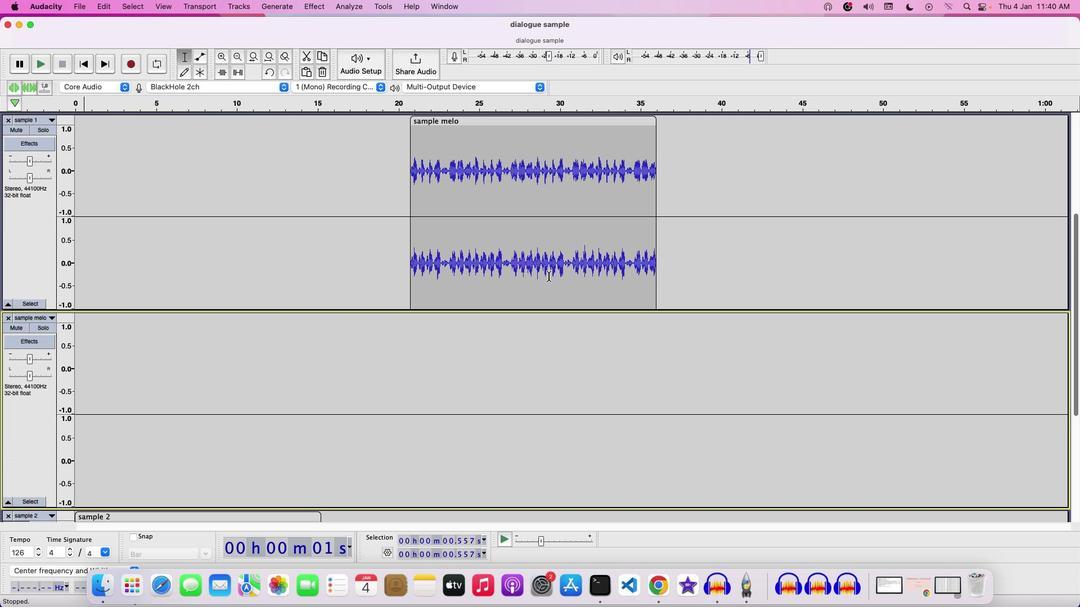 
Action: Mouse scrolled (549, 276) with delta (0, -1)
Screenshot: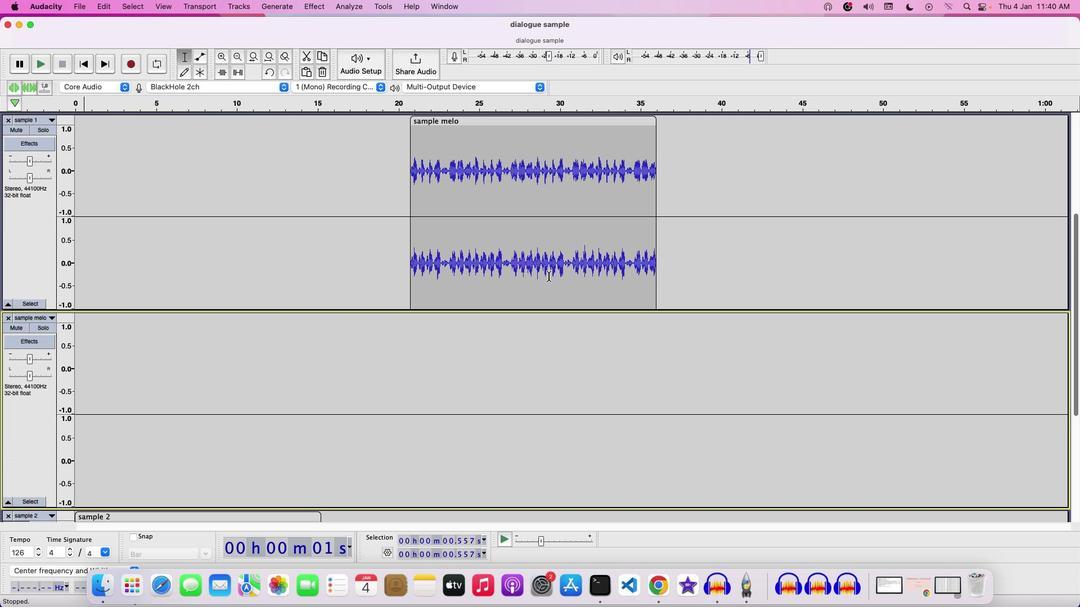 
Action: Mouse scrolled (549, 276) with delta (0, -2)
Screenshot: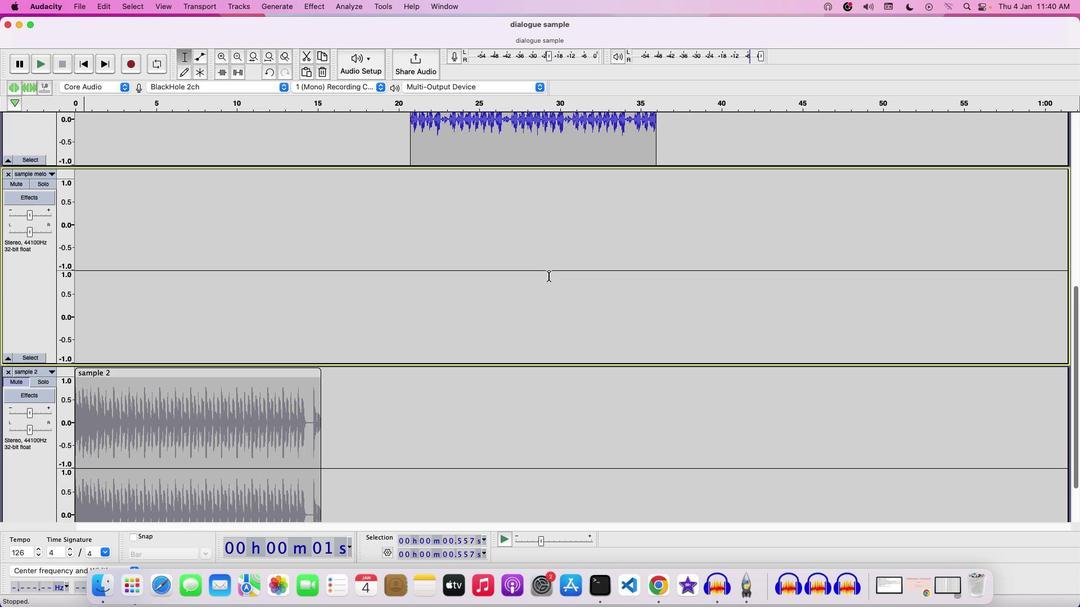 
Action: Mouse scrolled (549, 276) with delta (0, 0)
Screenshot: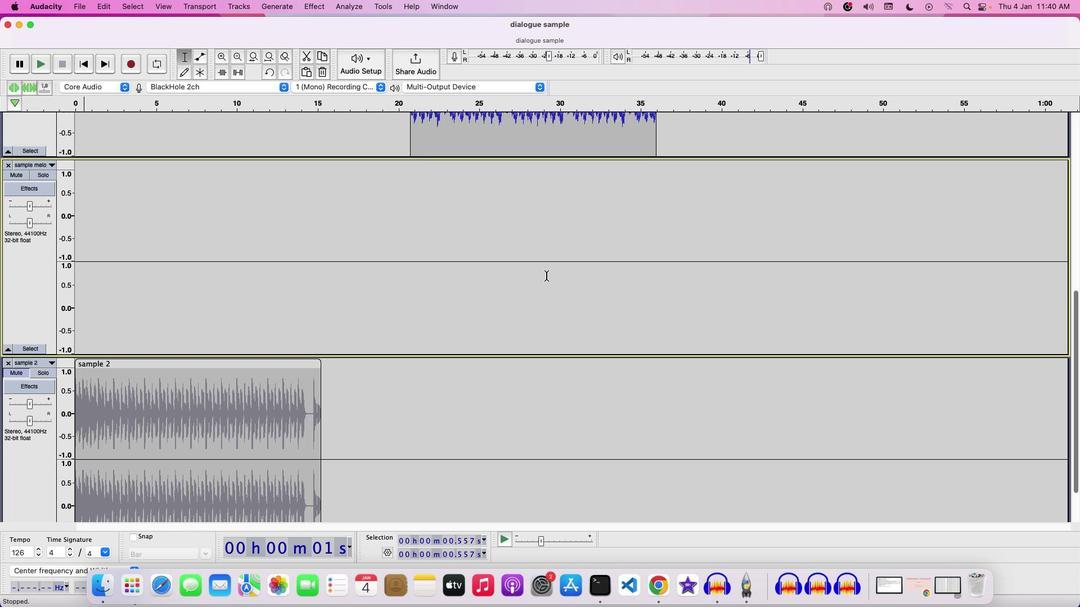 
Action: Mouse moved to (211, 363)
Screenshot: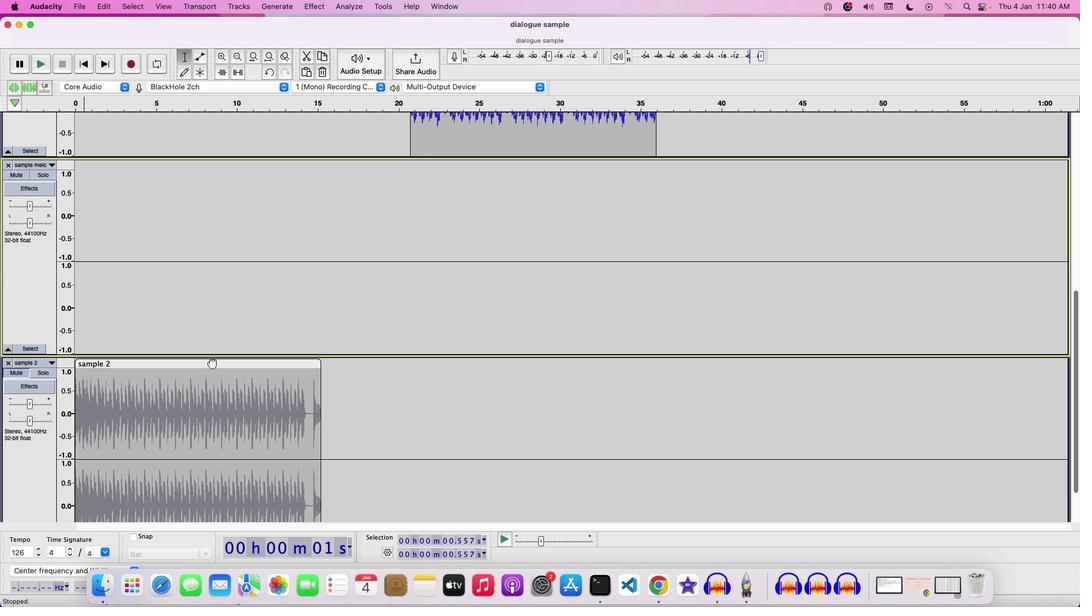 
Action: Mouse pressed left at (211, 363)
Screenshot: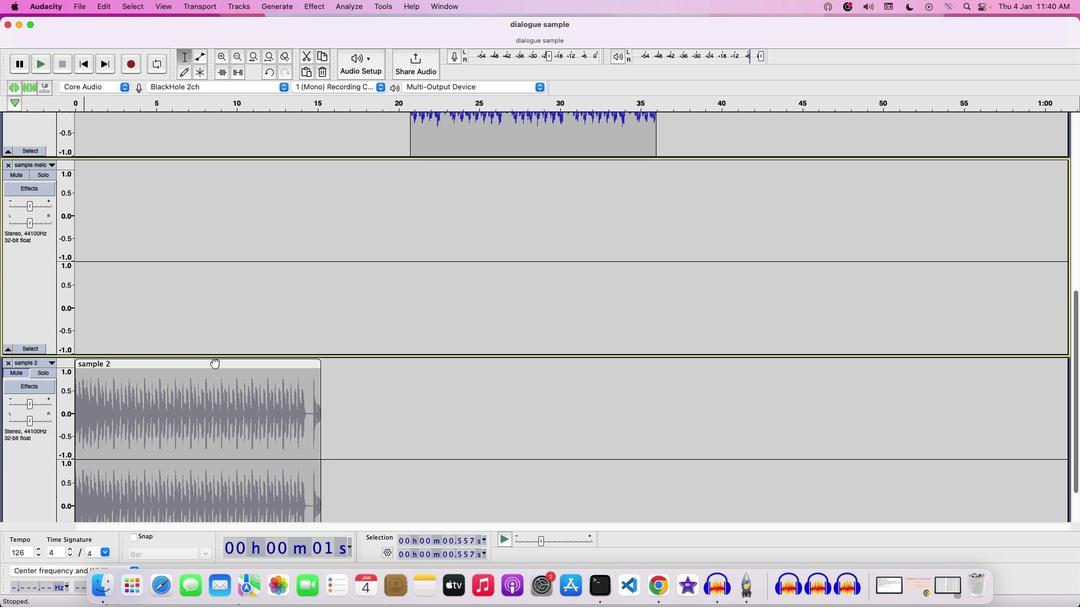 
Action: Mouse moved to (506, 291)
Screenshot: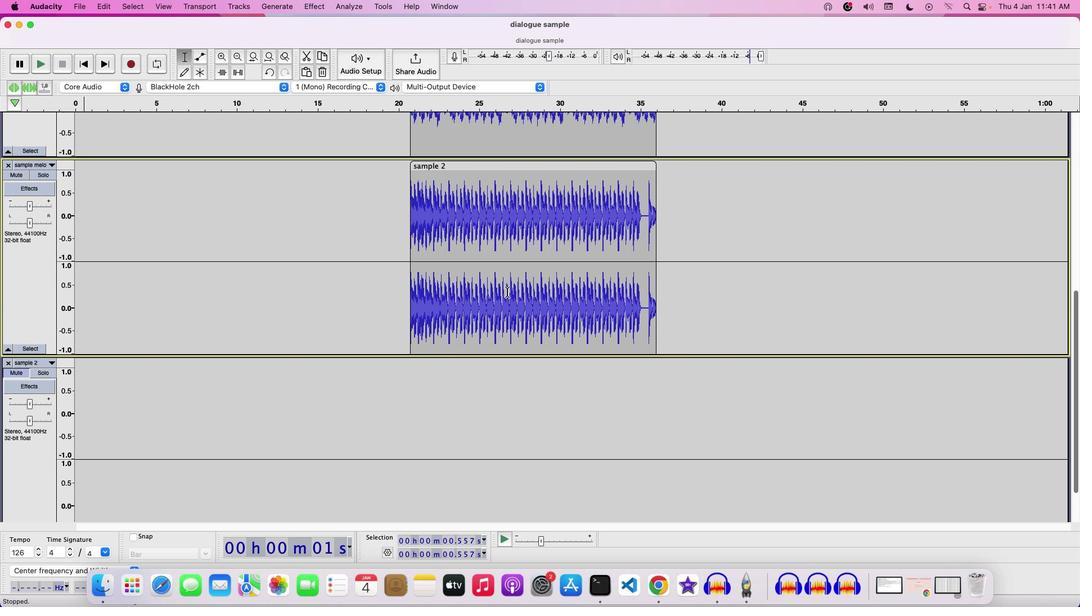 
Action: Mouse scrolled (506, 291) with delta (0, 0)
Screenshot: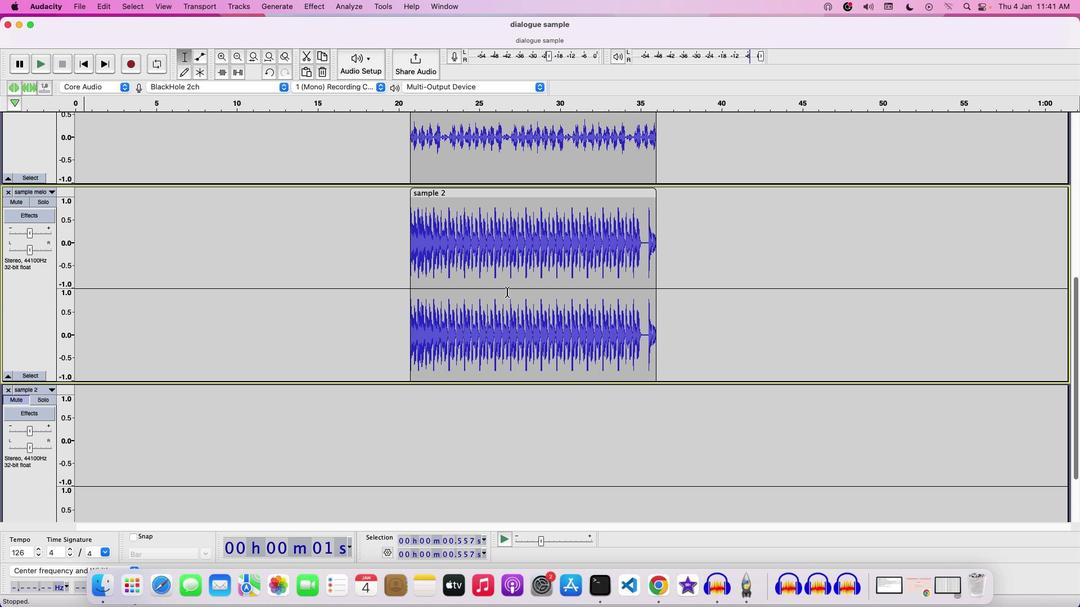 
Action: Mouse scrolled (506, 291) with delta (0, 0)
Screenshot: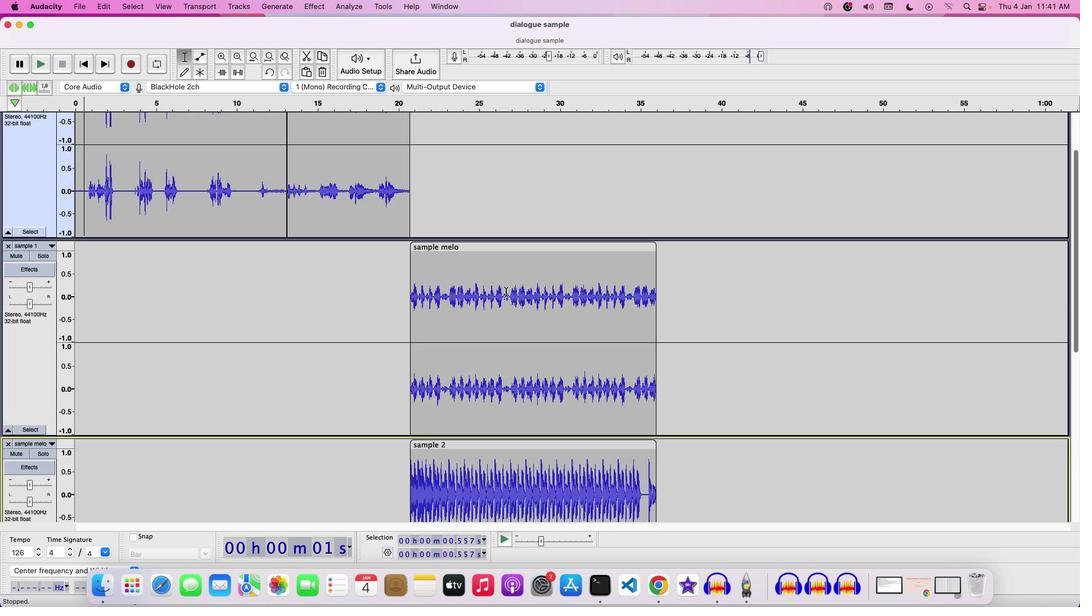 
Action: Mouse scrolled (506, 291) with delta (0, 1)
Screenshot: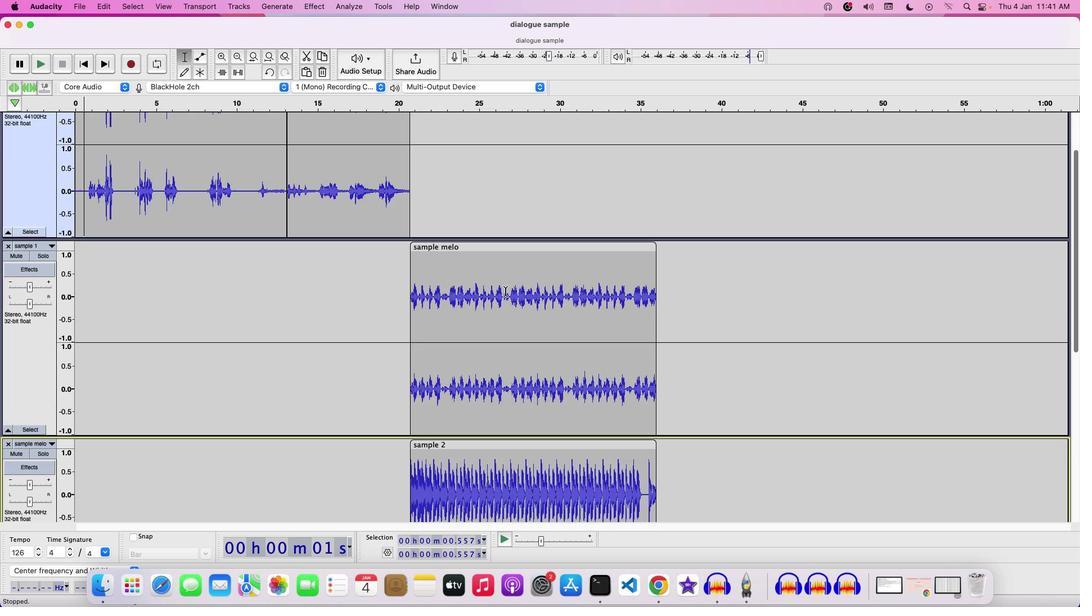 
Action: Mouse scrolled (506, 291) with delta (0, 2)
Screenshot: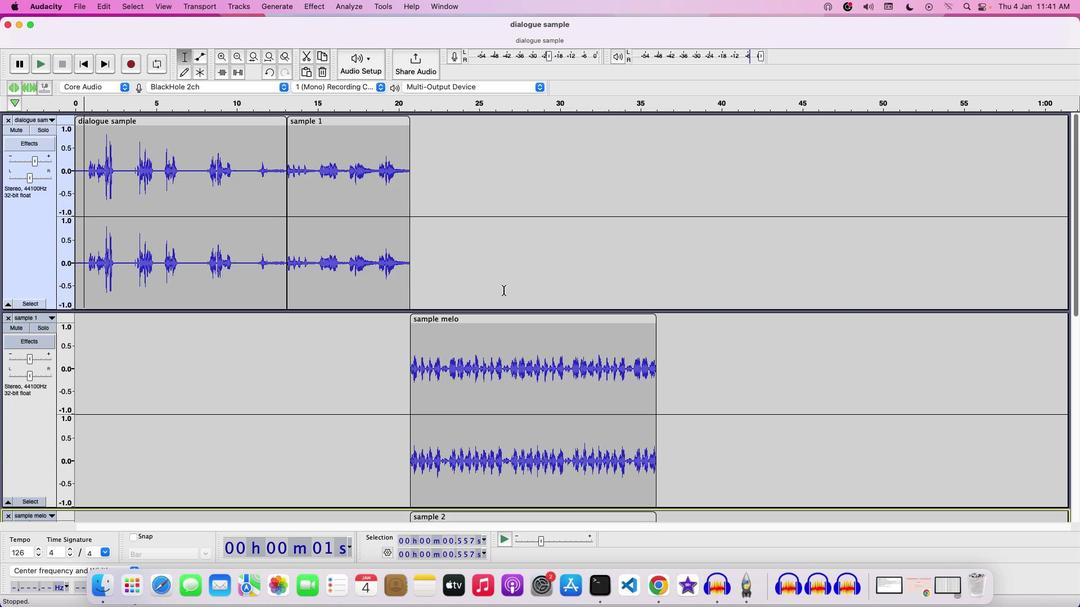 
Action: Mouse scrolled (506, 291) with delta (0, 2)
Screenshot: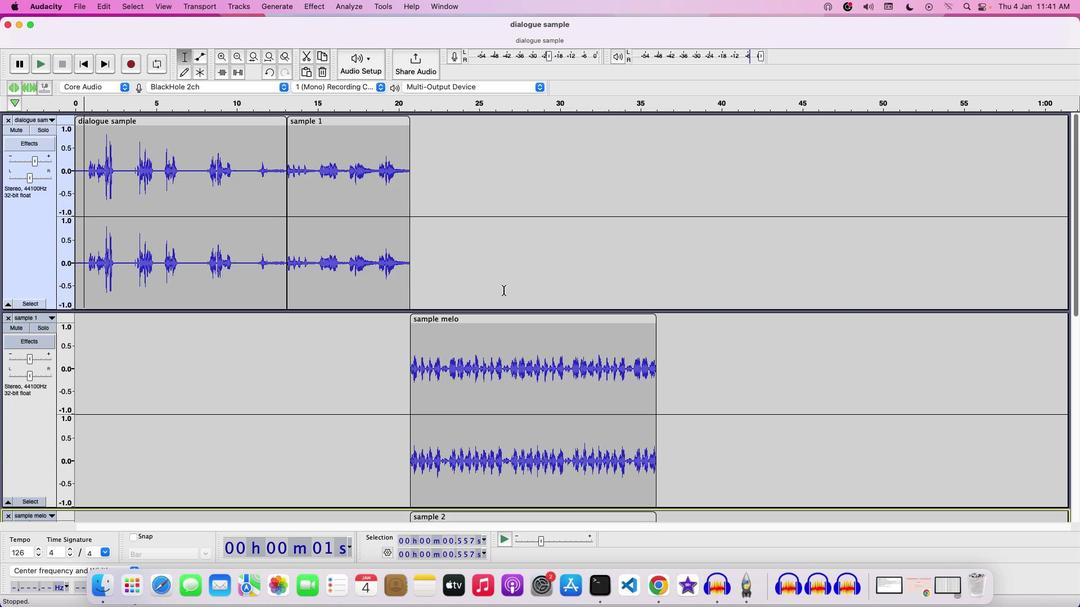 
Action: Mouse moved to (462, 318)
Screenshot: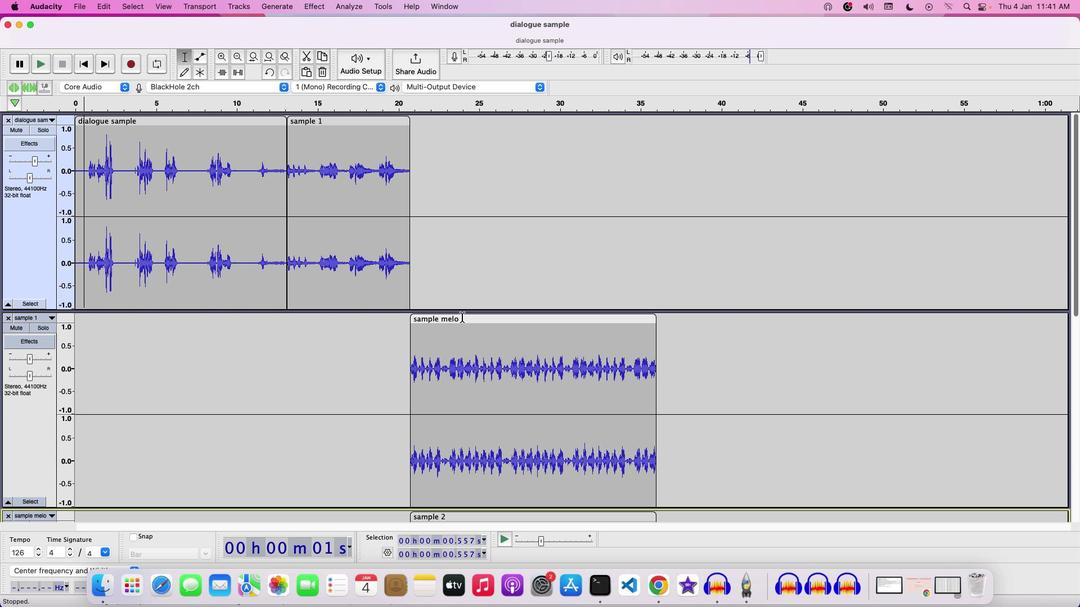 
Action: Mouse scrolled (462, 318) with delta (0, 0)
Screenshot: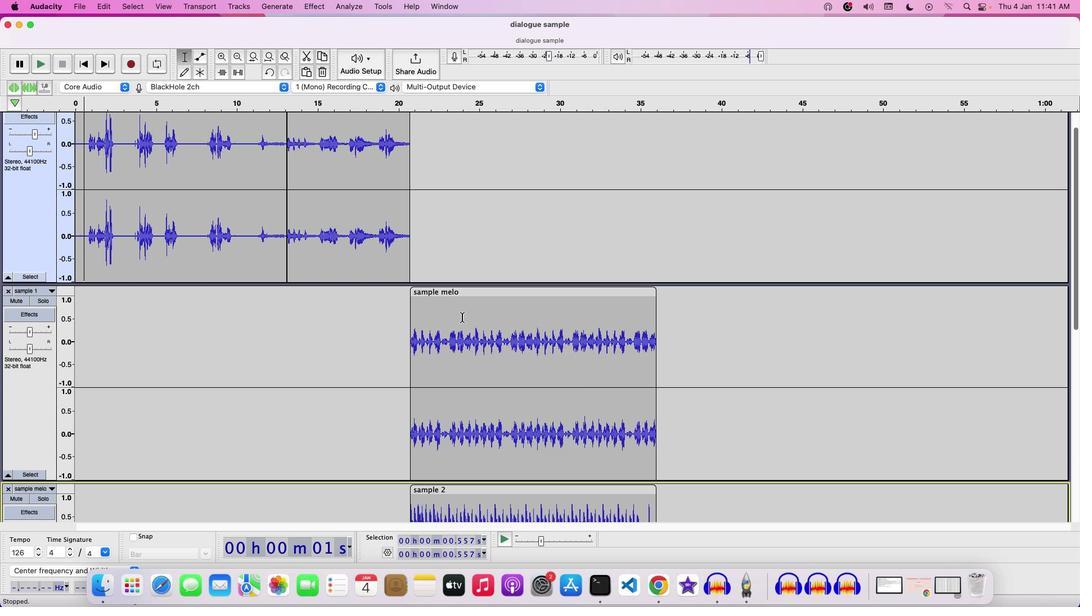 
Action: Mouse moved to (462, 318)
Screenshot: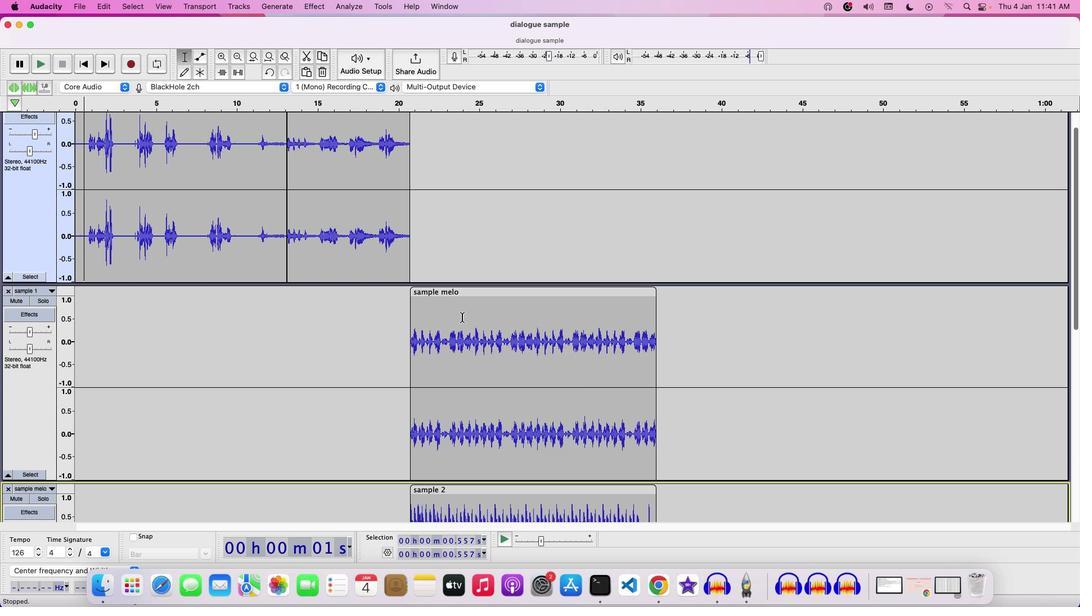 
Action: Mouse scrolled (462, 318) with delta (0, 0)
Screenshot: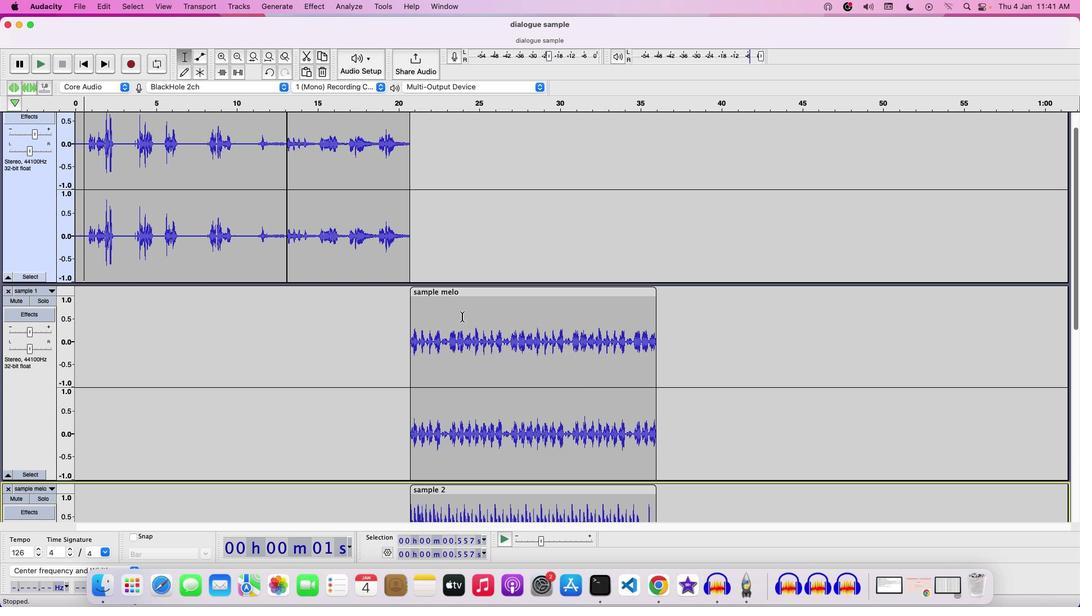 
Action: Mouse moved to (462, 317)
Screenshot: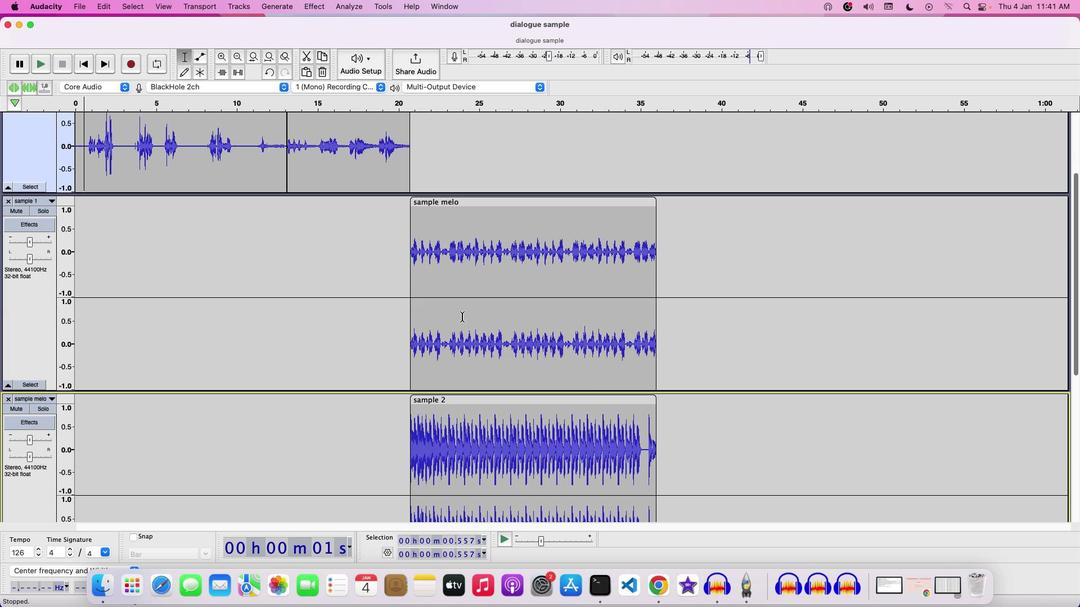 
Action: Mouse scrolled (462, 317) with delta (0, -1)
Screenshot: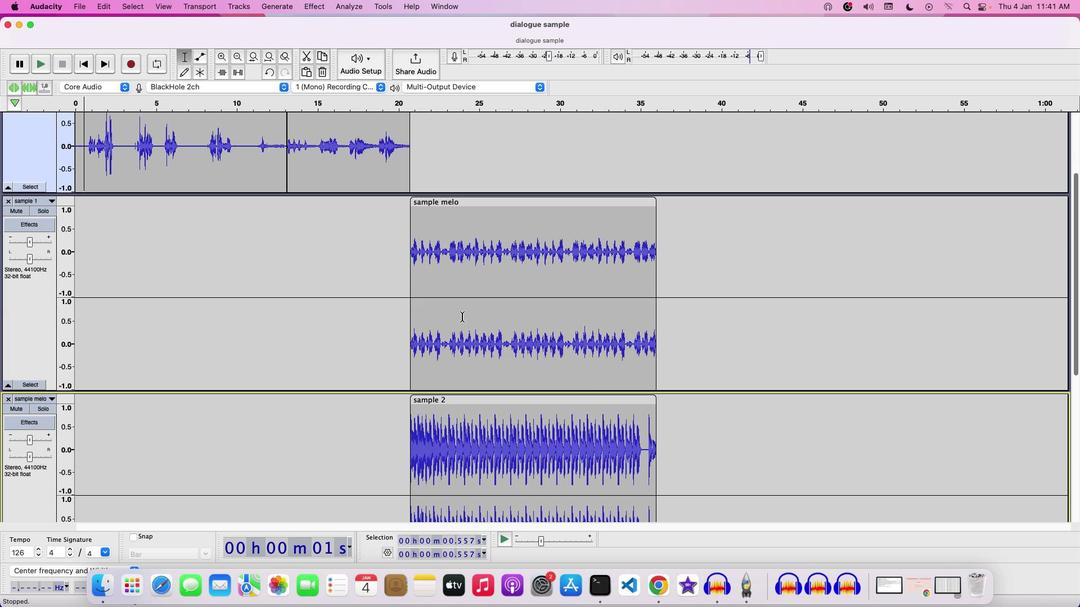 
Action: Mouse moved to (461, 317)
Screenshot: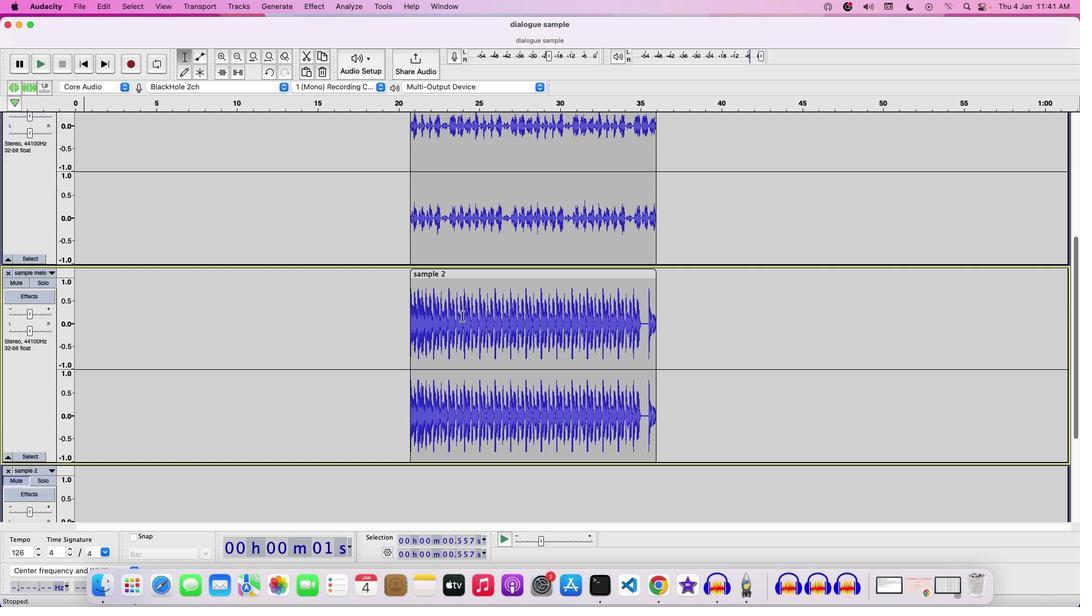 
Action: Mouse scrolled (461, 317) with delta (0, -1)
Screenshot: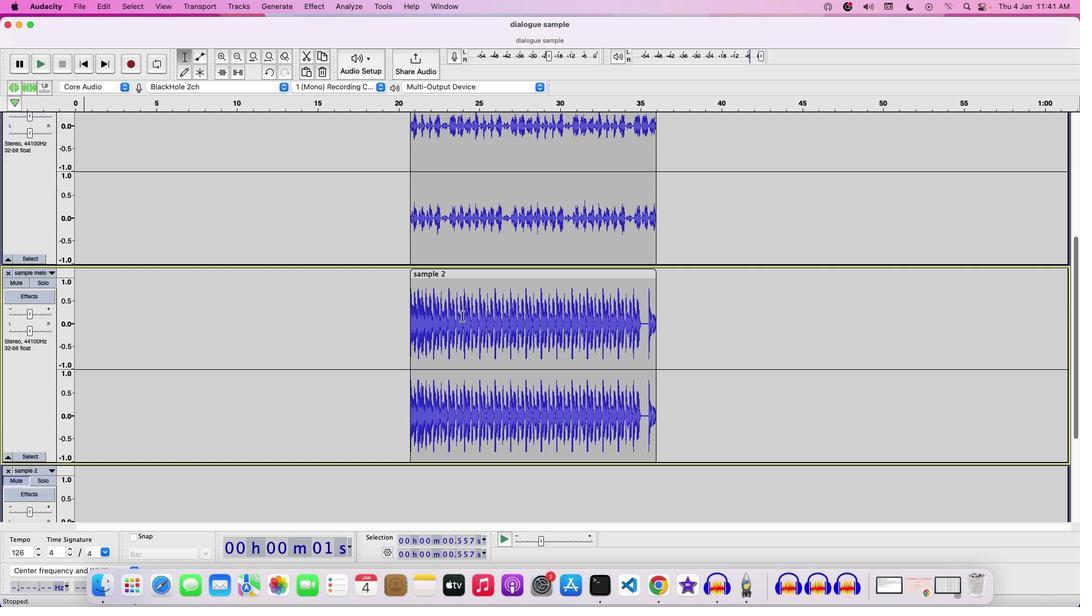 
Action: Mouse moved to (465, 275)
Screenshot: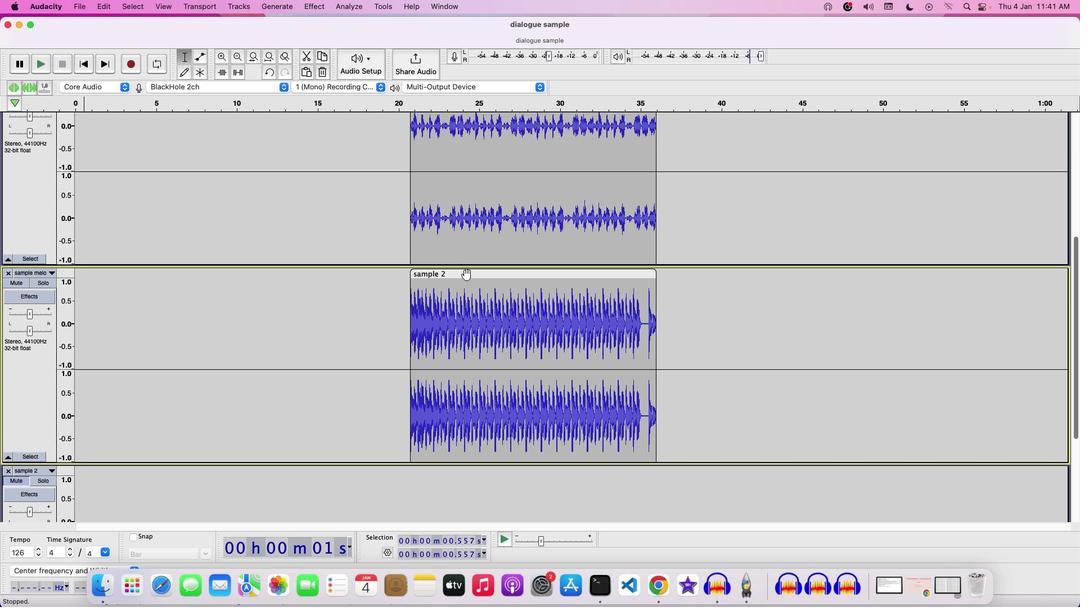
Action: Mouse pressed left at (465, 275)
Screenshot: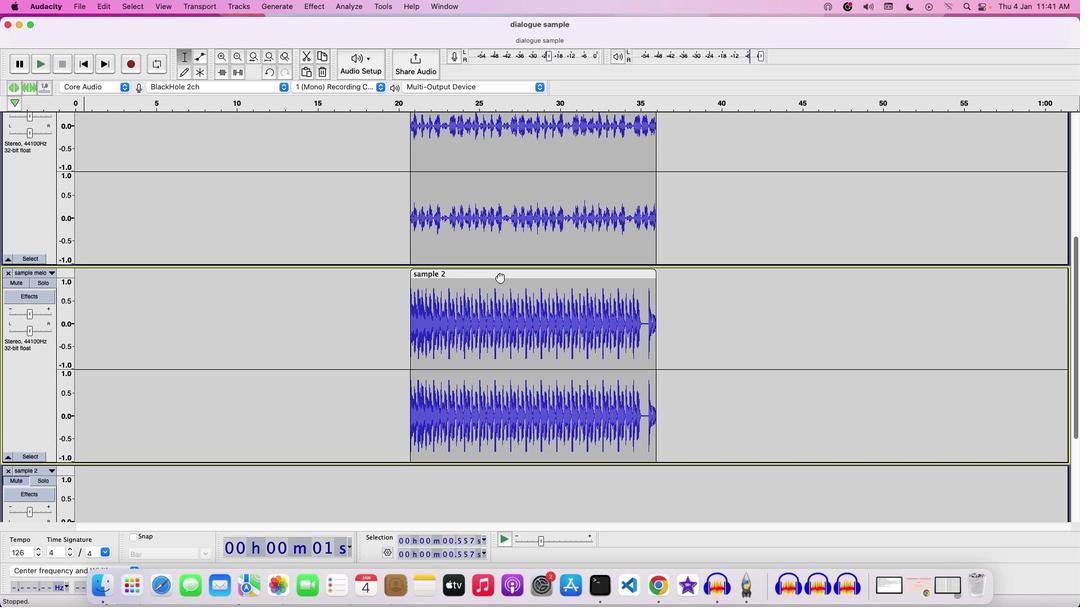 
Action: Mouse moved to (680, 262)
Screenshot: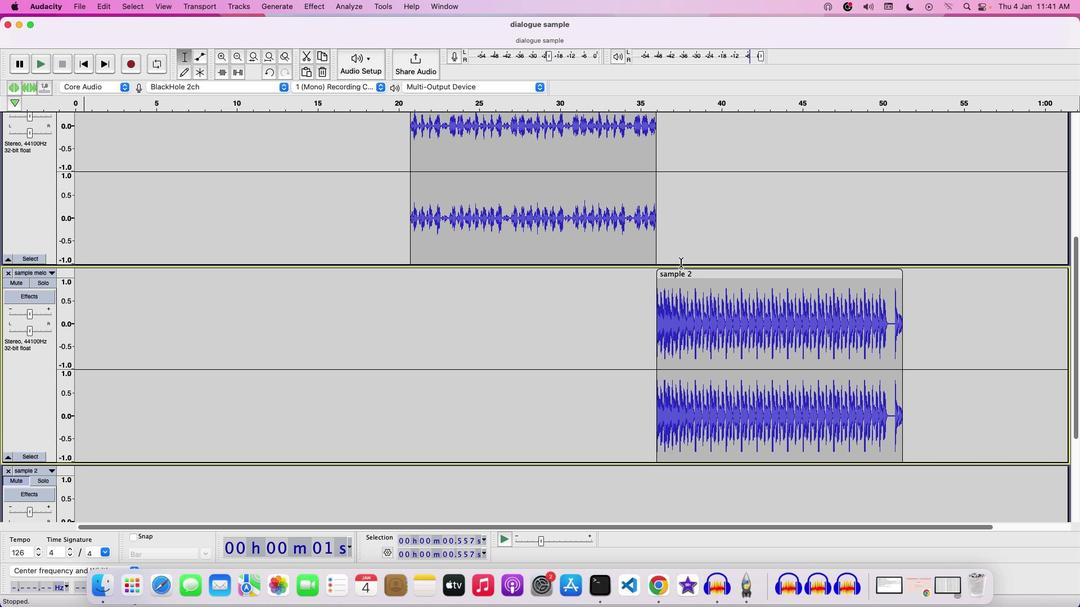 
Action: Mouse scrolled (680, 262) with delta (0, 0)
Screenshot: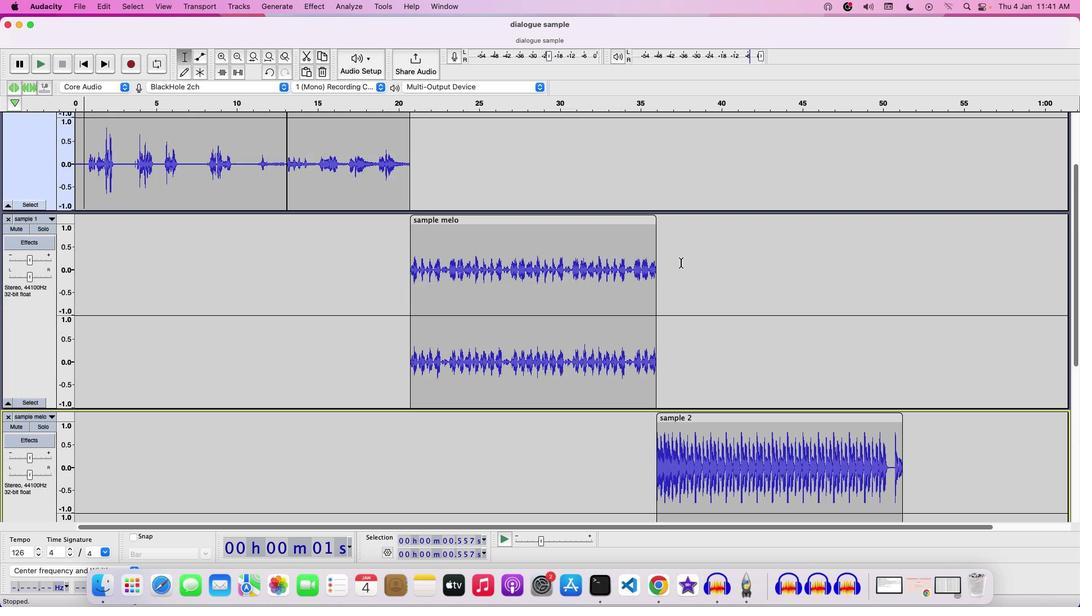 
Action: Mouse scrolled (680, 262) with delta (0, 0)
Screenshot: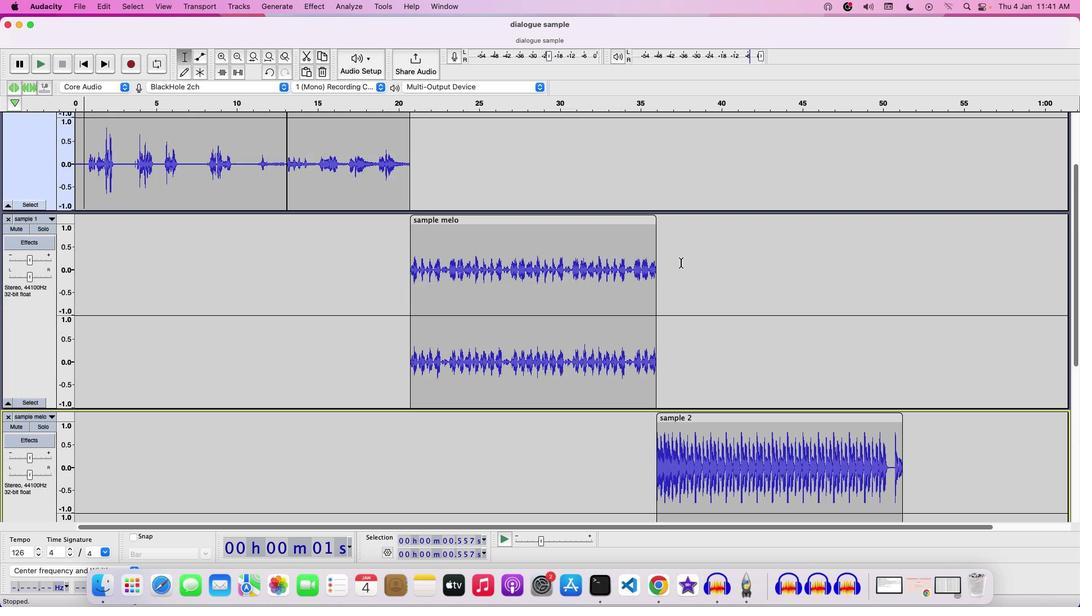 
Action: Mouse scrolled (680, 262) with delta (0, 1)
Screenshot: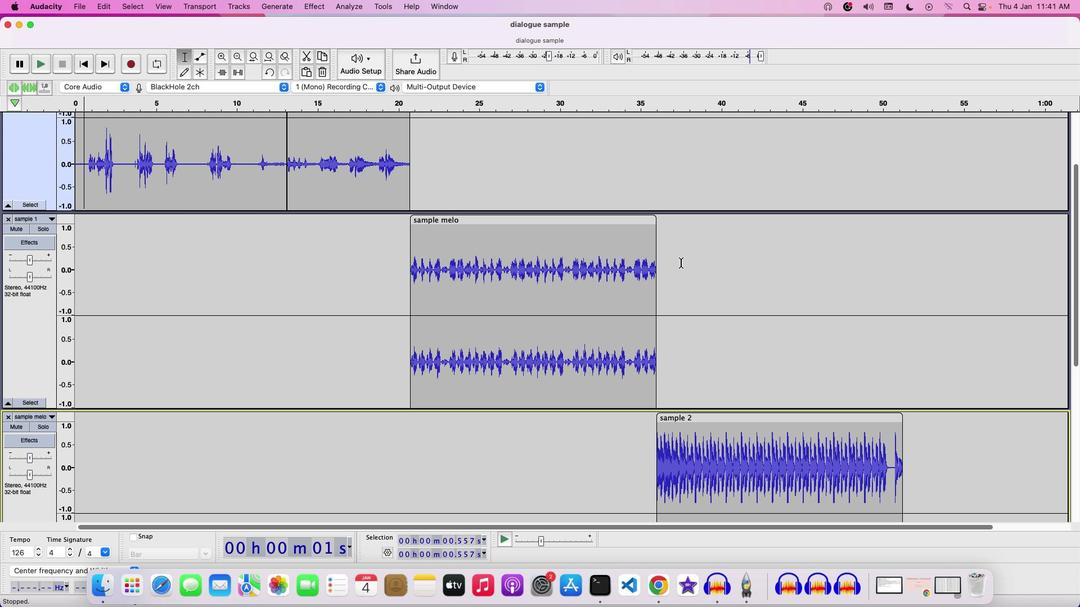 
Action: Mouse scrolled (680, 262) with delta (0, 2)
Screenshot: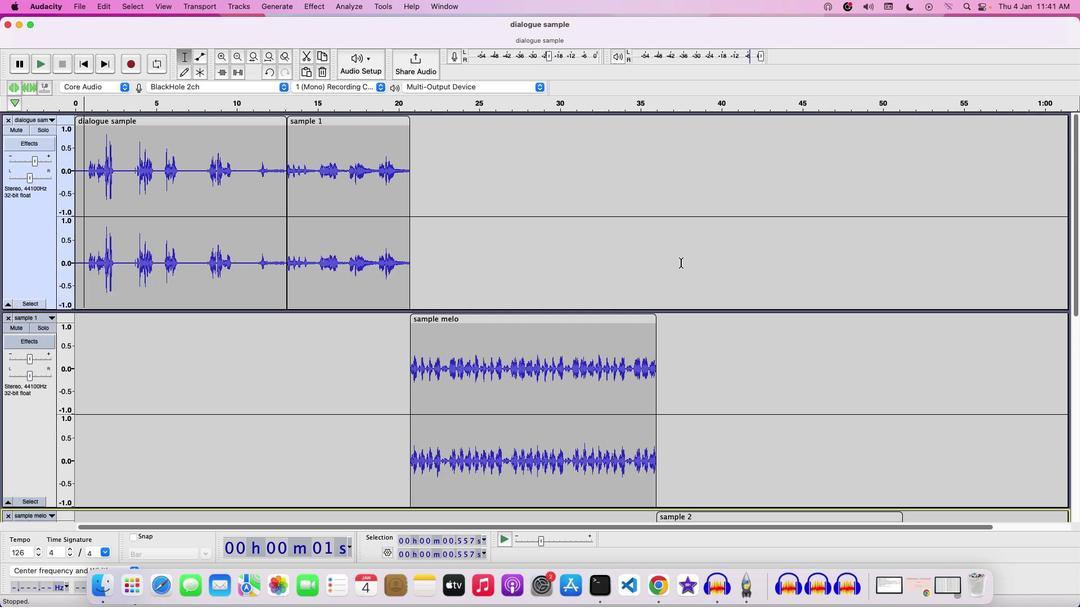 
Action: Mouse scrolled (680, 262) with delta (0, 2)
Screenshot: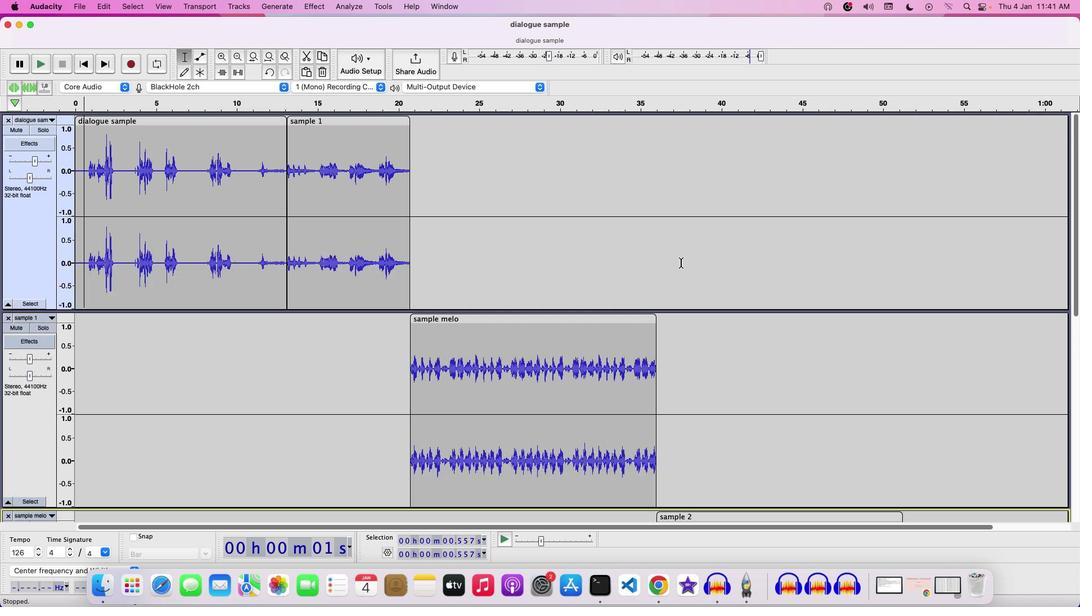 
Action: Mouse moved to (559, 348)
Screenshot: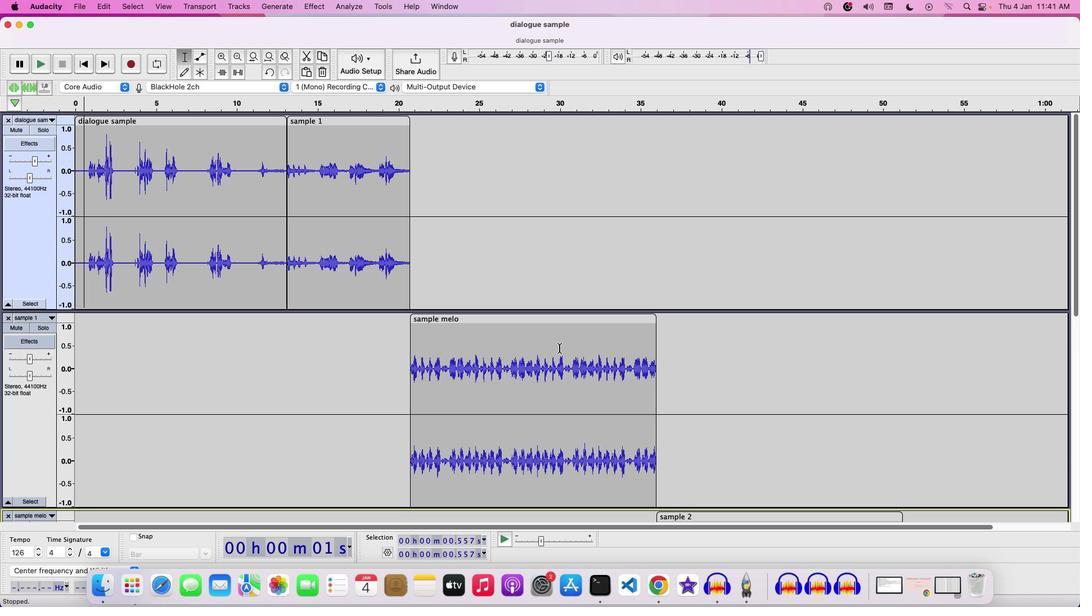 
Action: Mouse pressed left at (559, 348)
Screenshot: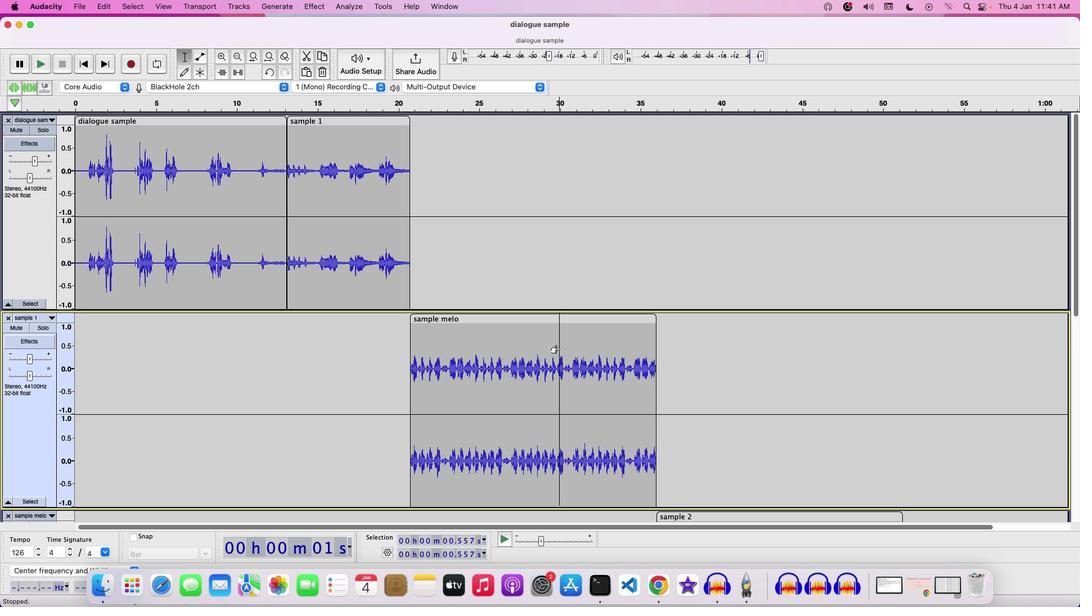 
Action: Mouse pressed left at (559, 348)
Screenshot: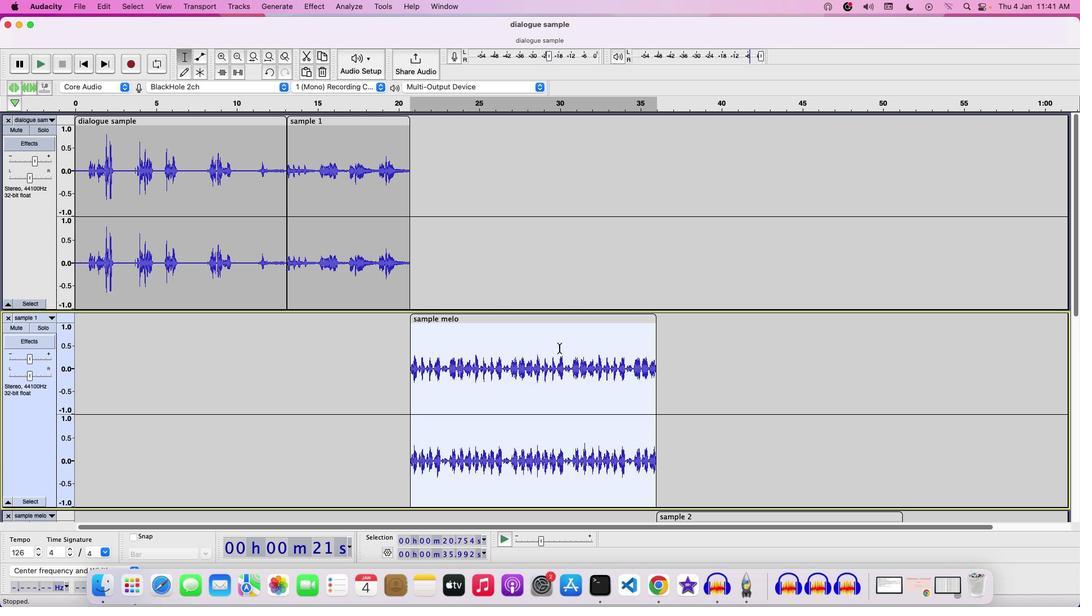 
Action: Mouse moved to (559, 348)
Screenshot: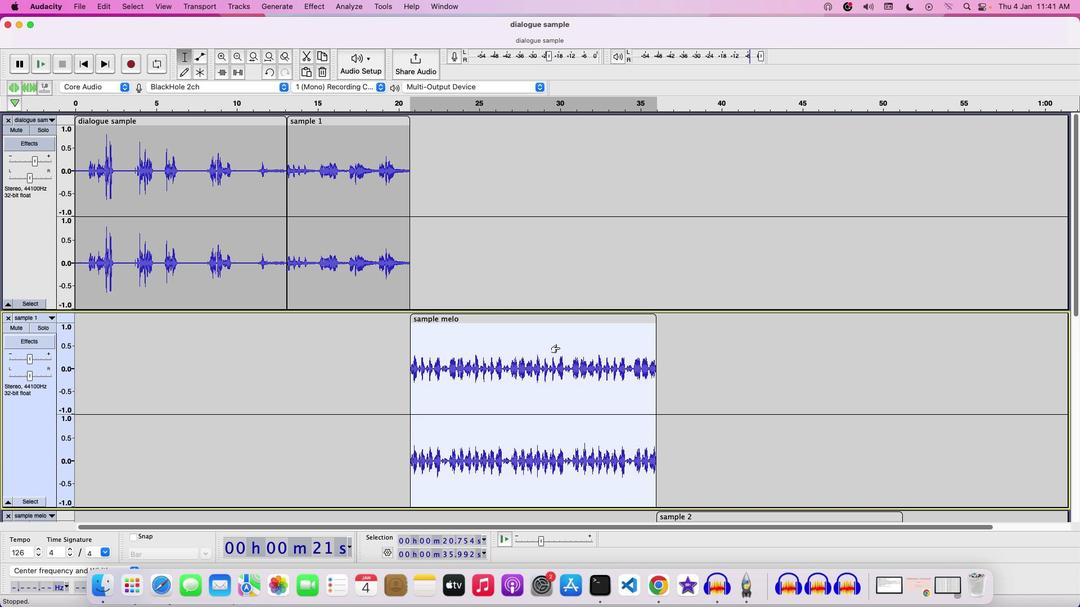 
Action: Key pressed Key.cmd
Screenshot: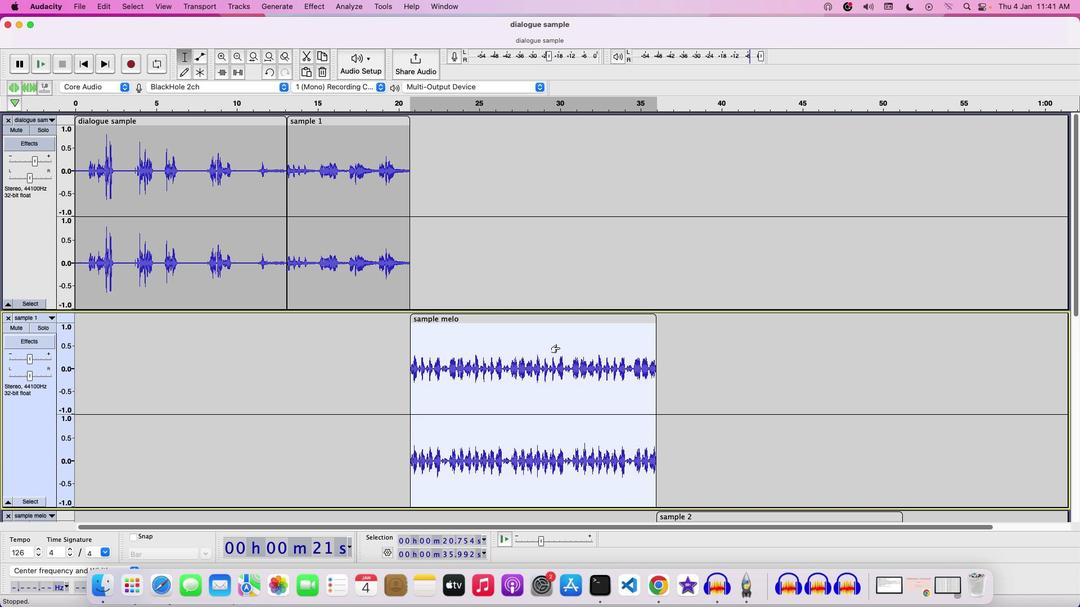 
Action: Mouse moved to (559, 347)
Screenshot: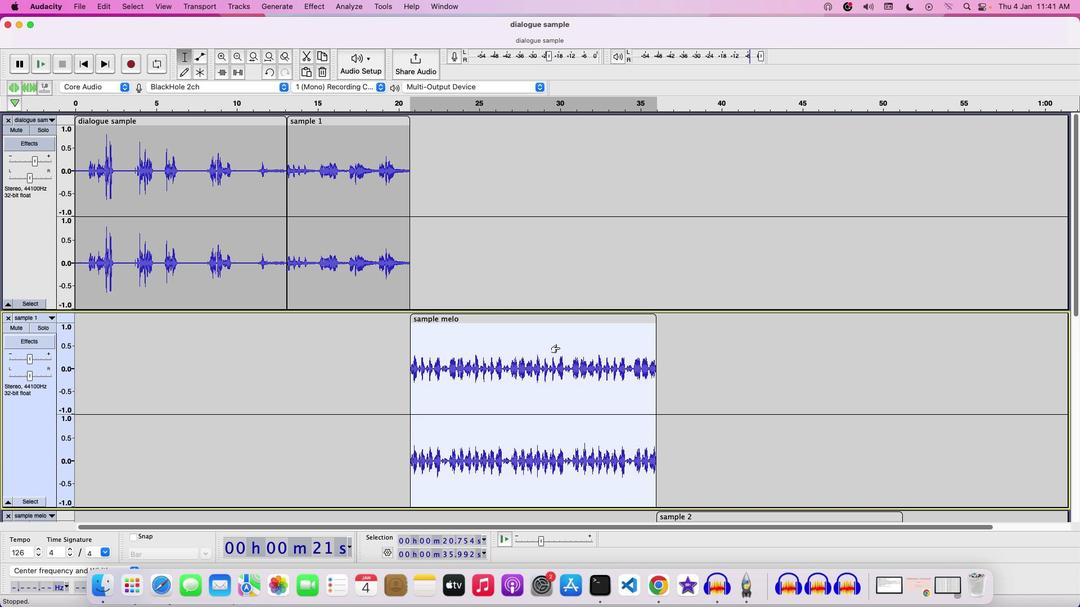 
Action: Key pressed 'c'
Screenshot: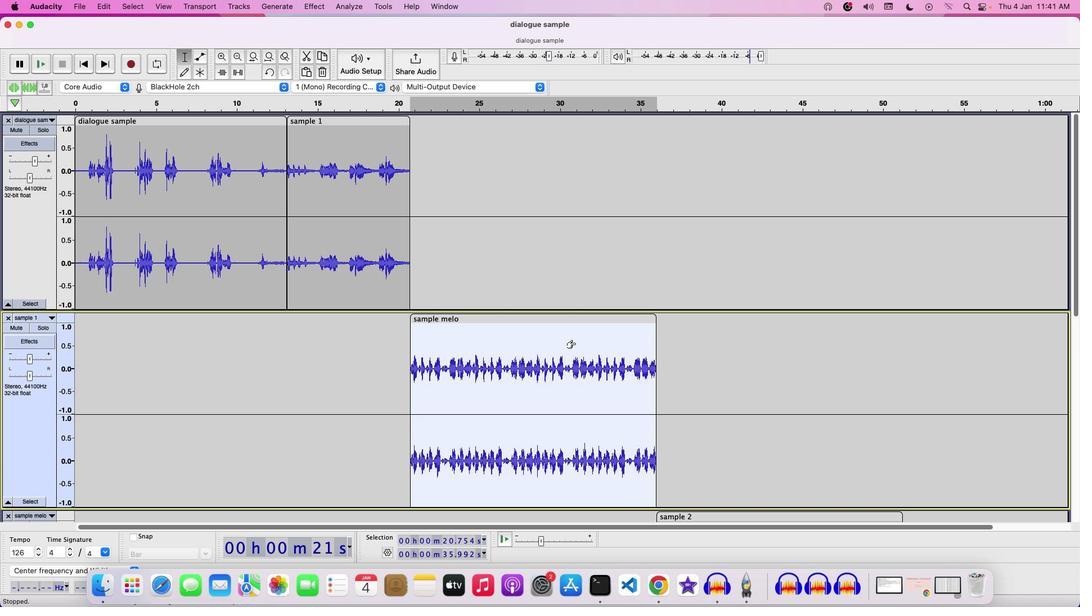 
Action: Mouse moved to (663, 329)
Screenshot: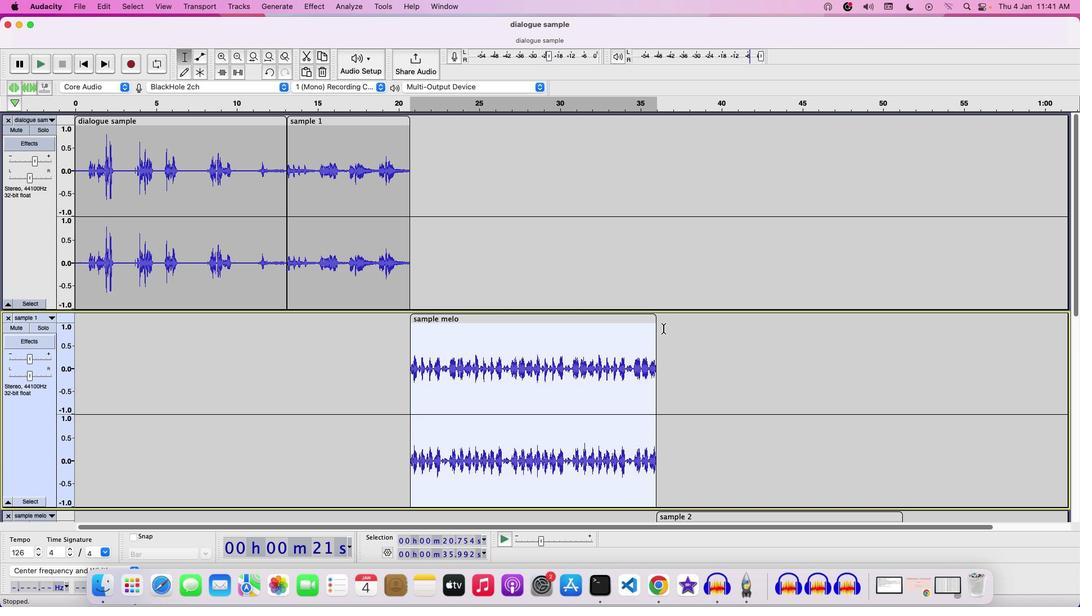 
Action: Mouse pressed left at (663, 329)
Screenshot: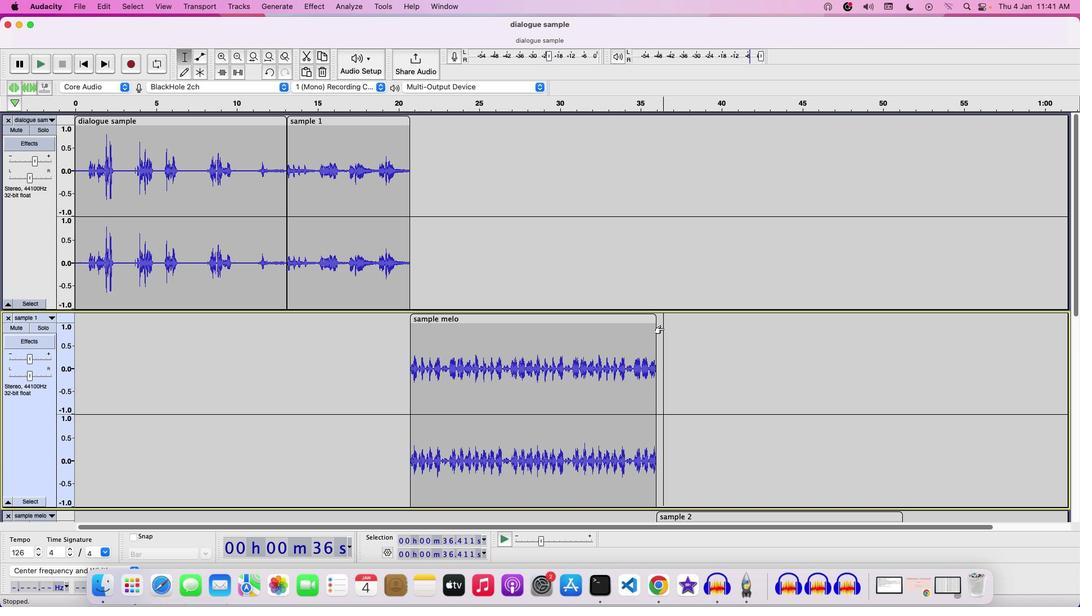 
Action: Mouse moved to (675, 327)
Screenshot: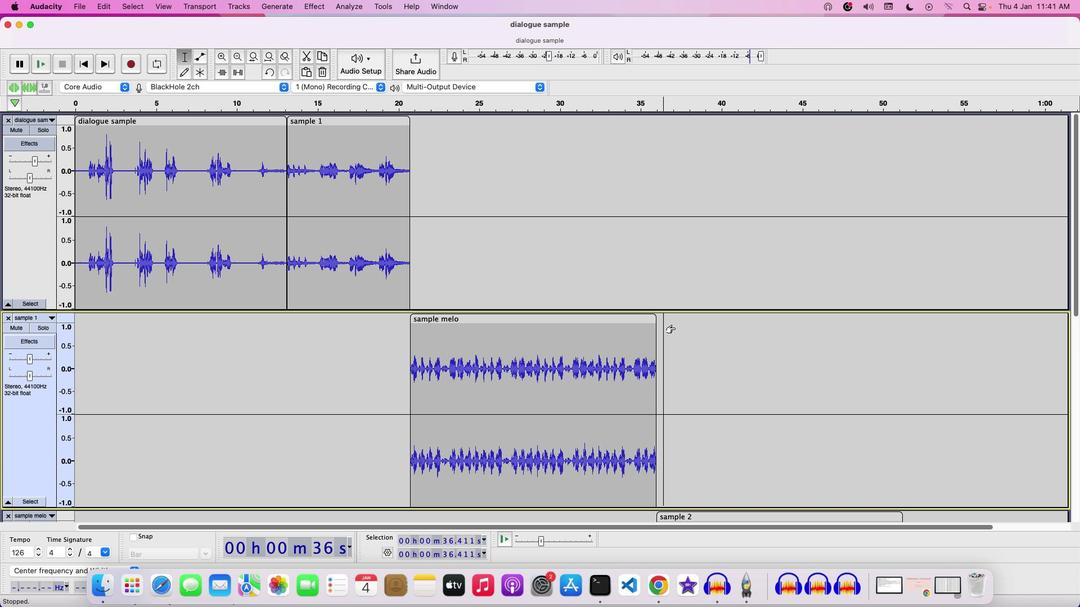 
Action: Key pressed Key.cmd'v'
Screenshot: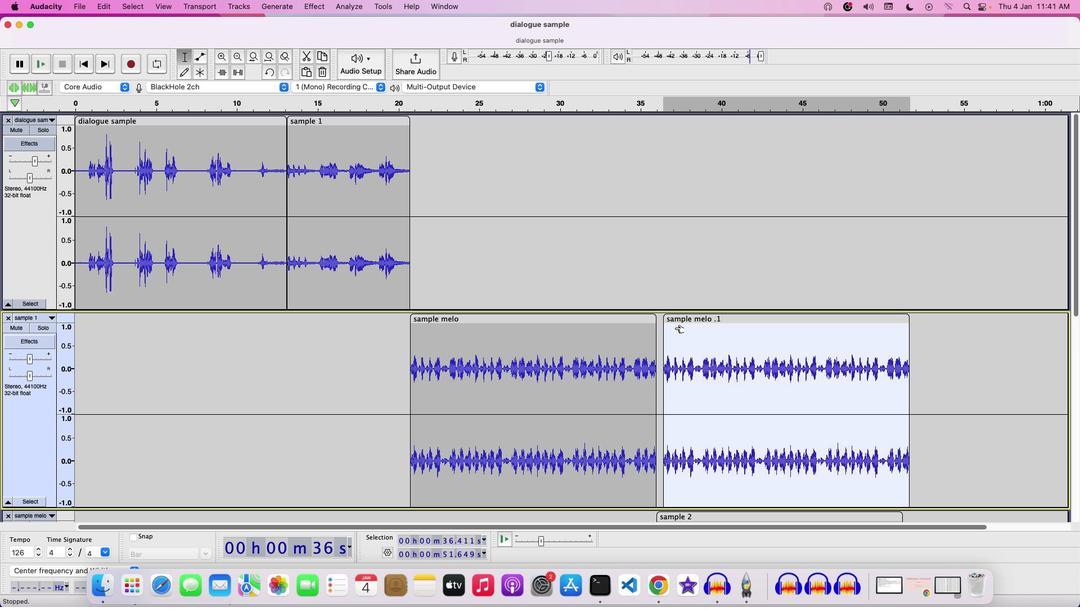 
Action: Mouse moved to (695, 320)
Screenshot: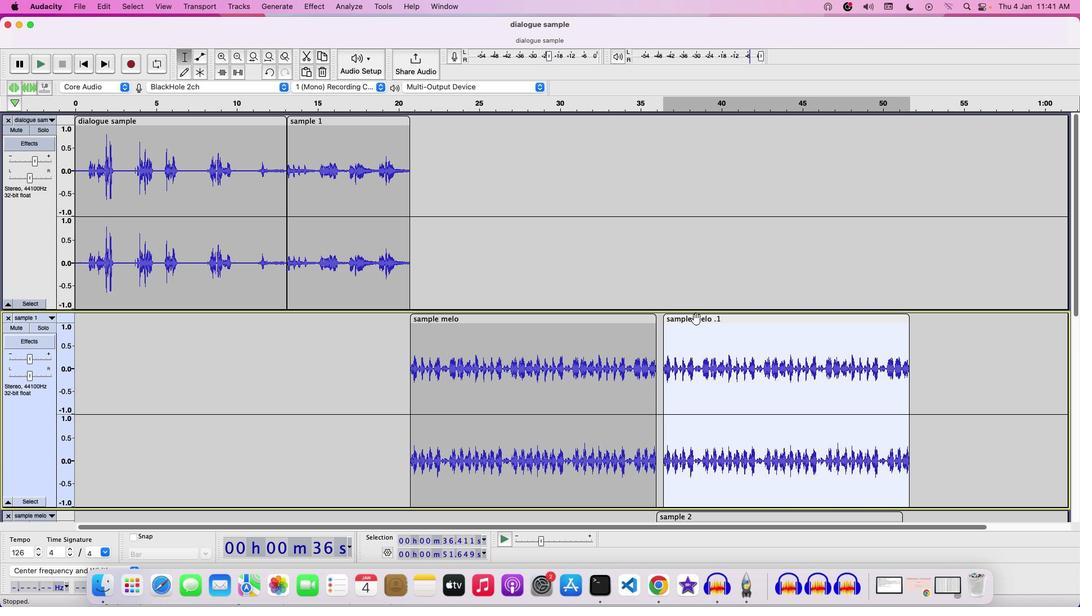 
Action: Mouse pressed left at (695, 320)
Screenshot: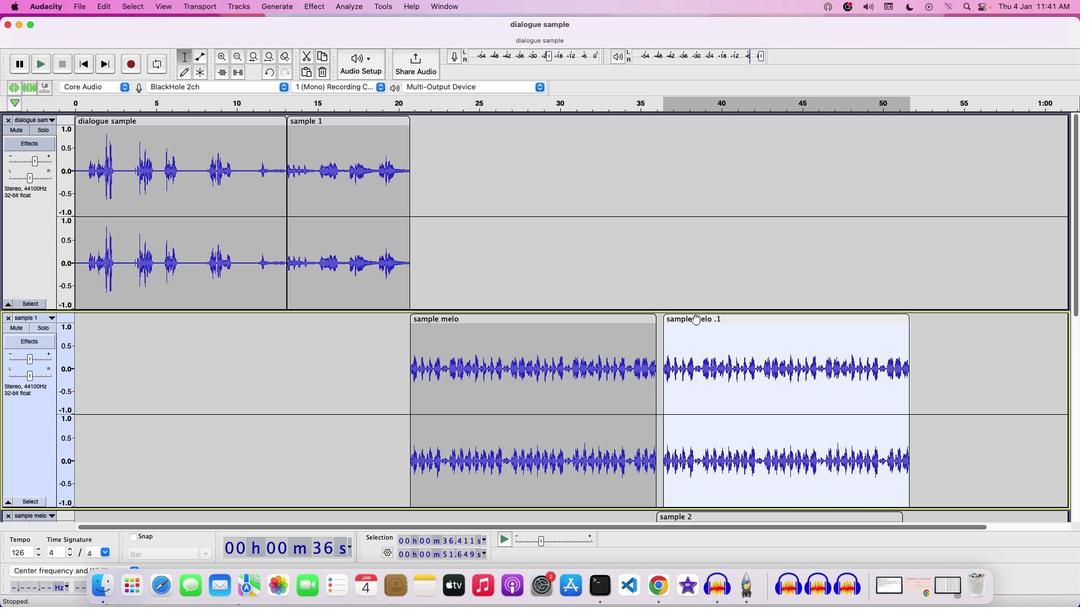
Action: Mouse moved to (638, 339)
Screenshot: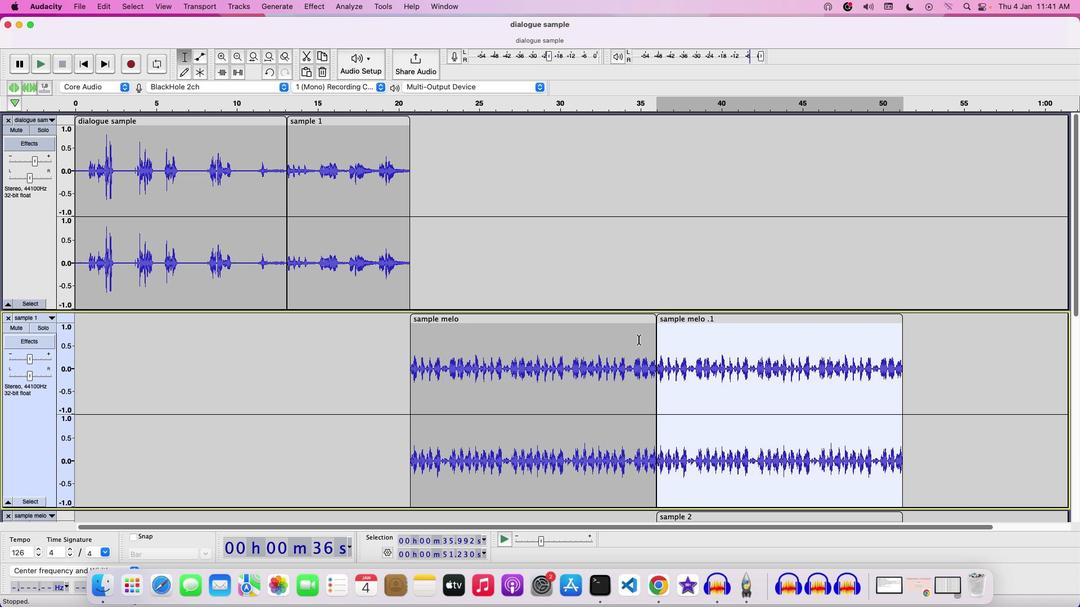 
Action: Mouse pressed left at (638, 339)
Screenshot: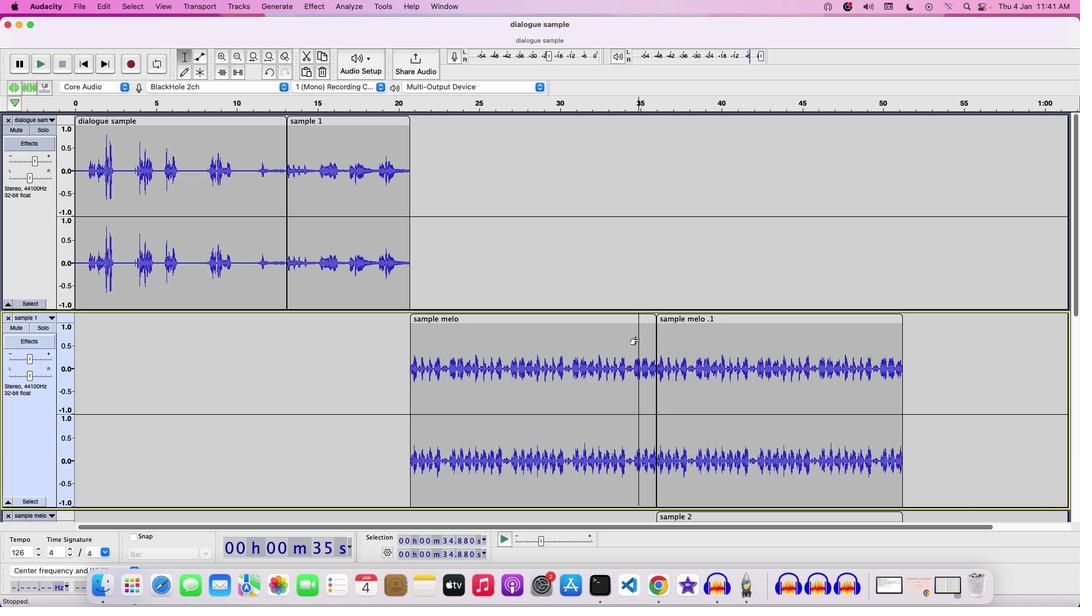 
Action: Key pressed Key.space
Screenshot: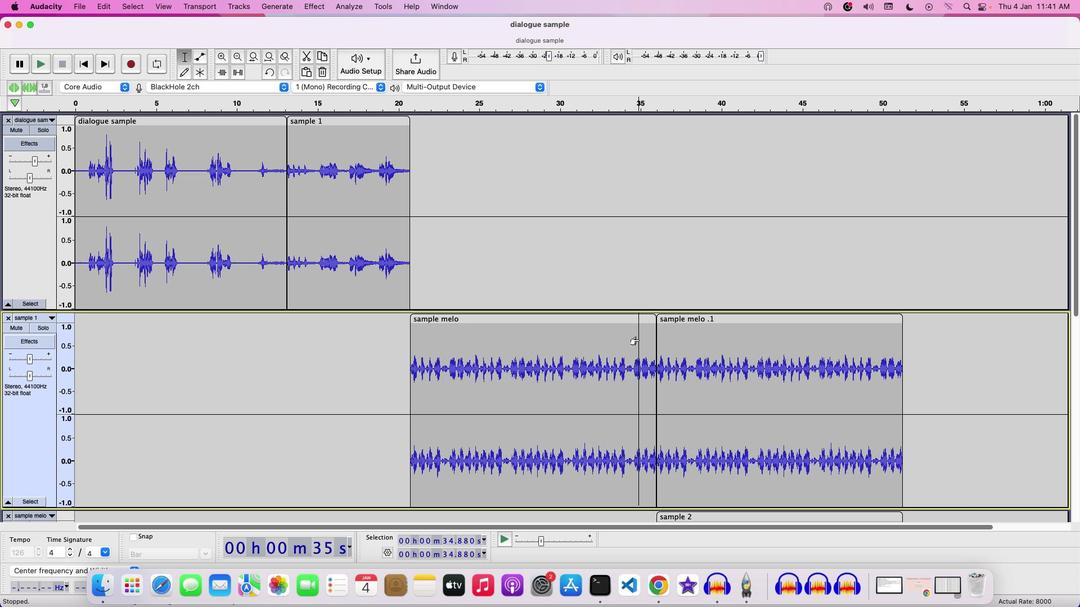 
Action: Mouse moved to (711, 343)
Screenshot: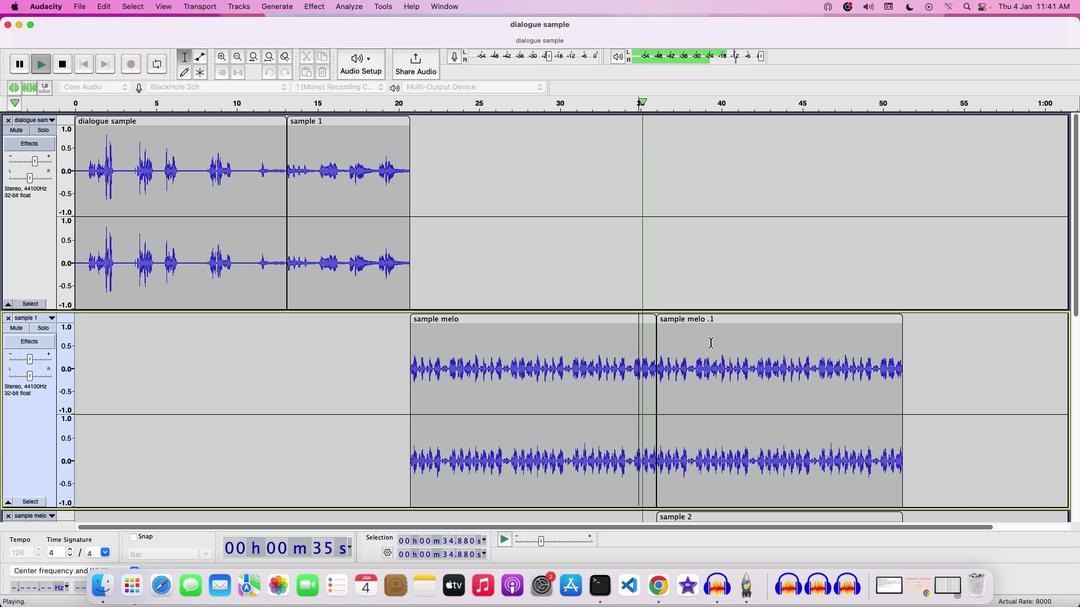 
Action: Mouse scrolled (711, 343) with delta (0, 0)
